 Task:  Find Airbnb properties in Lake Tahoe and explore.
Action: Mouse moved to (573, 75)
Screenshot: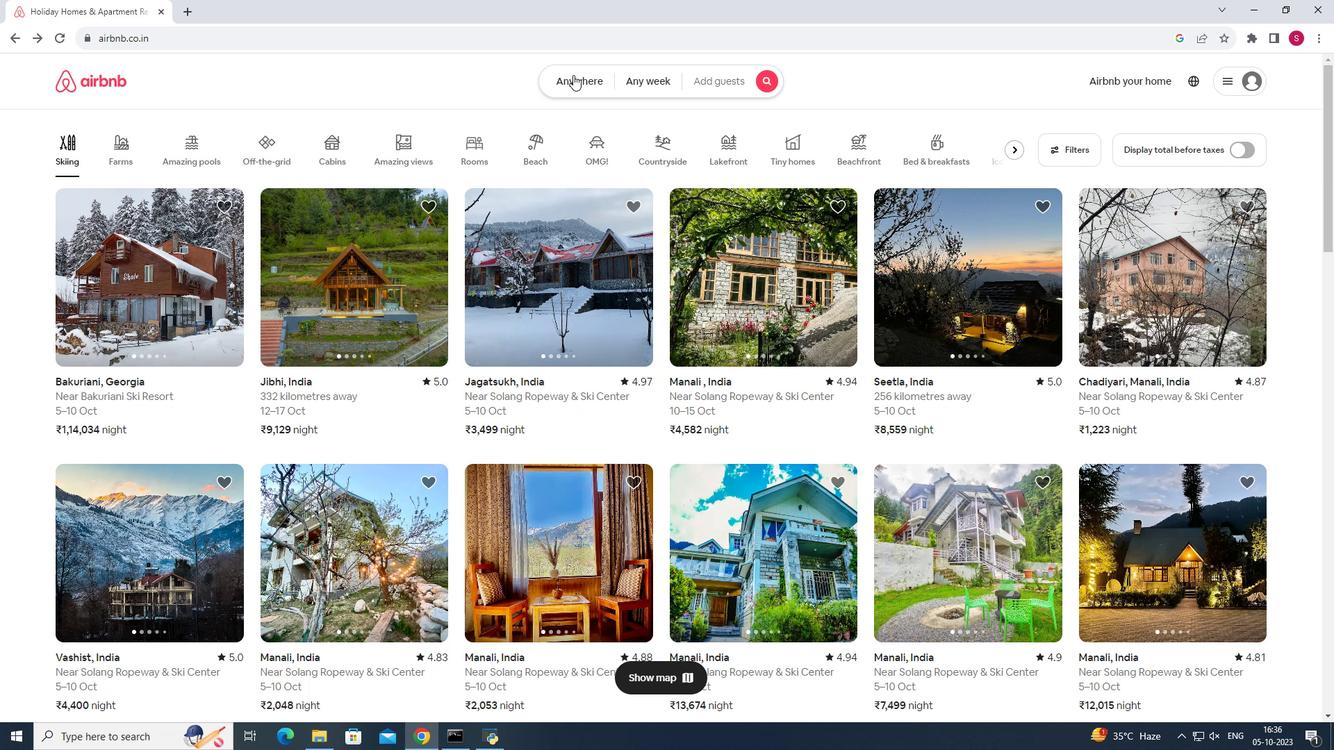 
Action: Mouse pressed left at (573, 75)
Screenshot: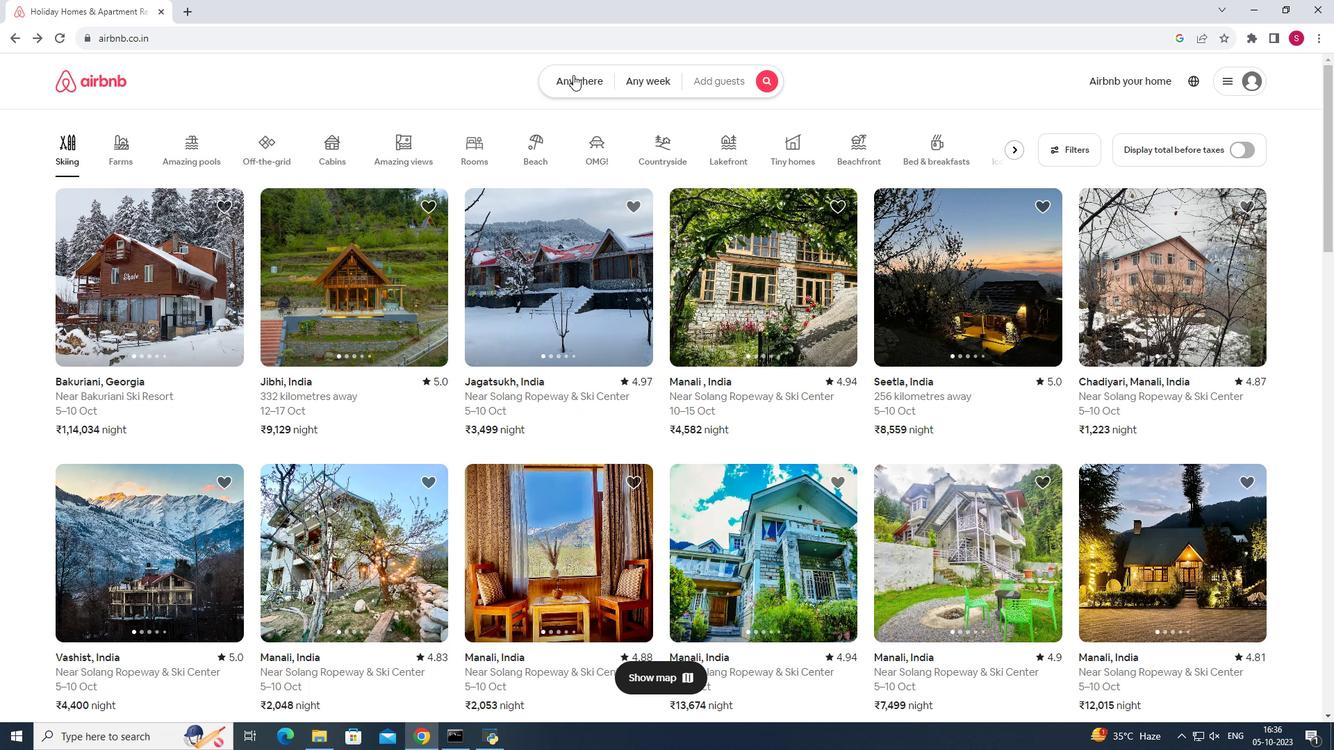 
Action: Mouse moved to (468, 130)
Screenshot: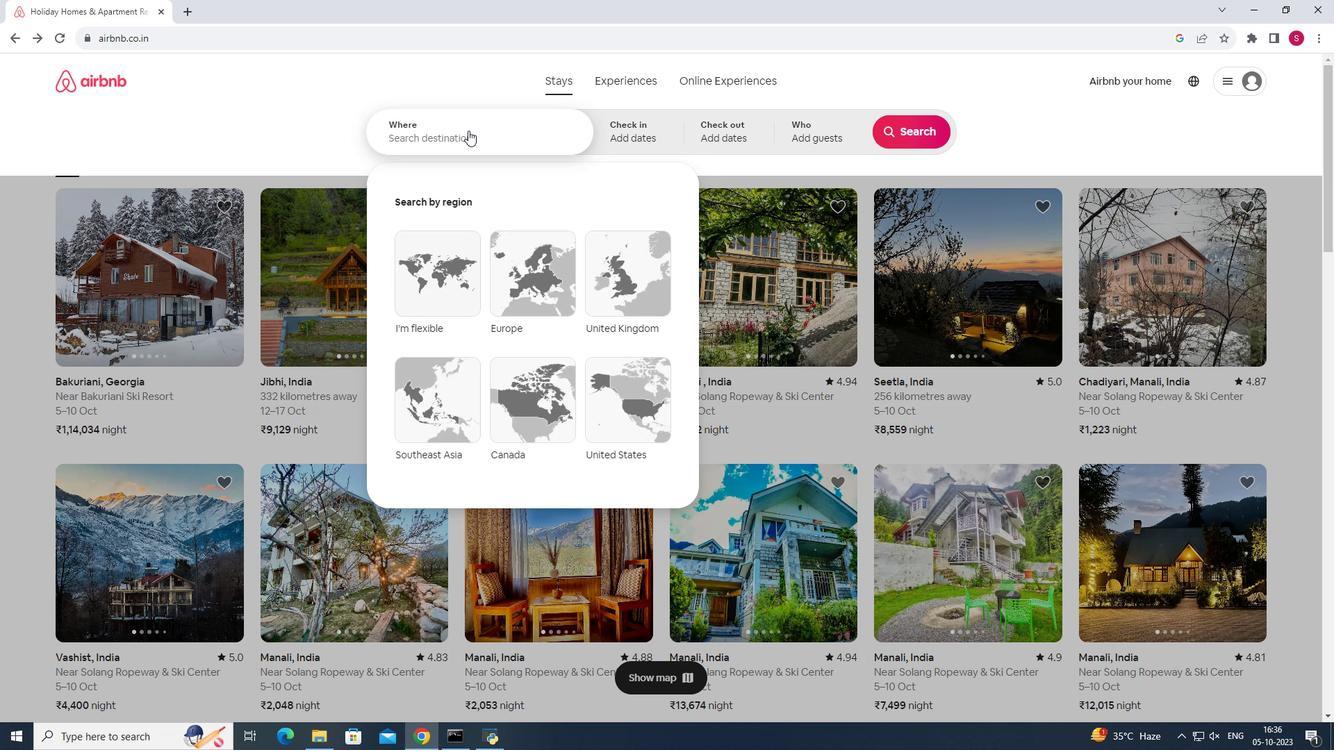 
Action: Mouse pressed left at (468, 130)
Screenshot: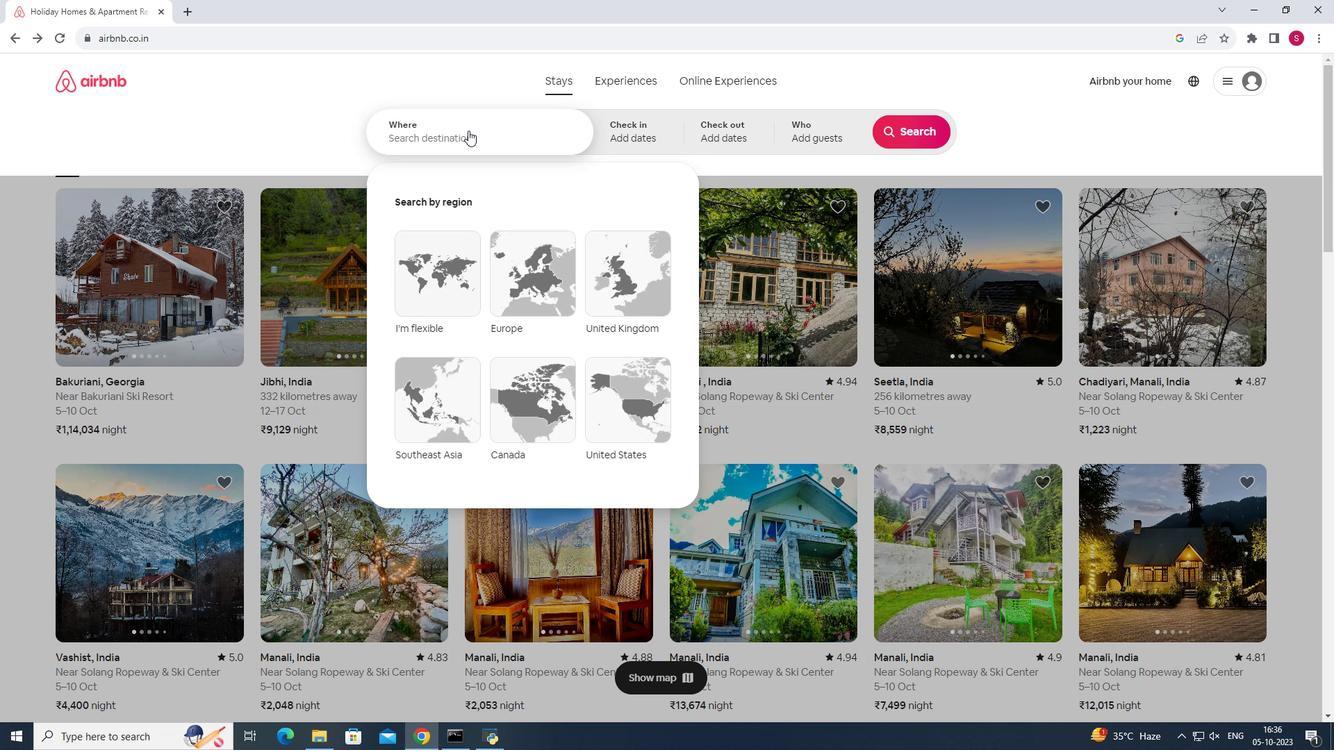 
Action: Key pressed <Key.shift>Lake<Key.space><Key.shift><Key.shift><Key.shift>T
Screenshot: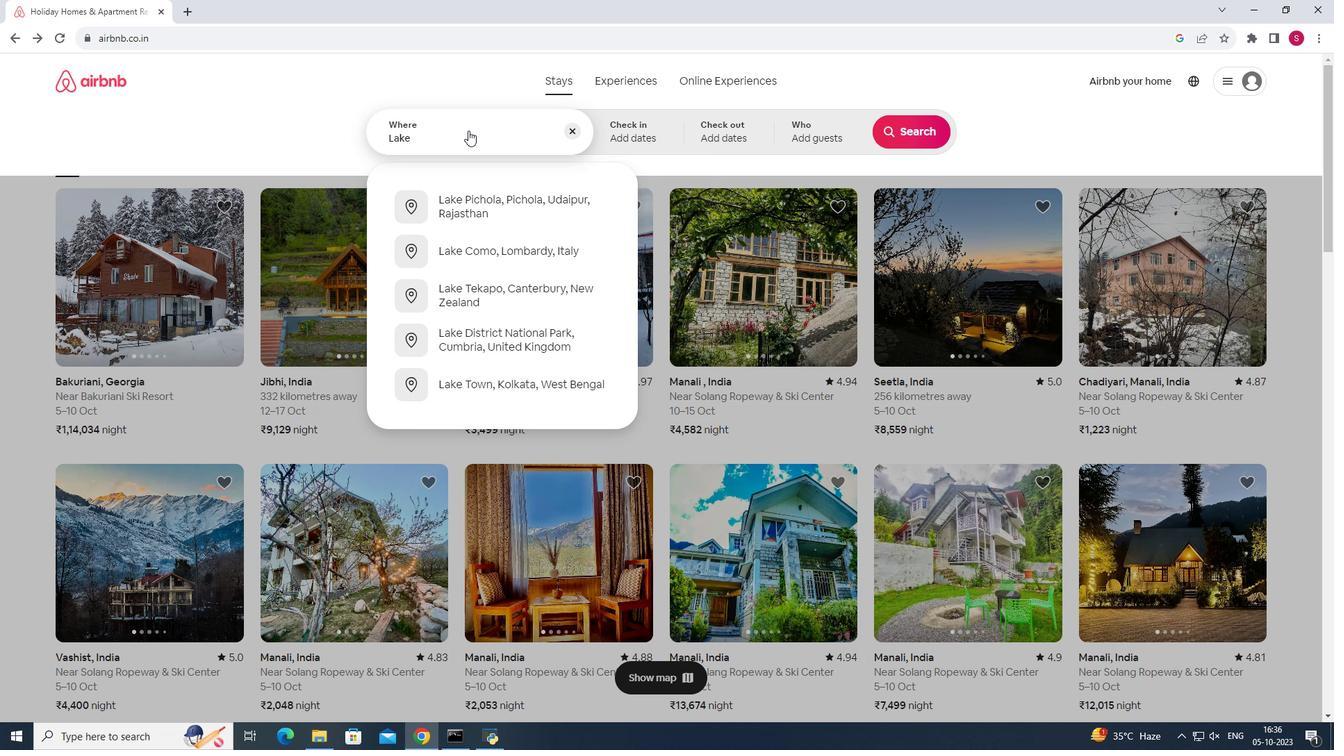 
Action: Mouse moved to (503, 264)
Screenshot: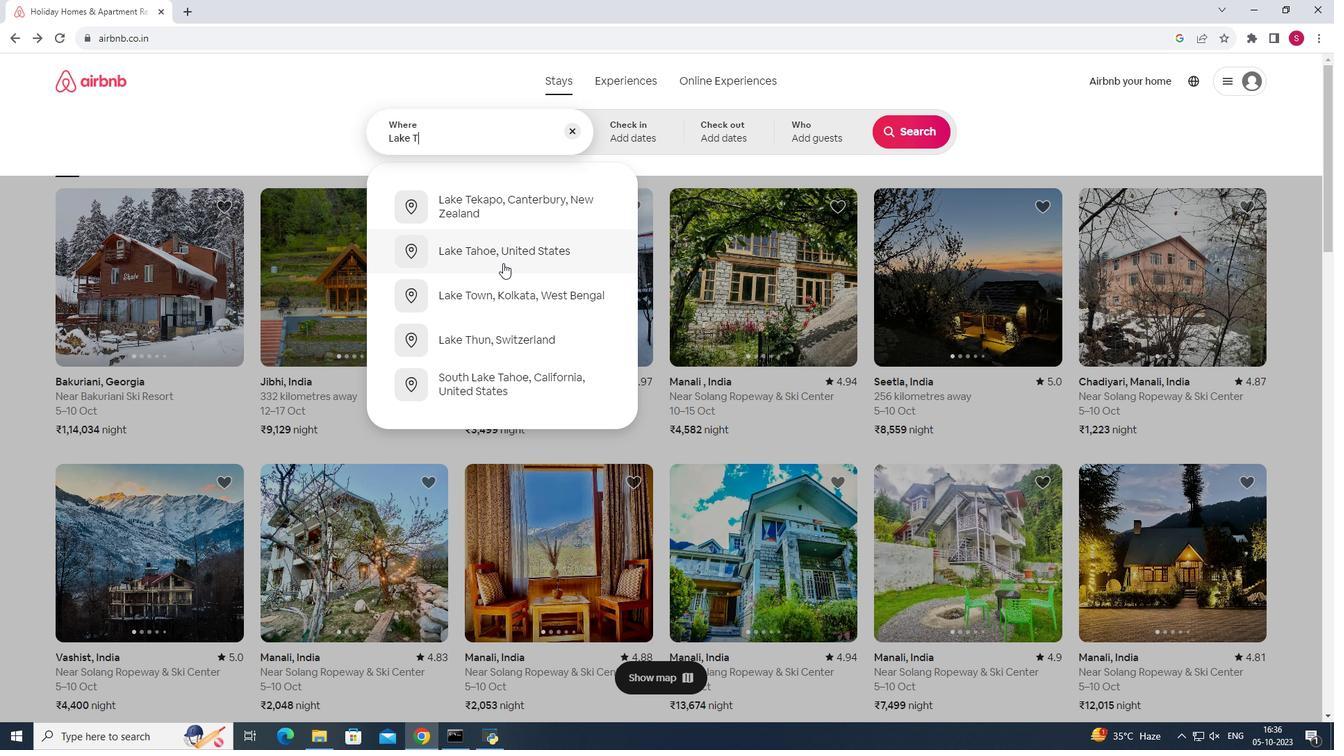
Action: Mouse pressed left at (503, 264)
Screenshot: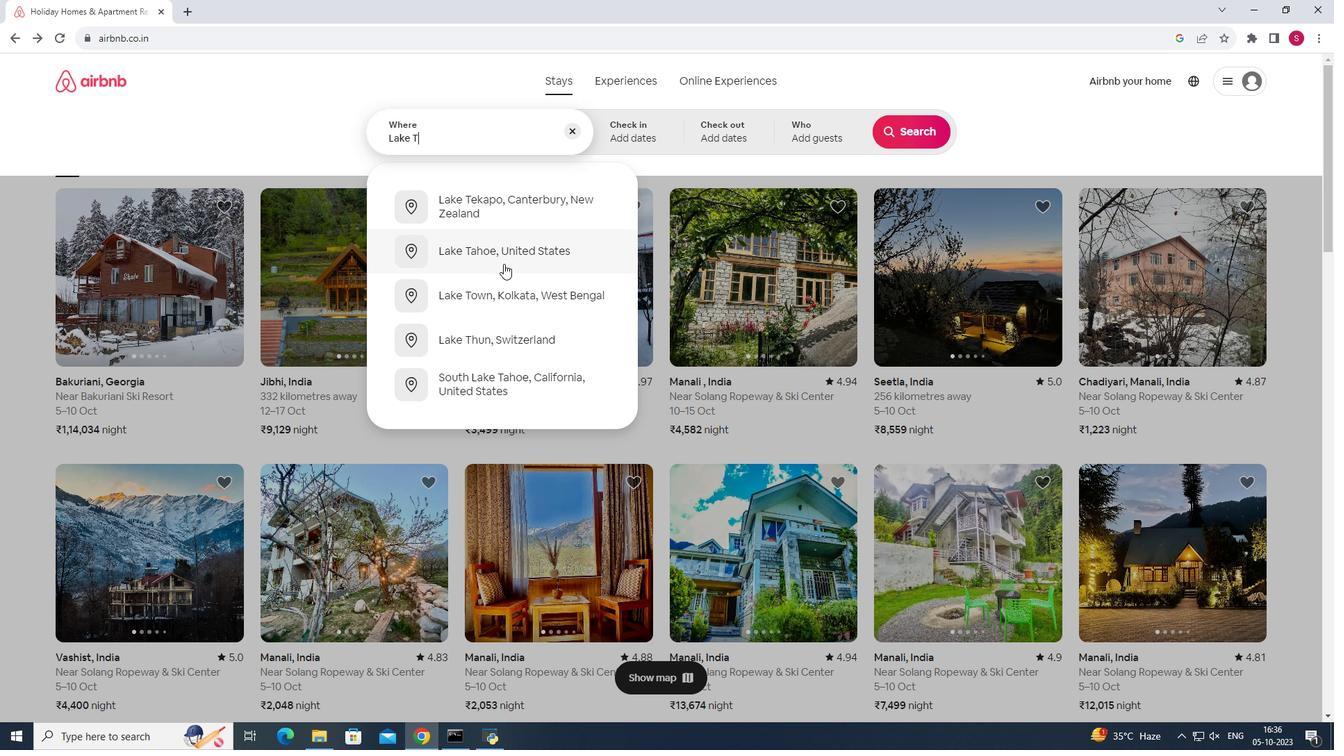 
Action: Mouse moved to (911, 124)
Screenshot: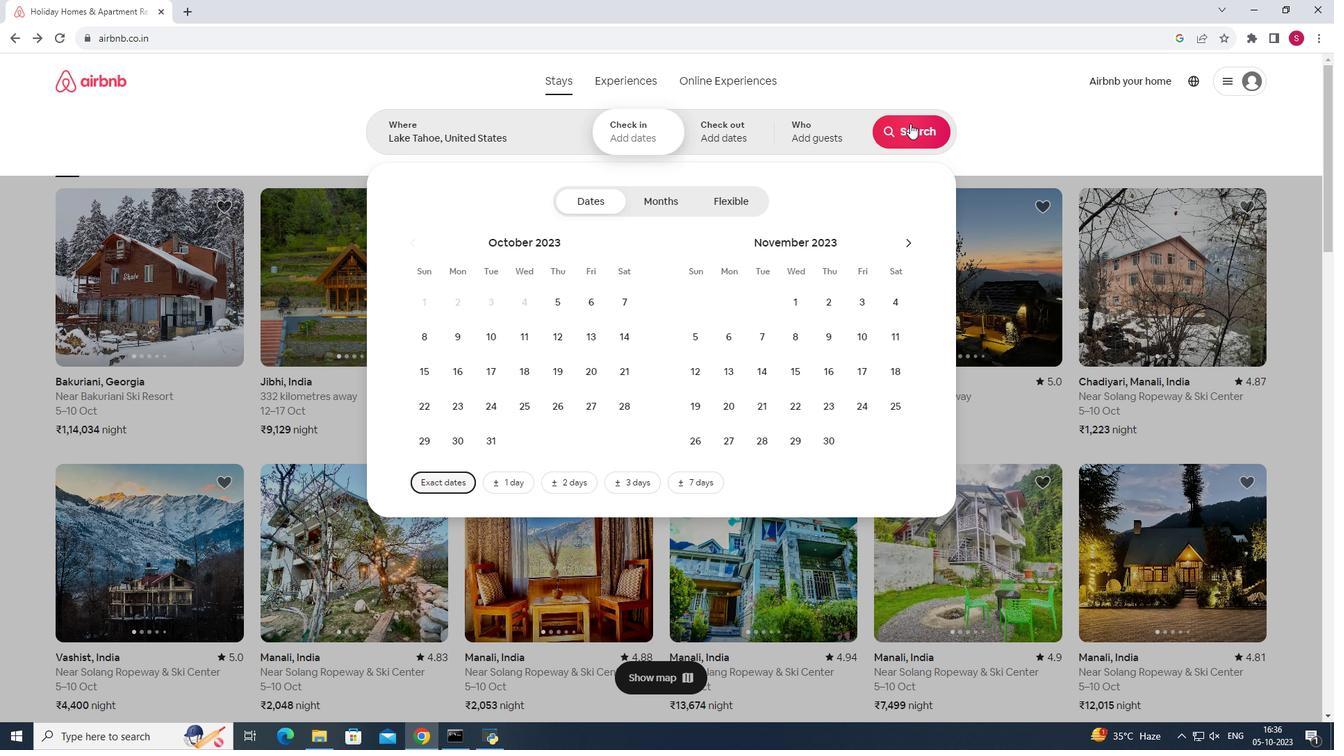 
Action: Mouse pressed left at (911, 124)
Screenshot: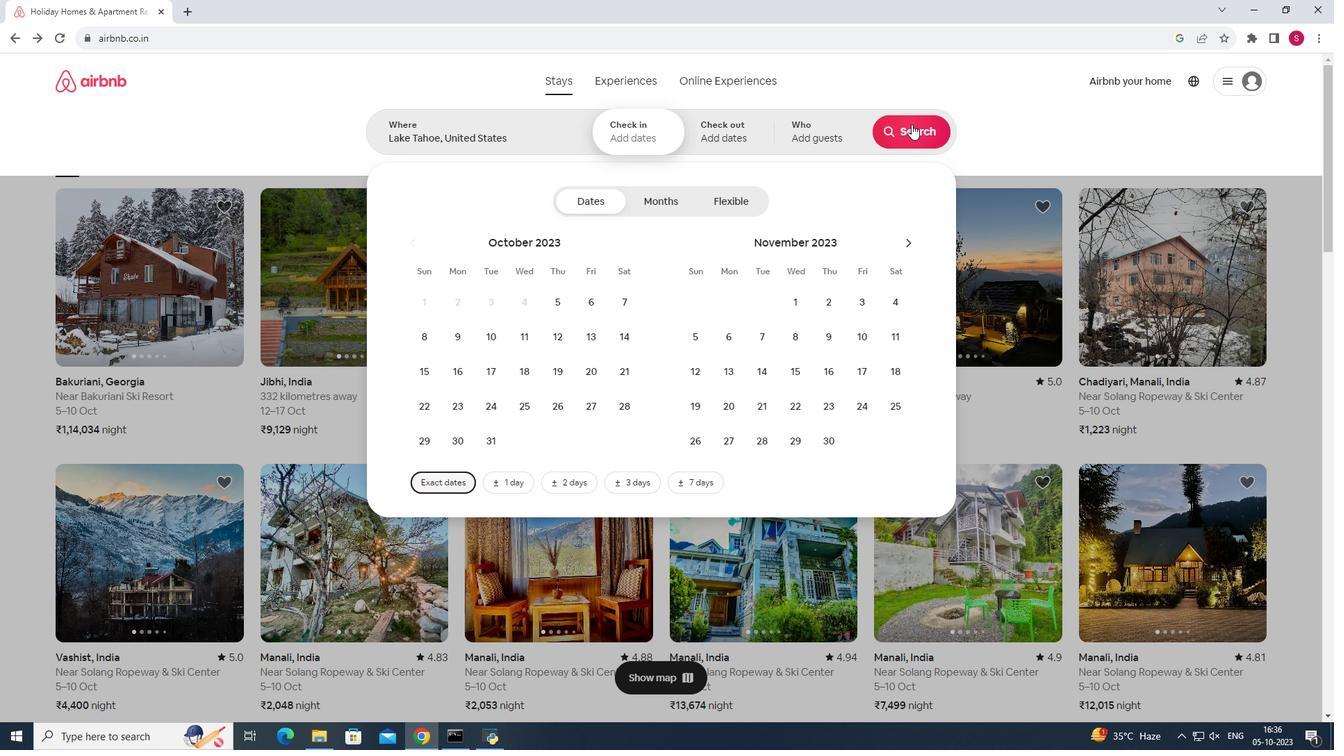 
Action: Mouse moved to (581, 384)
Screenshot: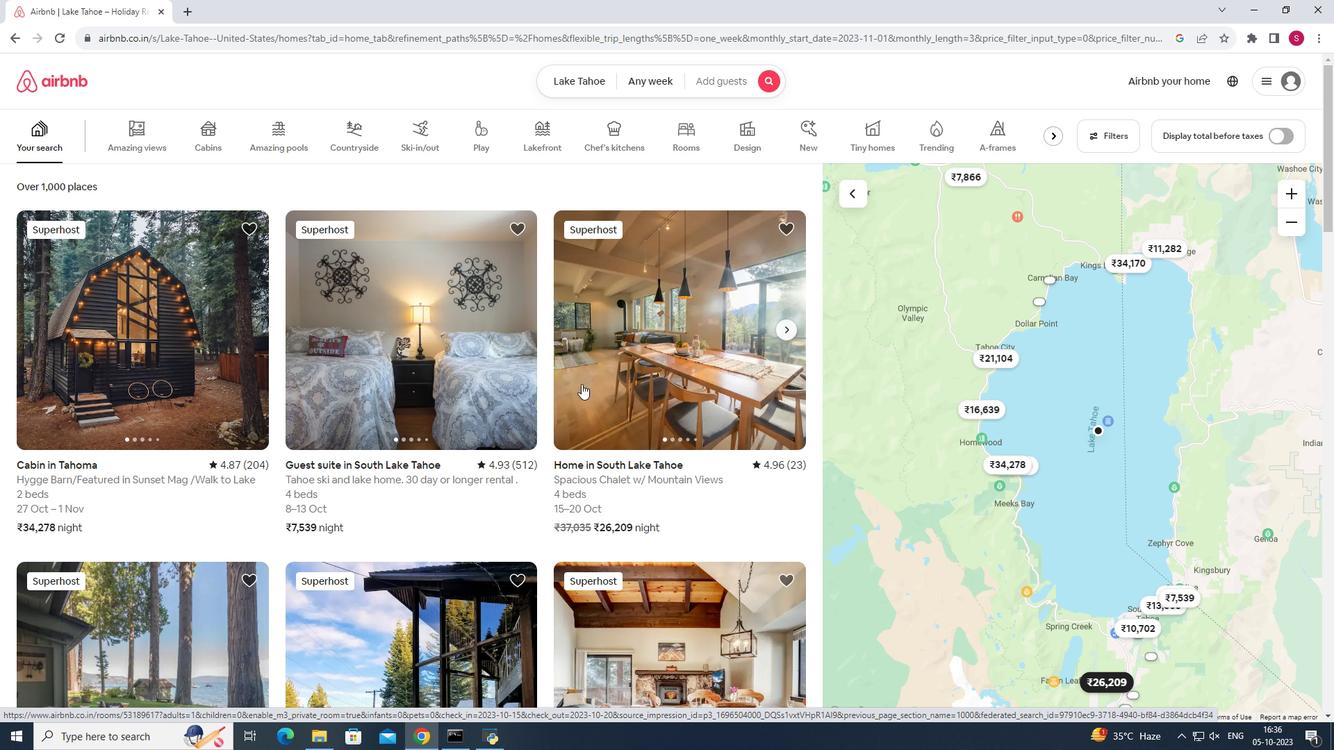 
Action: Mouse scrolled (581, 383) with delta (0, 0)
Screenshot: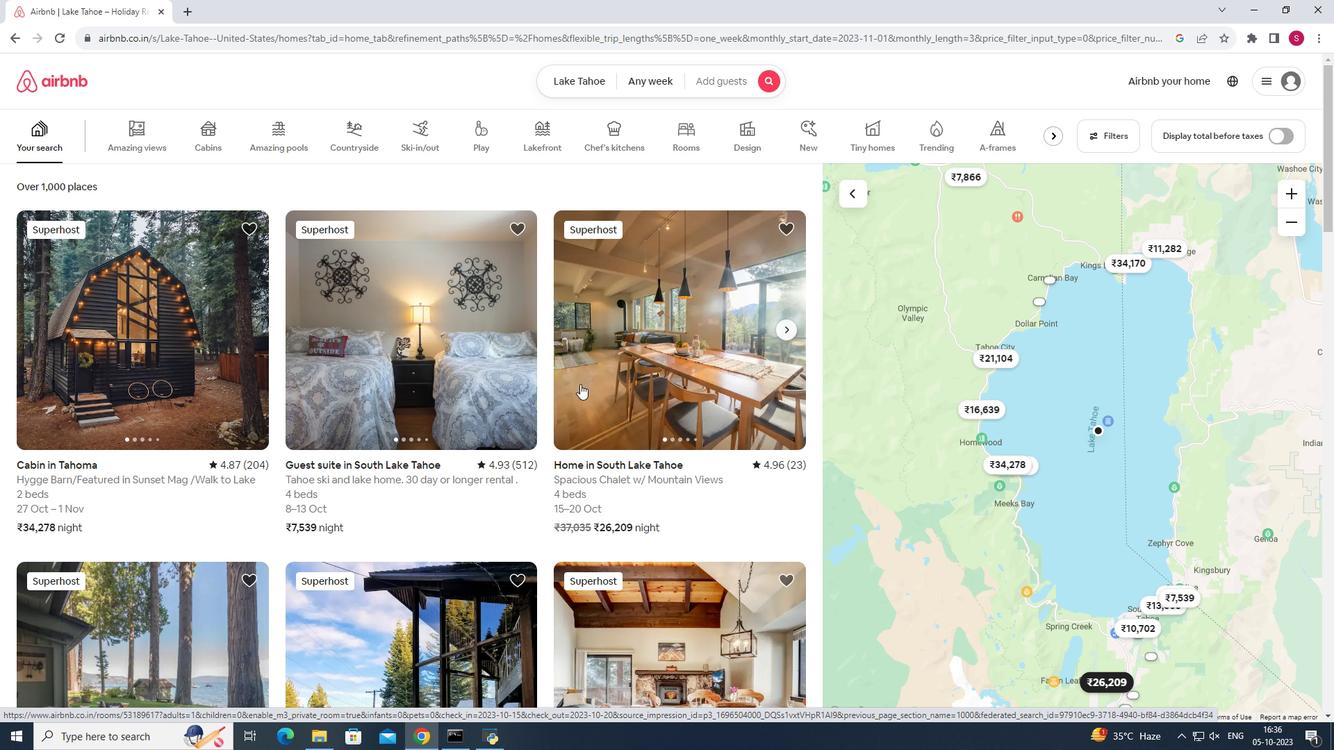 
Action: Mouse moved to (572, 385)
Screenshot: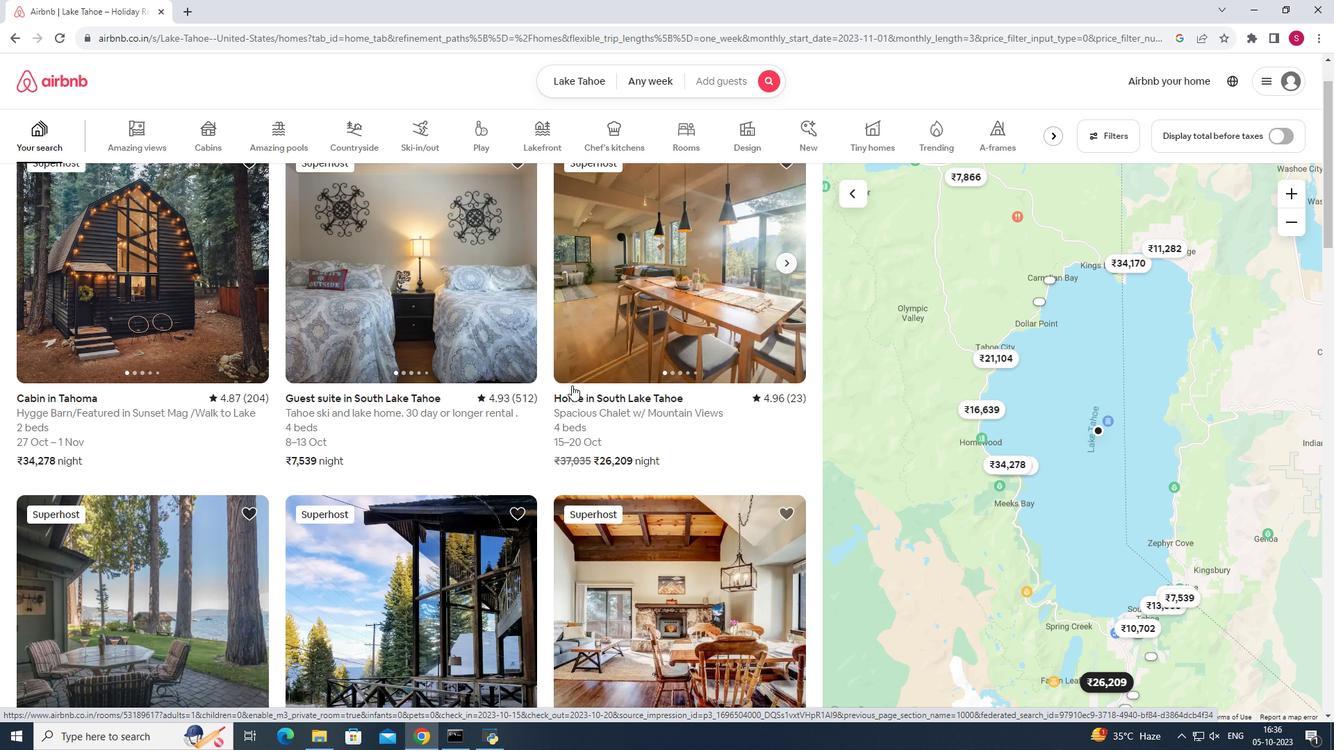 
Action: Mouse scrolled (572, 384) with delta (0, 0)
Screenshot: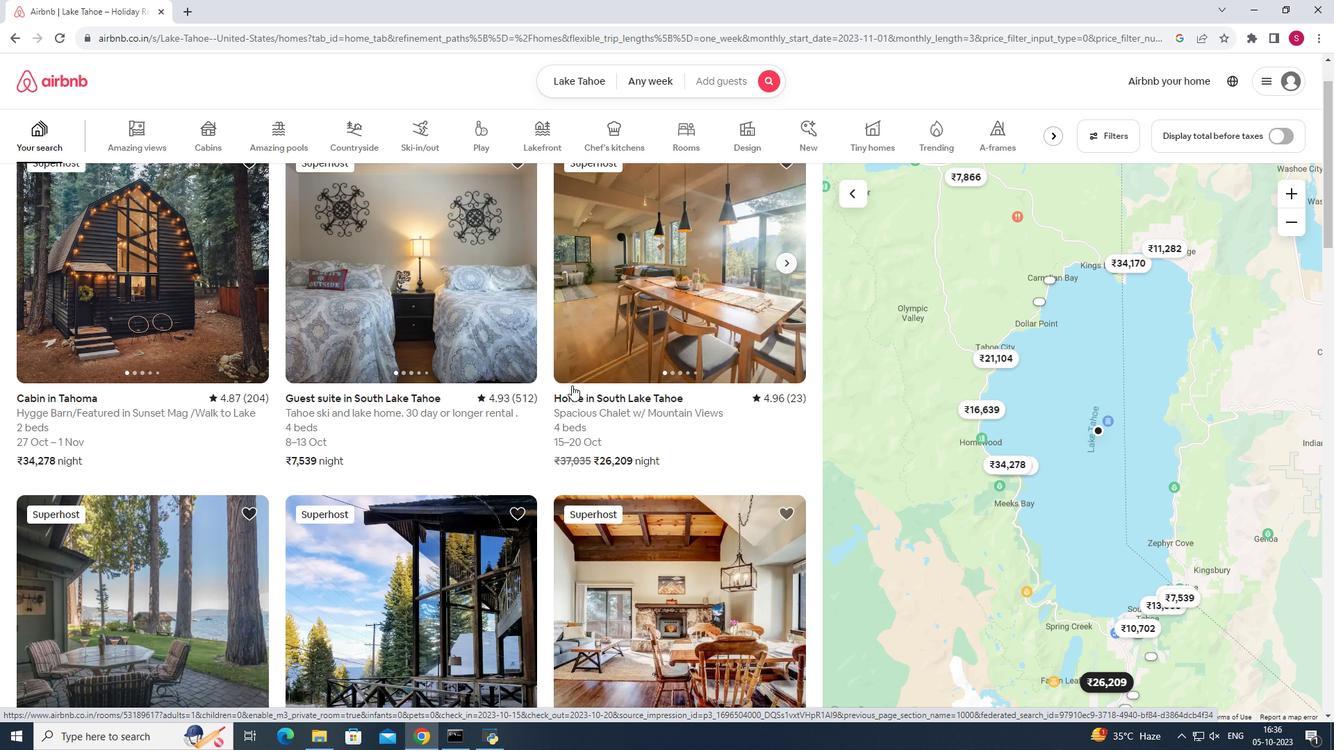 
Action: Mouse moved to (572, 385)
Screenshot: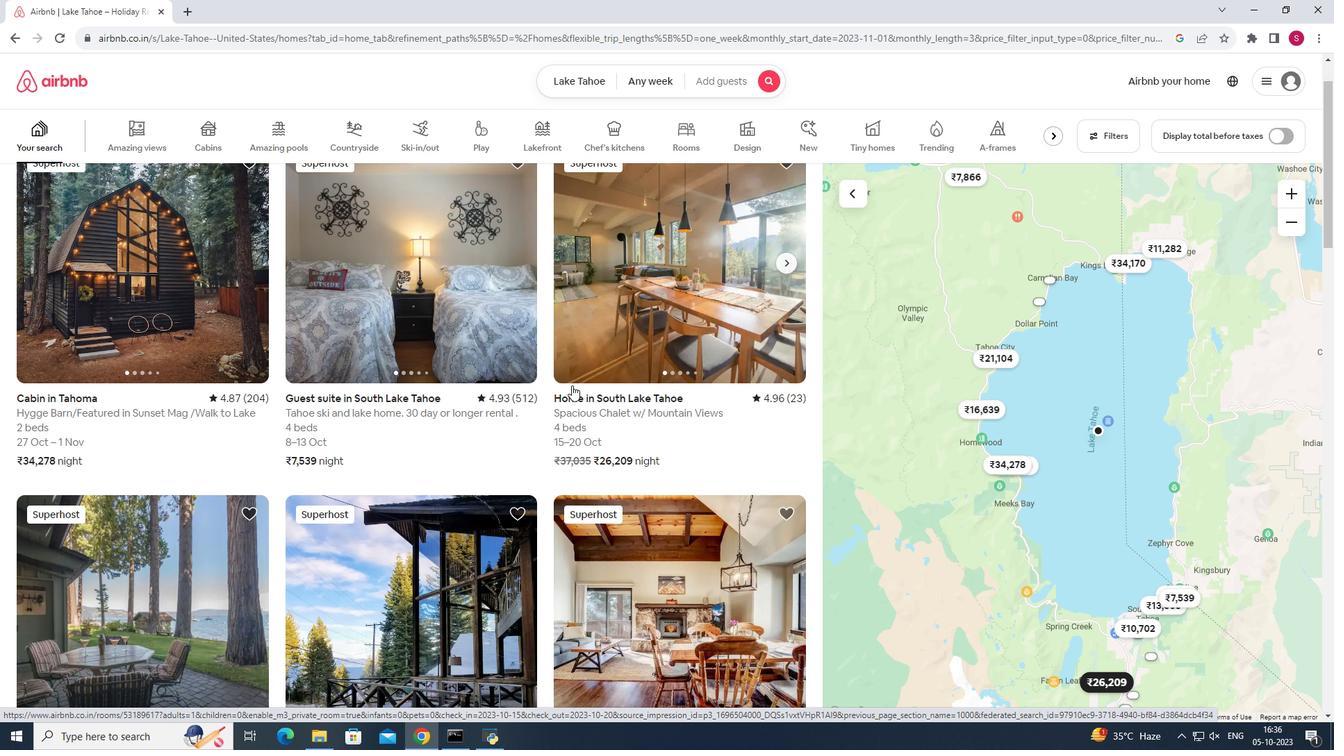 
Action: Mouse scrolled (572, 385) with delta (0, 0)
Screenshot: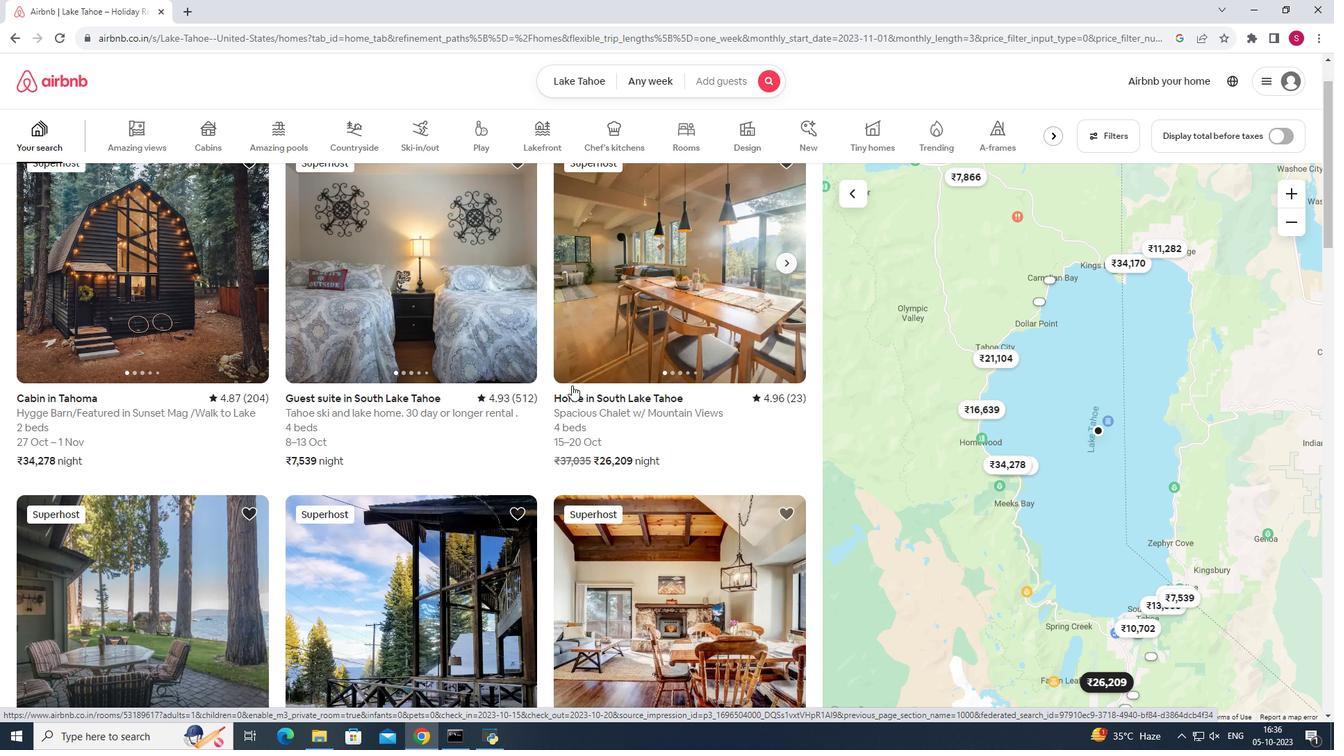 
Action: Mouse moved to (566, 384)
Screenshot: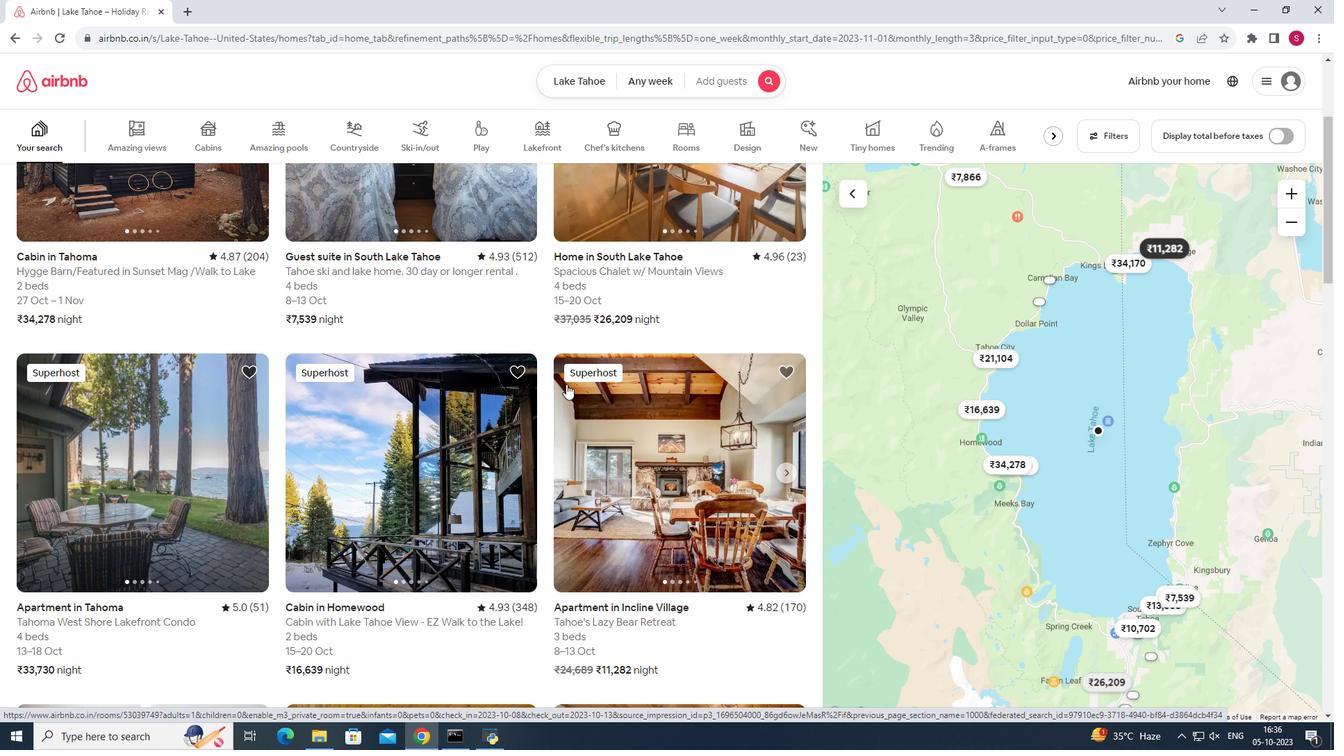 
Action: Mouse scrolled (566, 385) with delta (0, 0)
Screenshot: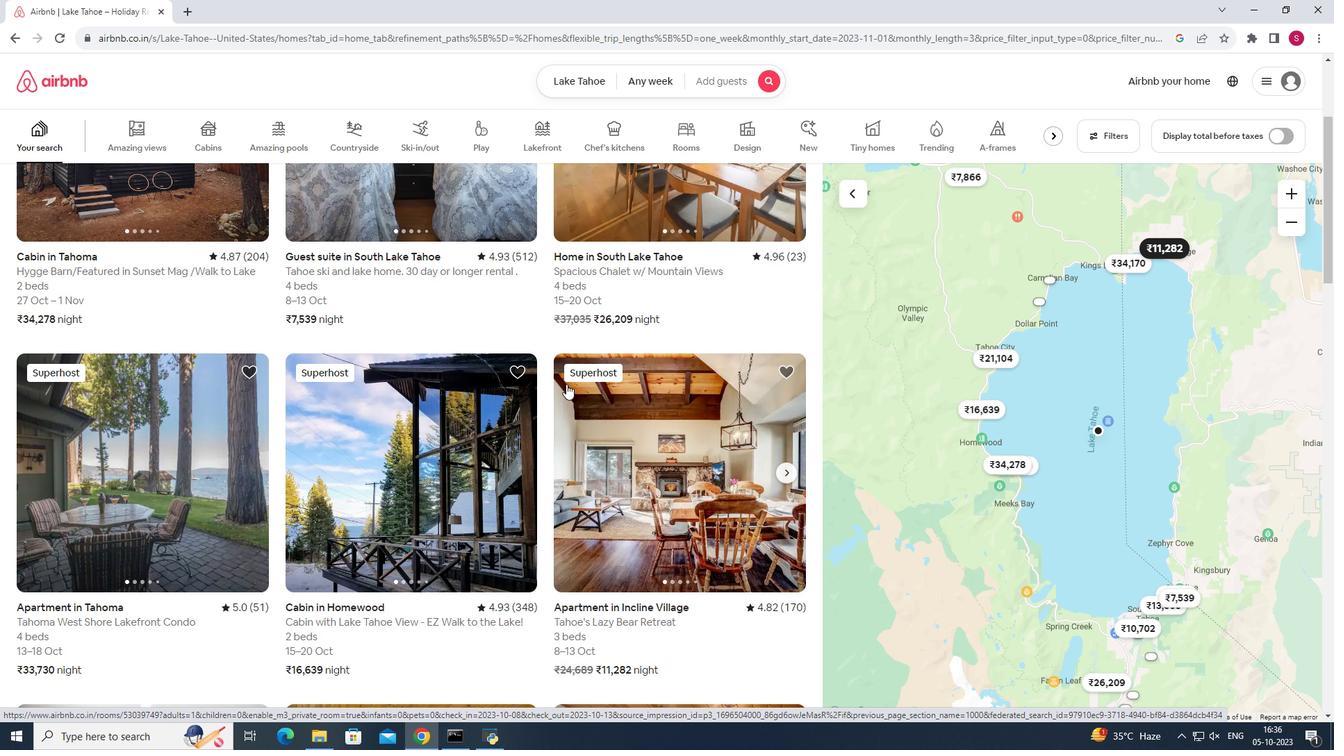 
Action: Mouse moved to (421, 253)
Screenshot: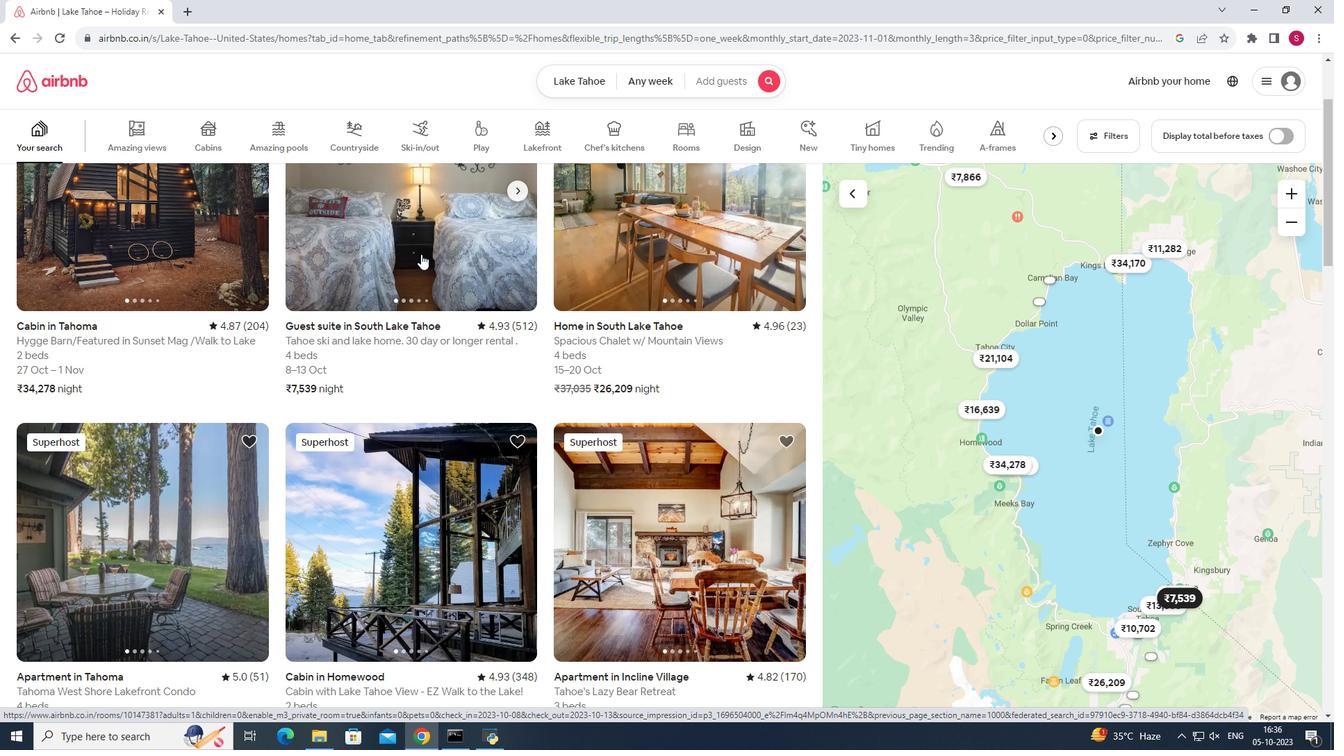 
Action: Mouse pressed left at (421, 253)
Screenshot: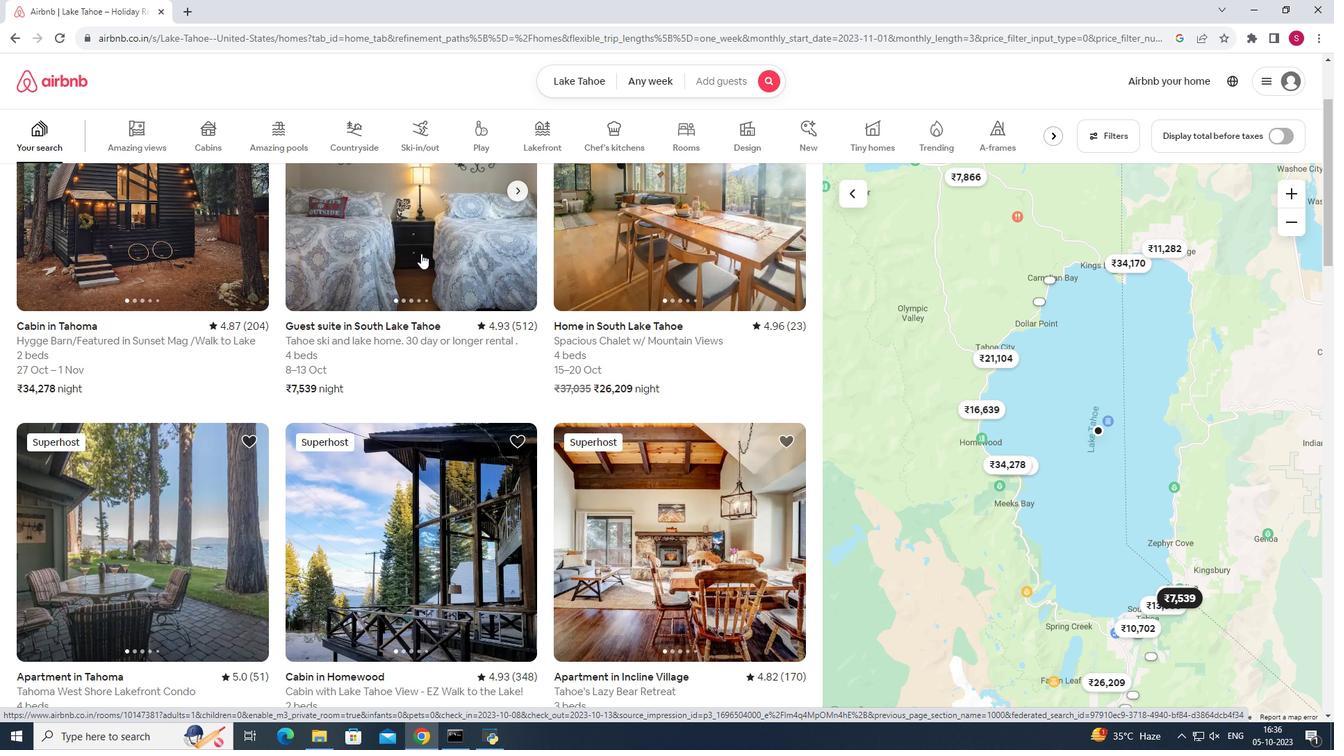 
Action: Mouse moved to (972, 494)
Screenshot: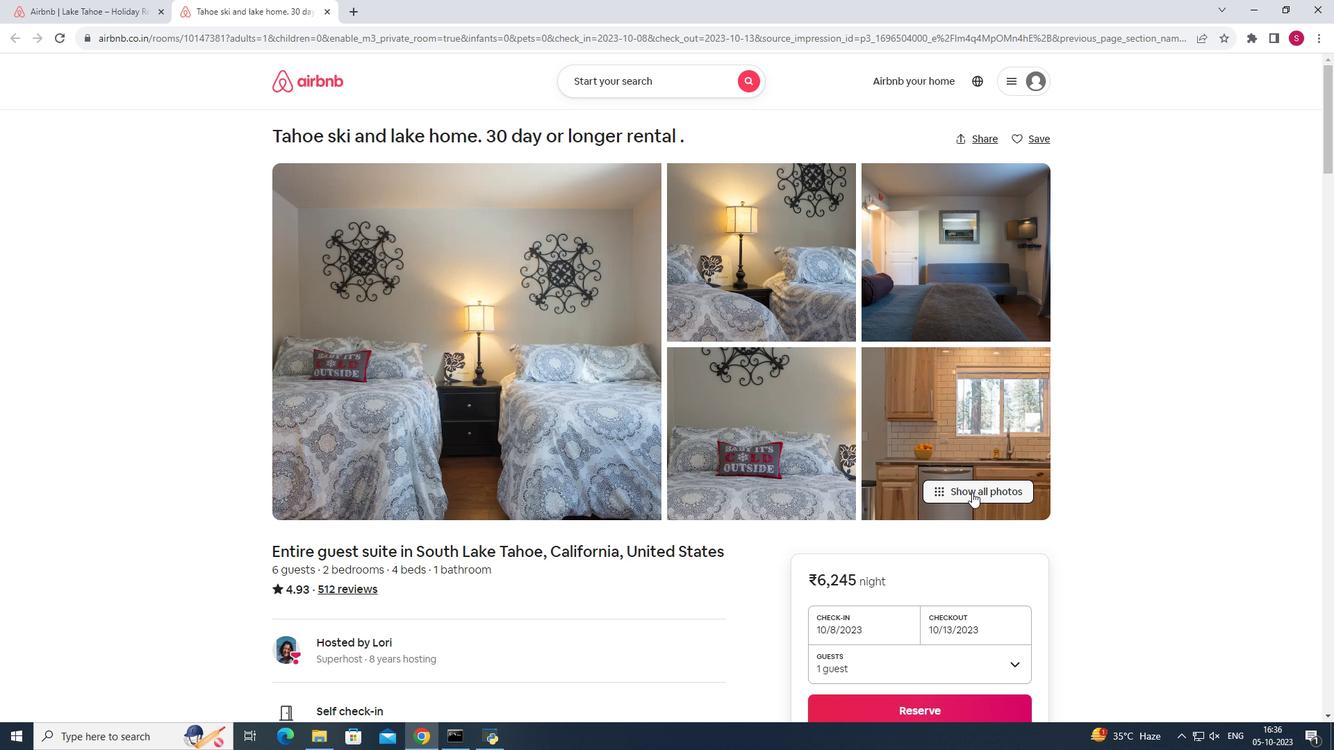 
Action: Mouse pressed left at (972, 494)
Screenshot: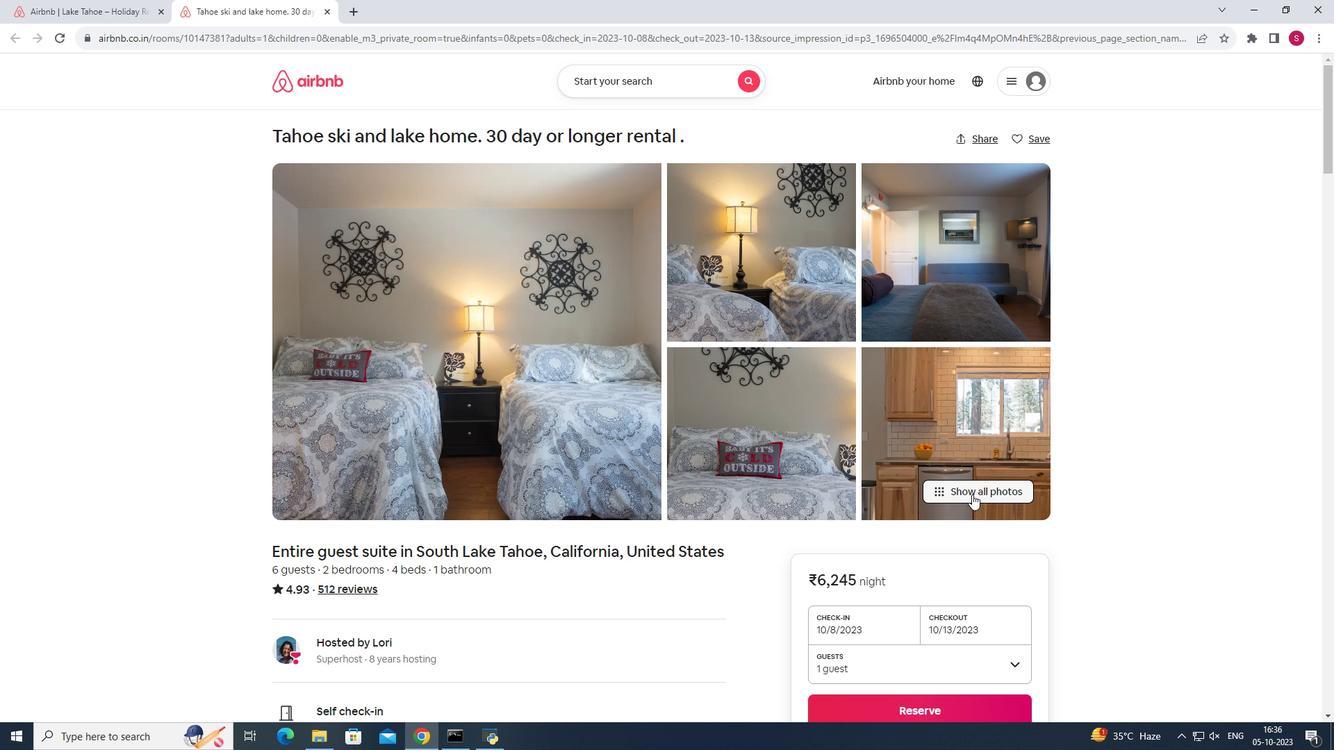 
Action: Mouse moved to (832, 484)
Screenshot: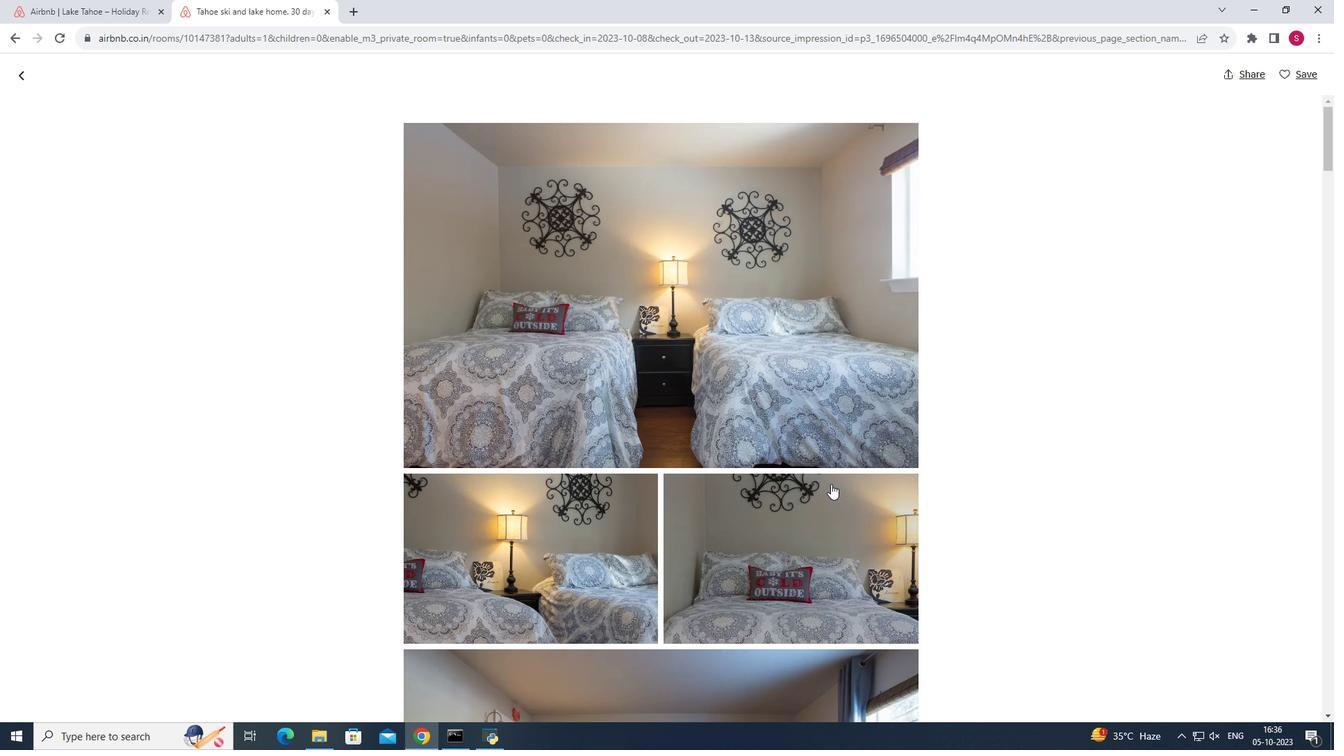 
Action: Mouse scrolled (832, 483) with delta (0, 0)
Screenshot: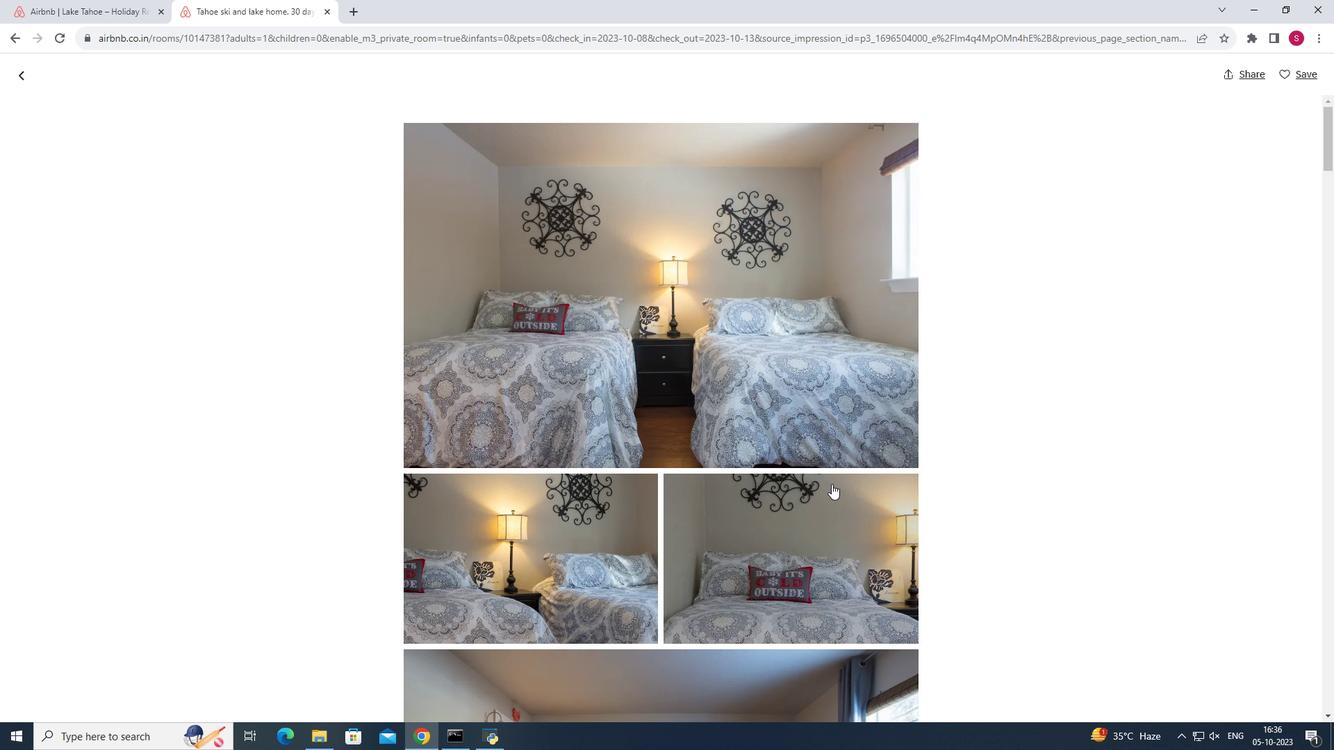 
Action: Mouse scrolled (832, 483) with delta (0, 0)
Screenshot: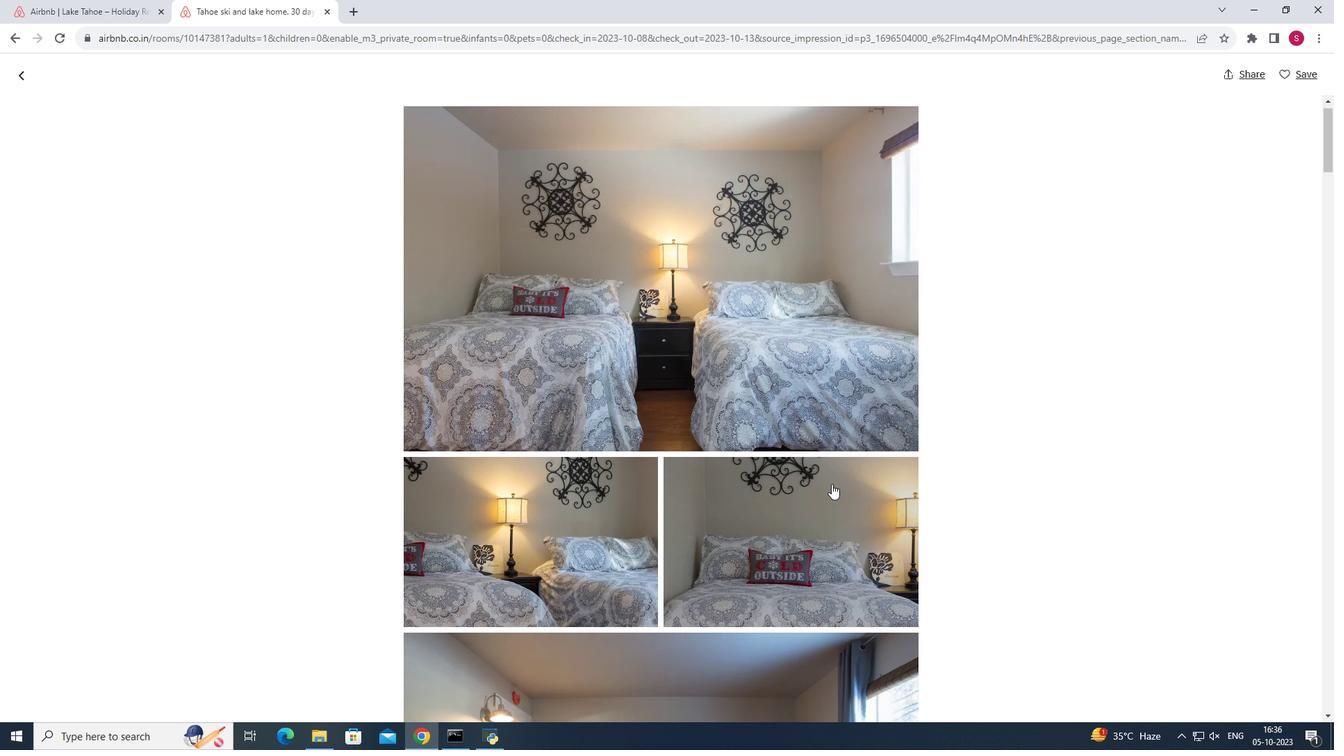 
Action: Mouse scrolled (832, 483) with delta (0, 0)
Screenshot: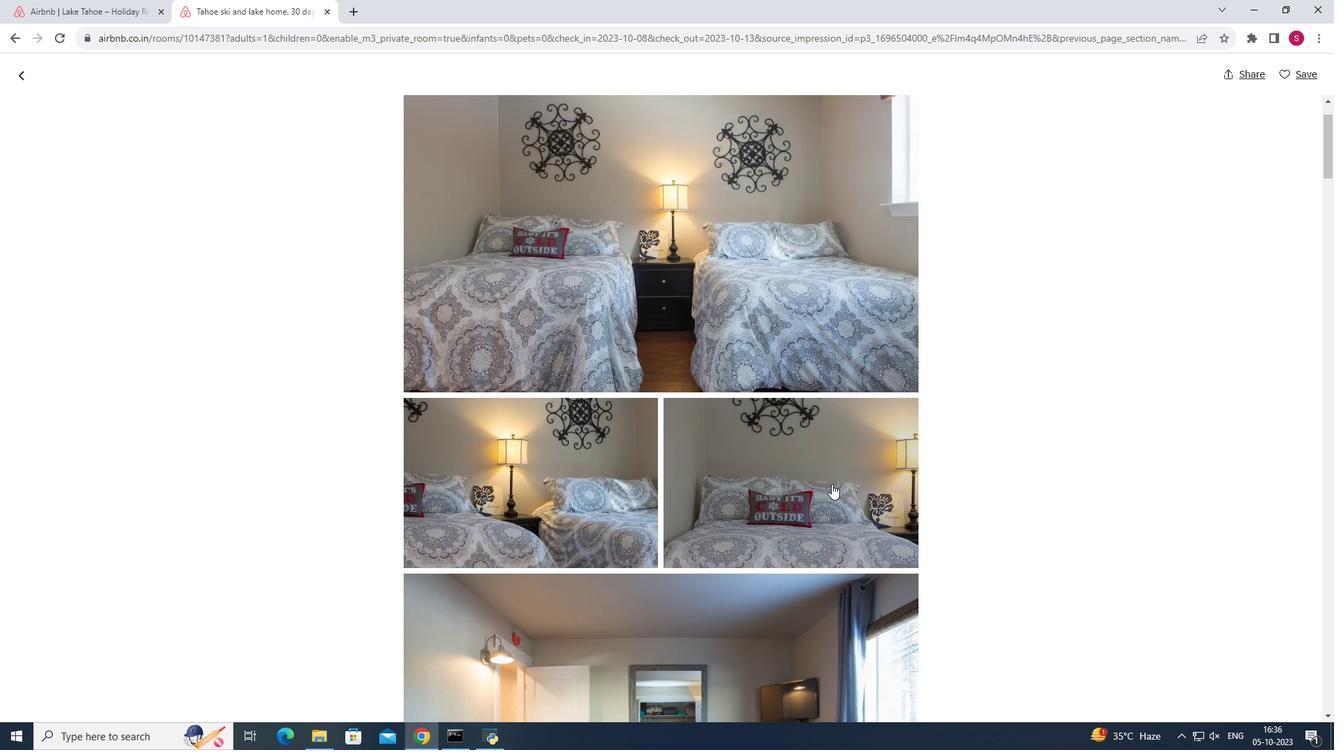 
Action: Mouse scrolled (832, 483) with delta (0, 0)
Screenshot: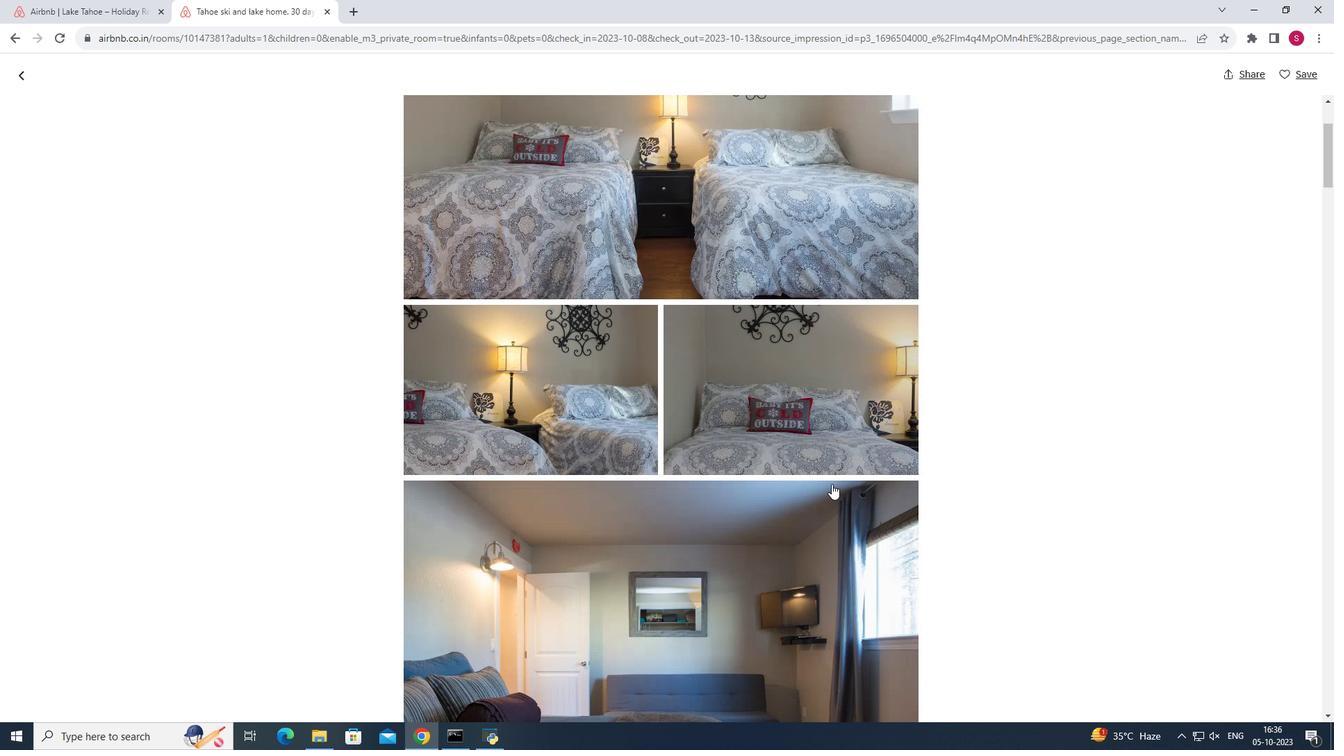 
Action: Mouse scrolled (832, 483) with delta (0, 0)
Screenshot: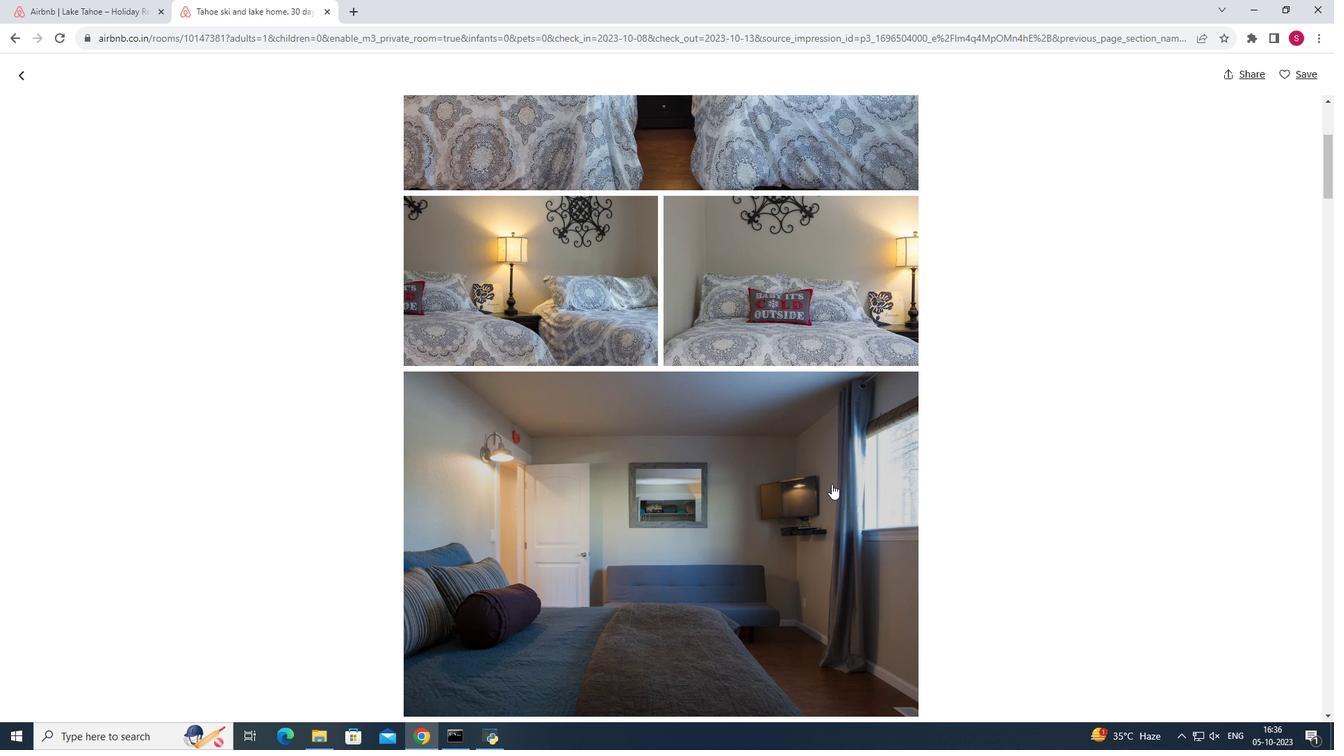 
Action: Mouse scrolled (832, 483) with delta (0, 0)
Screenshot: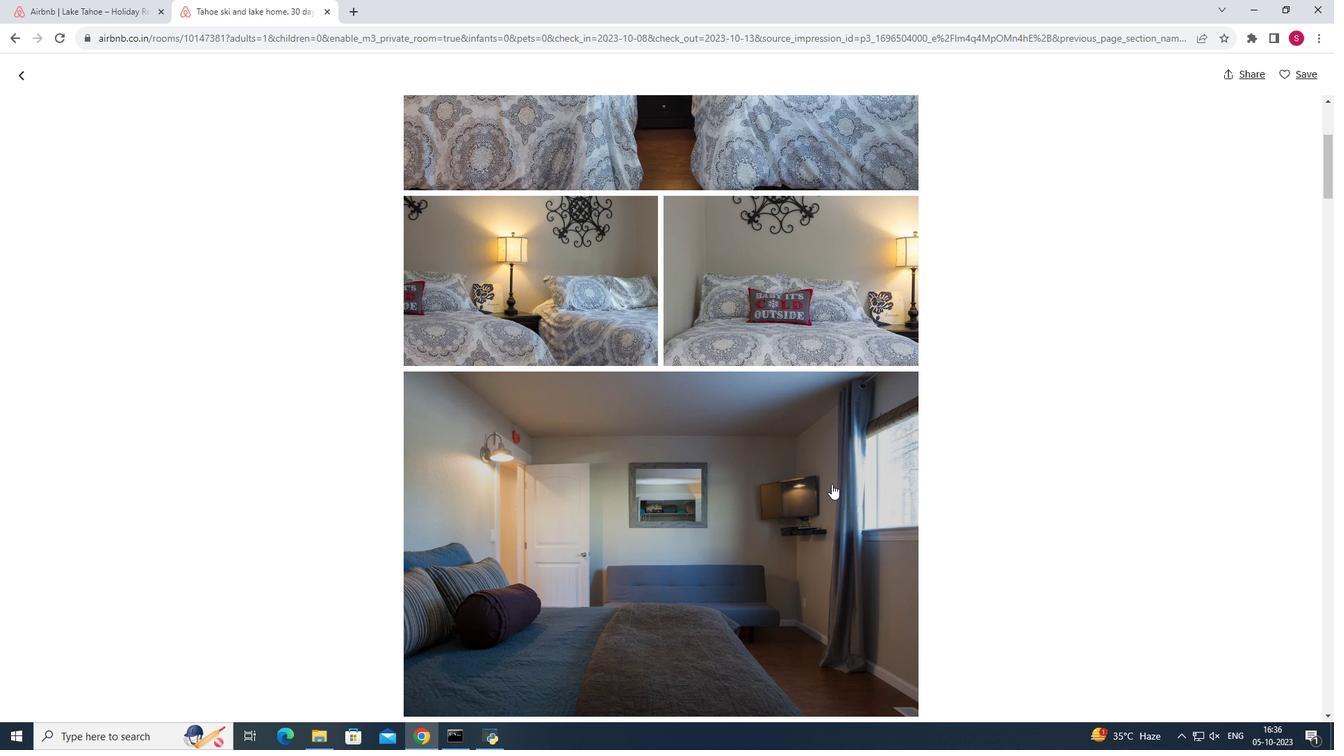 
Action: Mouse scrolled (832, 483) with delta (0, 0)
Screenshot: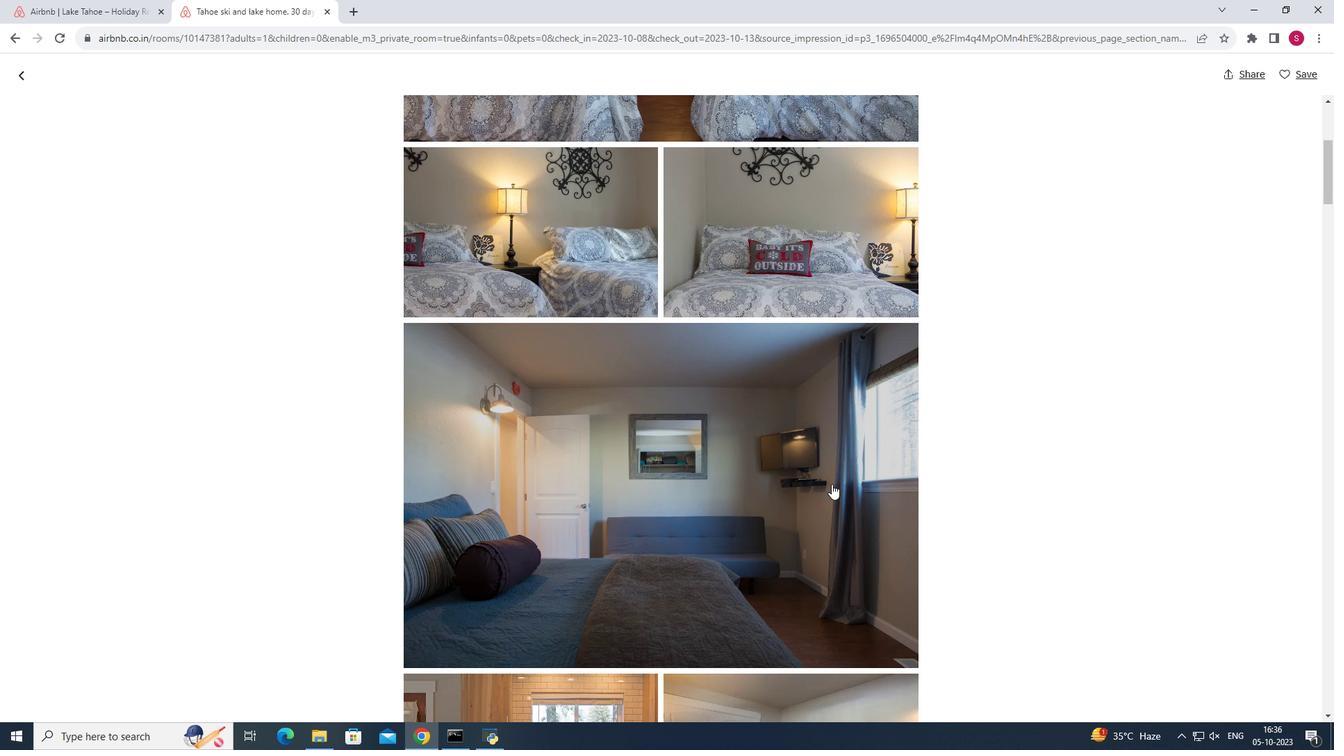 
Action: Mouse scrolled (832, 483) with delta (0, 0)
Screenshot: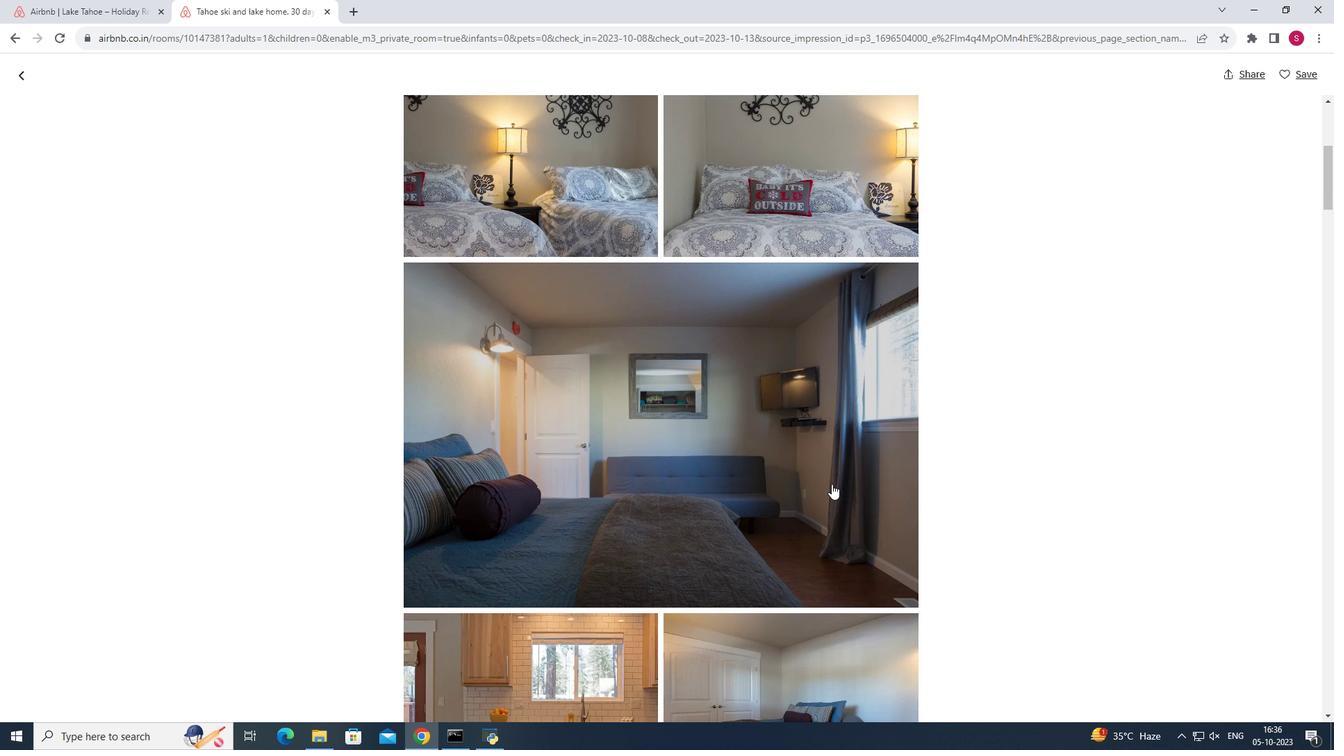 
Action: Mouse scrolled (832, 483) with delta (0, 0)
Screenshot: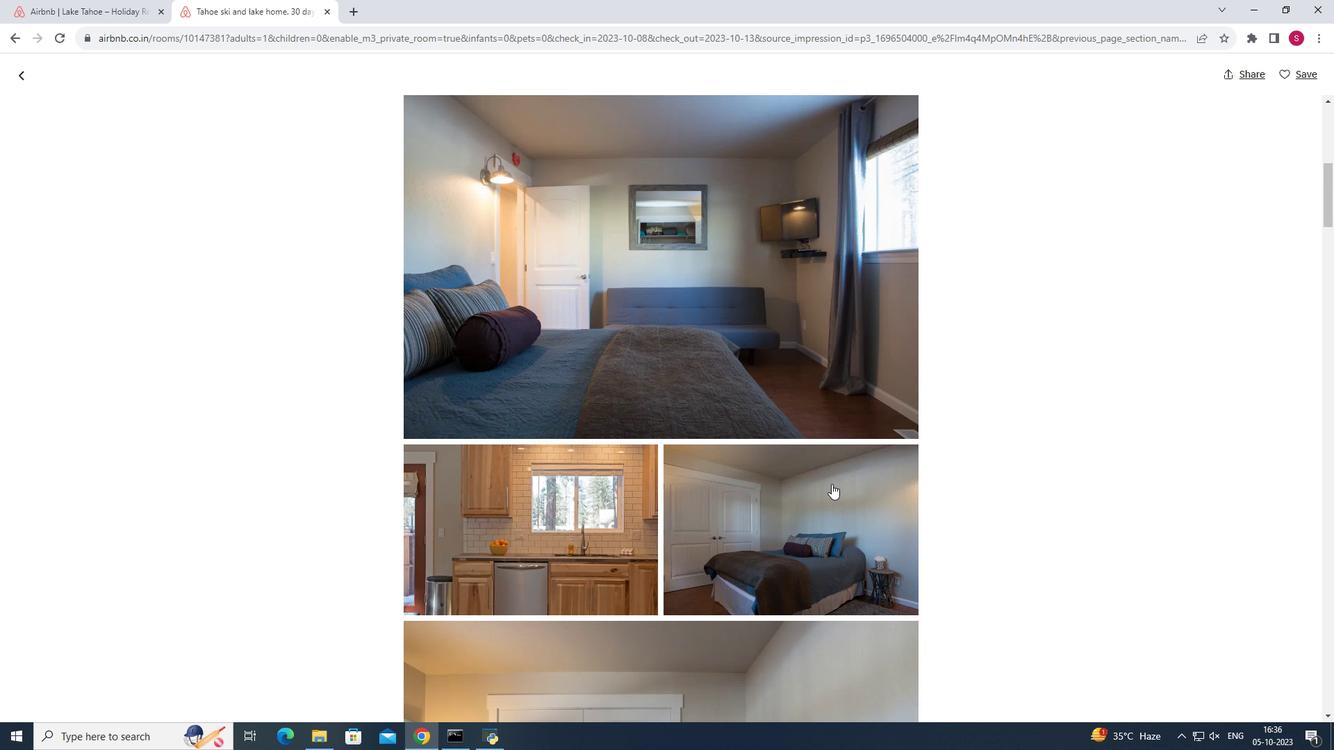 
Action: Mouse scrolled (832, 483) with delta (0, 0)
Screenshot: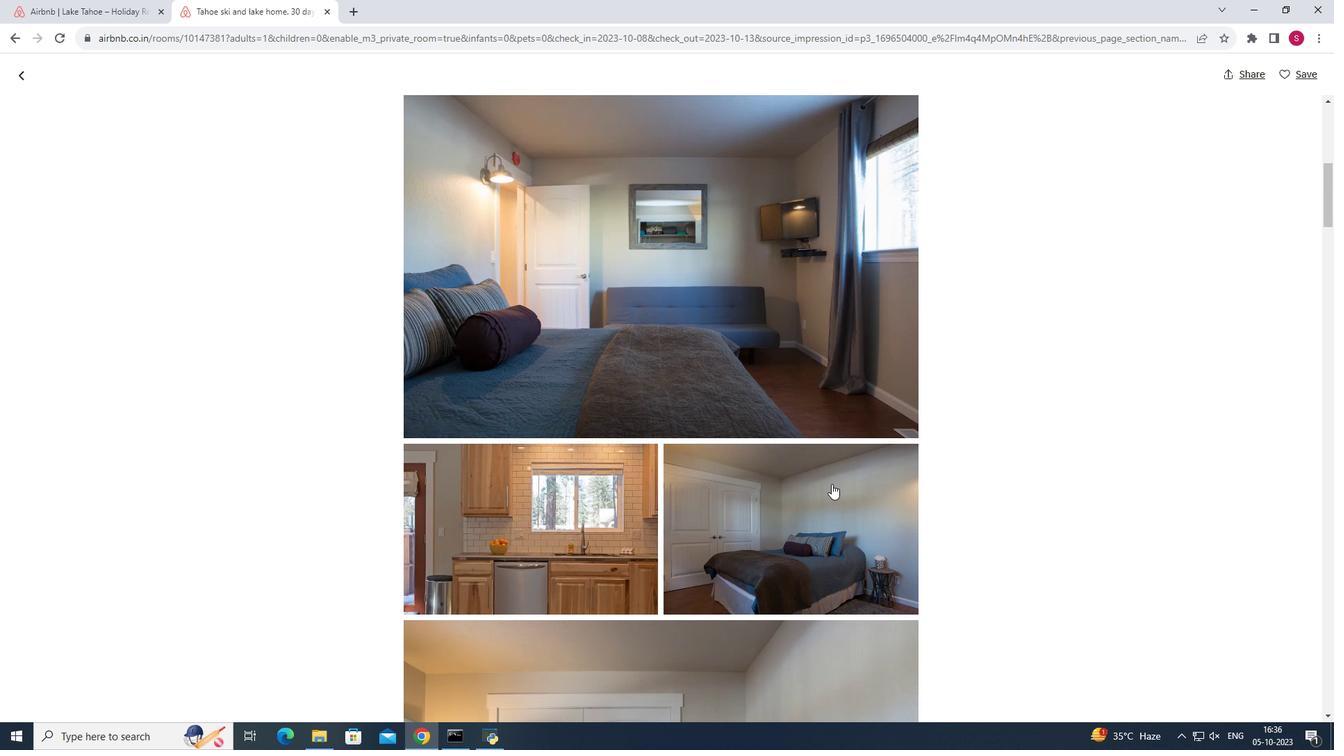 
Action: Mouse scrolled (832, 483) with delta (0, 0)
Screenshot: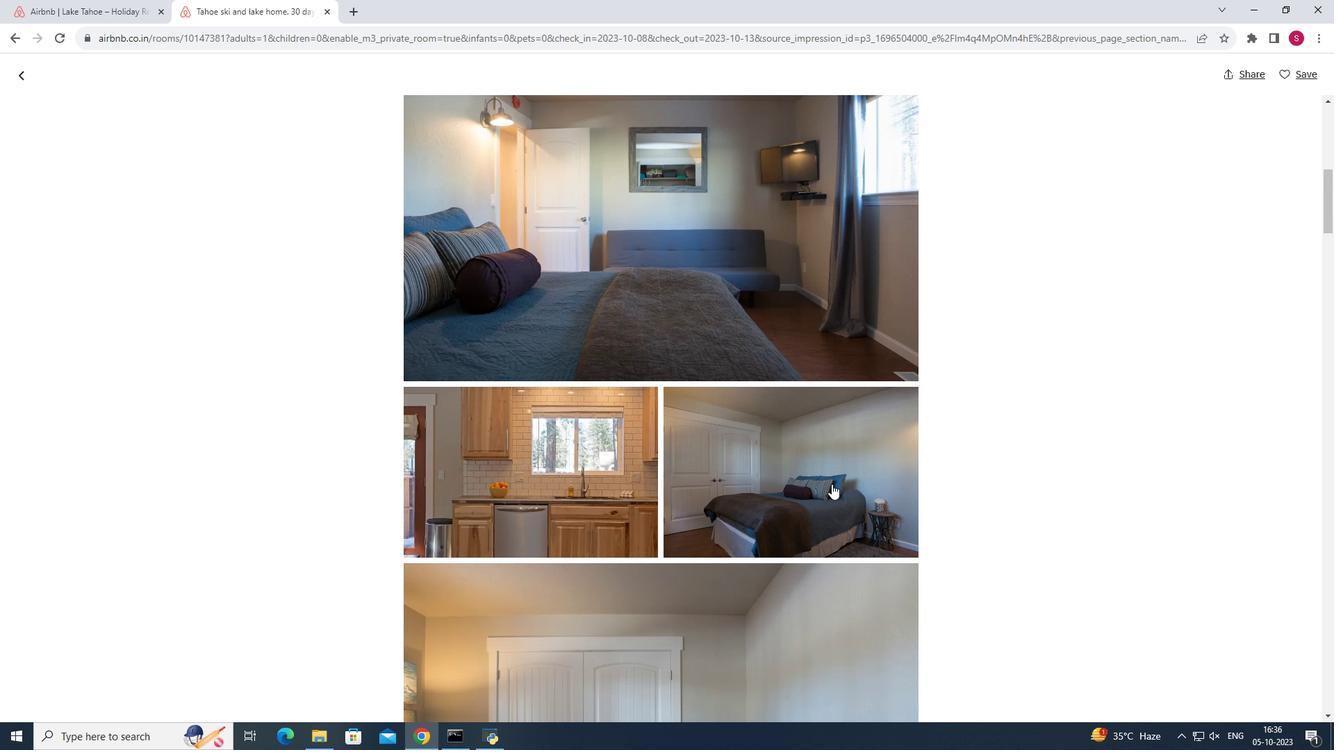 
Action: Mouse scrolled (832, 483) with delta (0, 0)
Screenshot: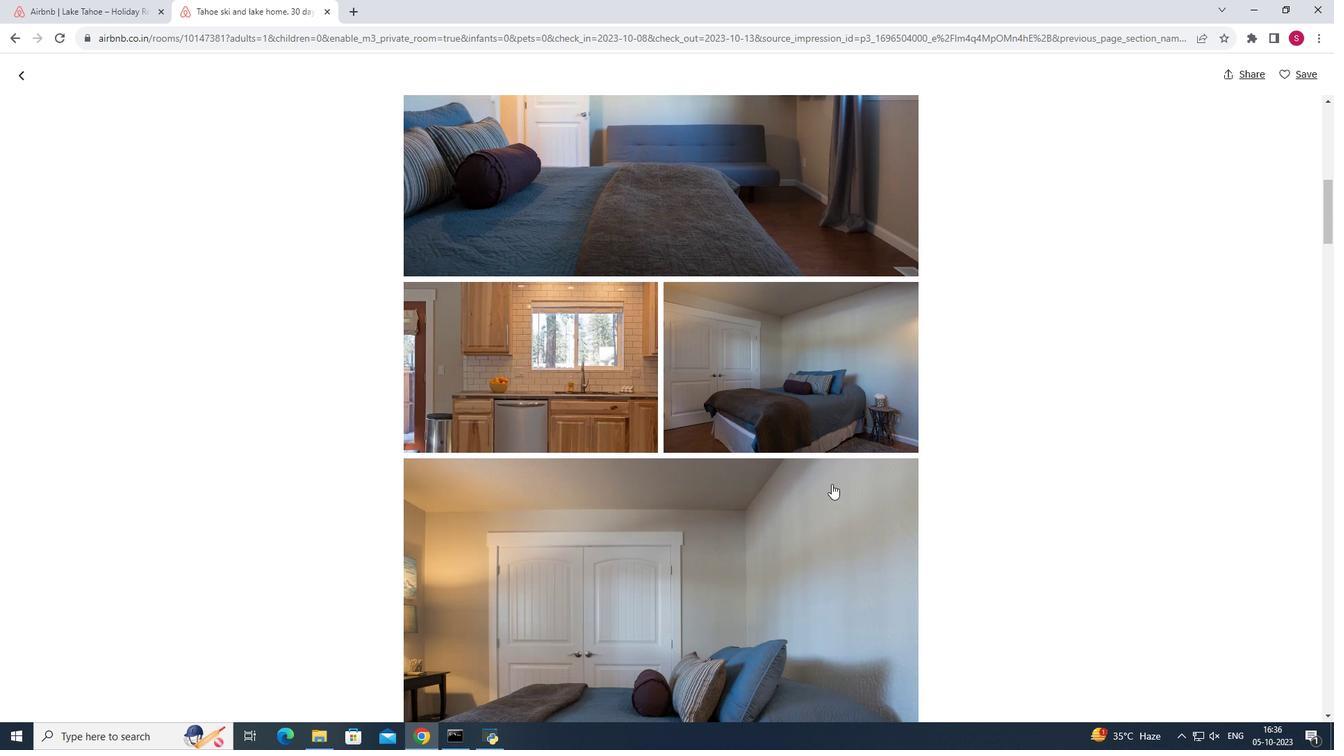 
Action: Mouse scrolled (832, 483) with delta (0, 0)
Screenshot: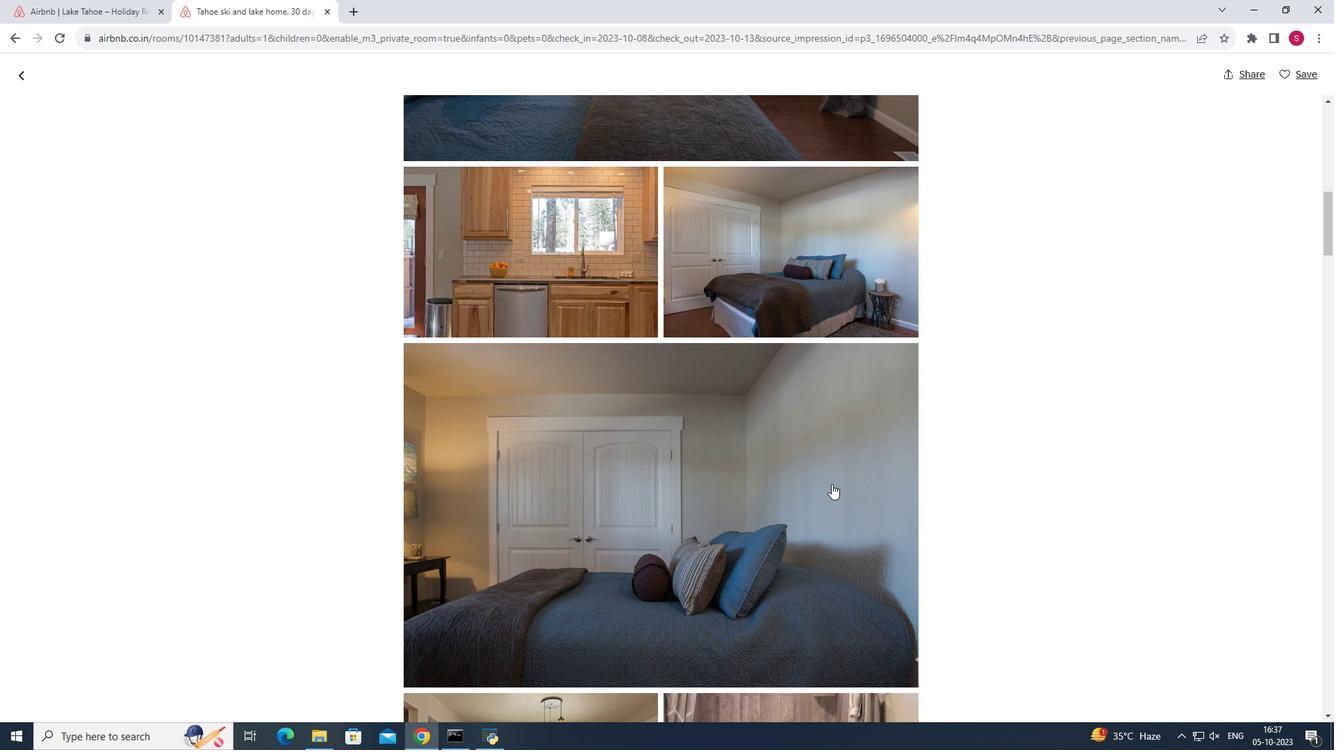 
Action: Mouse scrolled (832, 483) with delta (0, 0)
Screenshot: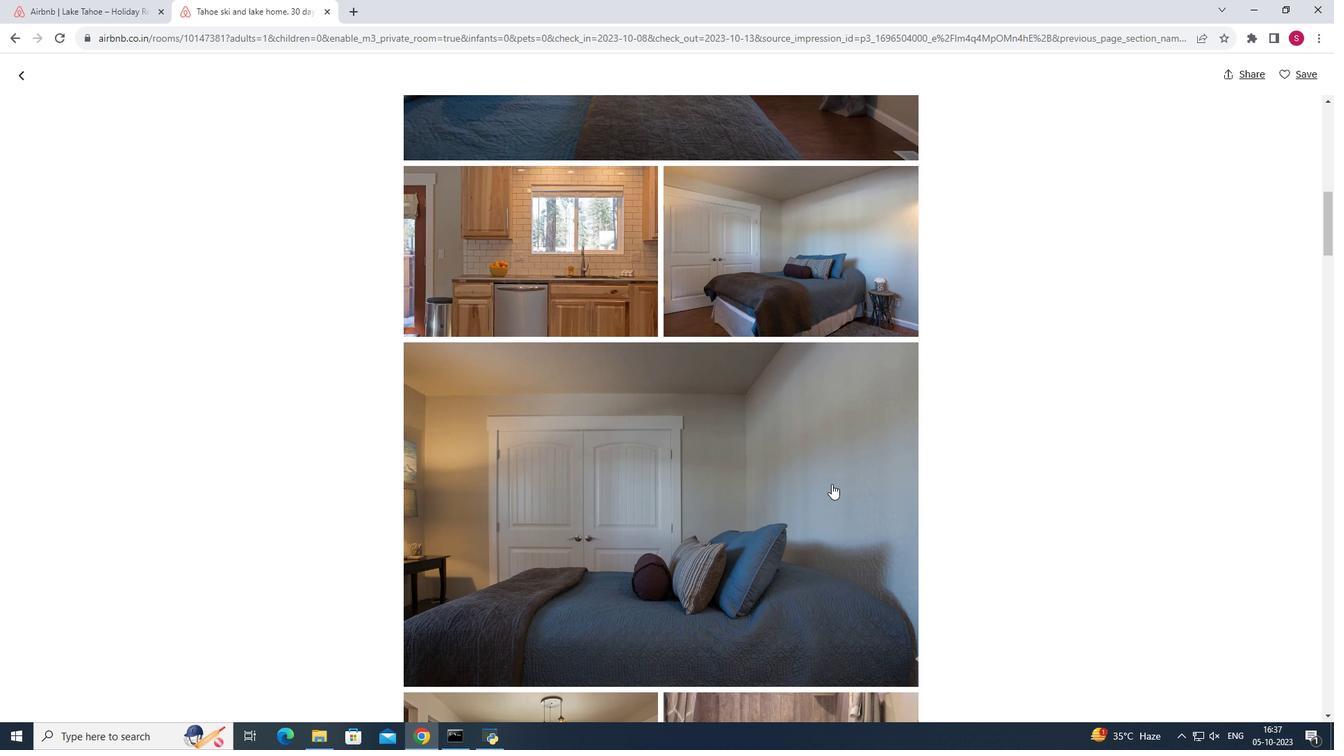 
Action: Mouse scrolled (832, 483) with delta (0, 0)
Screenshot: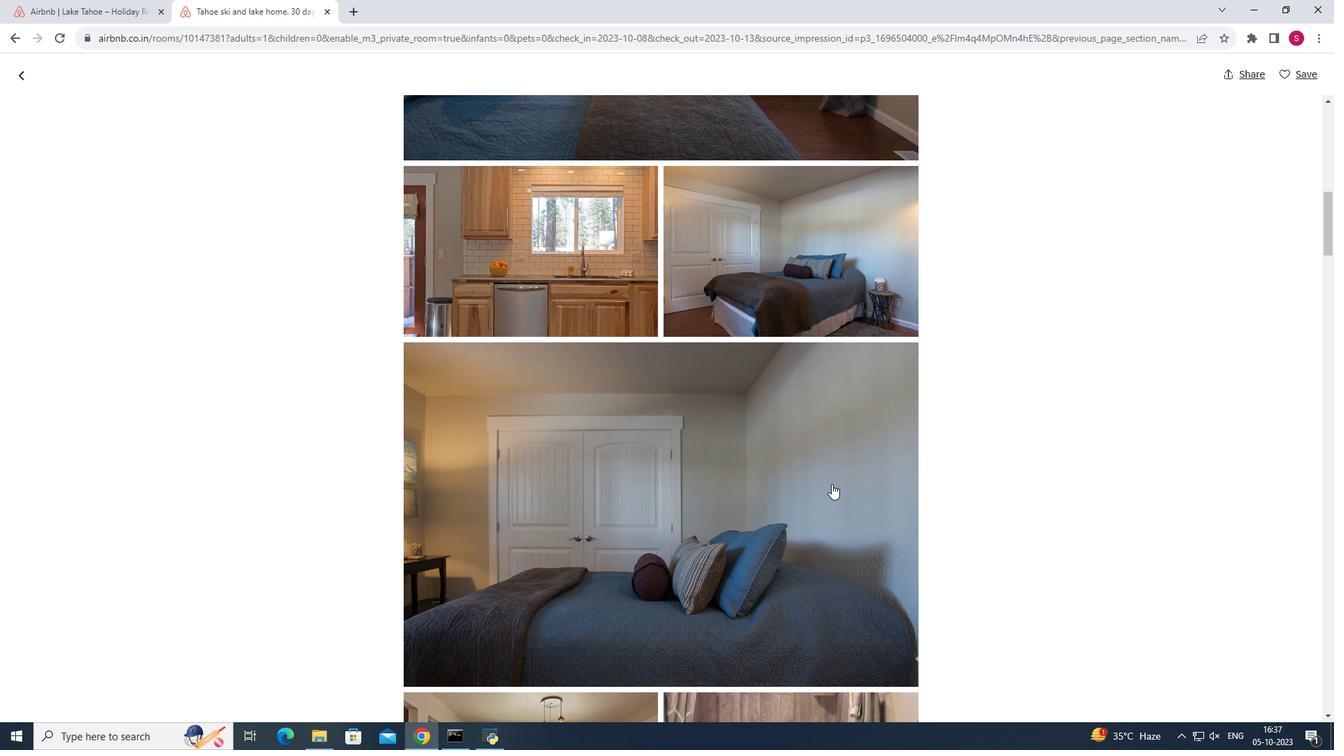 
Action: Mouse scrolled (832, 483) with delta (0, 0)
Screenshot: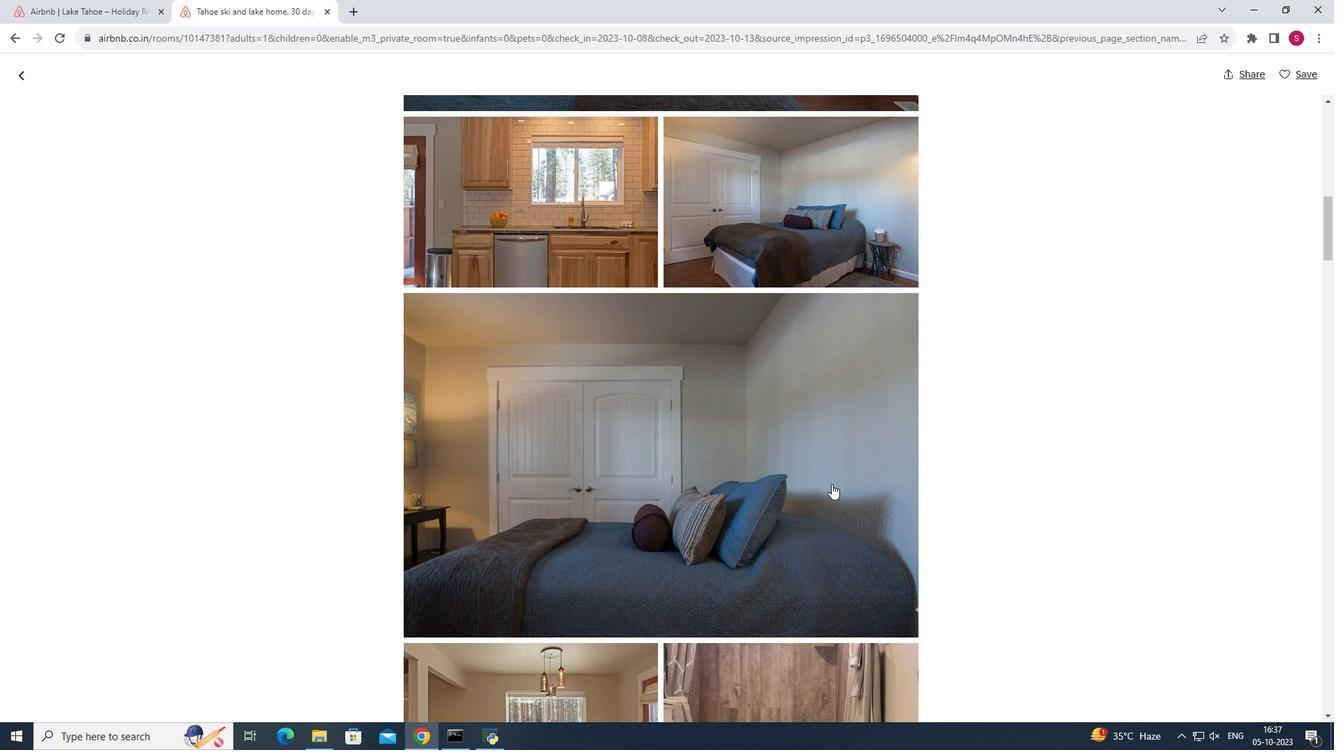 
Action: Mouse scrolled (832, 483) with delta (0, 0)
Screenshot: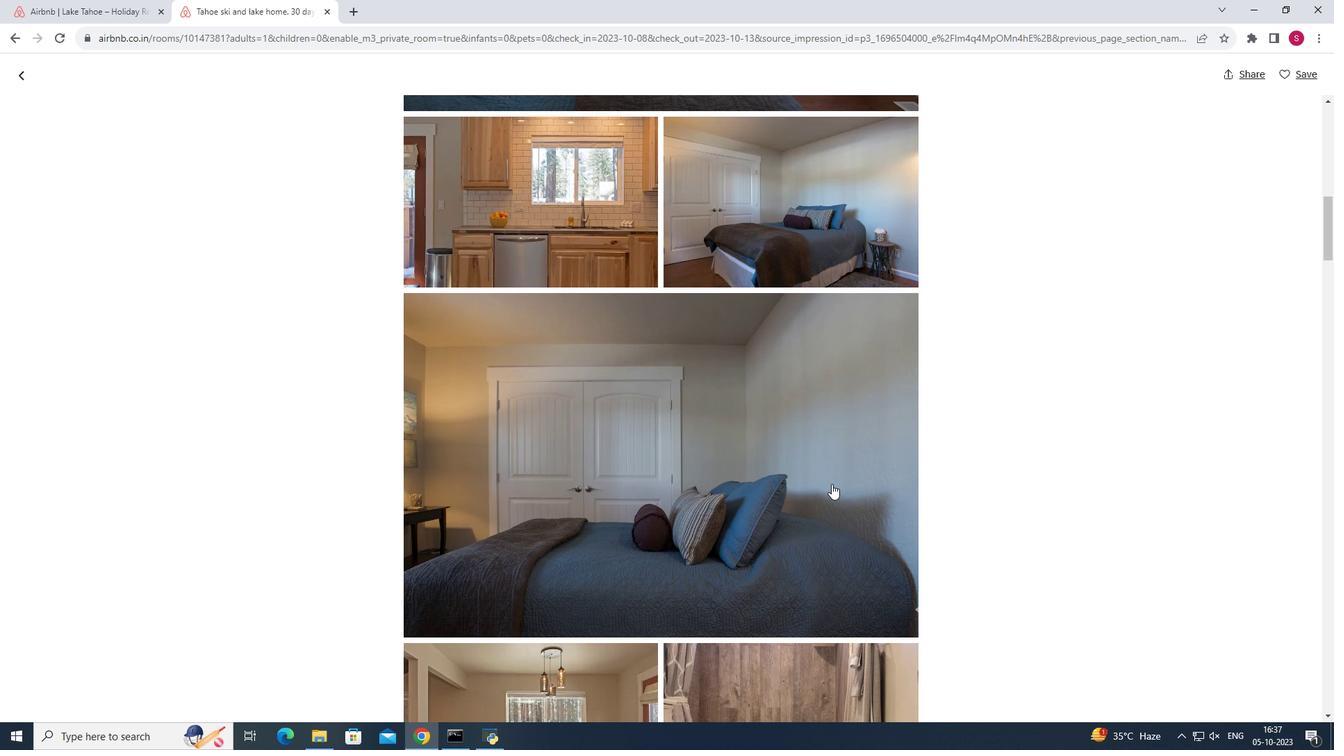 
Action: Mouse scrolled (832, 483) with delta (0, 0)
Screenshot: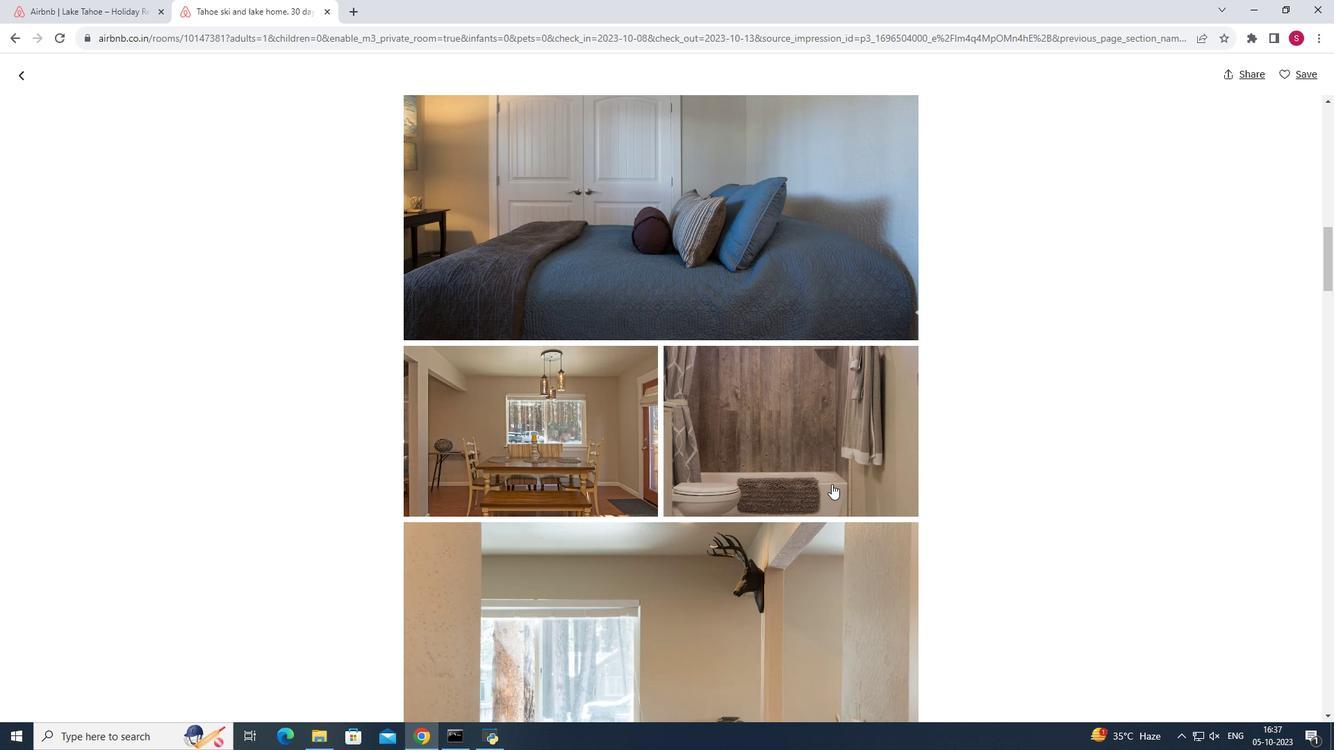 
Action: Mouse scrolled (832, 483) with delta (0, 0)
Screenshot: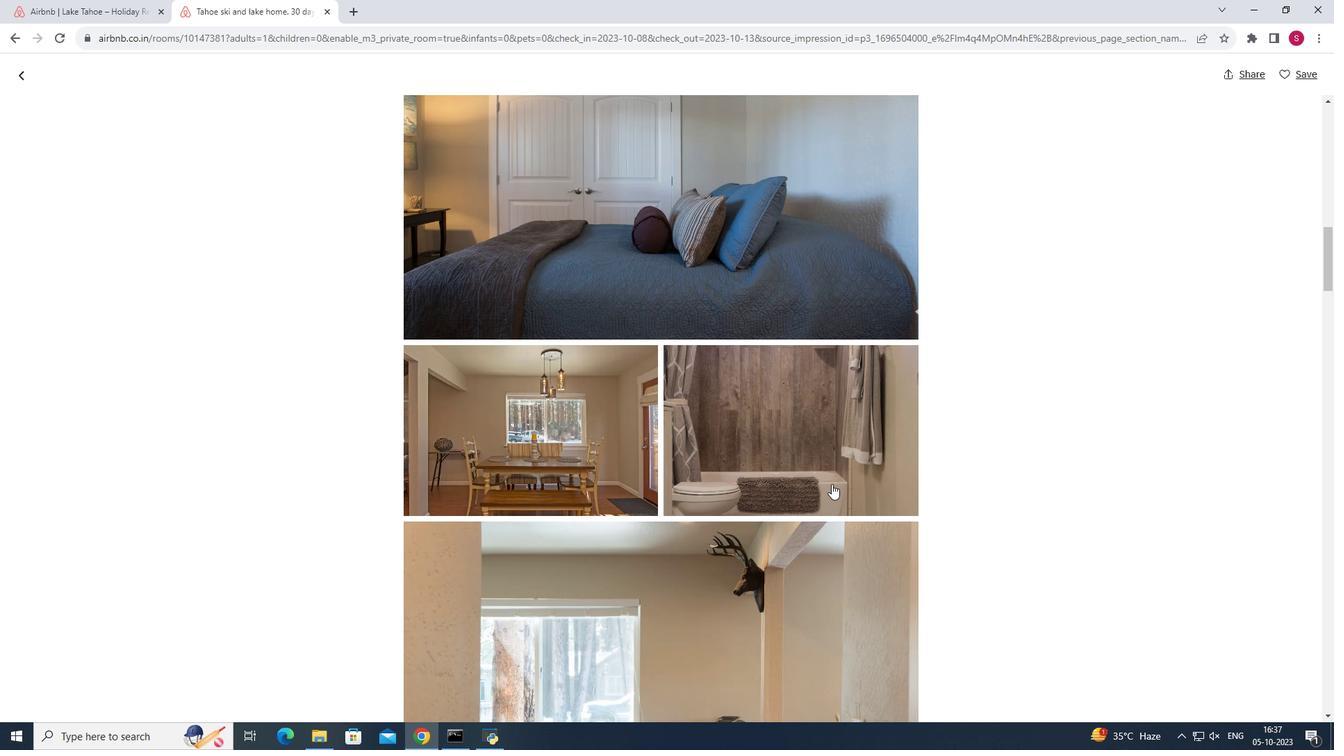 
Action: Mouse scrolled (832, 483) with delta (0, 0)
Screenshot: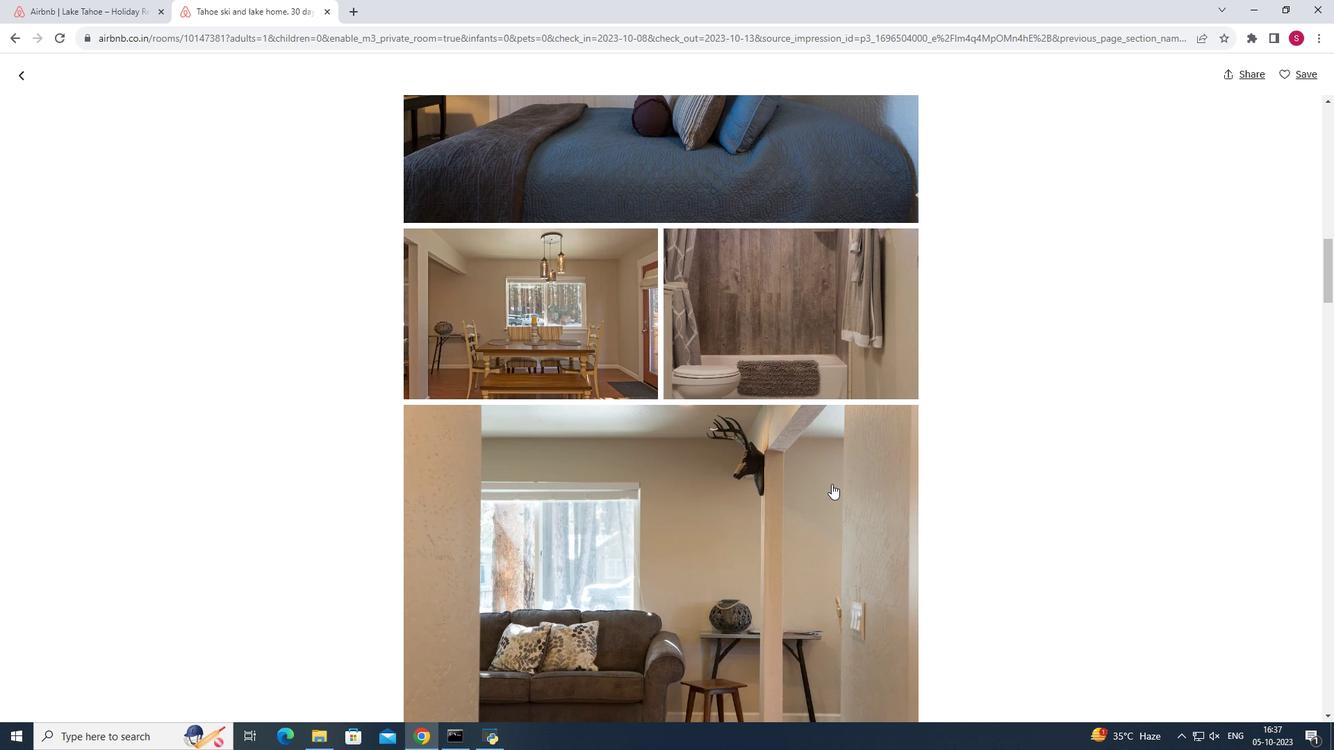 
Action: Mouse scrolled (832, 483) with delta (0, 0)
Screenshot: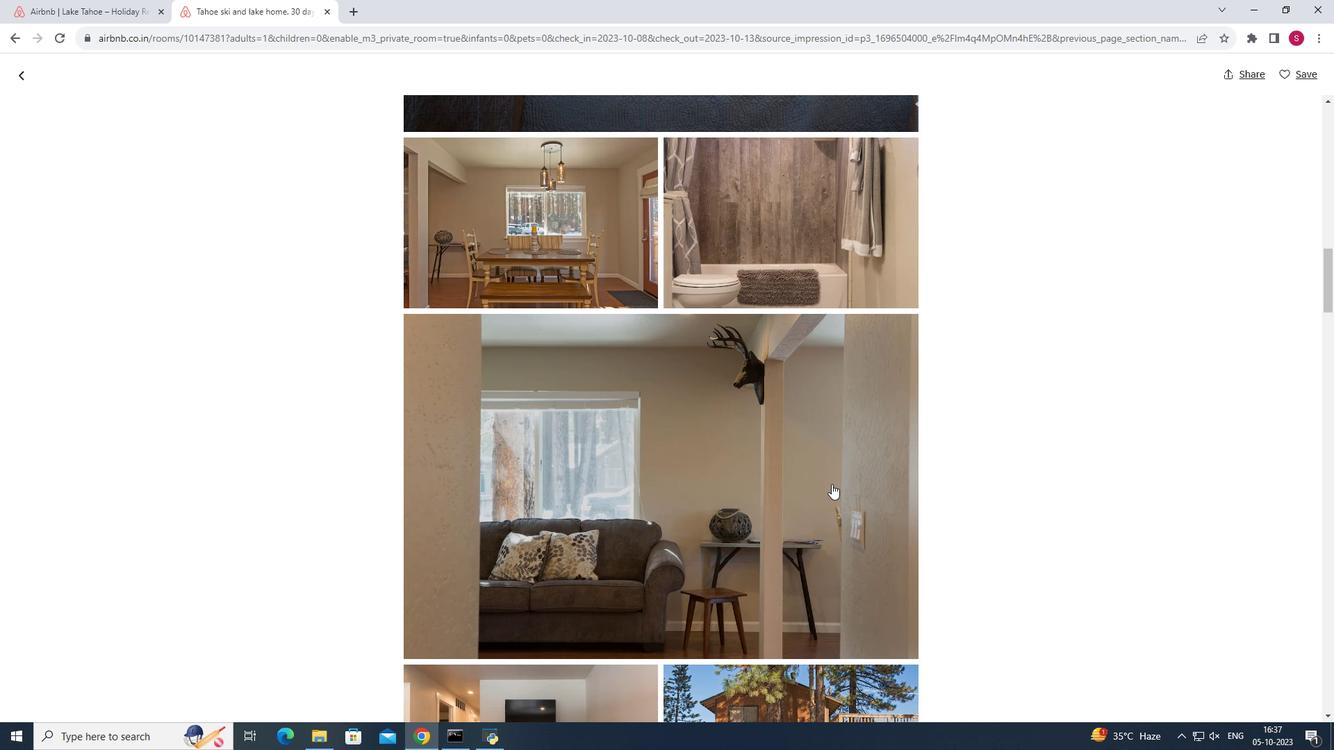 
Action: Mouse scrolled (832, 483) with delta (0, 0)
Screenshot: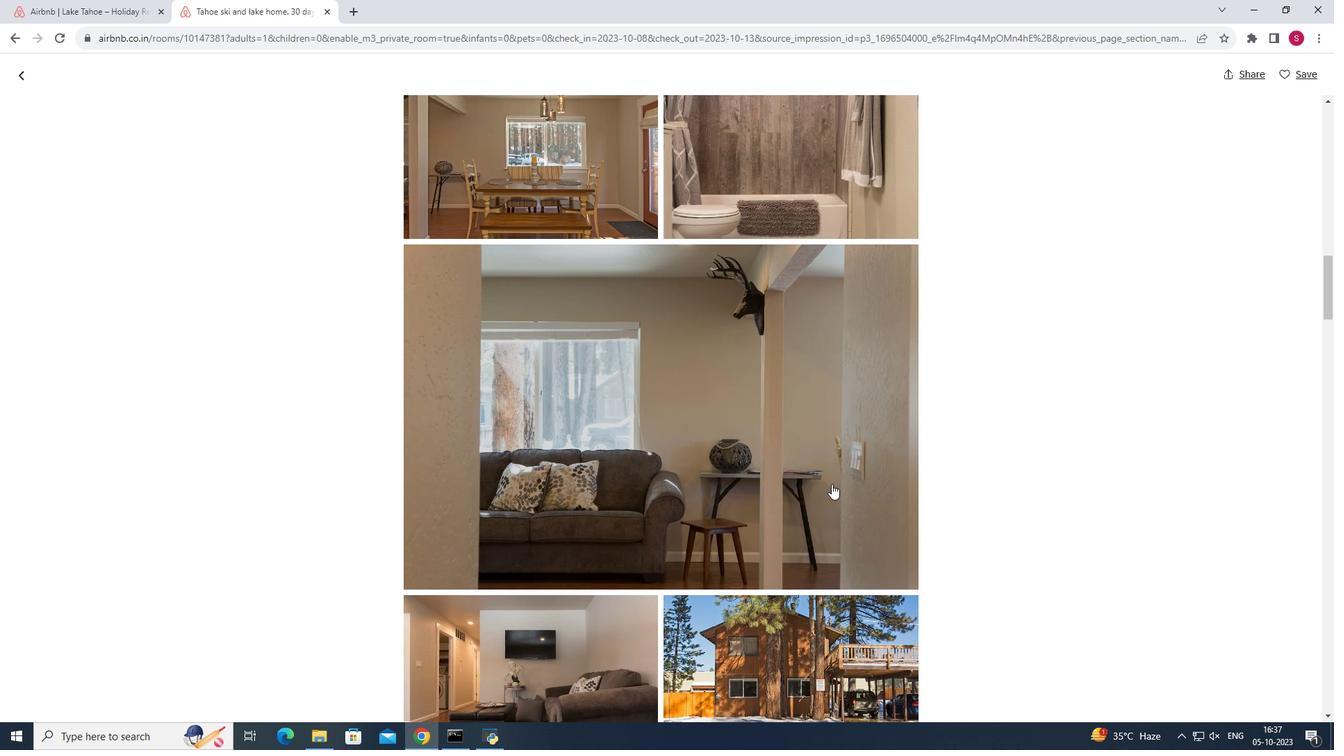 
Action: Mouse scrolled (832, 483) with delta (0, 0)
Screenshot: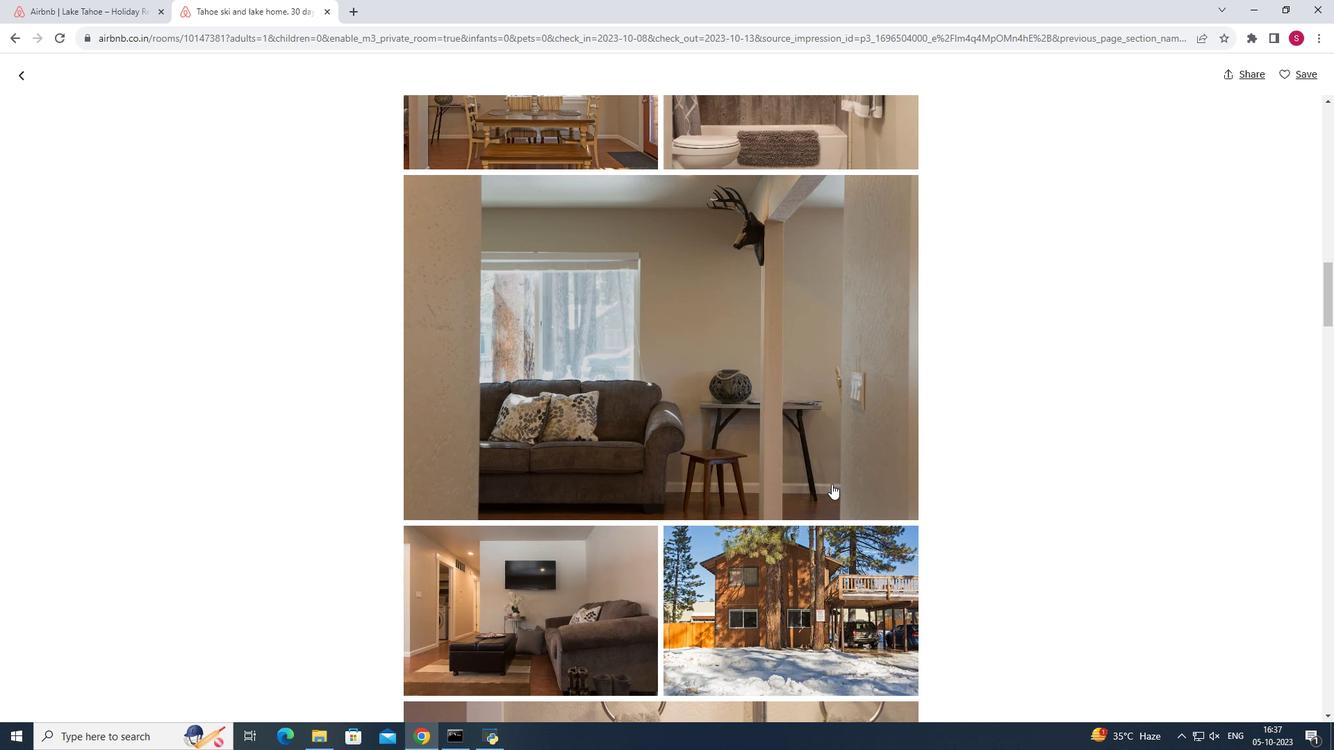 
Action: Mouse scrolled (832, 483) with delta (0, 0)
Screenshot: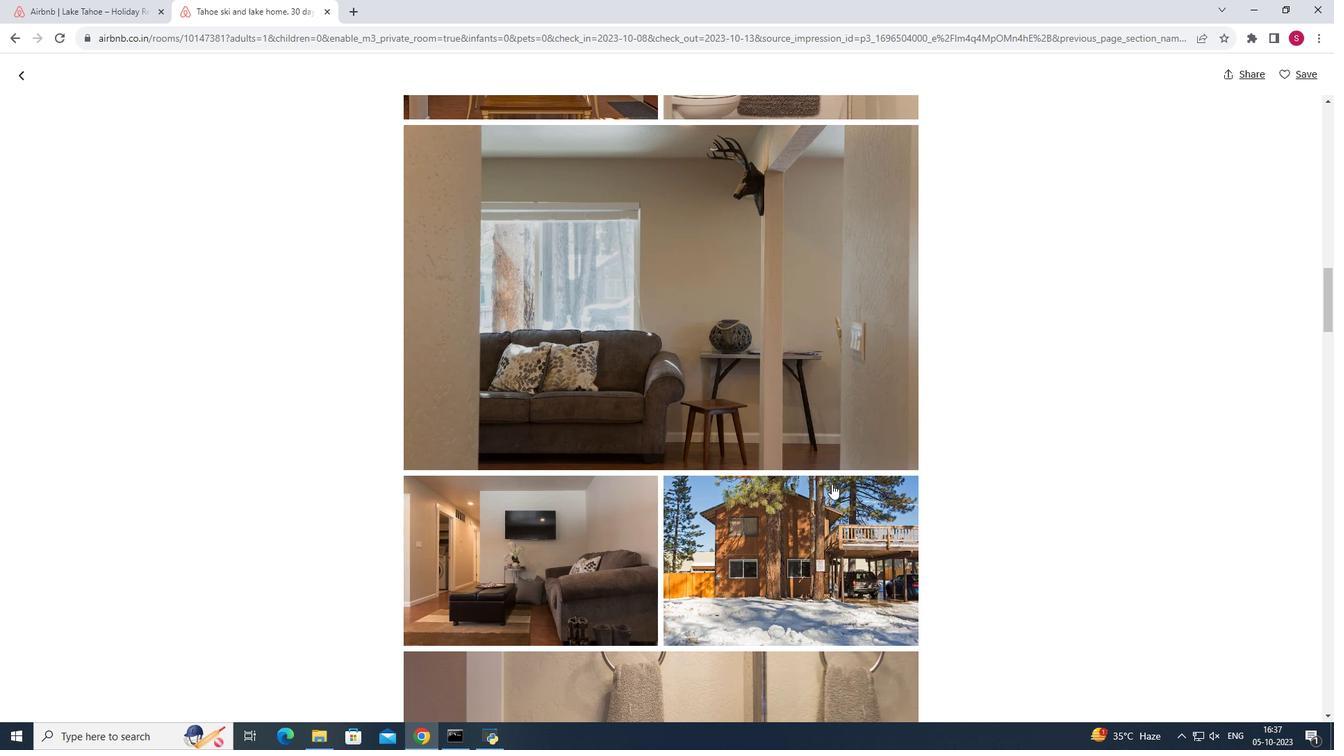 
Action: Mouse scrolled (832, 483) with delta (0, 0)
Screenshot: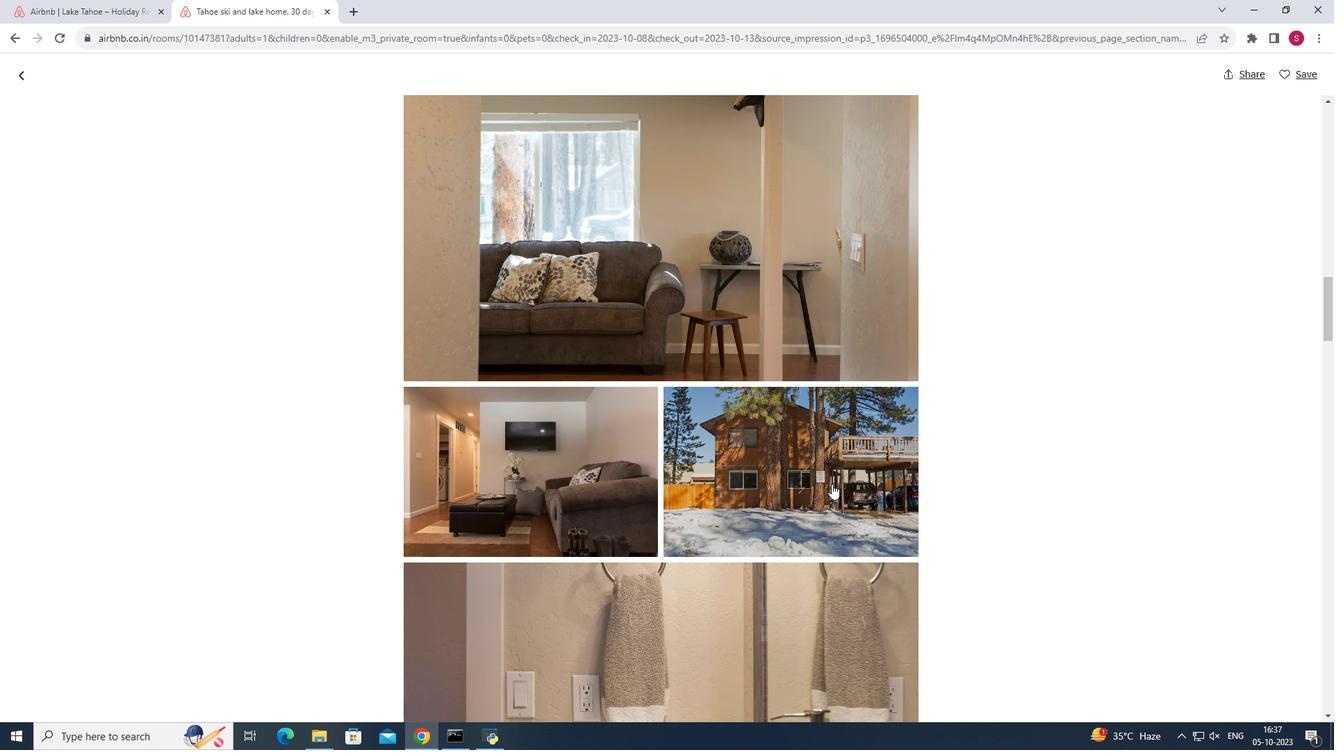 
Action: Mouse scrolled (832, 483) with delta (0, 0)
Screenshot: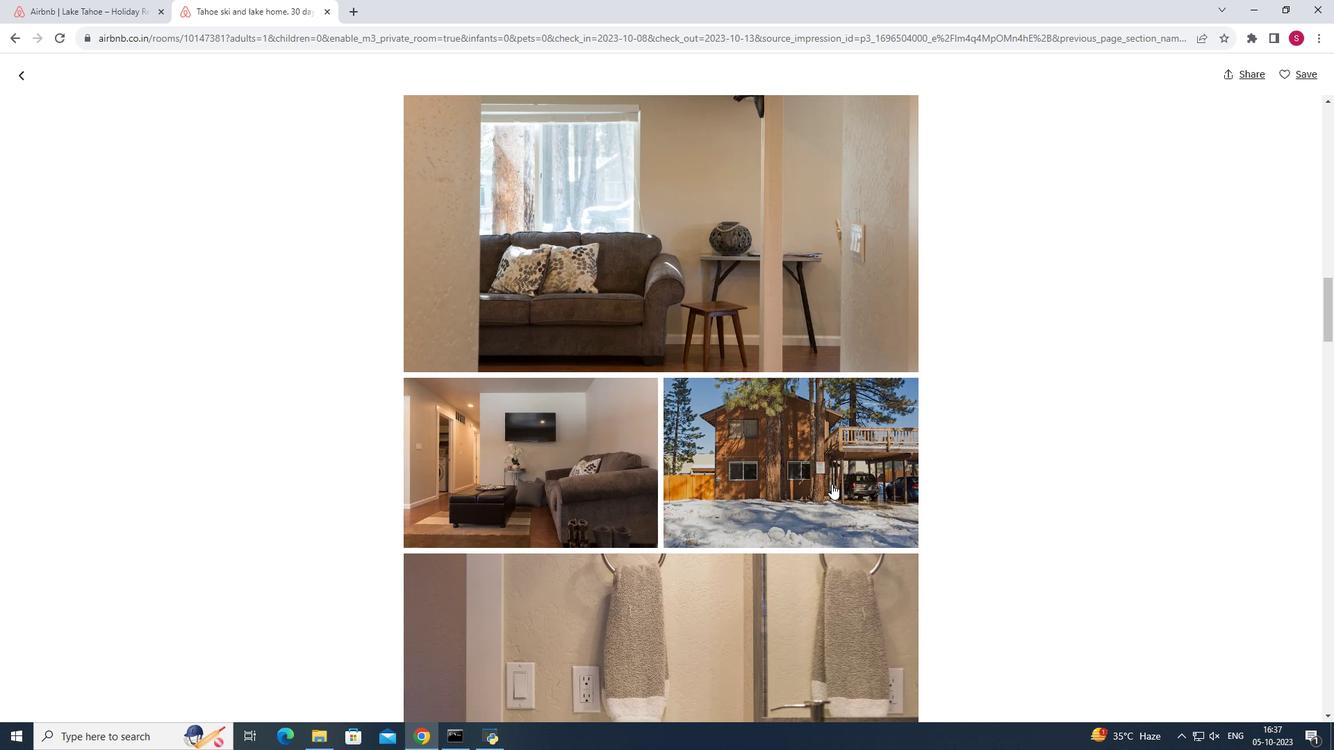 
Action: Mouse scrolled (832, 483) with delta (0, 0)
Screenshot: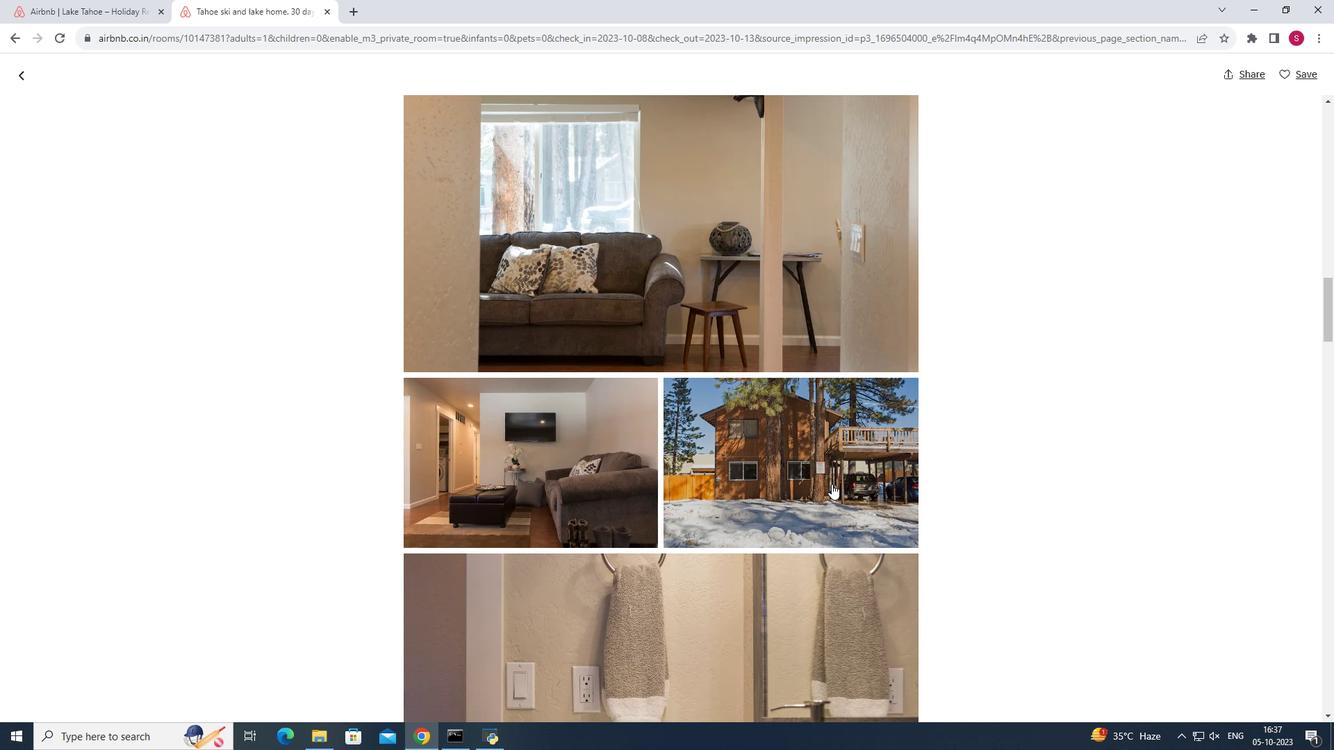 
Action: Mouse scrolled (832, 483) with delta (0, 0)
Screenshot: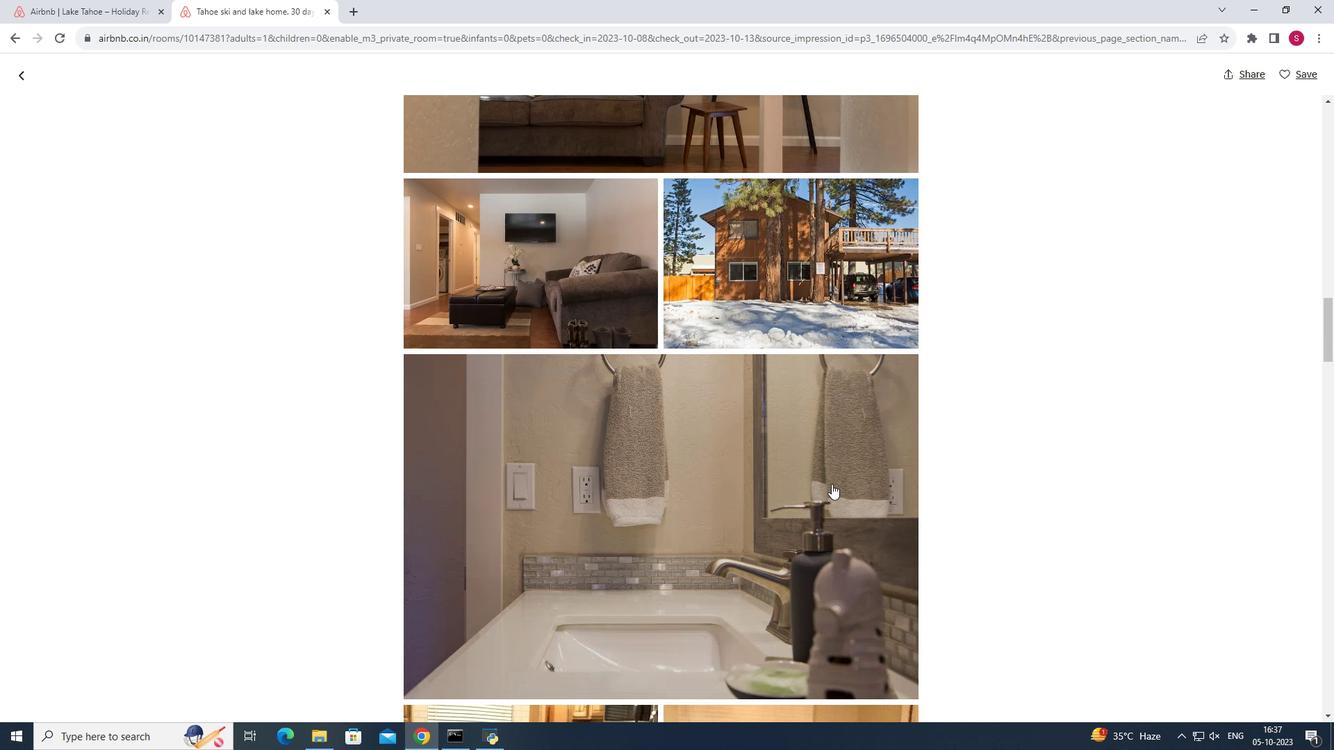 
Action: Mouse scrolled (832, 483) with delta (0, 0)
Screenshot: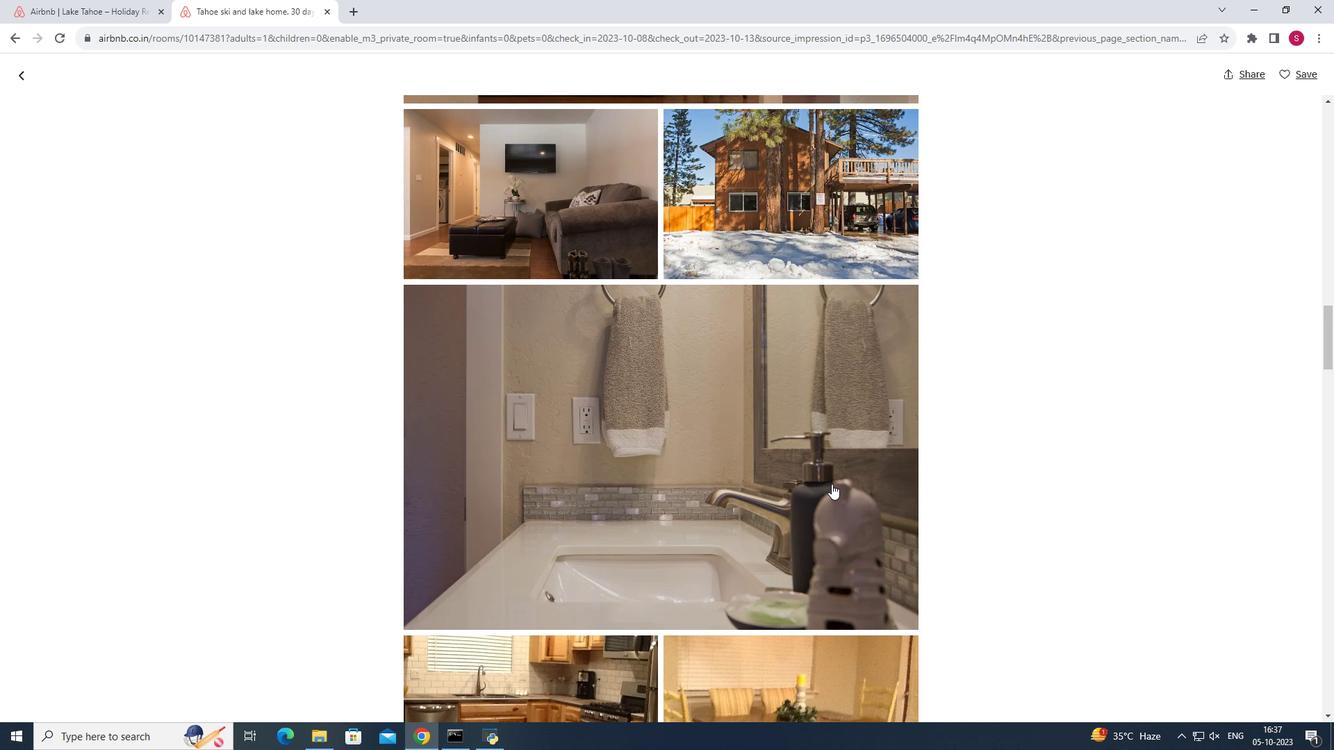 
Action: Mouse scrolled (832, 483) with delta (0, 0)
Screenshot: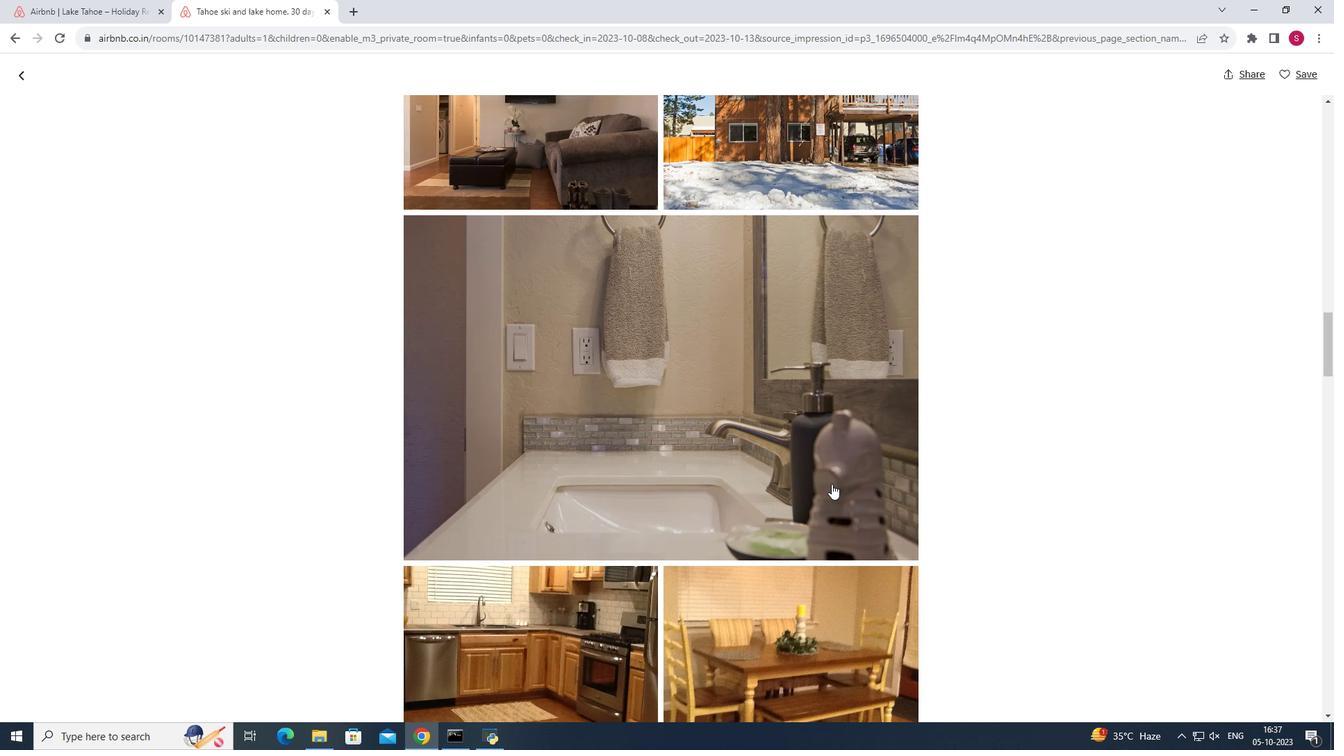 
Action: Mouse scrolled (832, 483) with delta (0, 0)
Screenshot: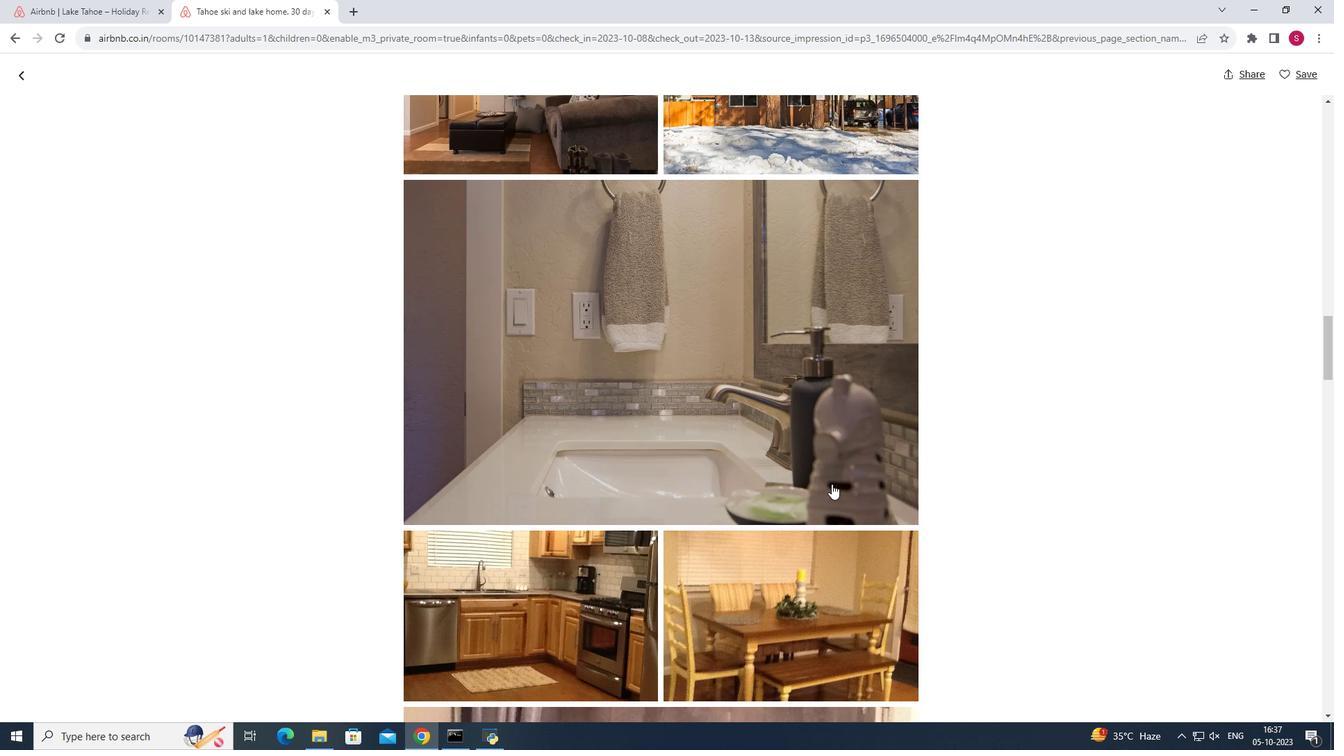 
Action: Mouse scrolled (832, 483) with delta (0, 0)
Screenshot: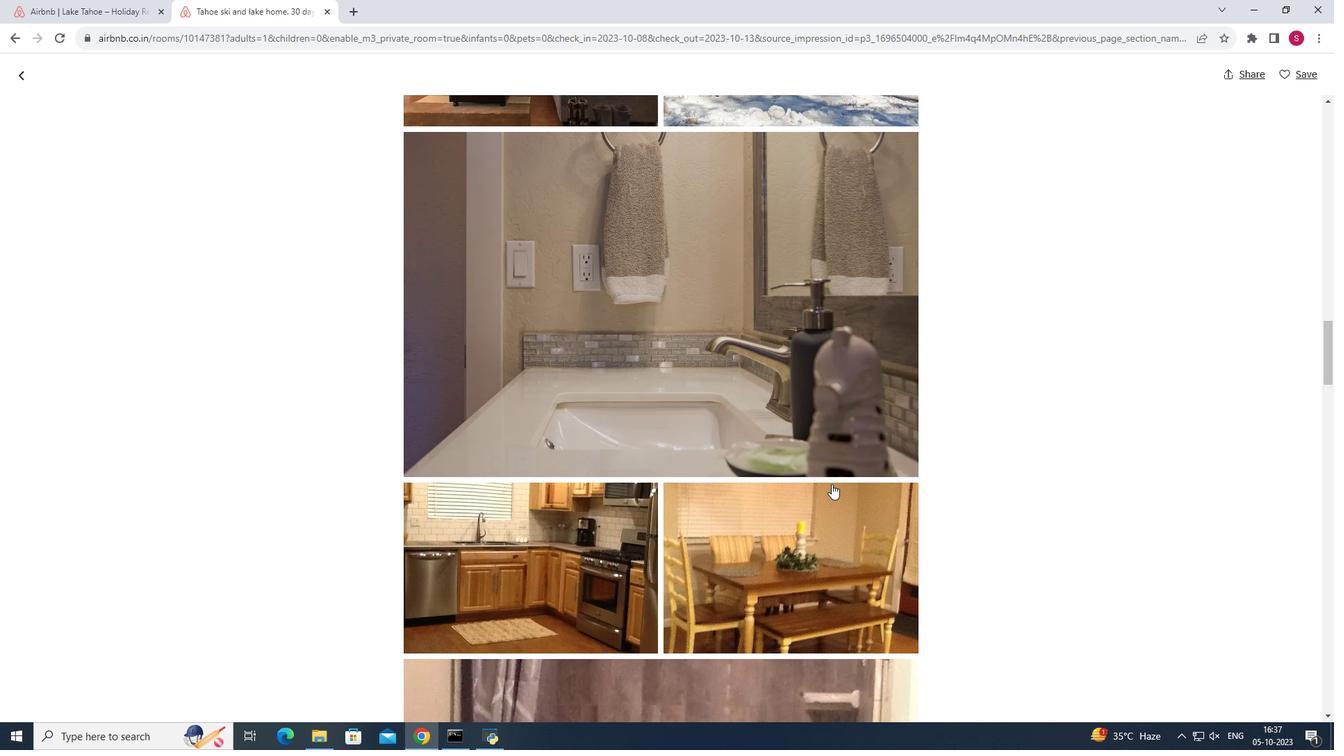 
Action: Mouse scrolled (832, 483) with delta (0, 0)
Screenshot: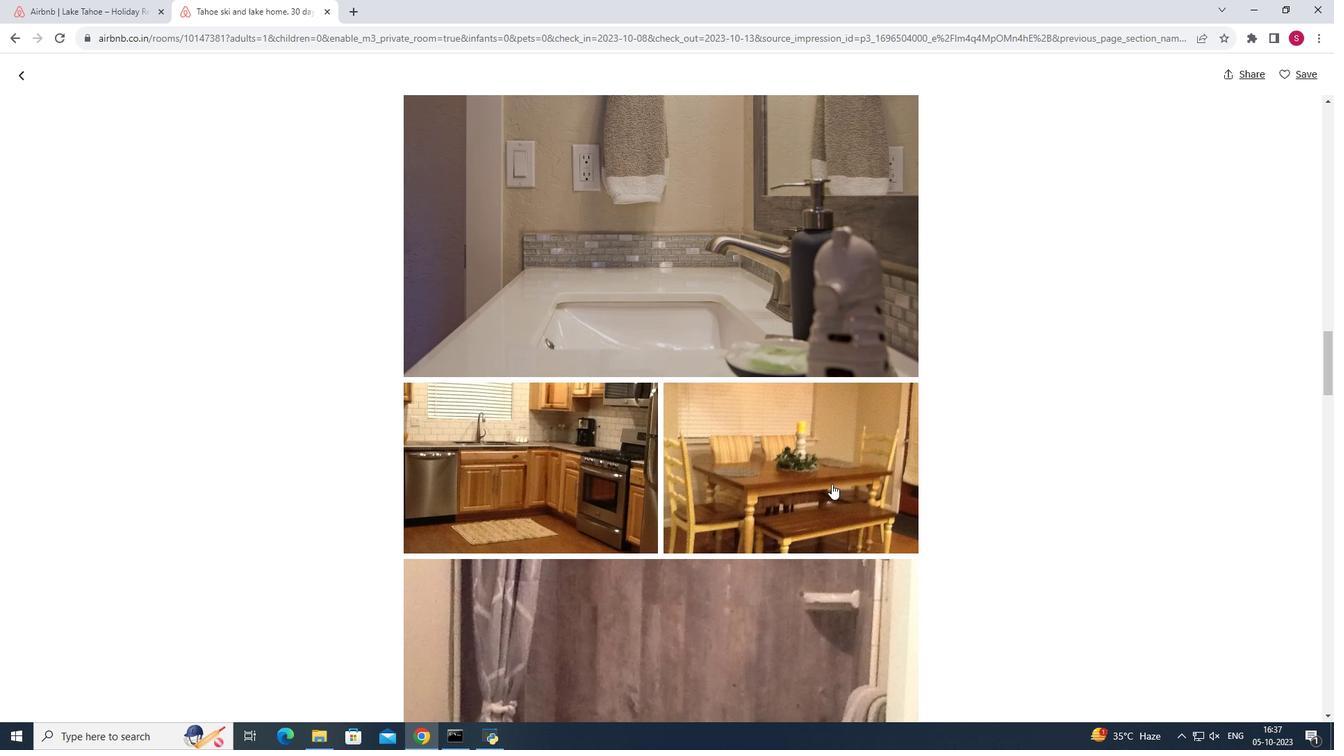 
Action: Mouse scrolled (832, 483) with delta (0, 0)
Screenshot: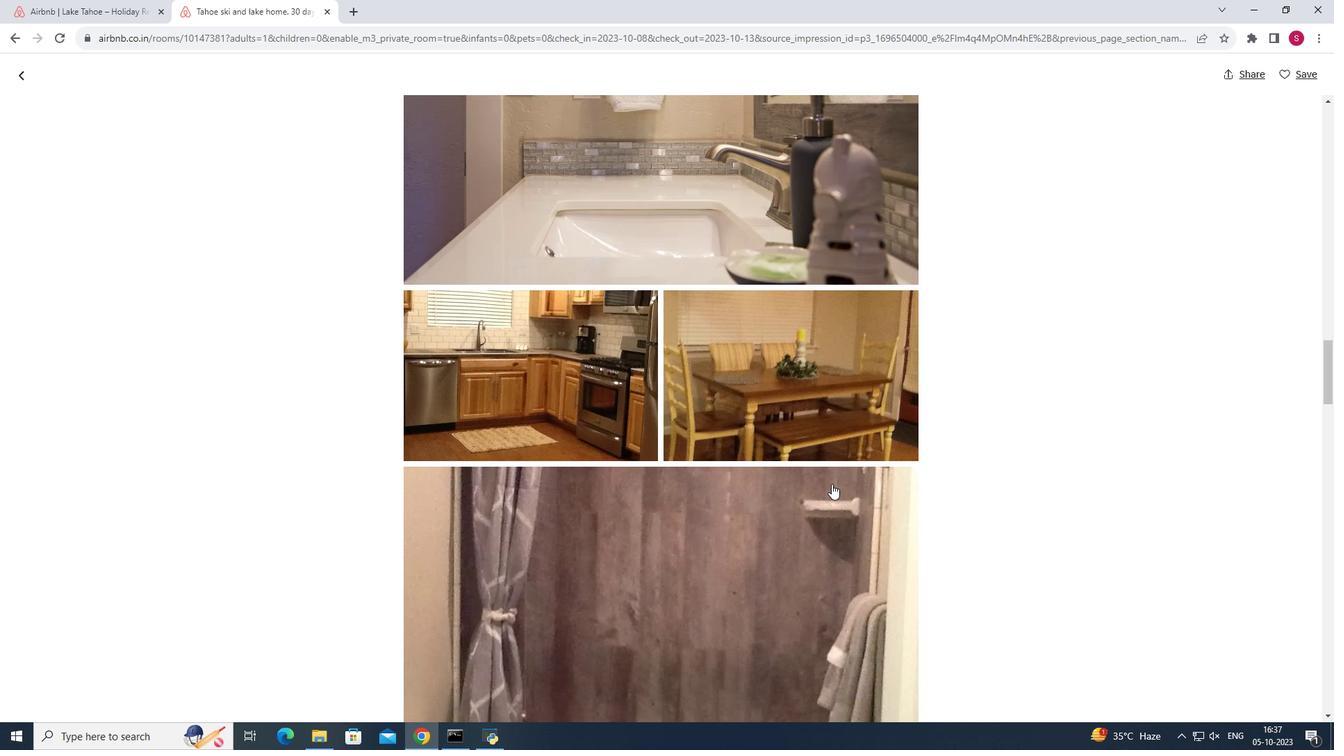 
Action: Mouse scrolled (832, 483) with delta (0, 0)
Screenshot: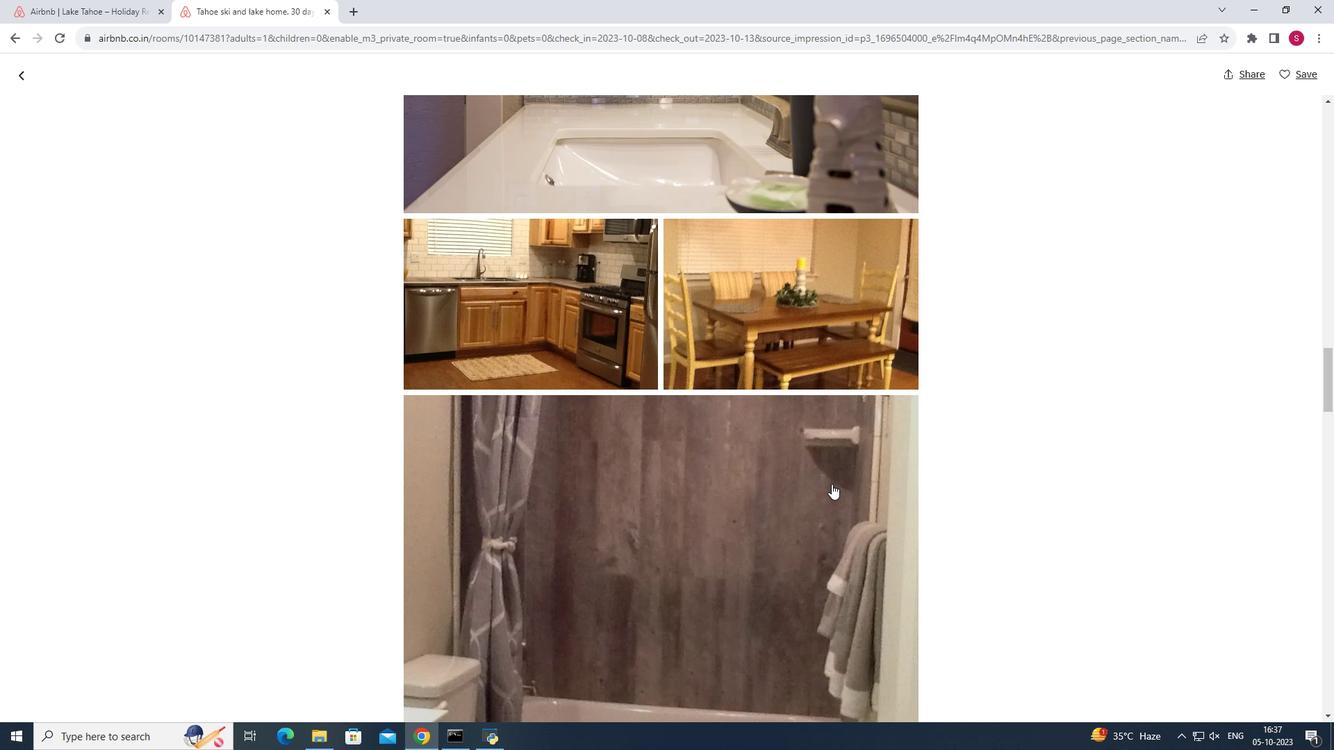 
Action: Mouse scrolled (832, 483) with delta (0, 0)
Screenshot: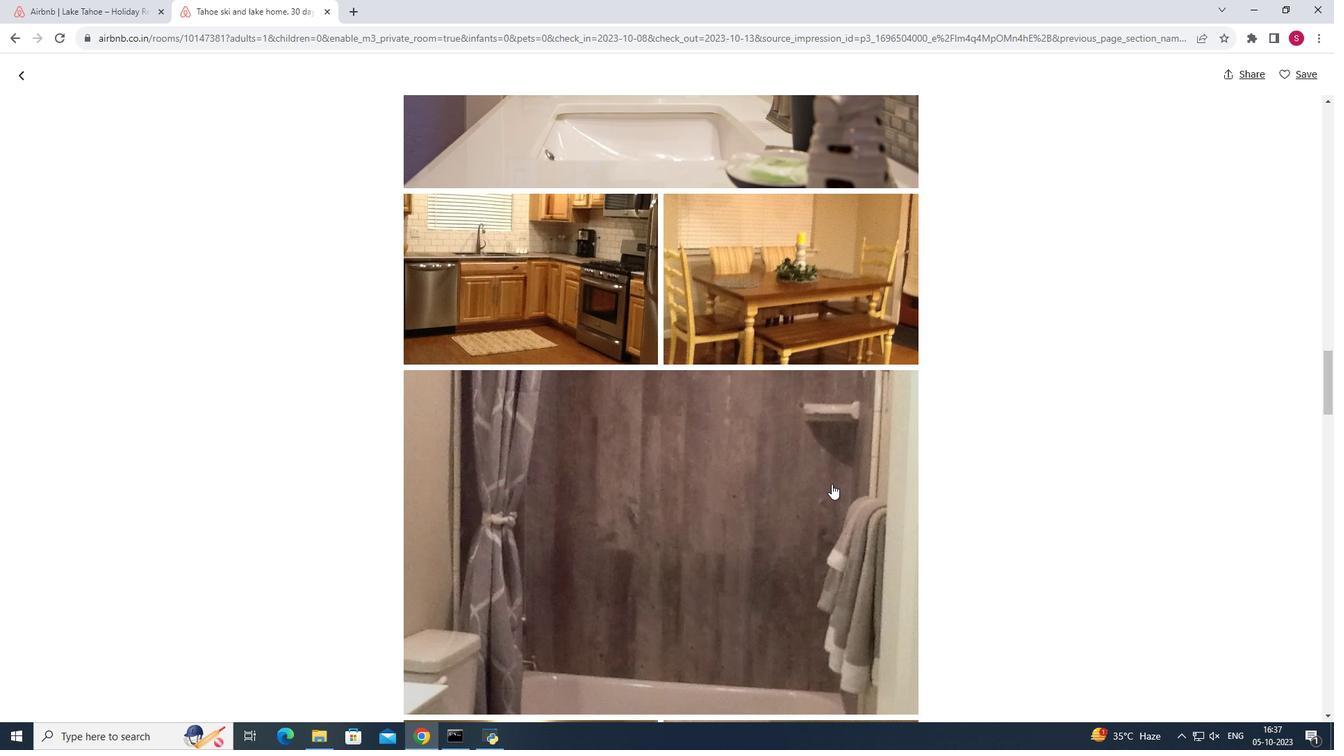 
Action: Mouse scrolled (832, 483) with delta (0, 0)
Screenshot: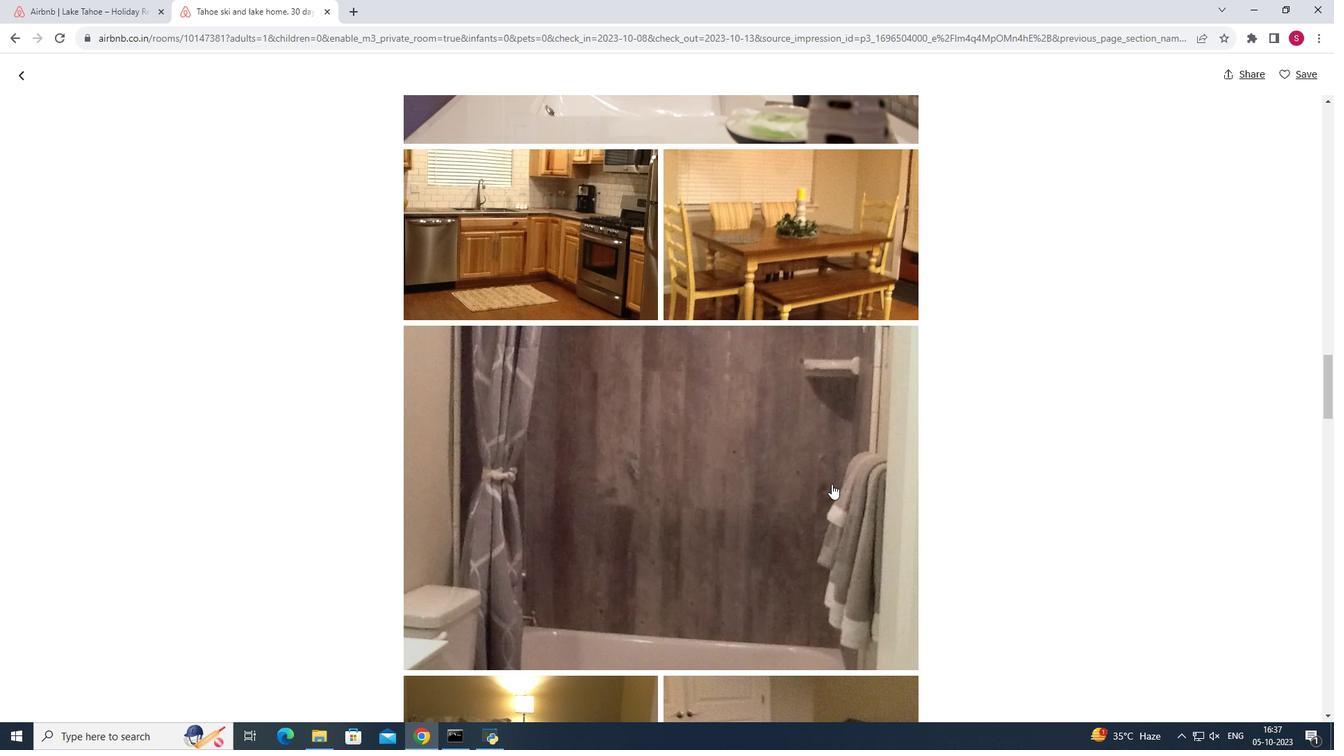 
Action: Mouse scrolled (832, 483) with delta (0, 0)
Screenshot: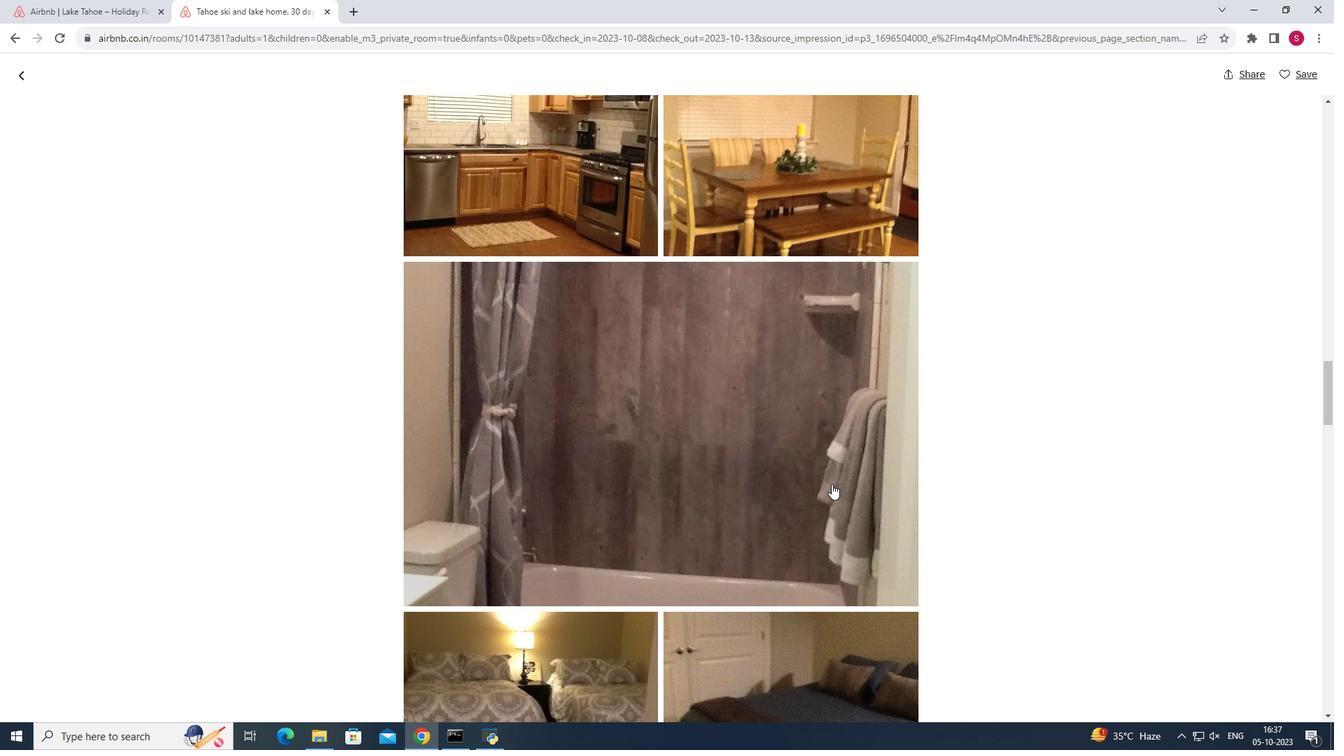 
Action: Mouse scrolled (832, 483) with delta (0, 0)
Screenshot: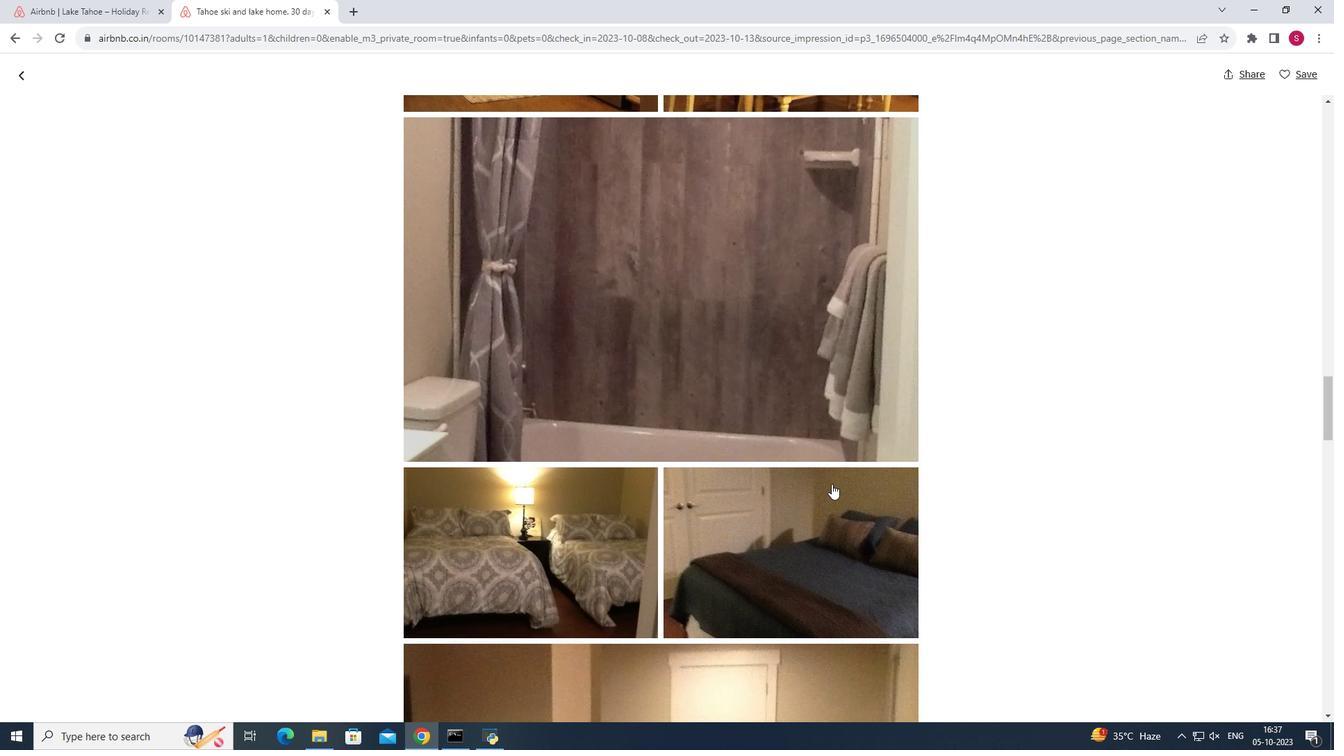 
Action: Mouse moved to (832, 483)
Screenshot: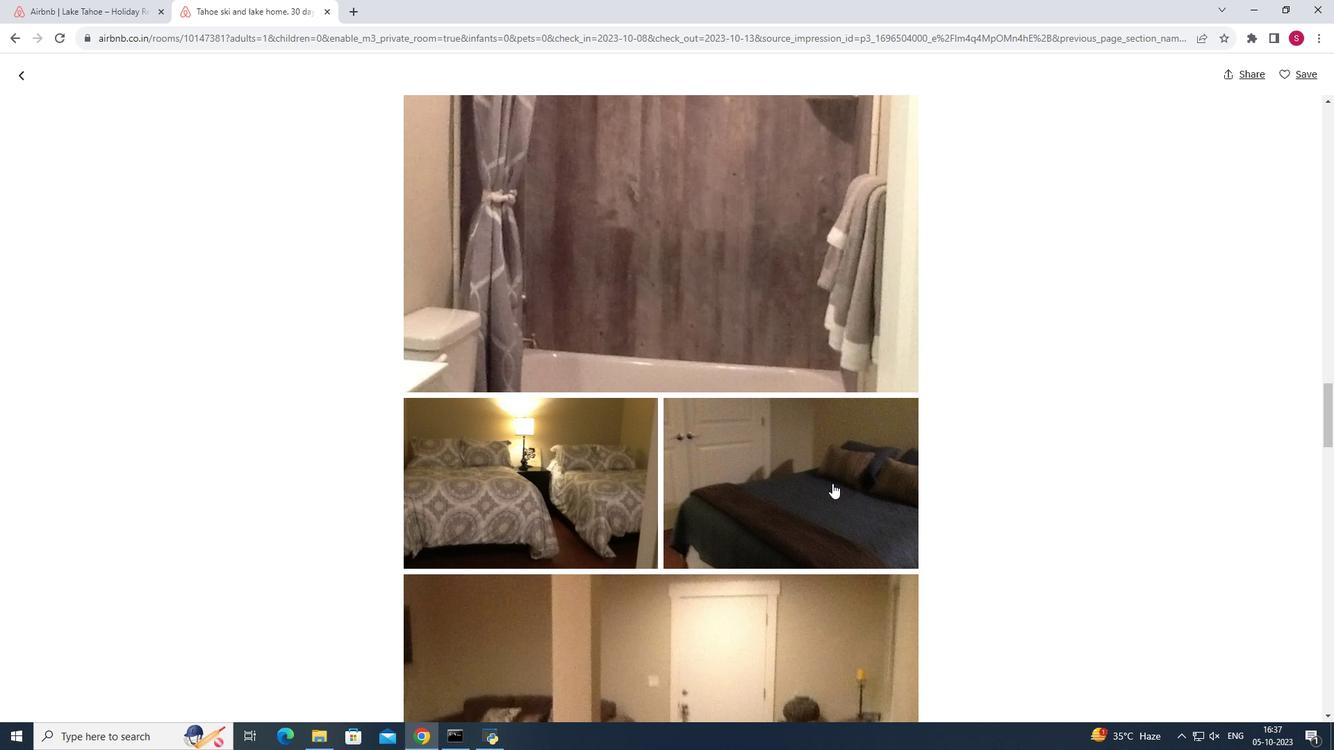 
Action: Mouse scrolled (832, 483) with delta (0, 0)
Screenshot: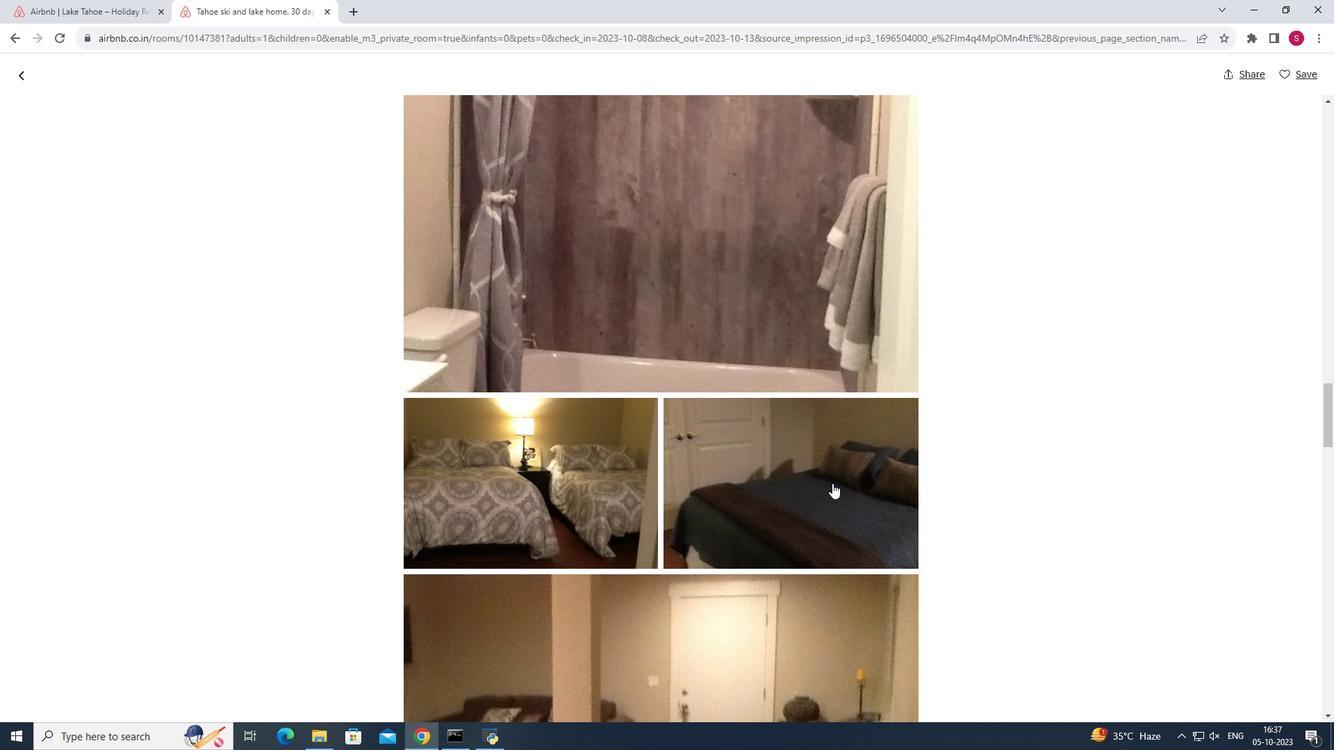 
Action: Mouse scrolled (832, 483) with delta (0, 0)
Screenshot: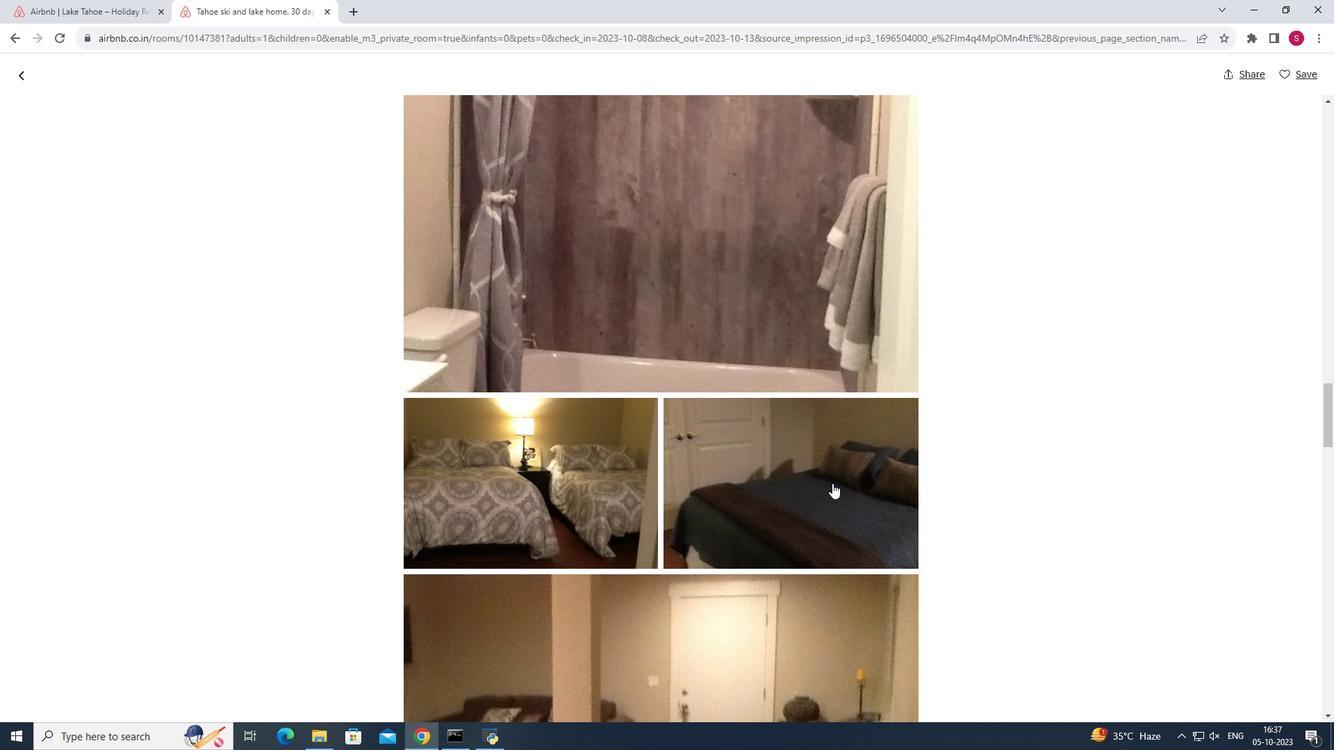 
Action: Mouse scrolled (832, 483) with delta (0, 0)
Screenshot: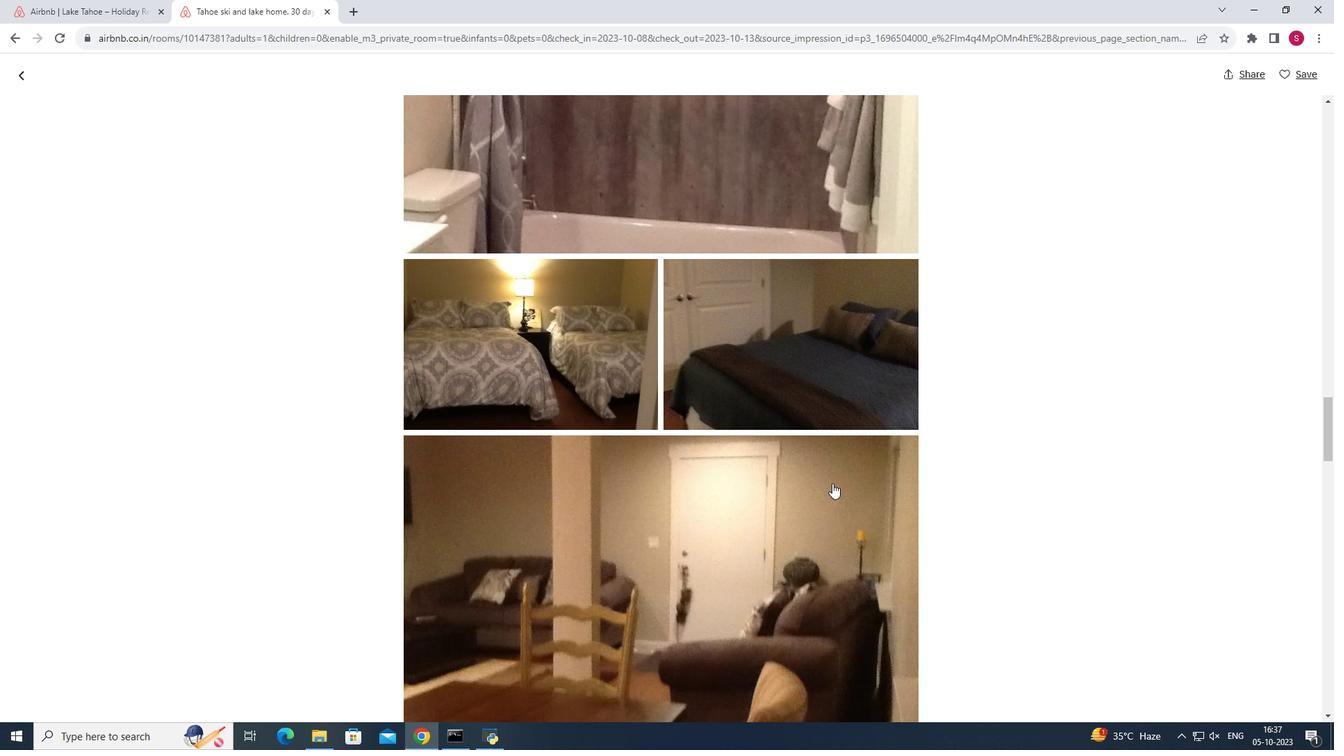 
Action: Mouse scrolled (832, 483) with delta (0, 0)
Screenshot: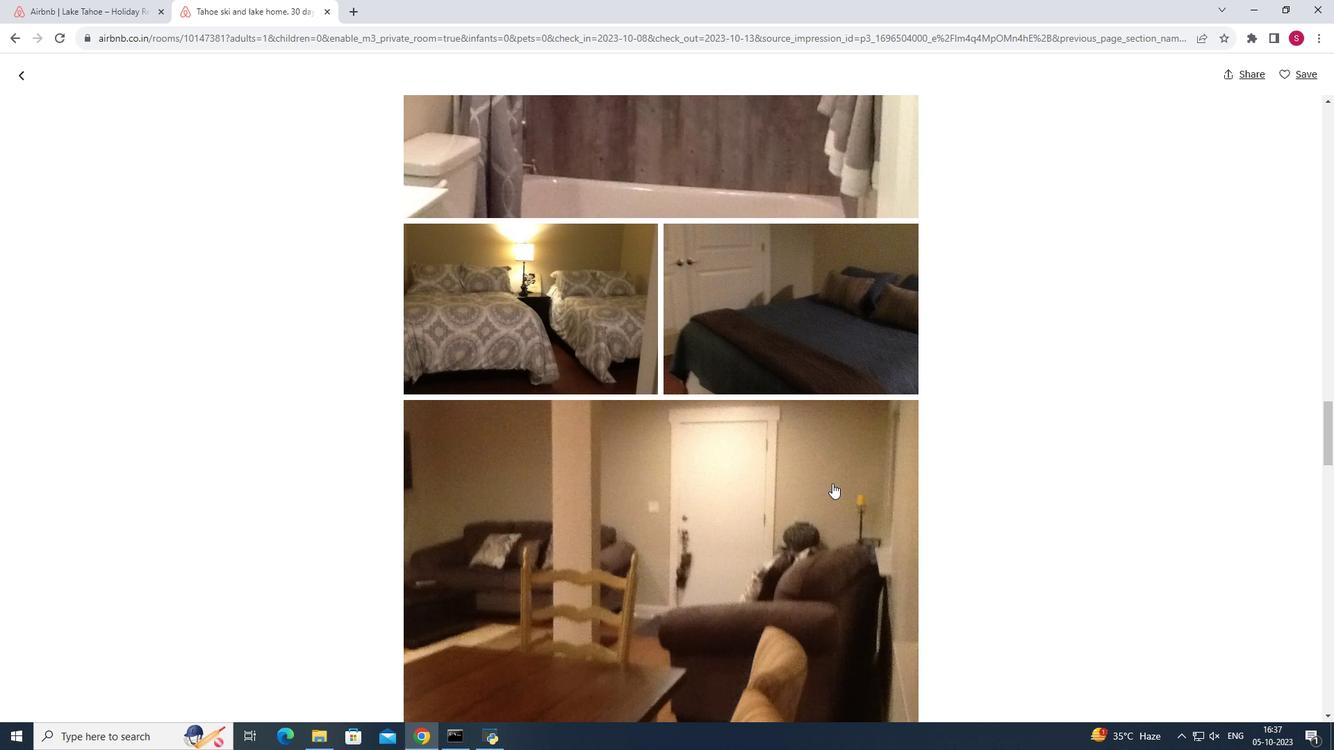 
Action: Mouse scrolled (832, 483) with delta (0, 0)
Screenshot: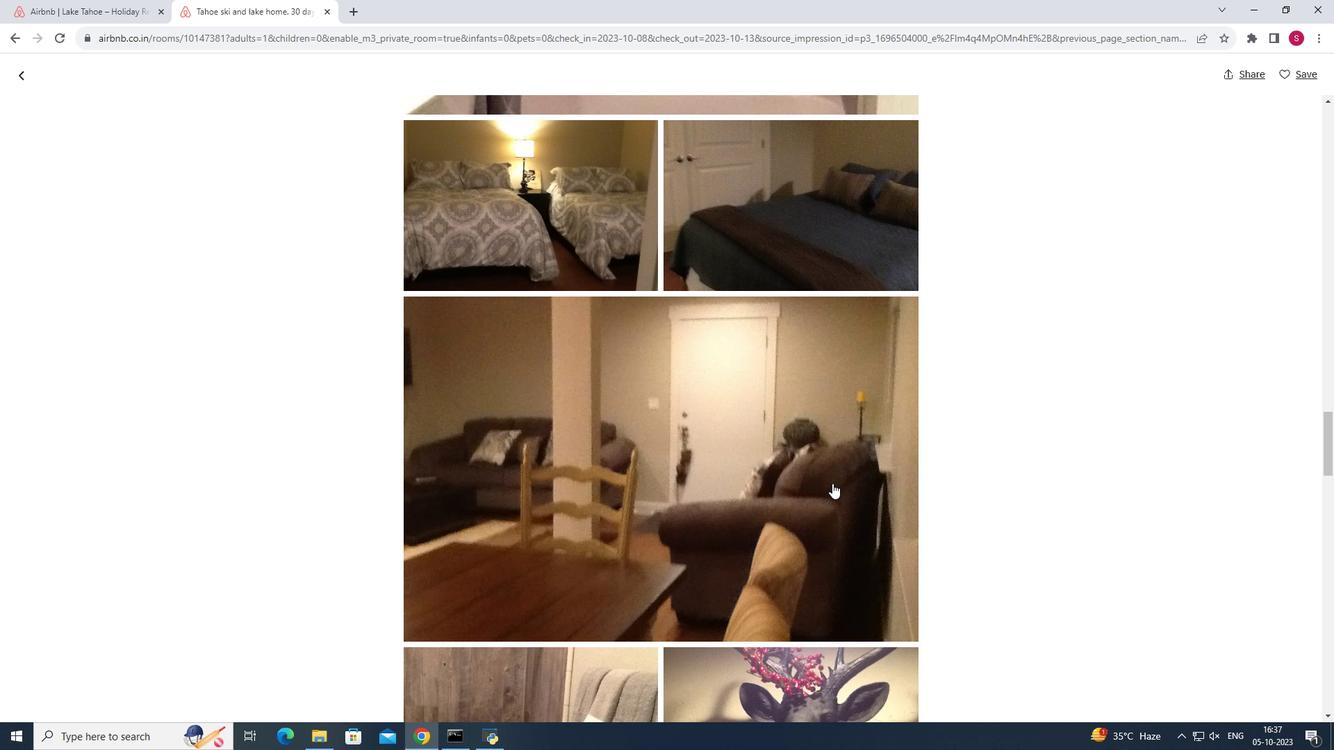 
Action: Mouse scrolled (832, 483) with delta (0, 0)
Screenshot: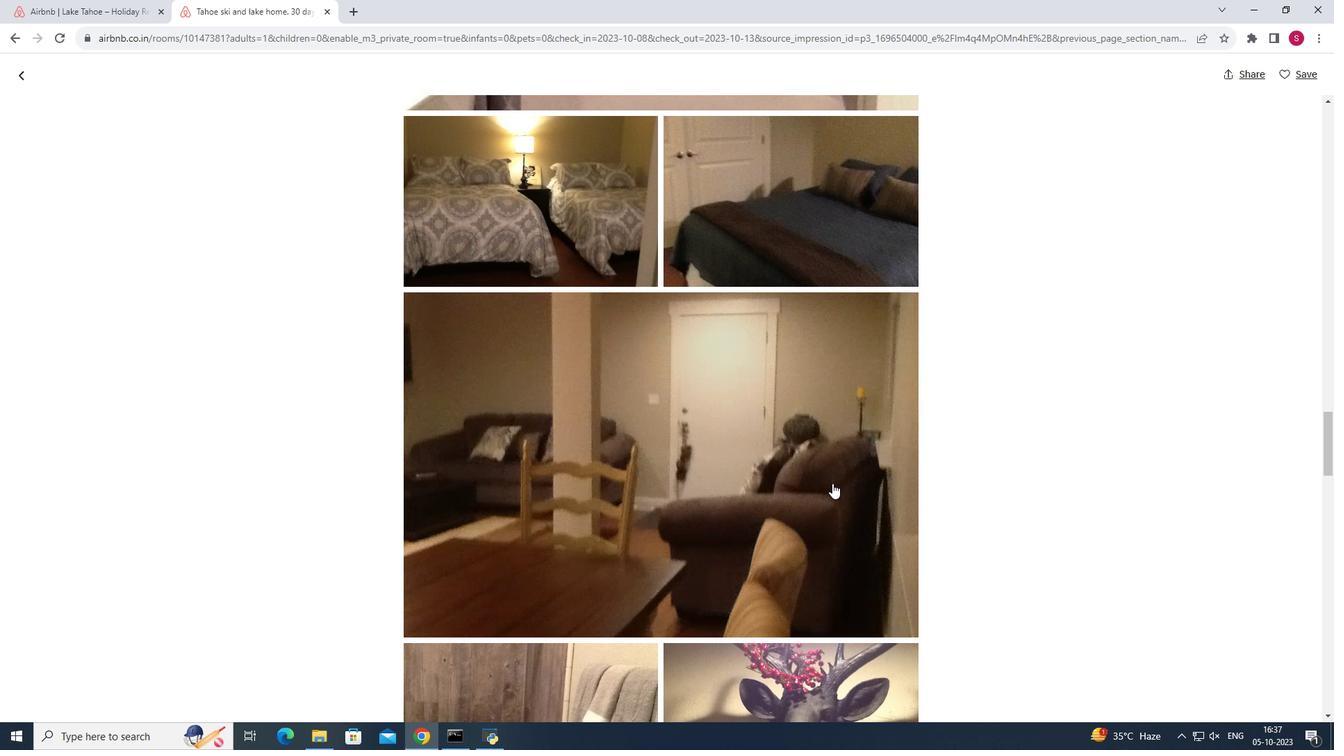 
Action: Mouse scrolled (832, 483) with delta (0, 0)
Screenshot: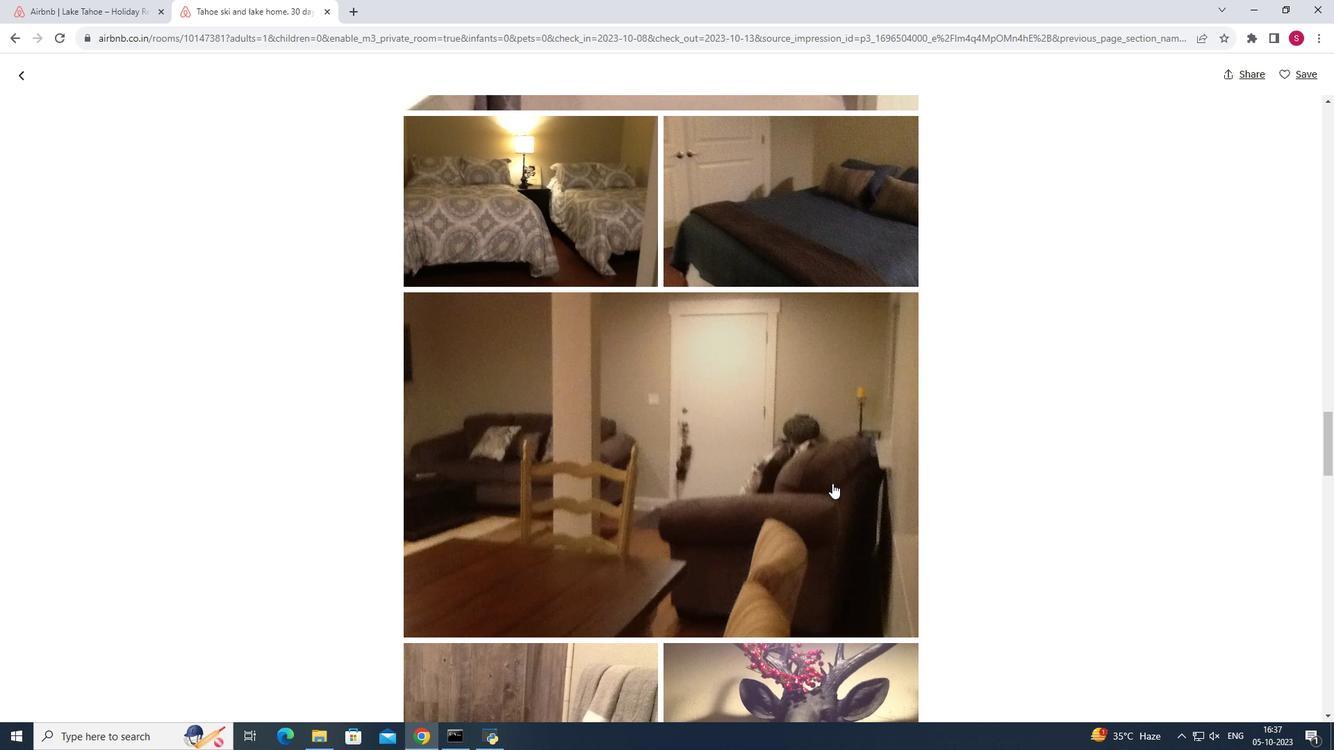 
Action: Mouse scrolled (832, 483) with delta (0, 0)
Screenshot: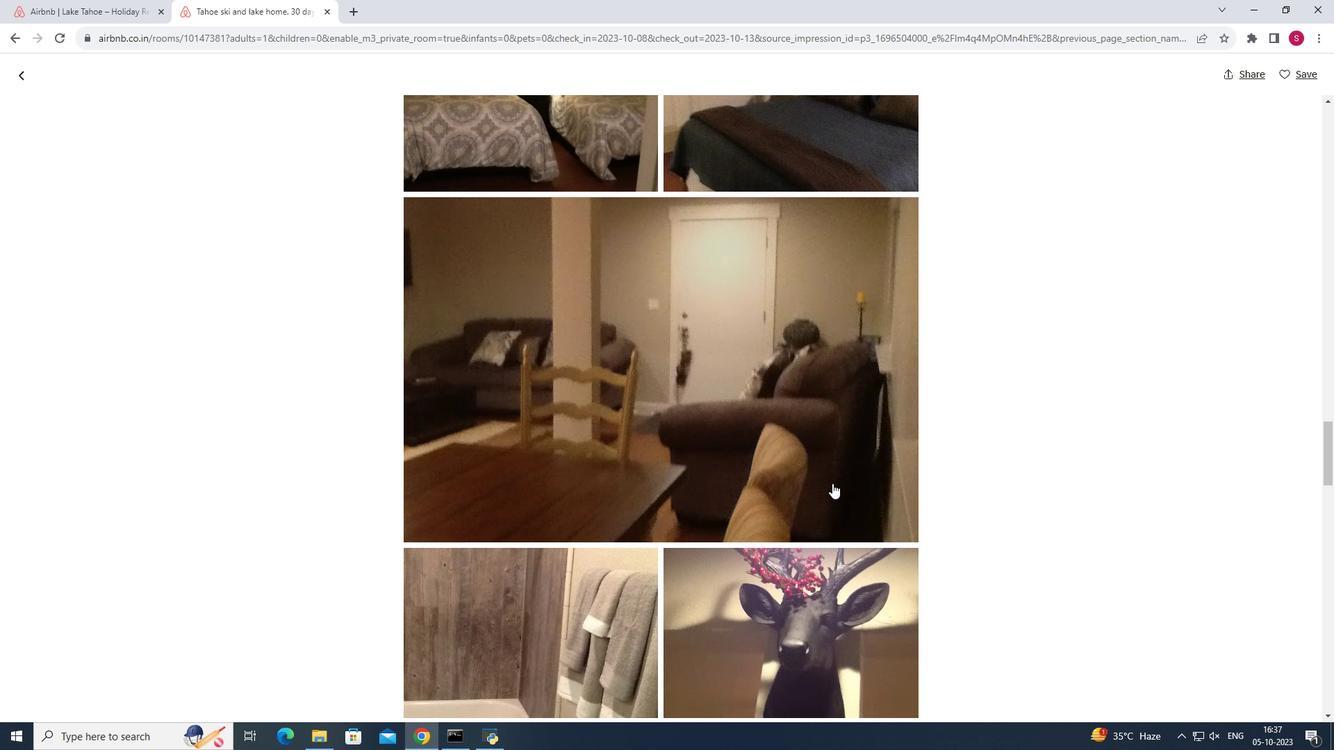 
Action: Mouse scrolled (832, 483) with delta (0, 0)
Screenshot: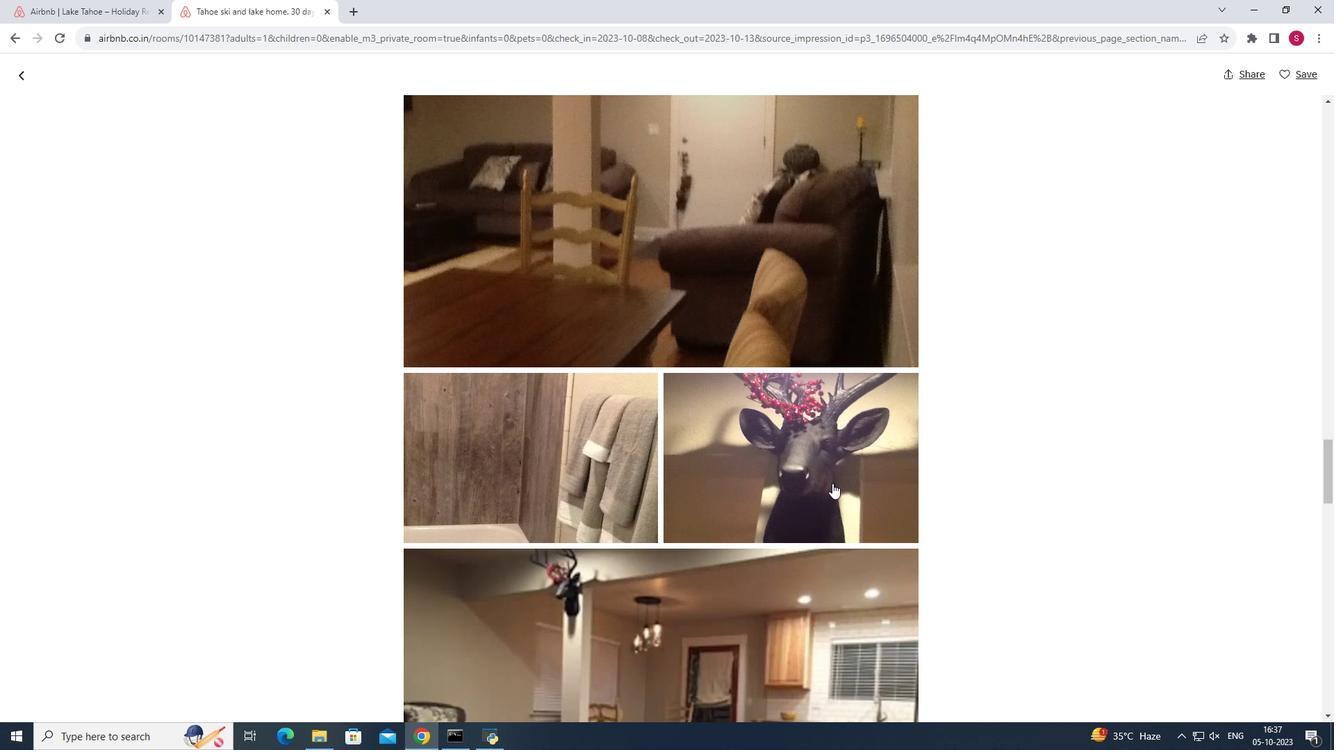 
Action: Mouse scrolled (832, 483) with delta (0, 0)
Screenshot: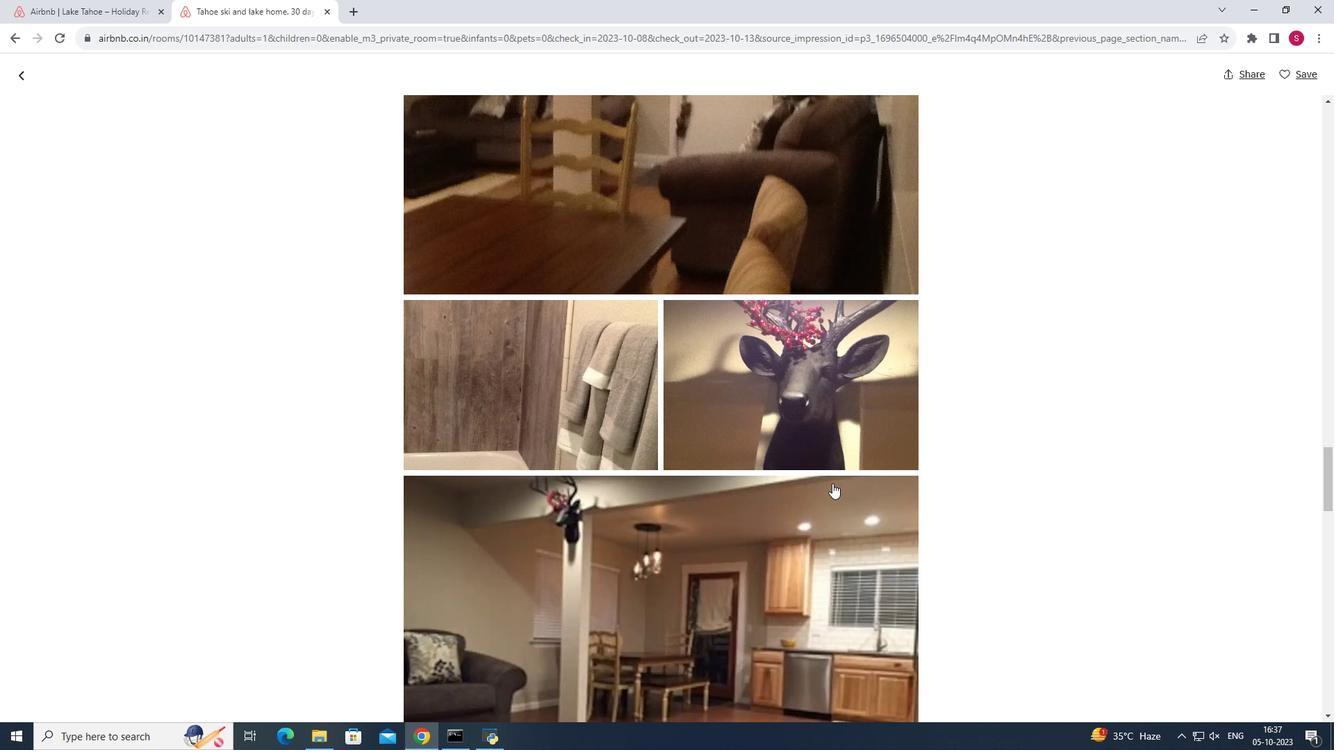 
Action: Mouse scrolled (832, 483) with delta (0, 0)
Screenshot: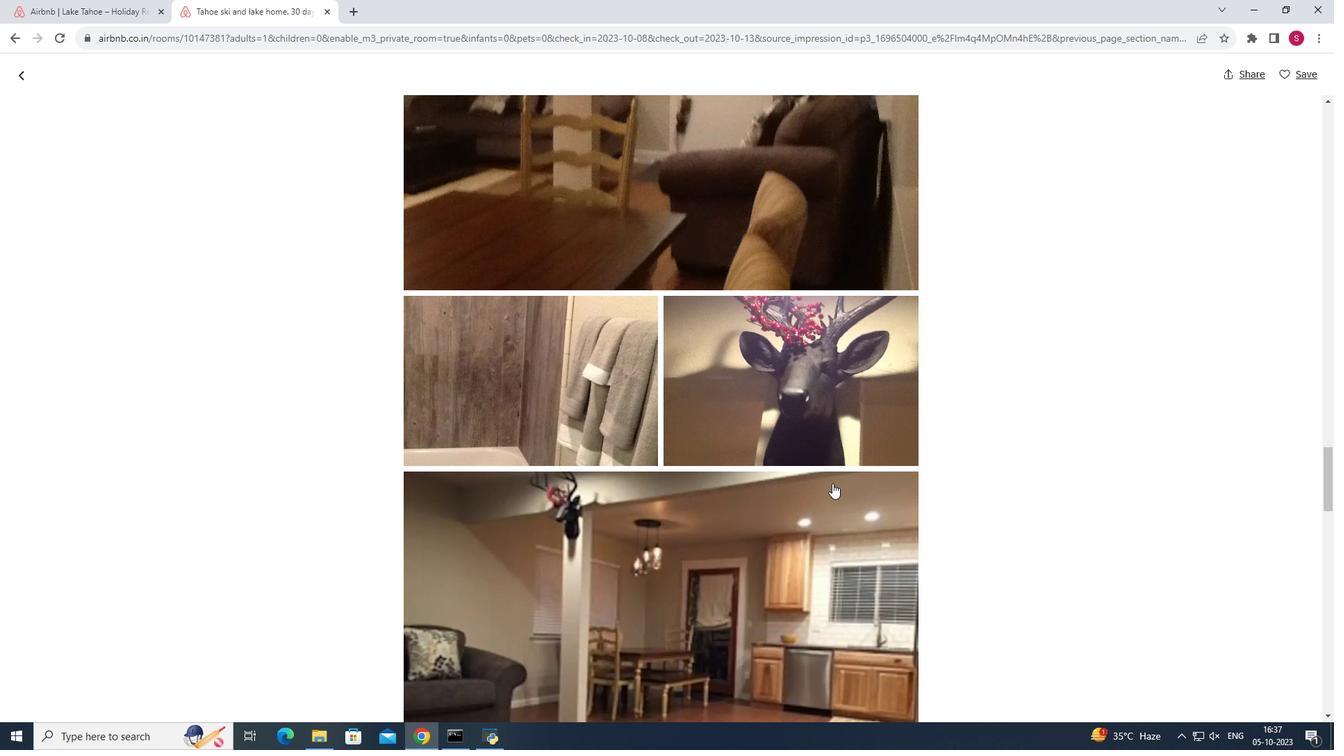 
Action: Mouse scrolled (832, 483) with delta (0, 0)
Screenshot: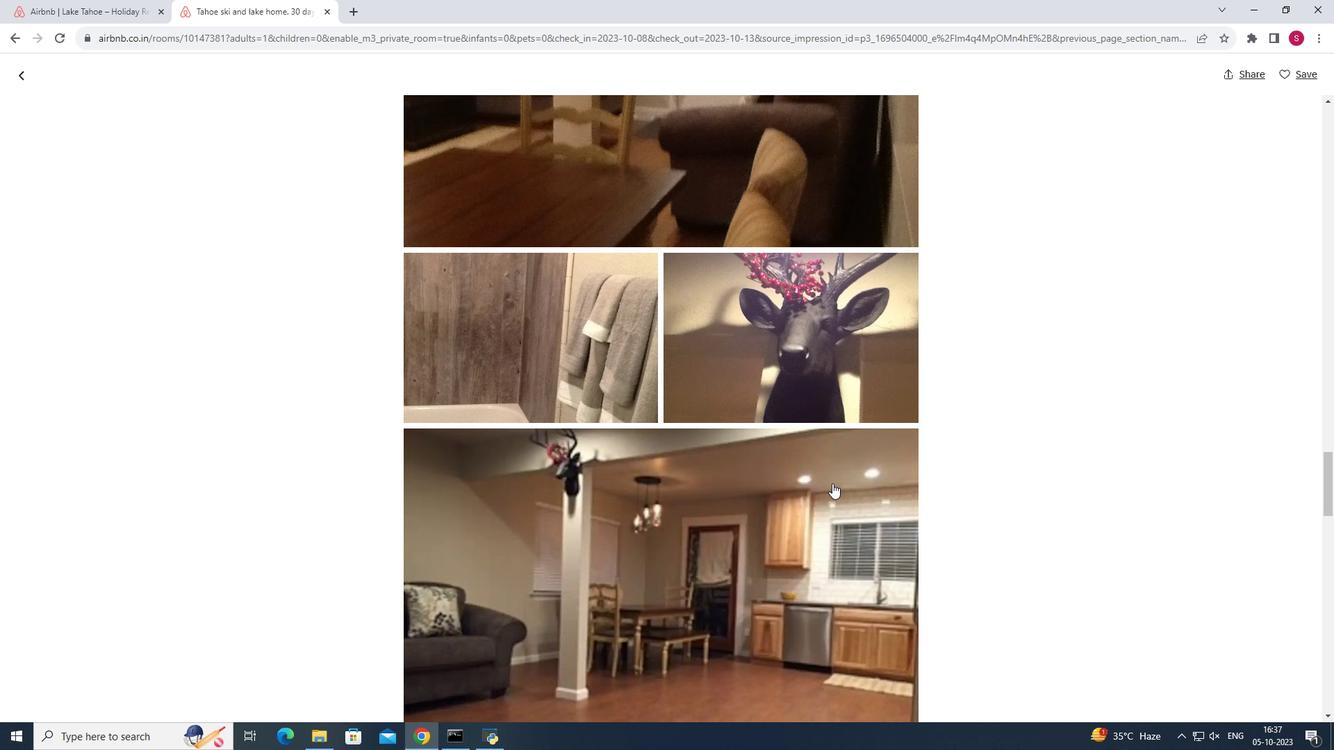 
Action: Mouse scrolled (832, 483) with delta (0, 0)
Screenshot: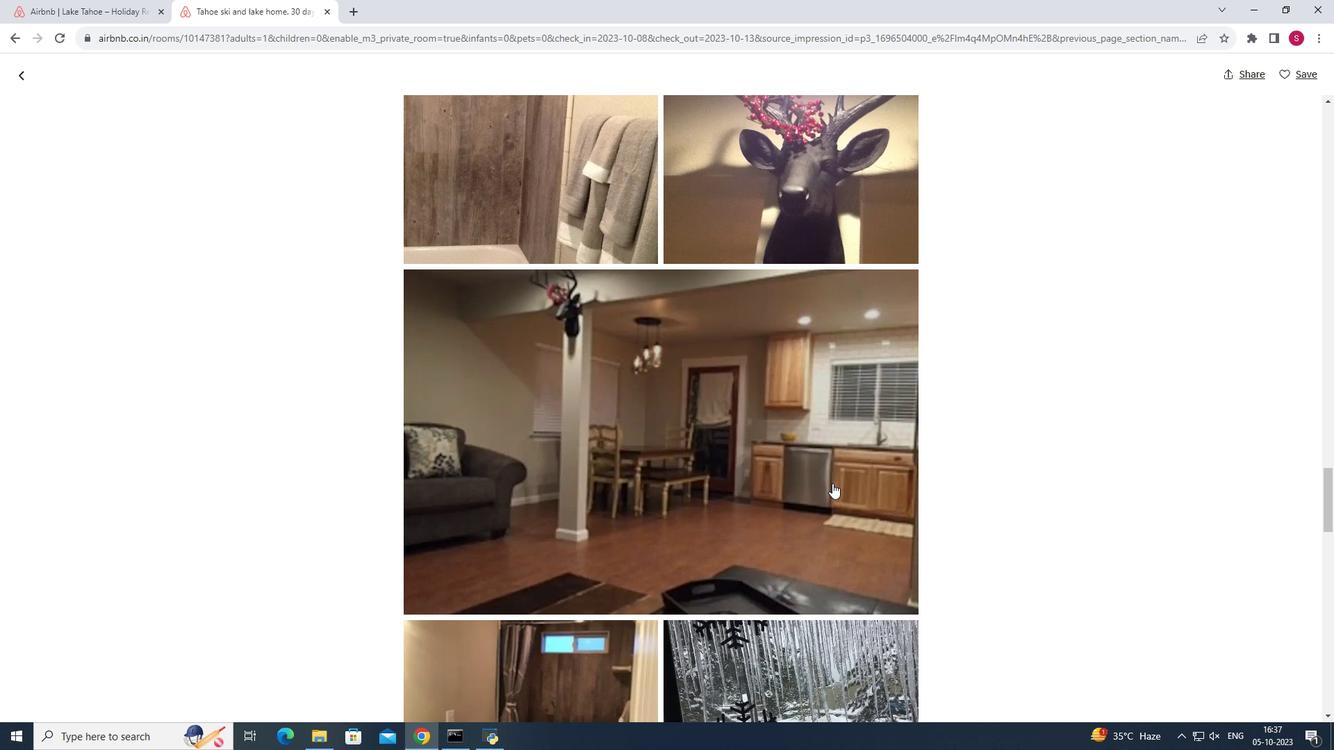 
Action: Mouse scrolled (832, 483) with delta (0, 0)
Screenshot: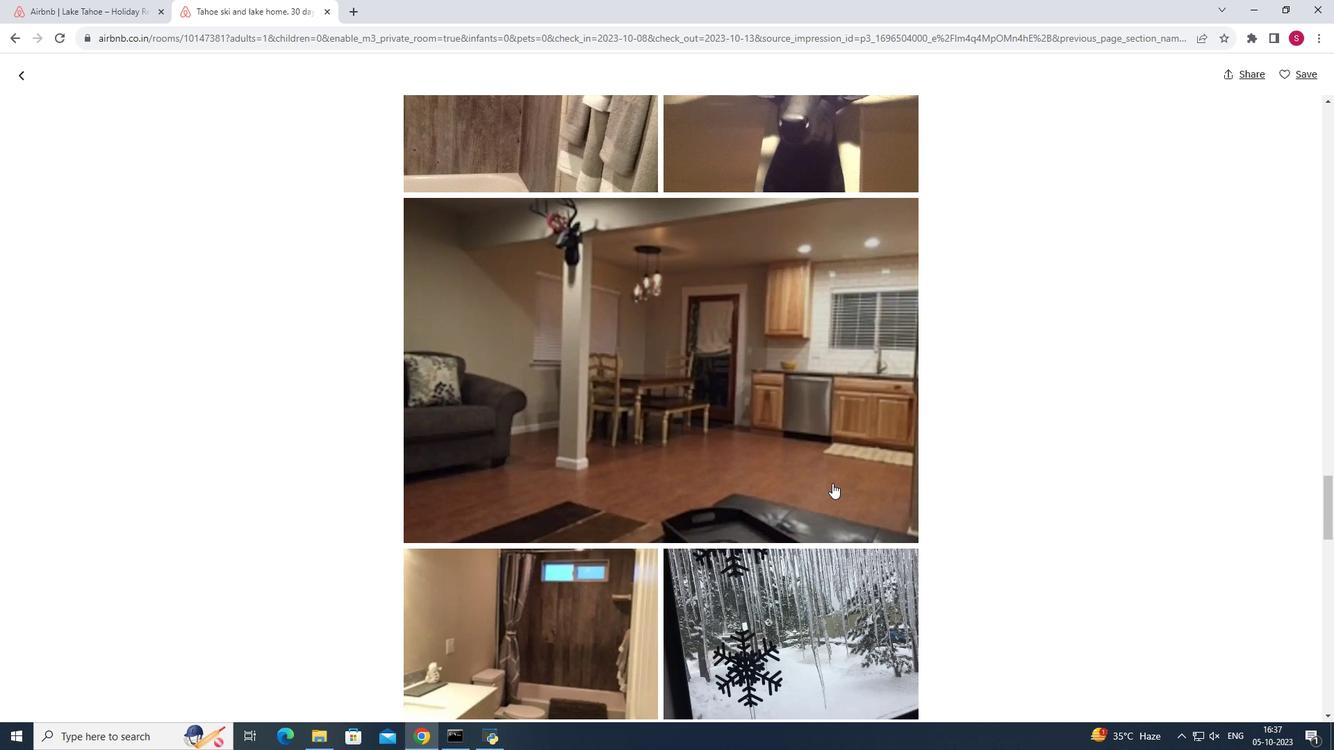 
Action: Mouse scrolled (832, 483) with delta (0, 0)
Screenshot: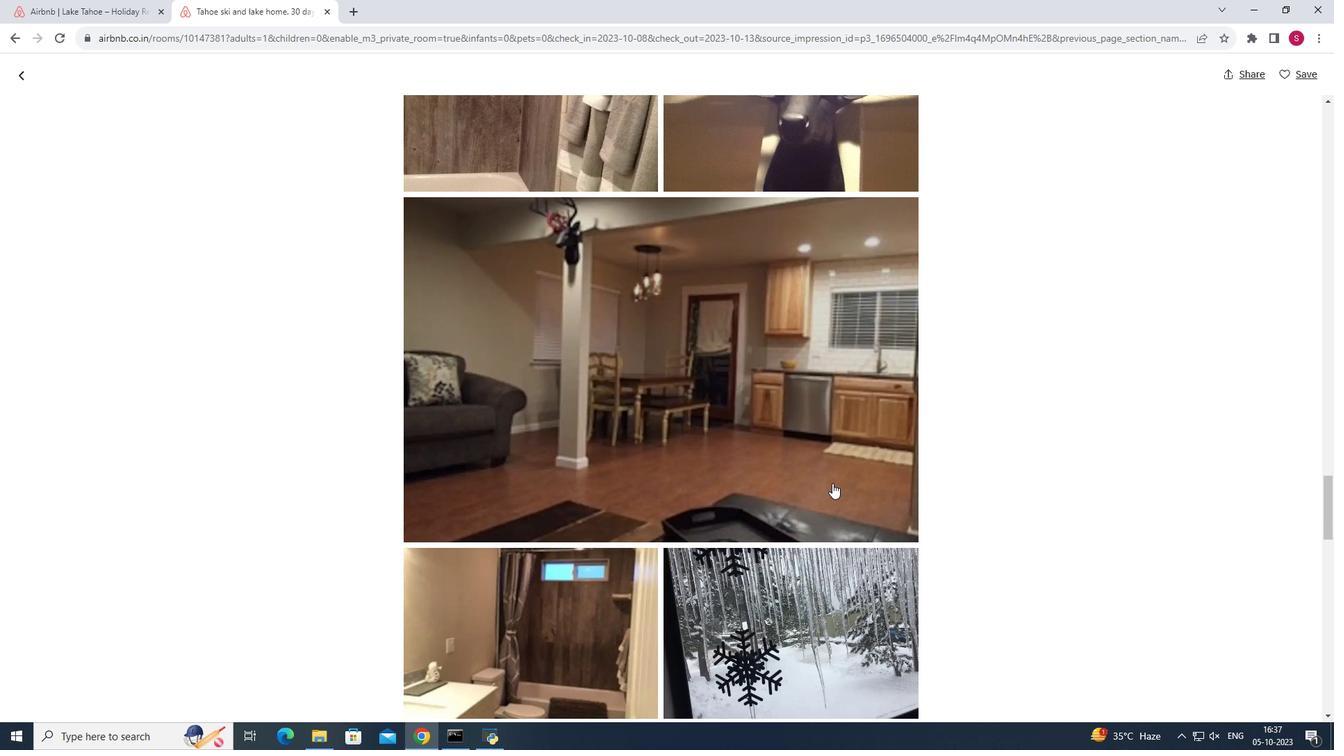 
Action: Mouse scrolled (832, 483) with delta (0, 0)
Screenshot: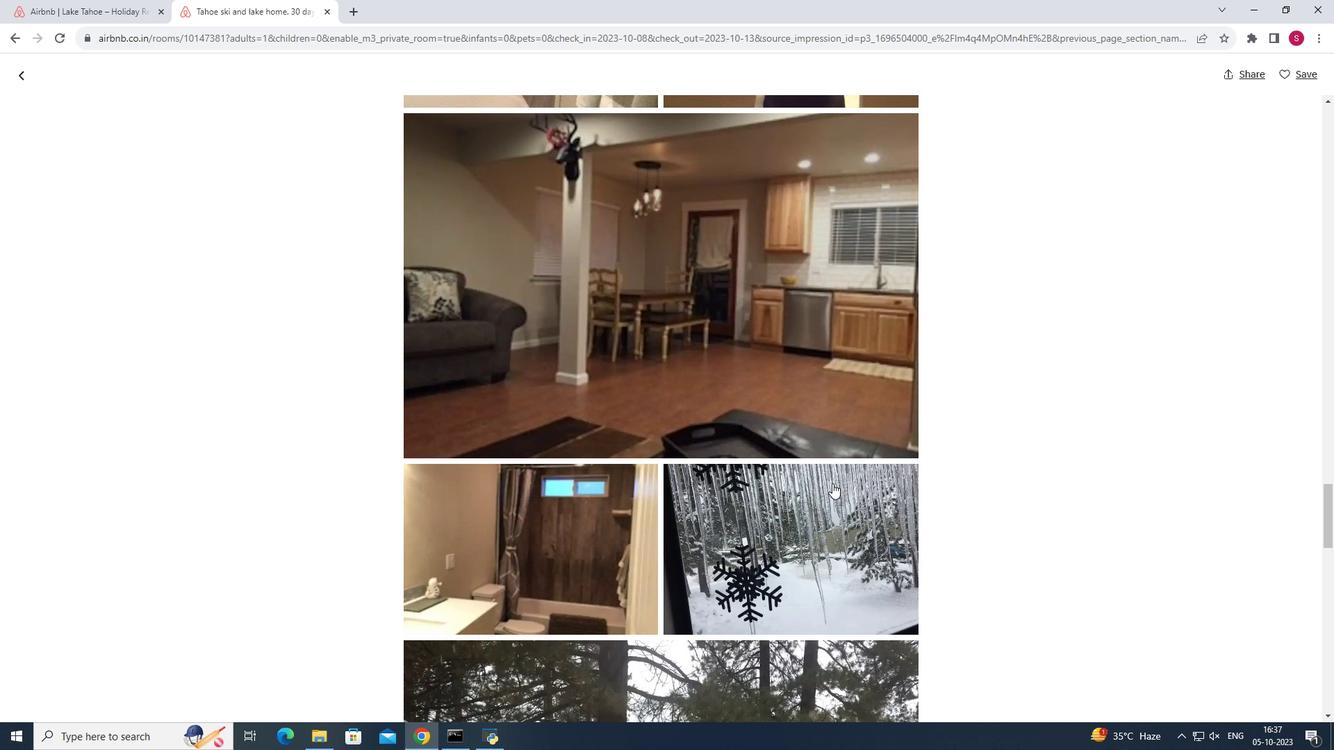 
Action: Mouse scrolled (832, 483) with delta (0, 0)
Screenshot: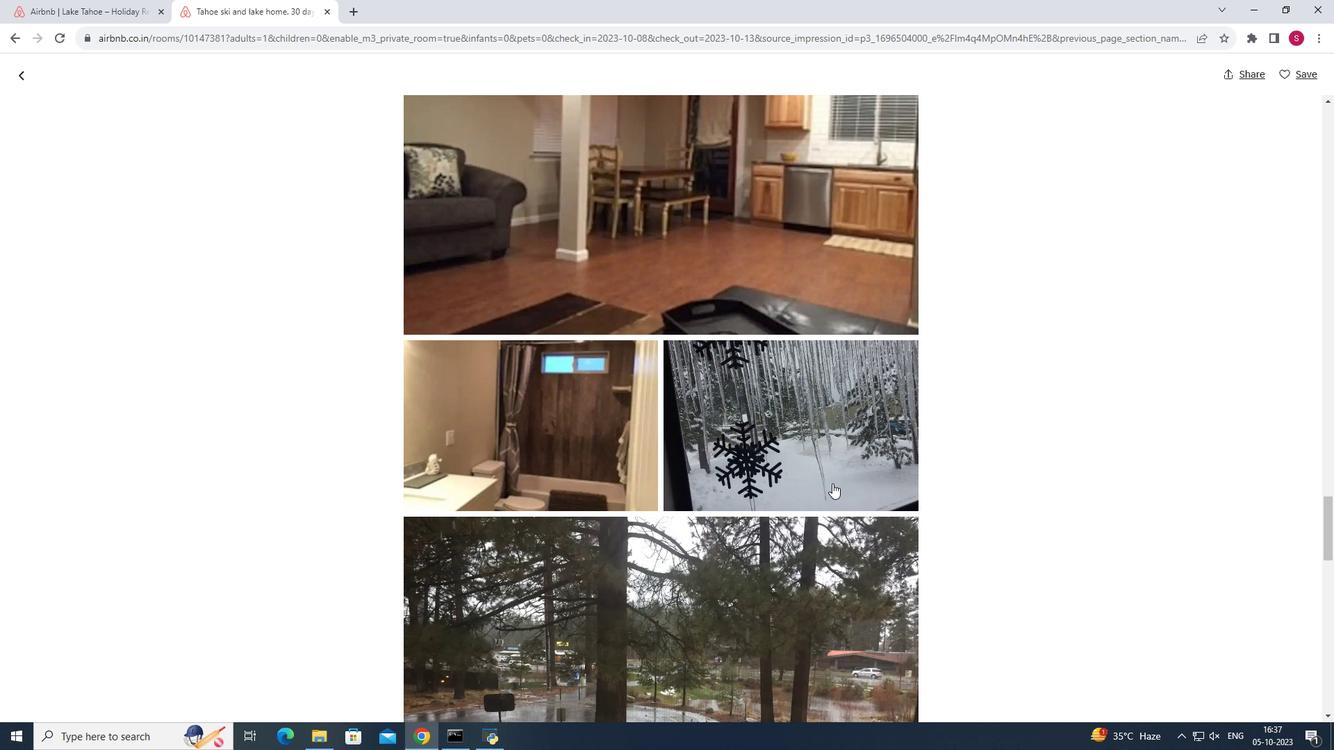 
Action: Mouse scrolled (832, 483) with delta (0, 0)
Screenshot: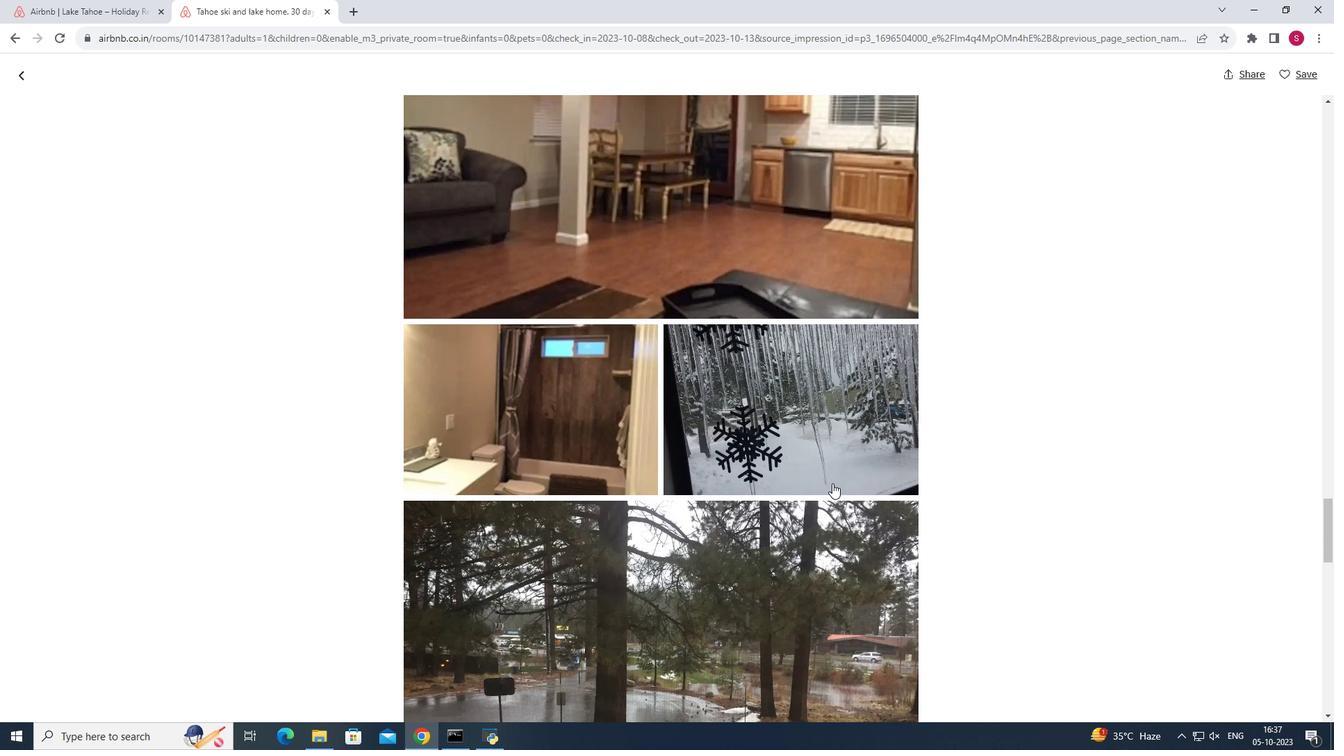 
Action: Mouse scrolled (832, 483) with delta (0, 0)
Screenshot: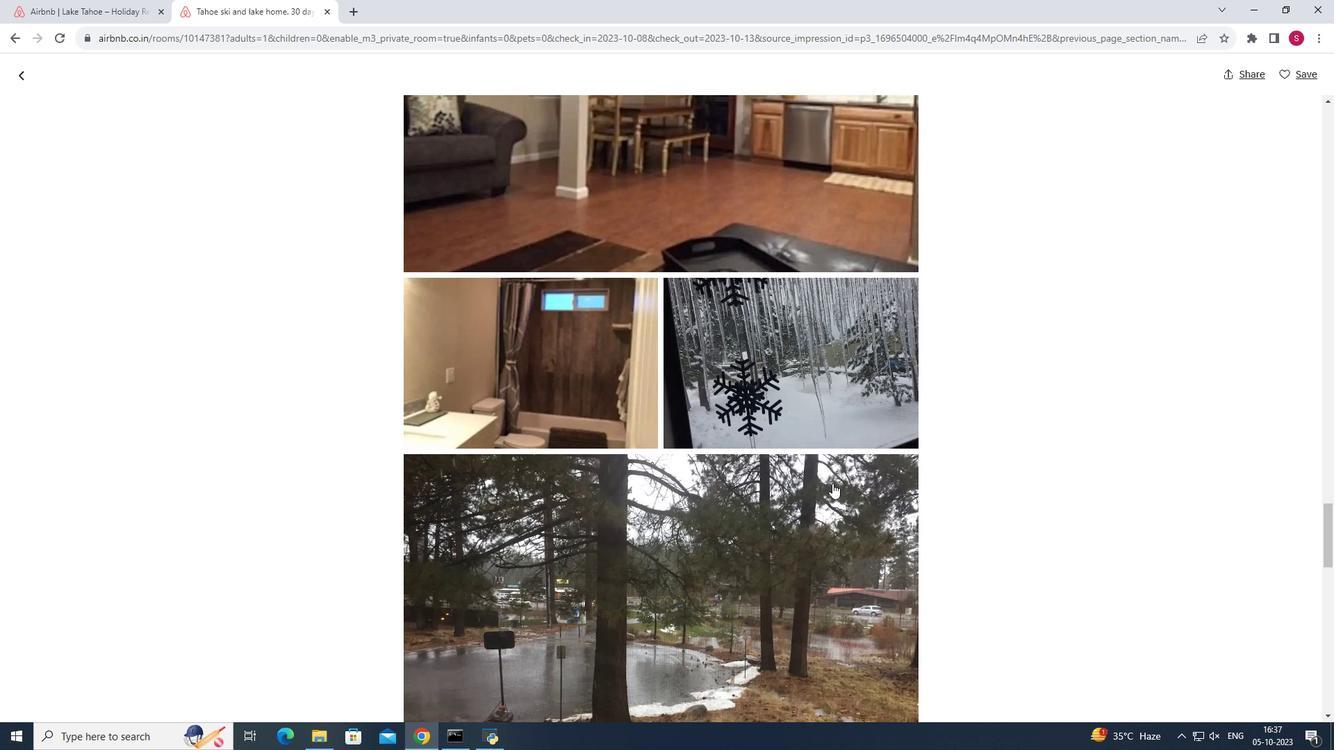 
Action: Mouse scrolled (832, 483) with delta (0, 0)
Screenshot: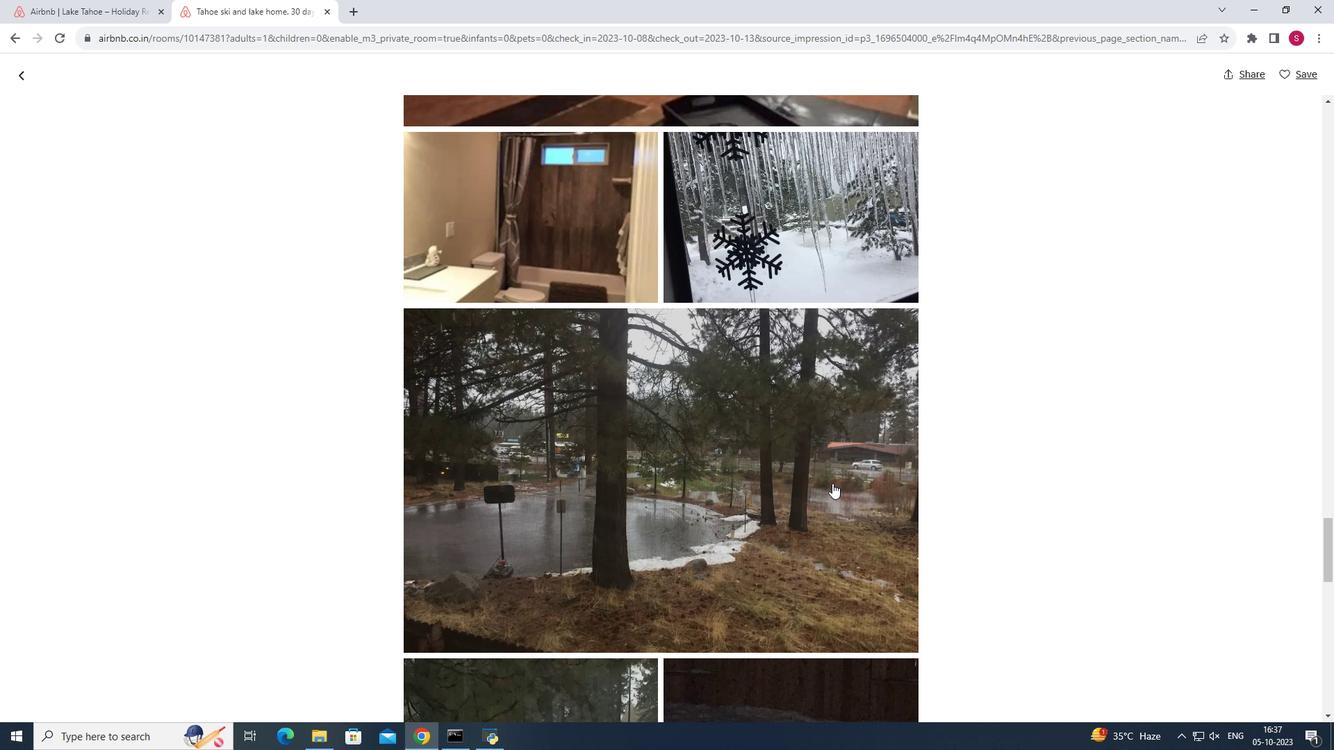 
Action: Mouse scrolled (832, 483) with delta (0, 0)
Screenshot: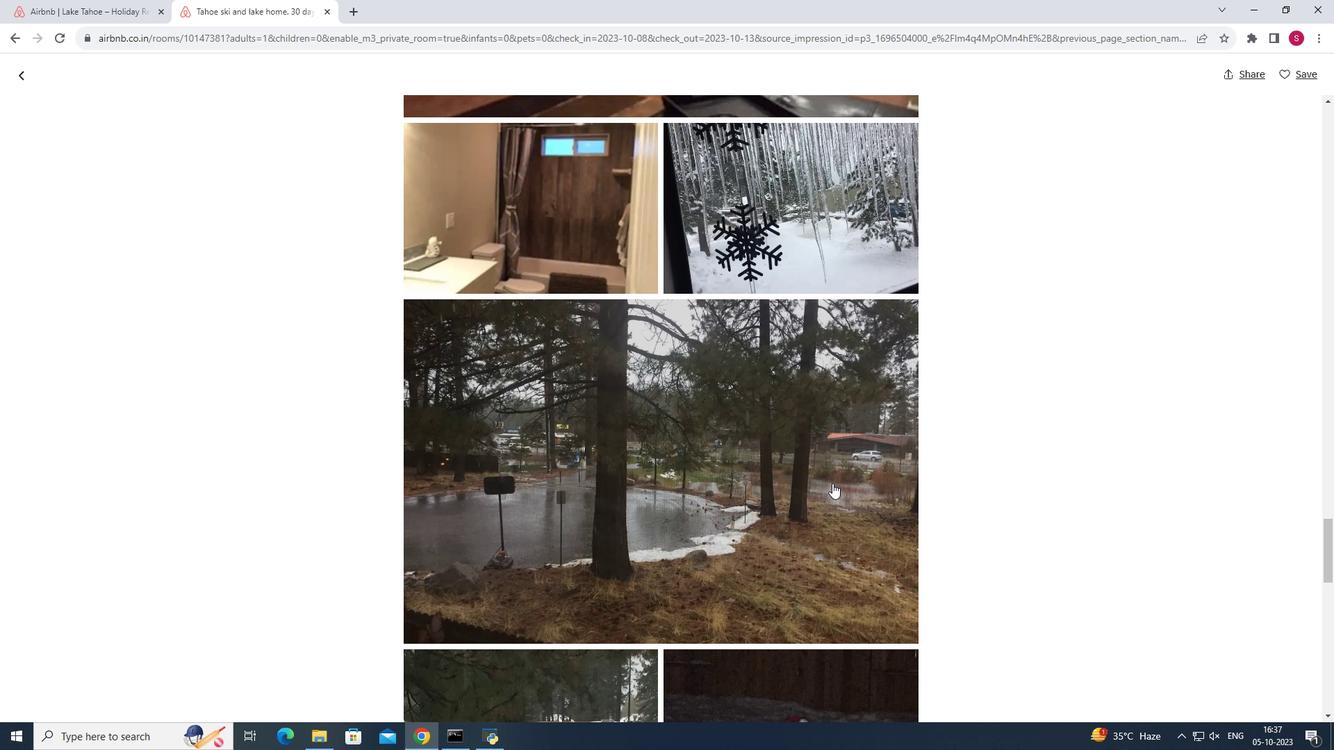 
Action: Mouse scrolled (832, 483) with delta (0, 0)
Screenshot: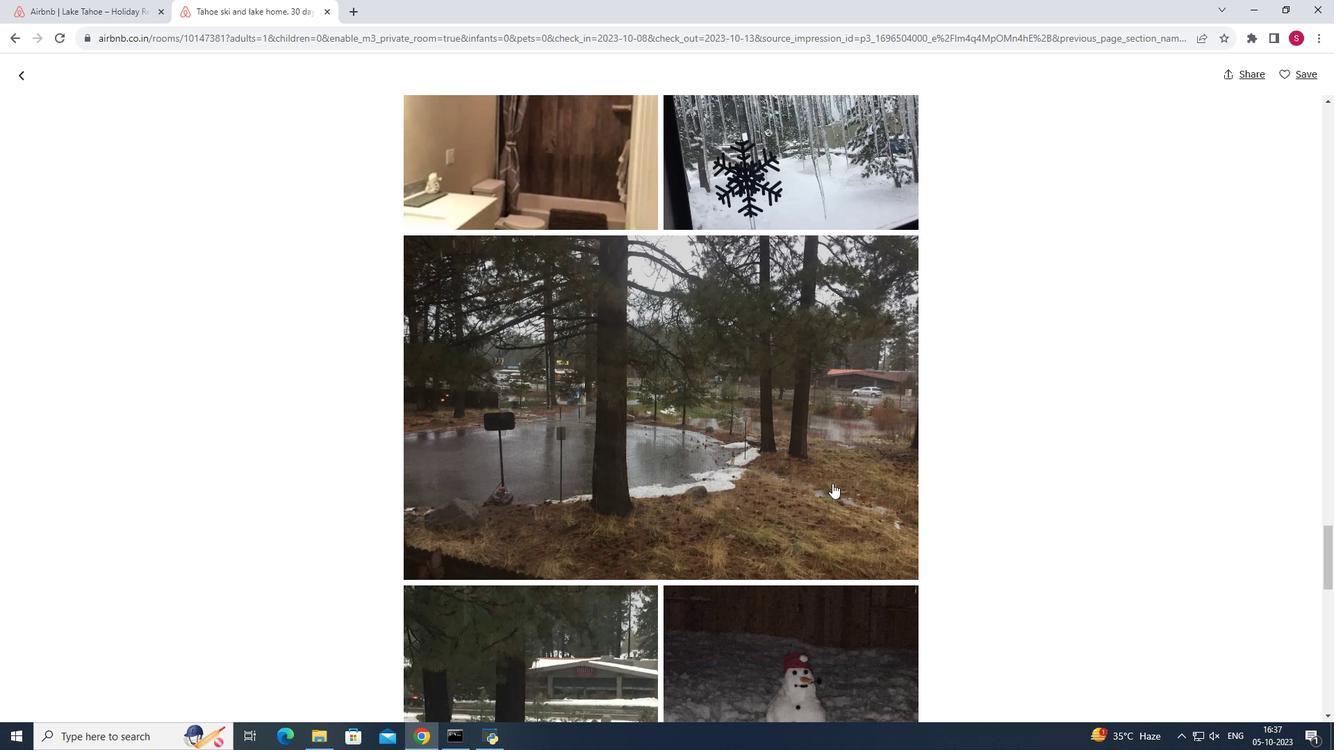 
Action: Mouse scrolled (832, 483) with delta (0, 0)
Screenshot: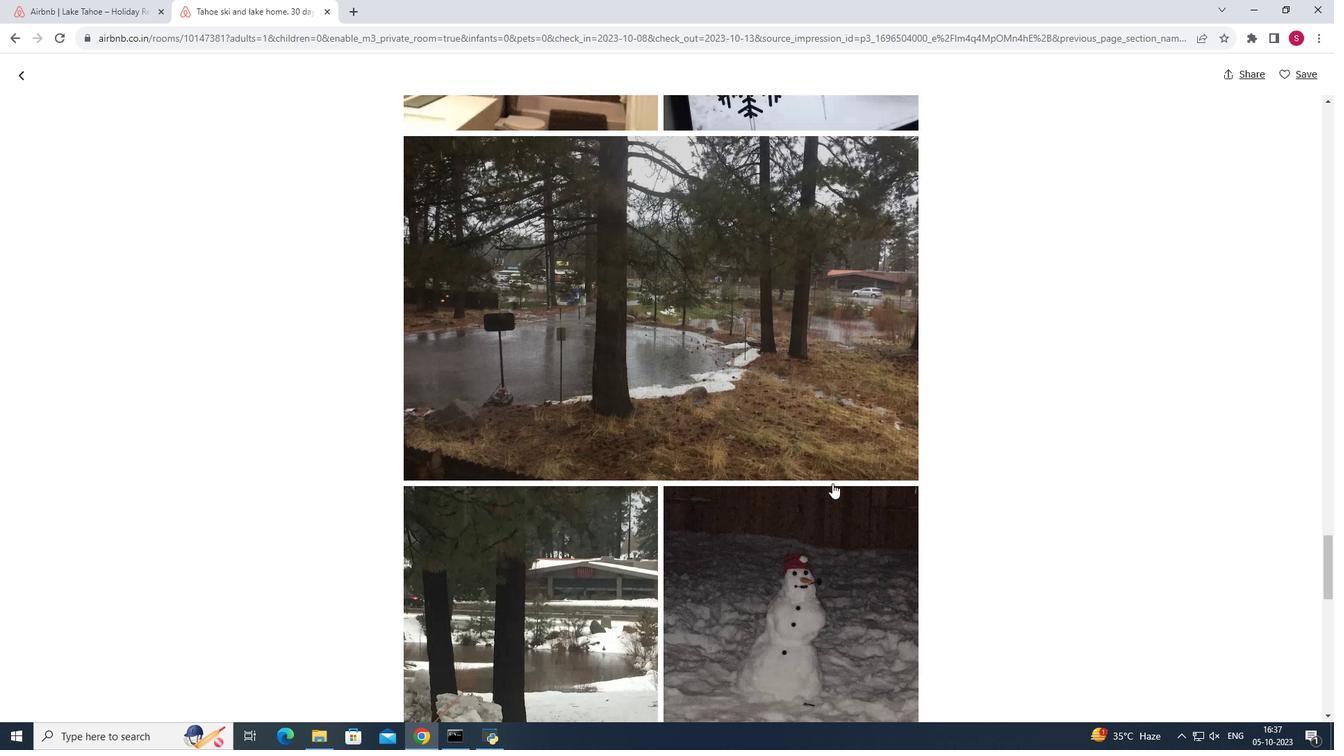 
Action: Mouse scrolled (832, 483) with delta (0, 0)
Screenshot: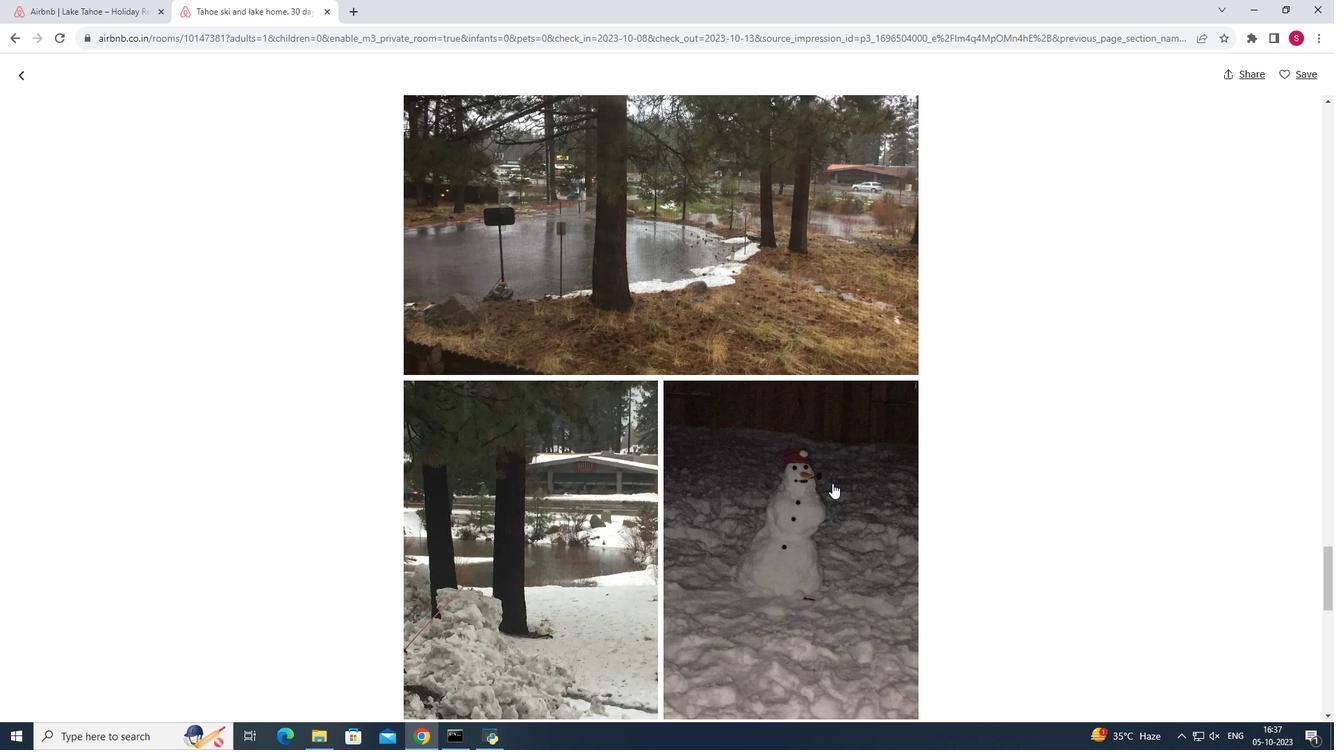 
Action: Mouse scrolled (832, 483) with delta (0, 0)
Screenshot: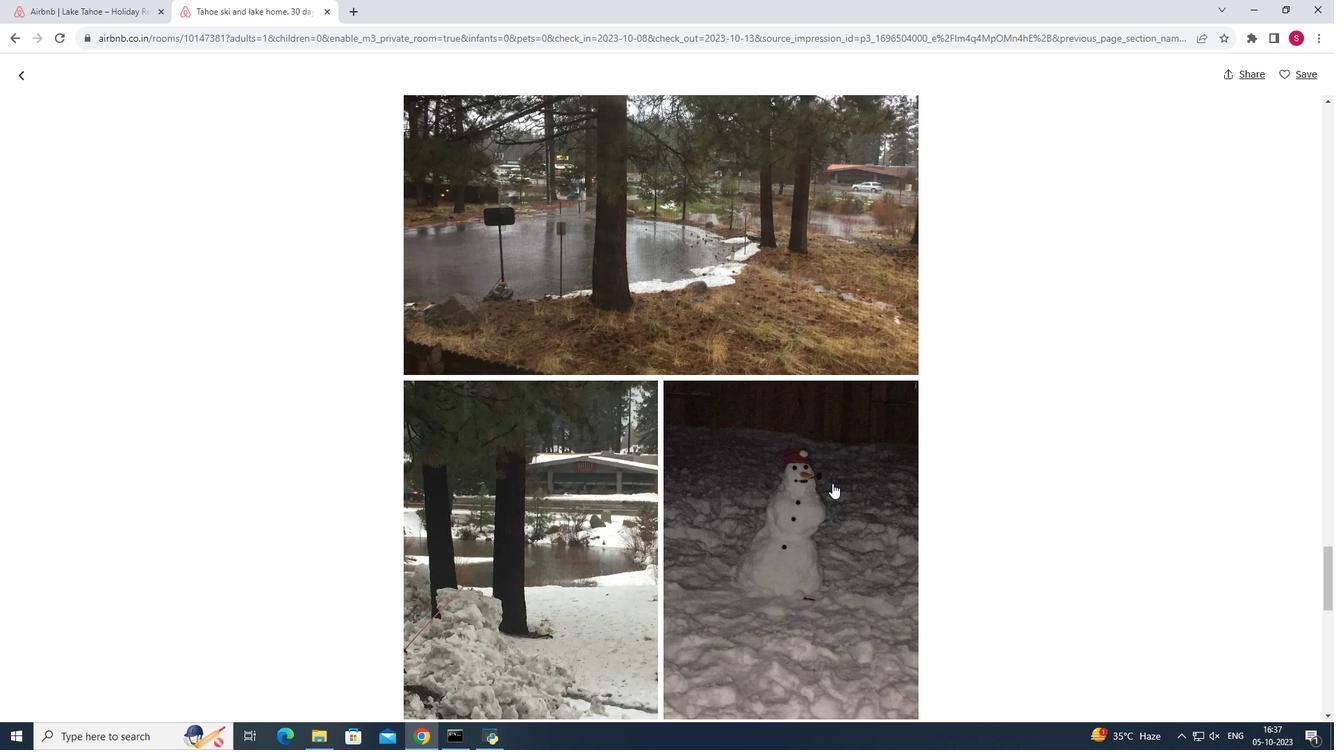 
Action: Mouse scrolled (832, 483) with delta (0, 0)
Screenshot: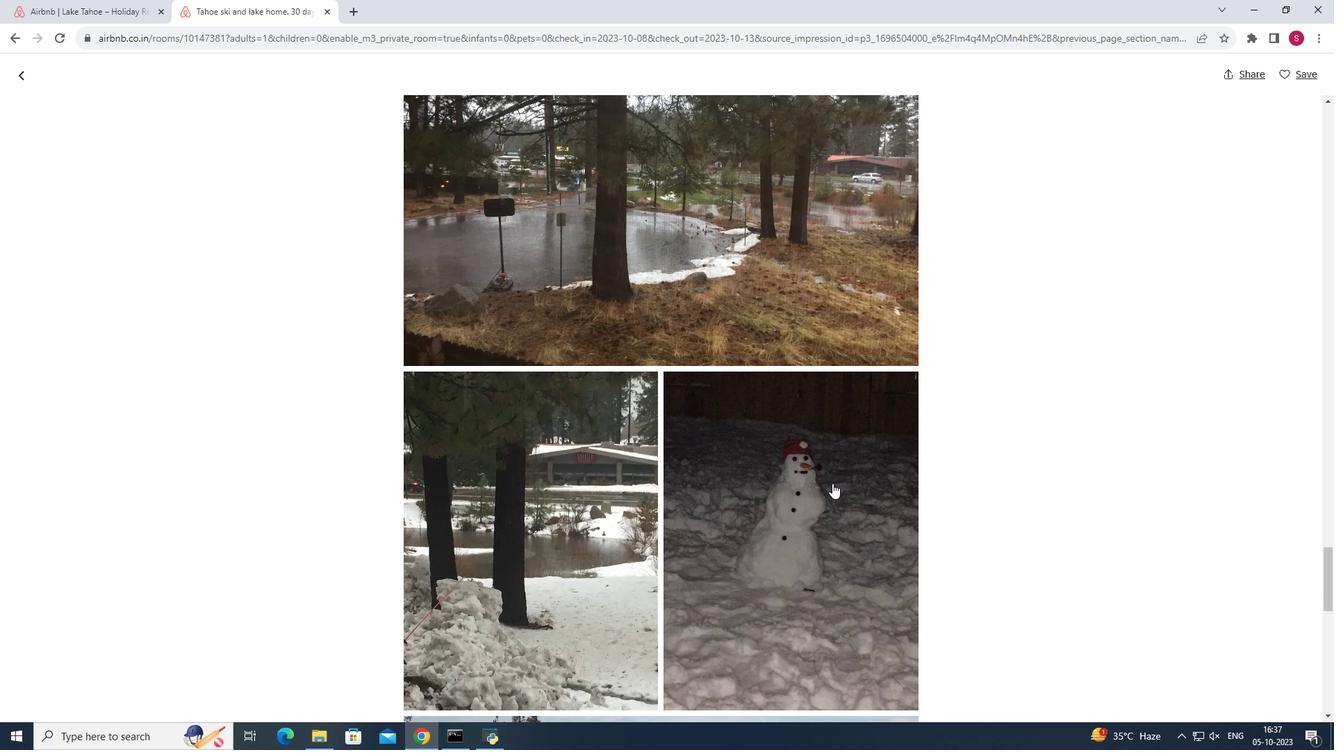 
Action: Mouse scrolled (832, 483) with delta (0, 0)
Screenshot: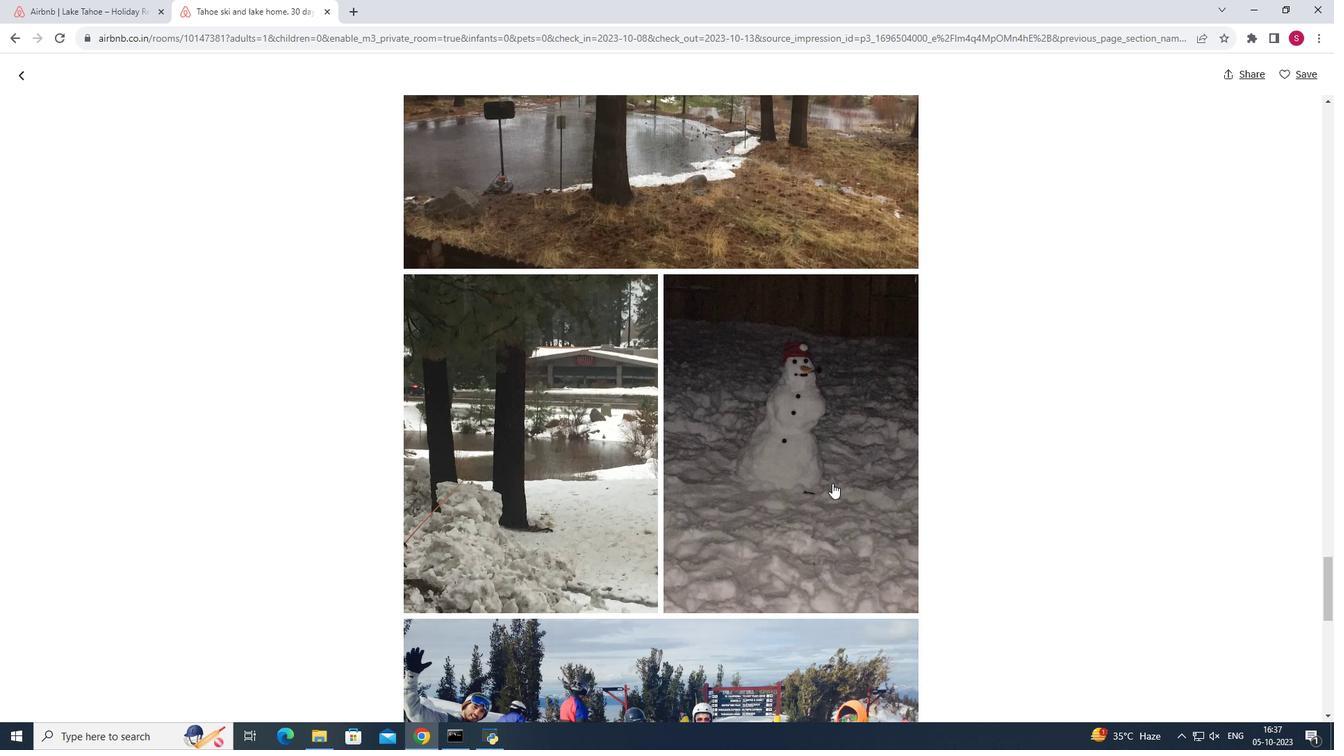 
Action: Mouse moved to (833, 483)
Screenshot: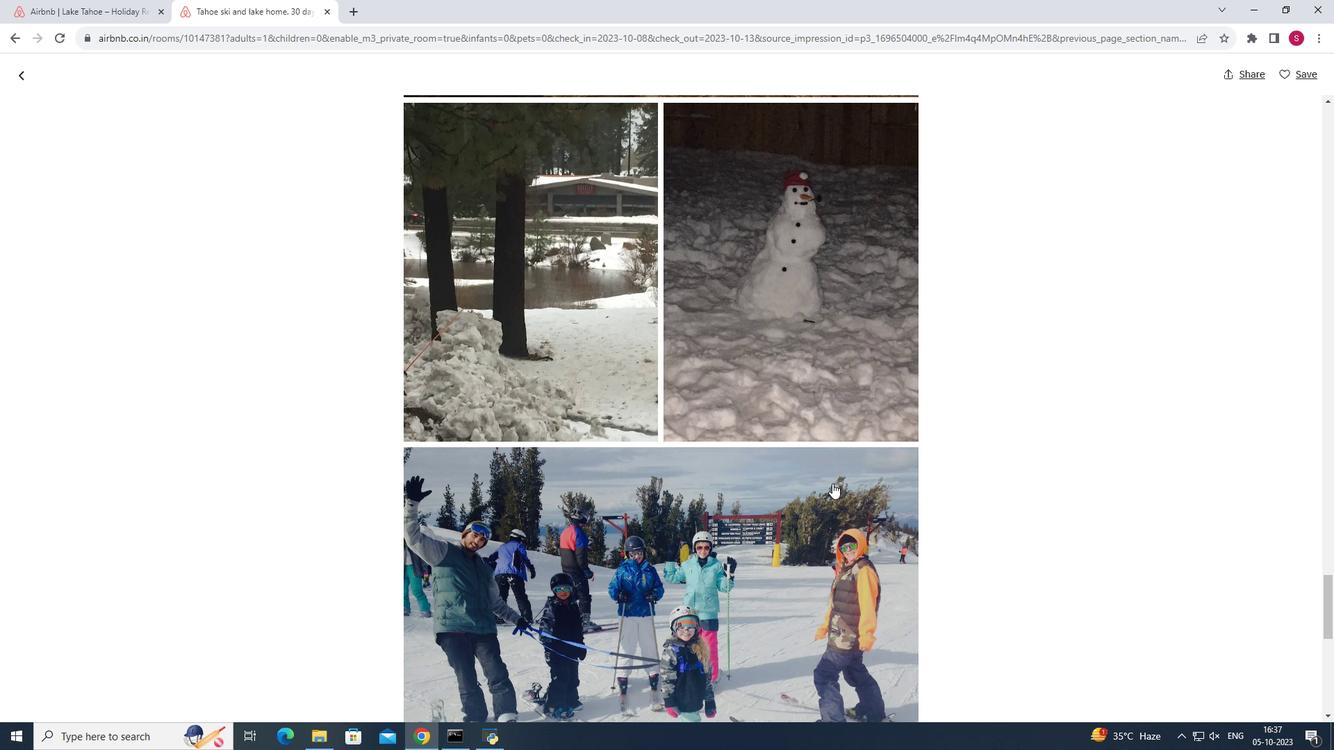 
Action: Mouse scrolled (833, 483) with delta (0, 0)
Screenshot: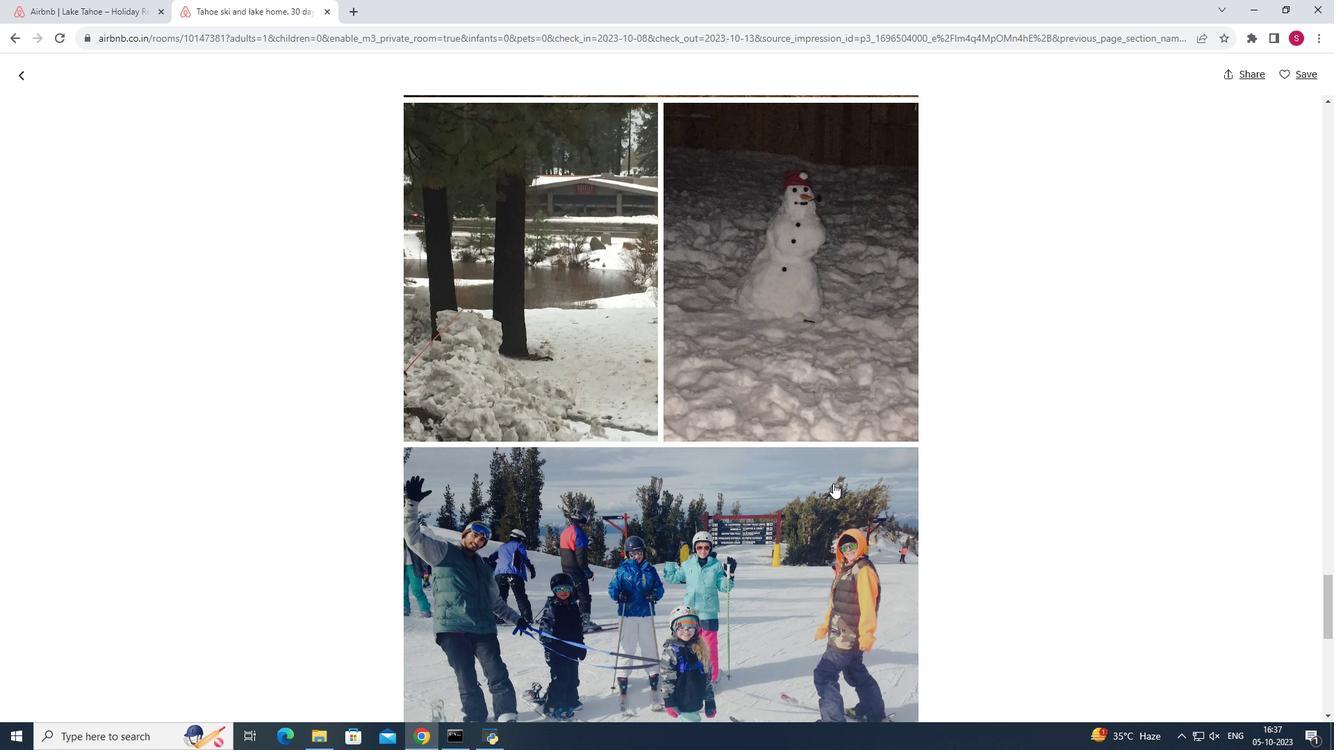 
Action: Mouse scrolled (833, 483) with delta (0, 0)
Screenshot: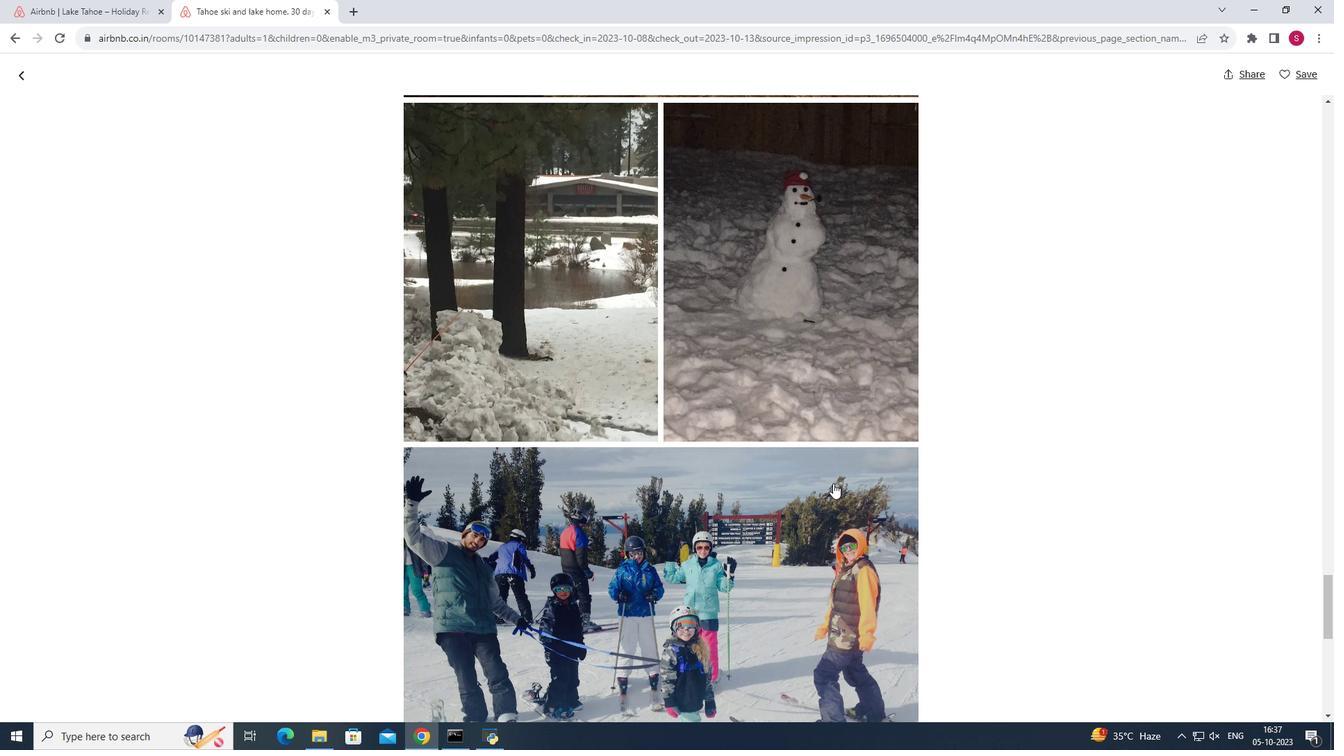 
Action: Mouse scrolled (833, 483) with delta (0, 0)
Screenshot: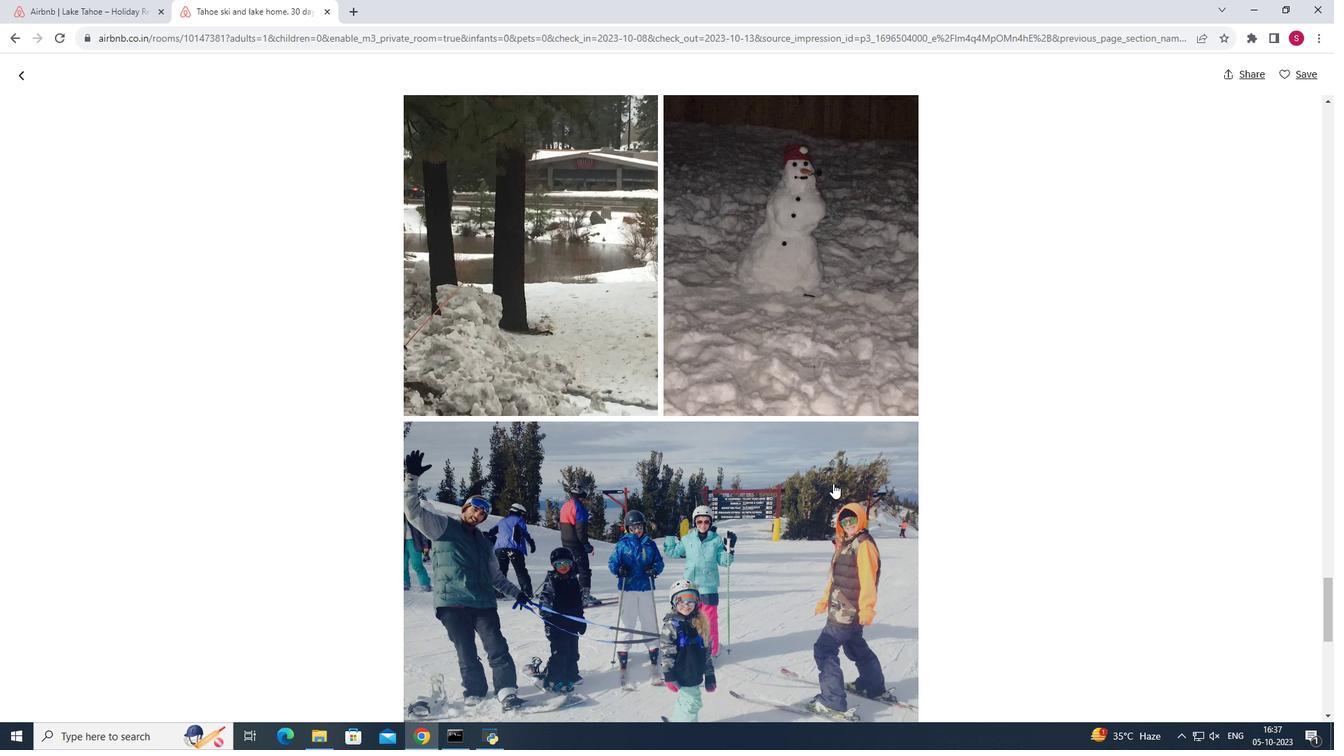 
Action: Mouse scrolled (833, 483) with delta (0, 0)
Screenshot: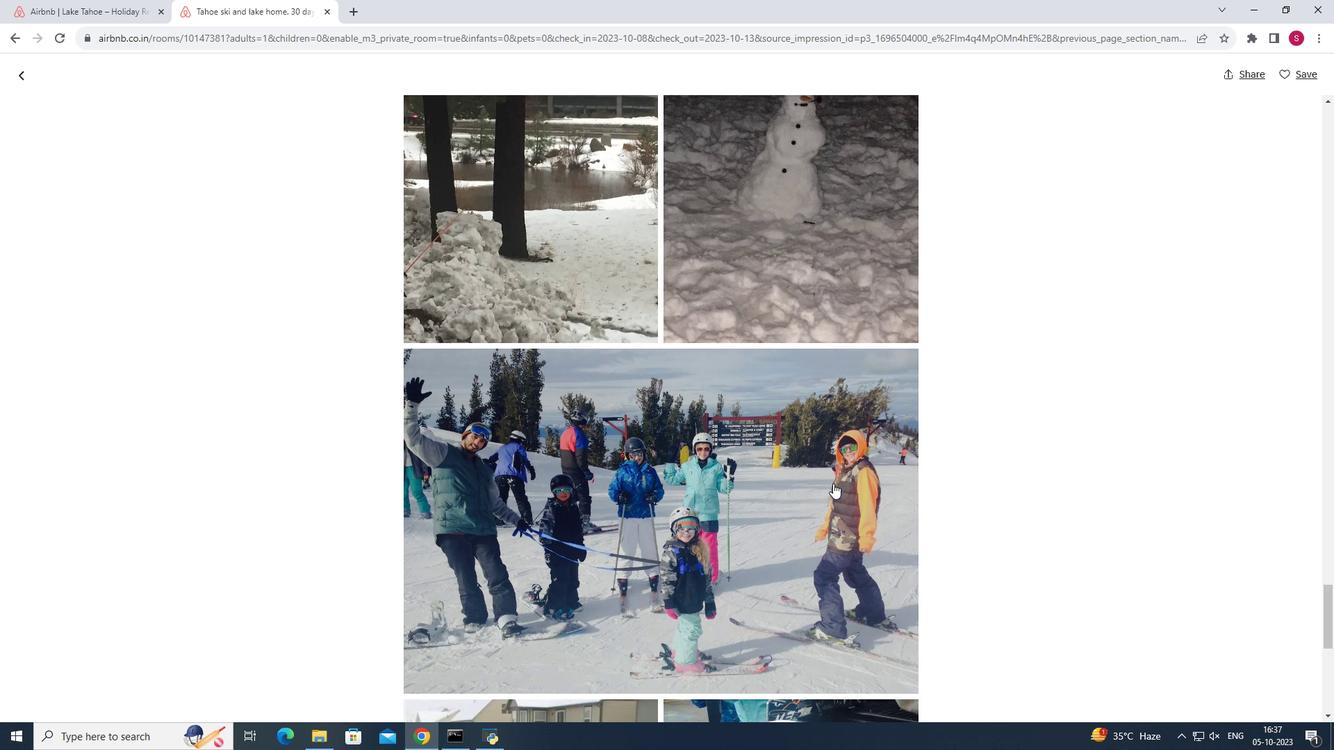
Action: Mouse scrolled (833, 483) with delta (0, 0)
Screenshot: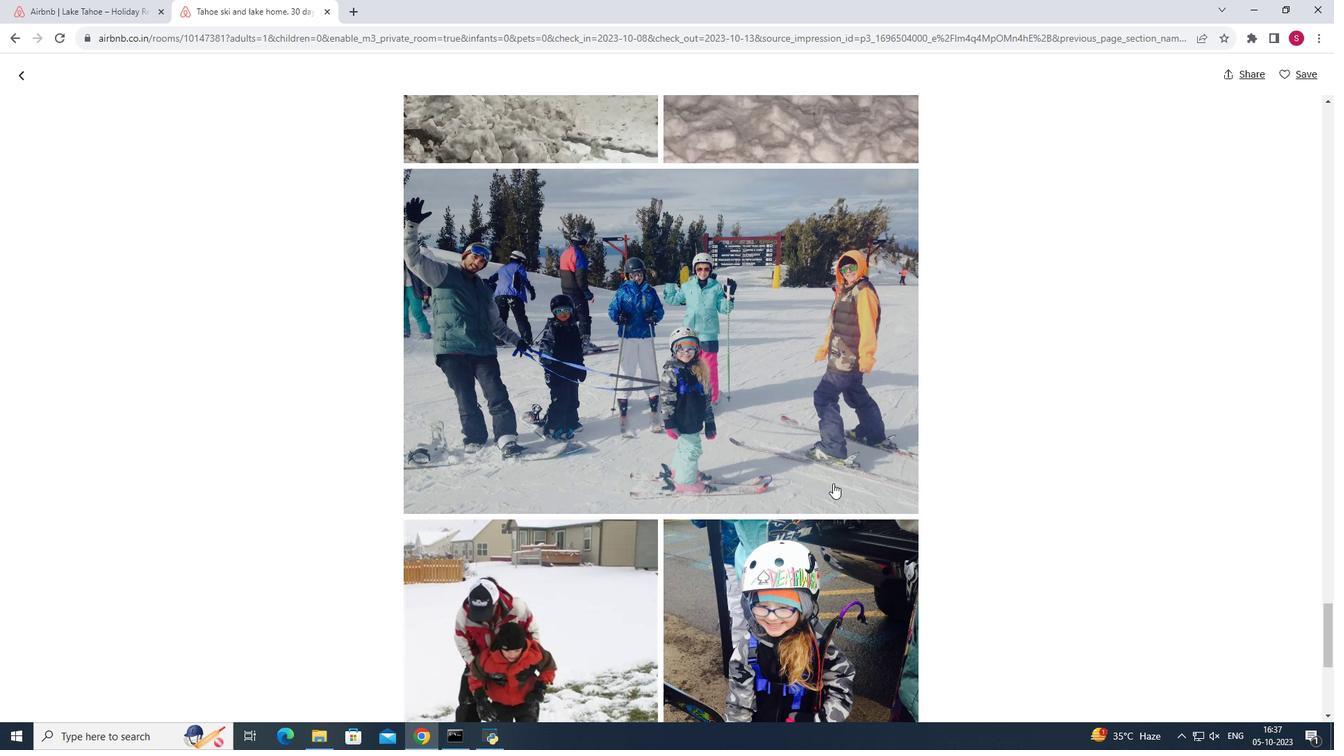 
Action: Mouse scrolled (833, 483) with delta (0, 0)
Screenshot: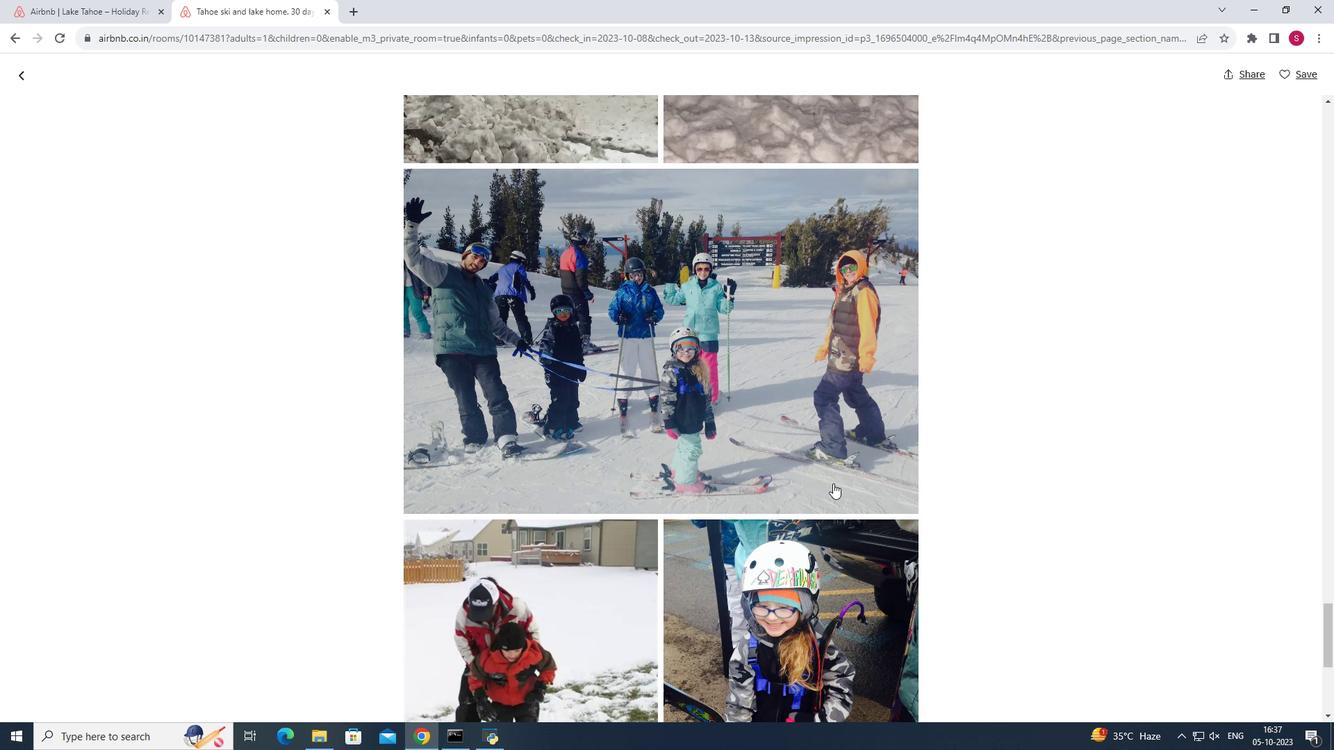 
Action: Mouse scrolled (833, 483) with delta (0, 0)
Screenshot: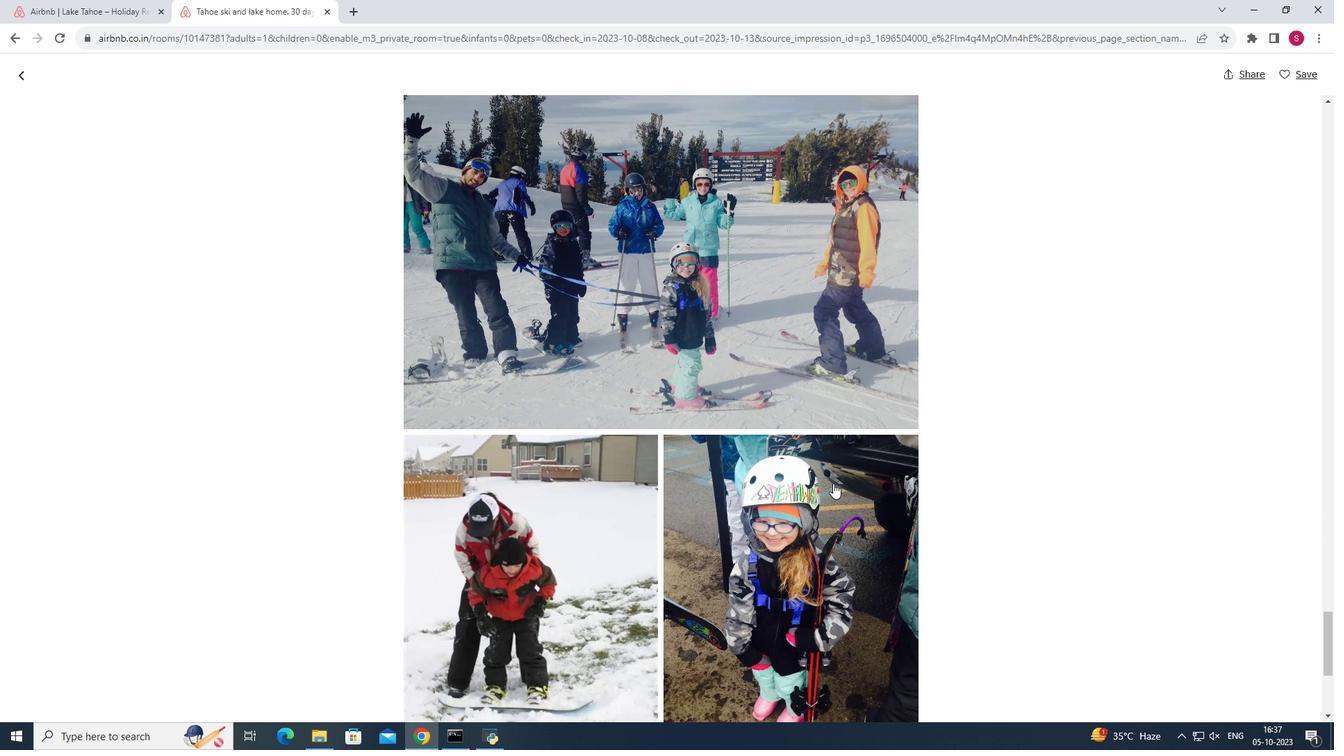 
Action: Mouse scrolled (833, 483) with delta (0, 0)
Screenshot: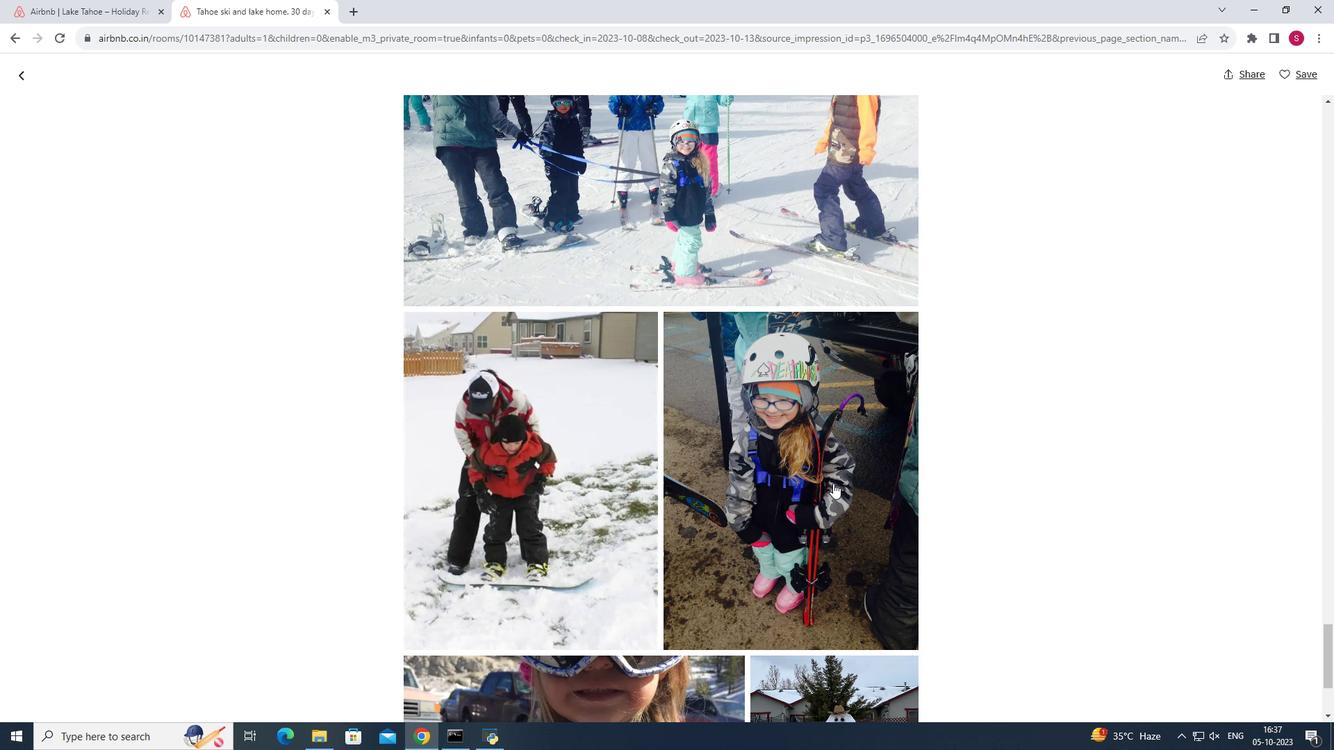 
Action: Mouse scrolled (833, 483) with delta (0, 0)
Screenshot: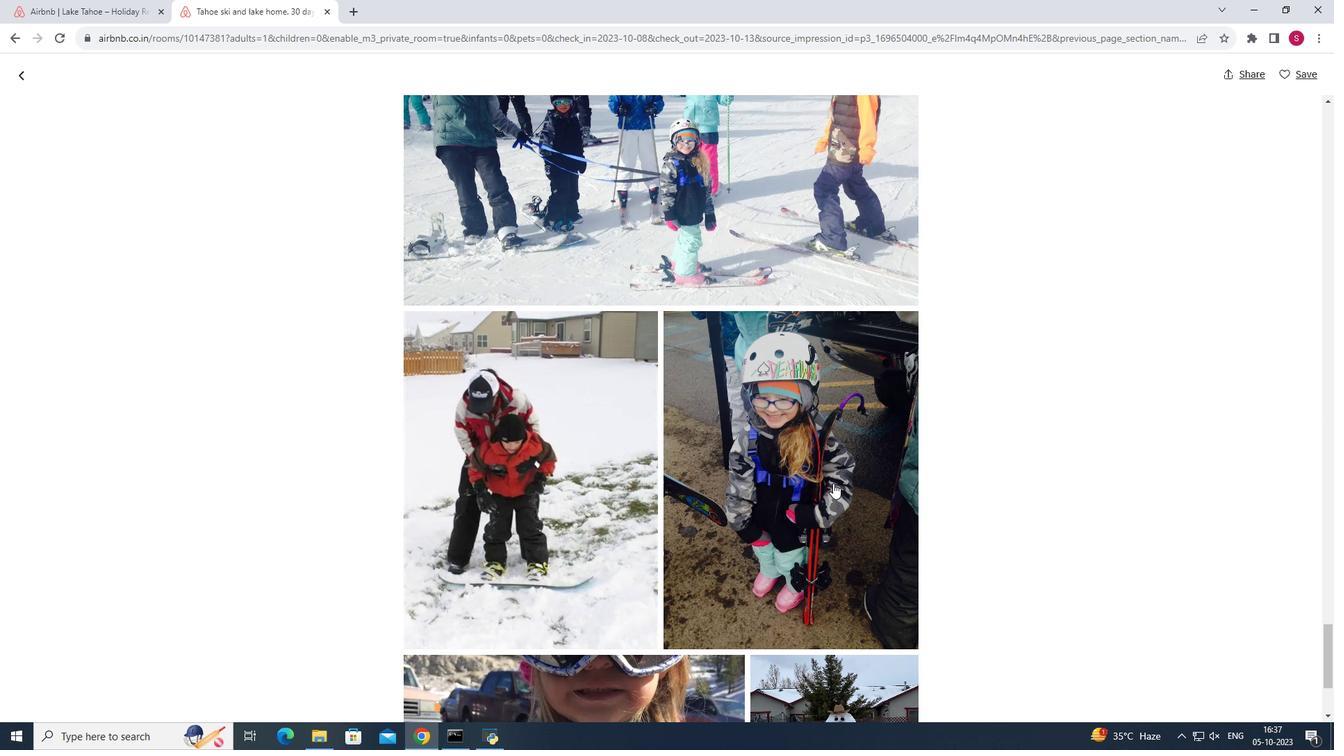 
Action: Mouse scrolled (833, 483) with delta (0, 0)
Screenshot: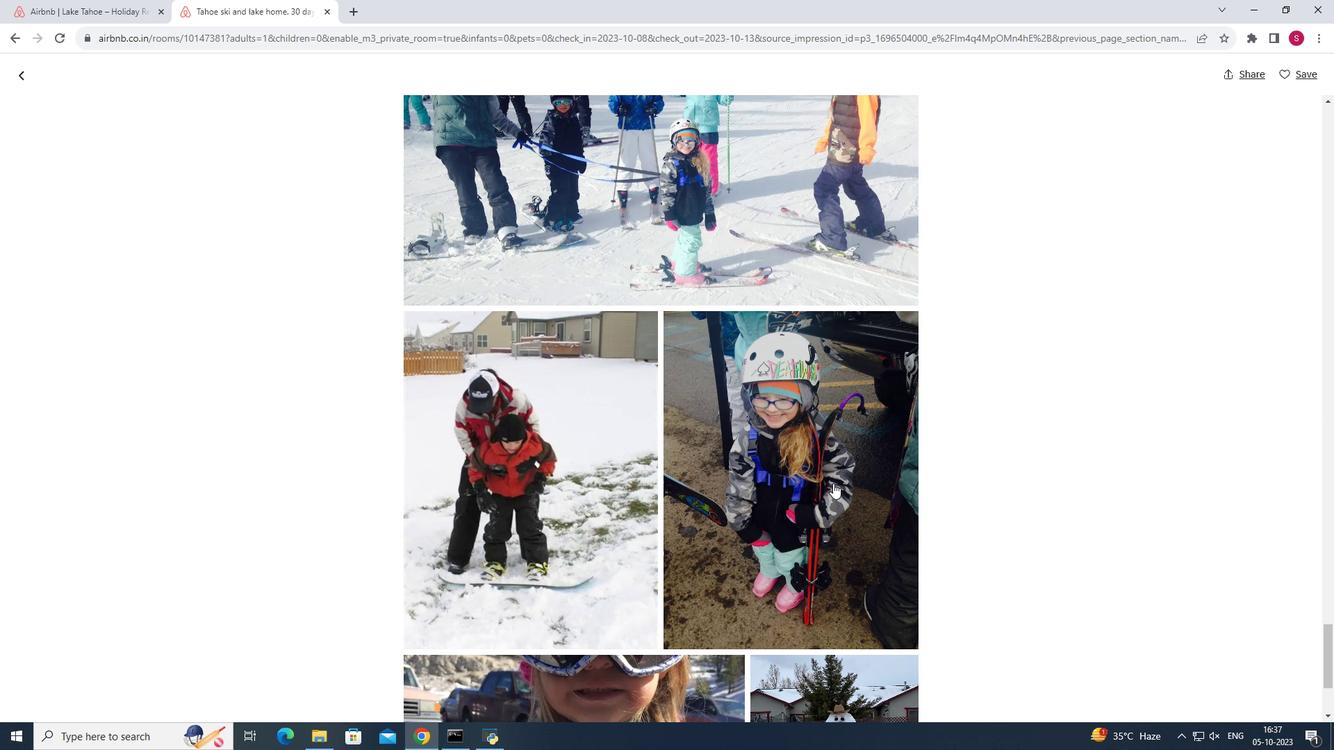 
Action: Mouse scrolled (833, 483) with delta (0, 0)
Screenshot: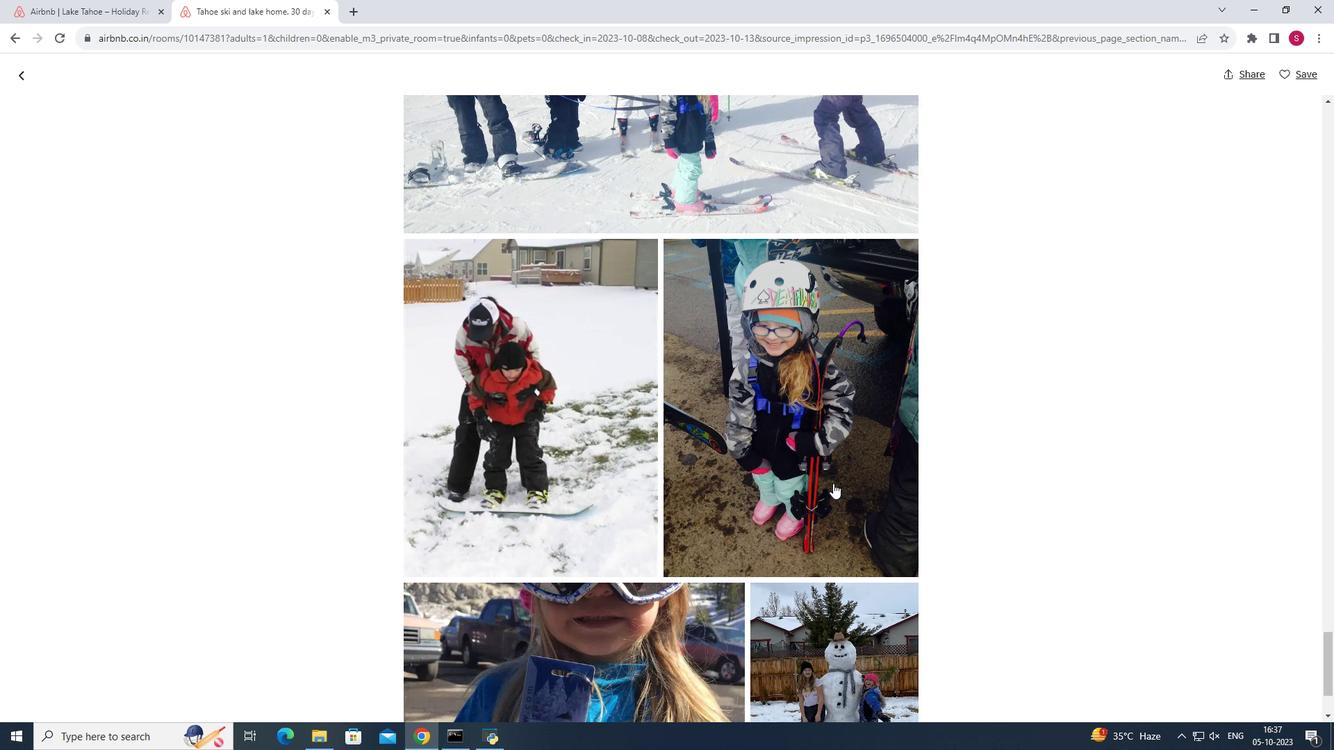 
Action: Mouse moved to (733, 429)
Screenshot: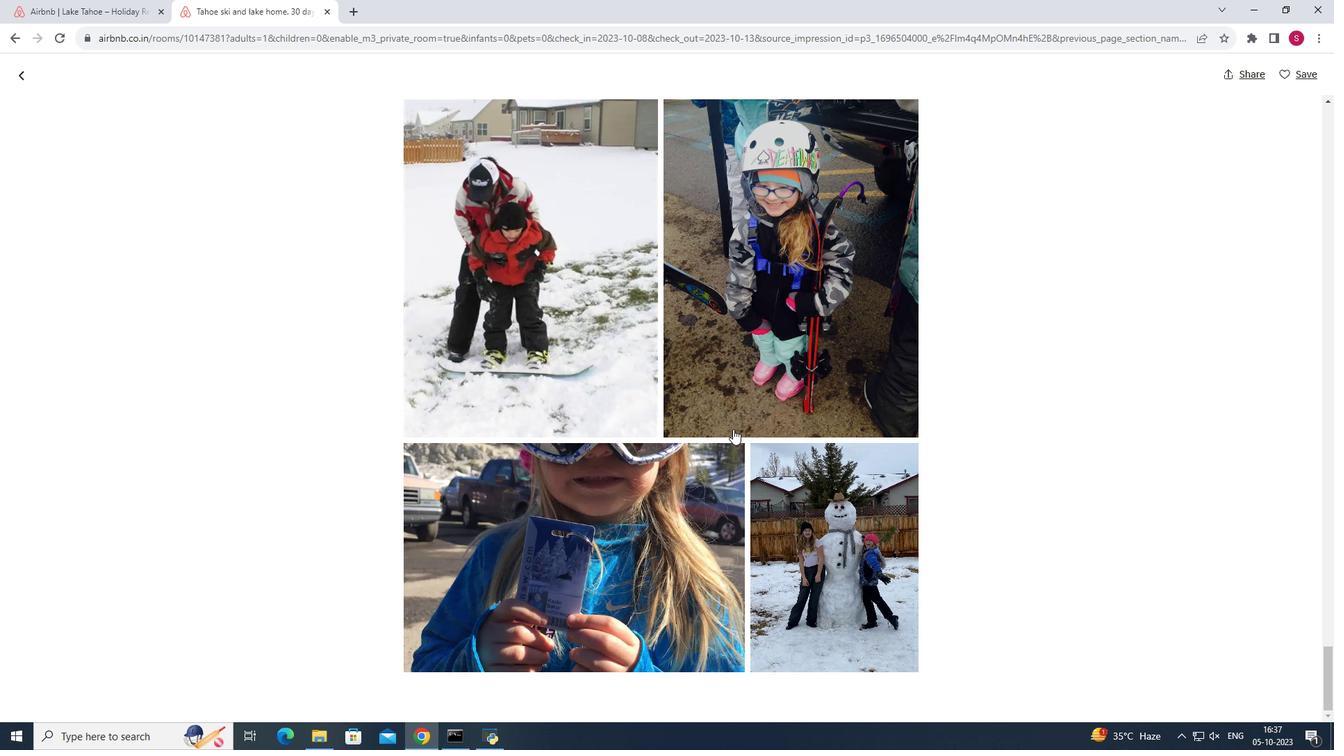 
Action: Mouse scrolled (733, 430) with delta (0, 0)
Screenshot: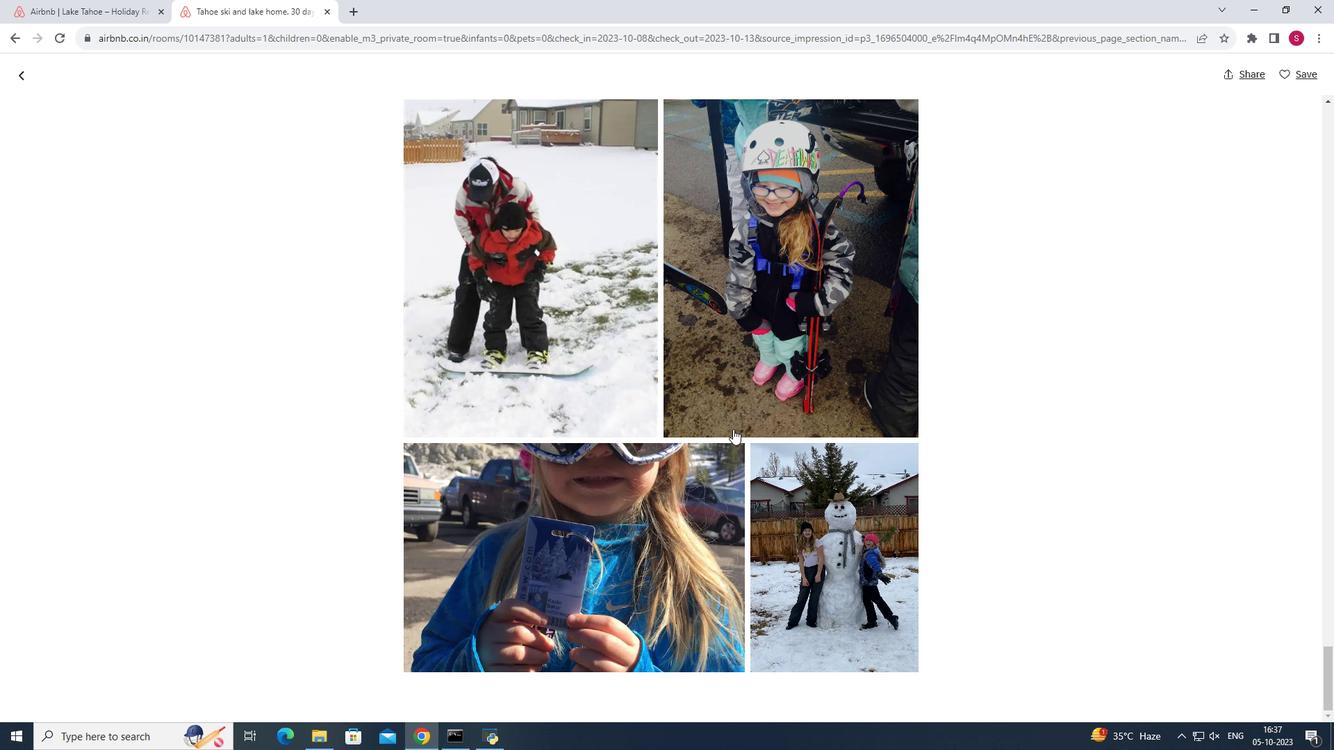 
Action: Mouse scrolled (733, 430) with delta (0, 0)
Screenshot: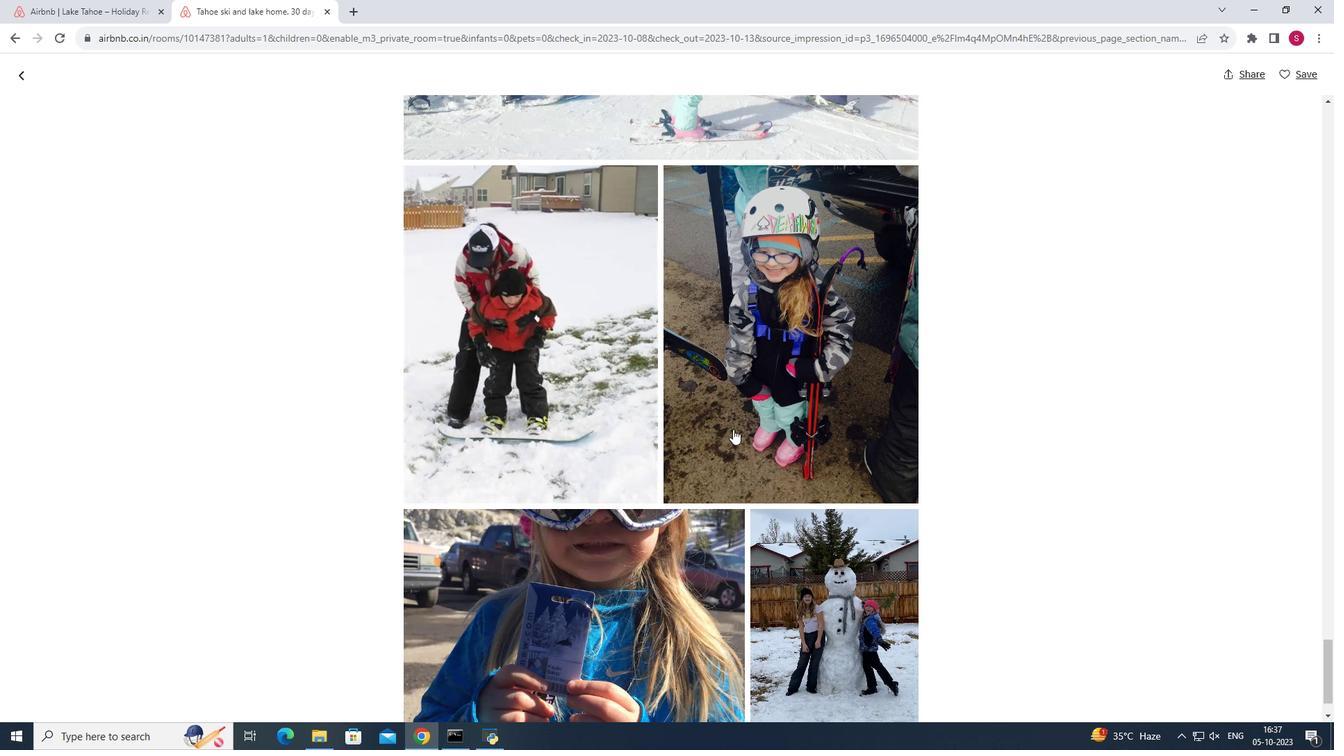 
Action: Mouse moved to (25, 74)
Screenshot: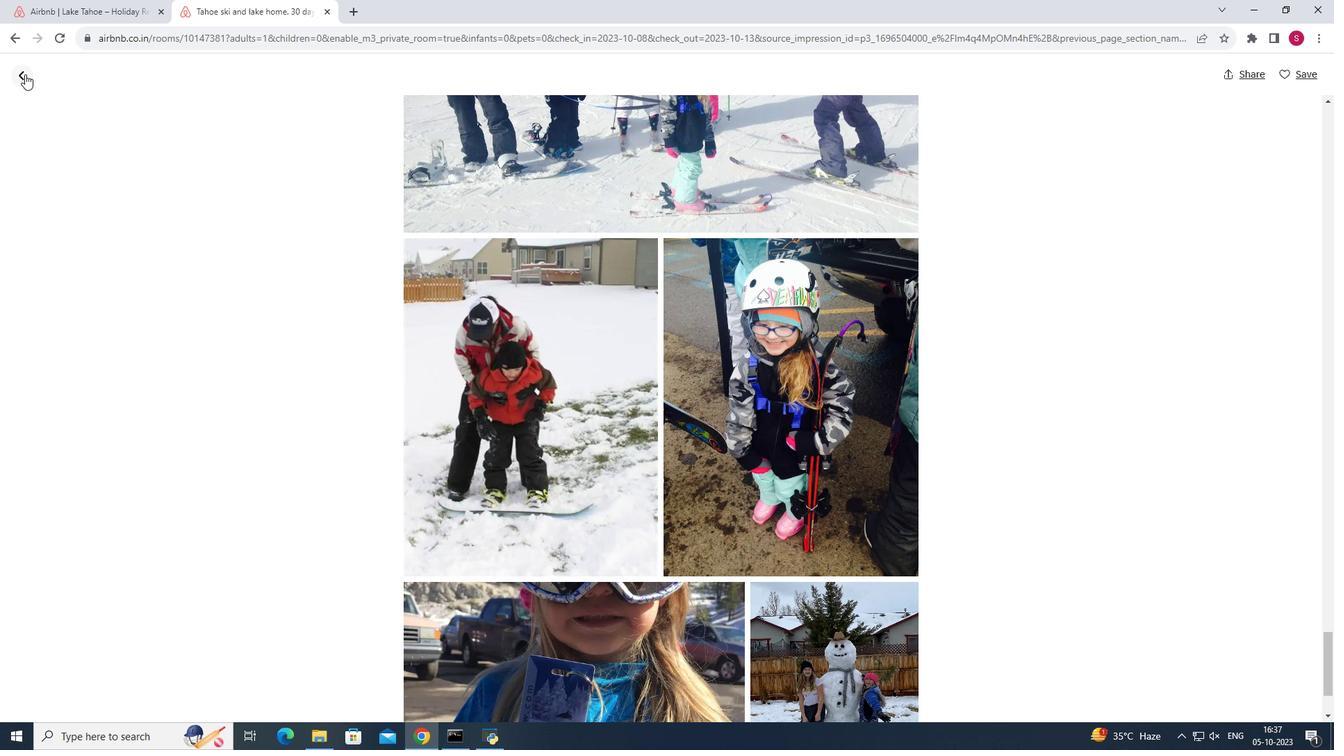 
Action: Mouse pressed left at (25, 74)
Screenshot: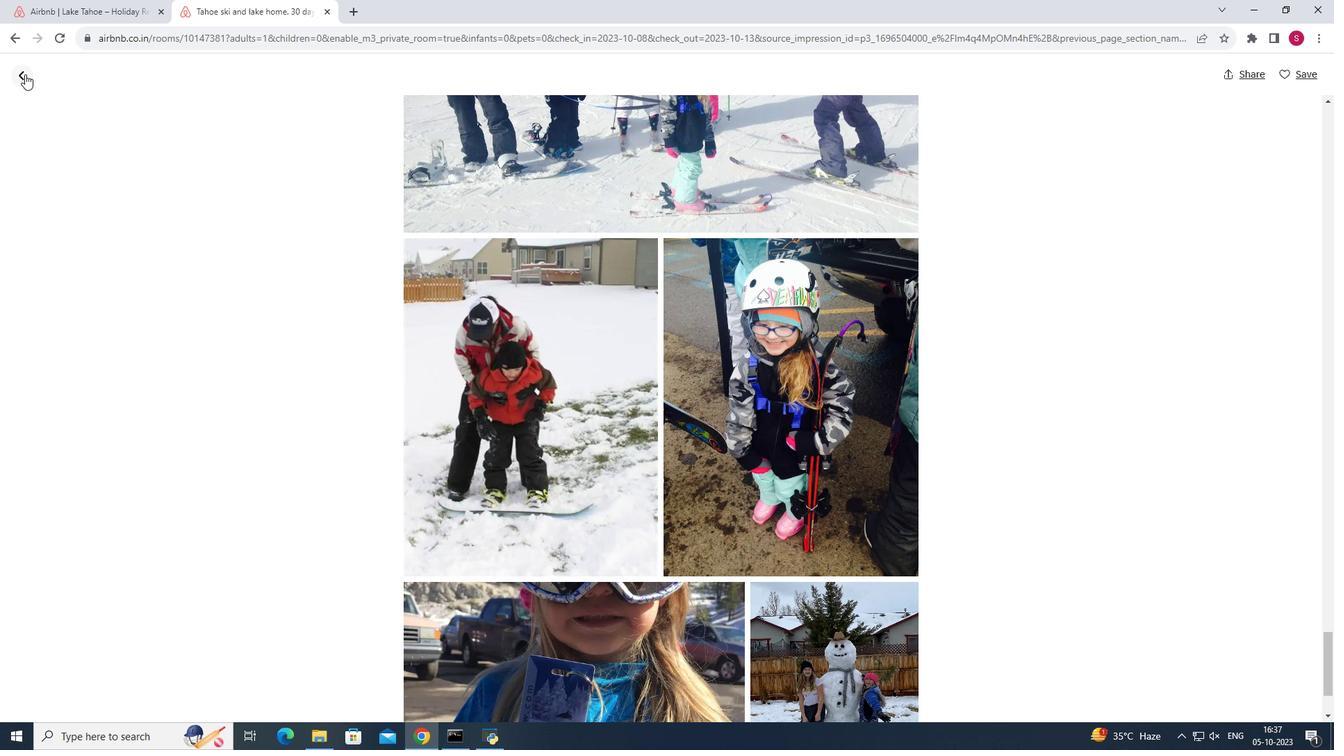 
Action: Mouse moved to (663, 382)
Screenshot: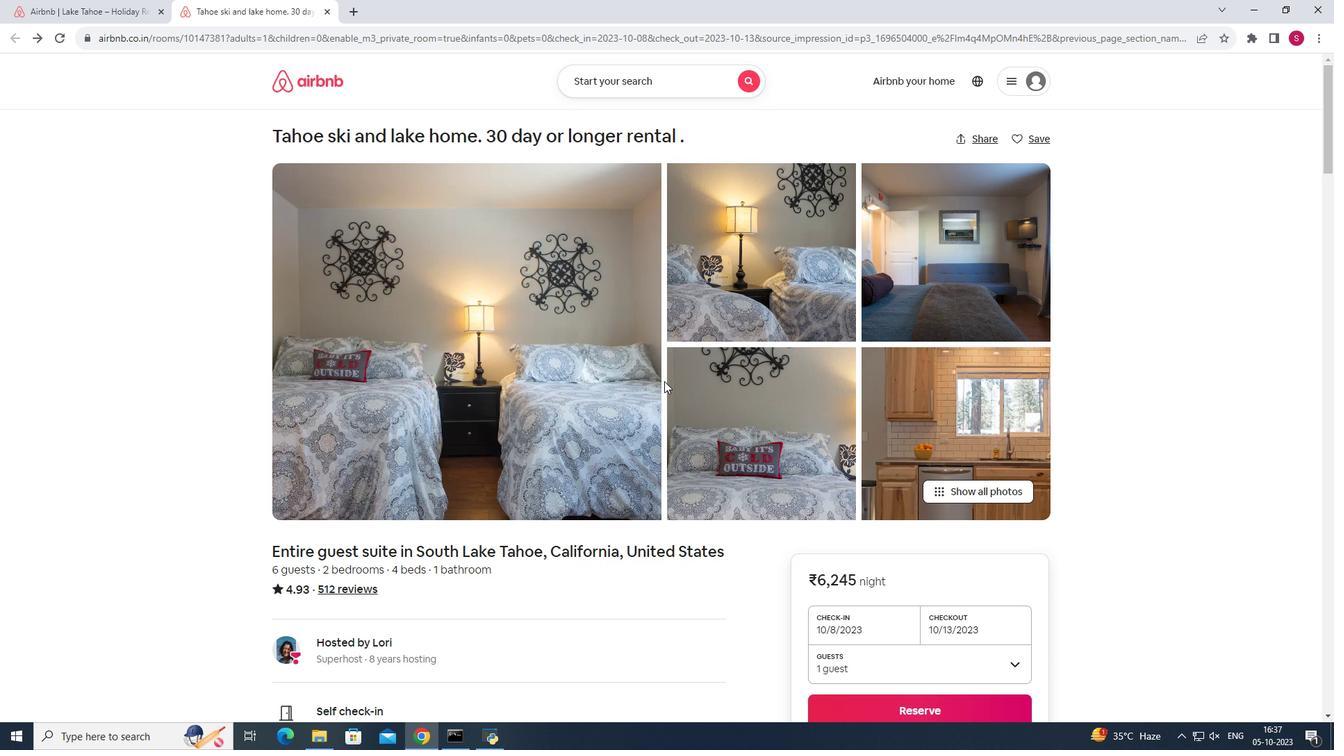 
Action: Mouse scrolled (663, 381) with delta (0, 0)
Screenshot: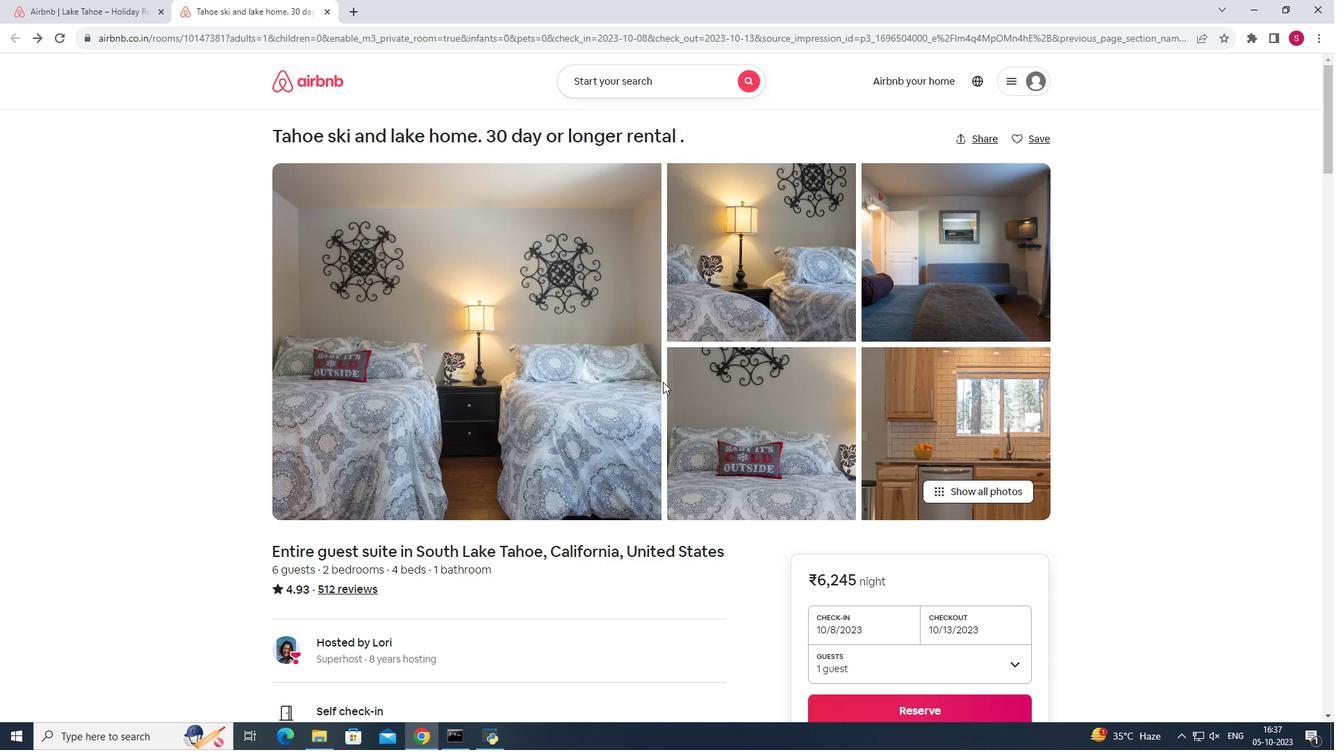 
Action: Mouse moved to (659, 384)
Screenshot: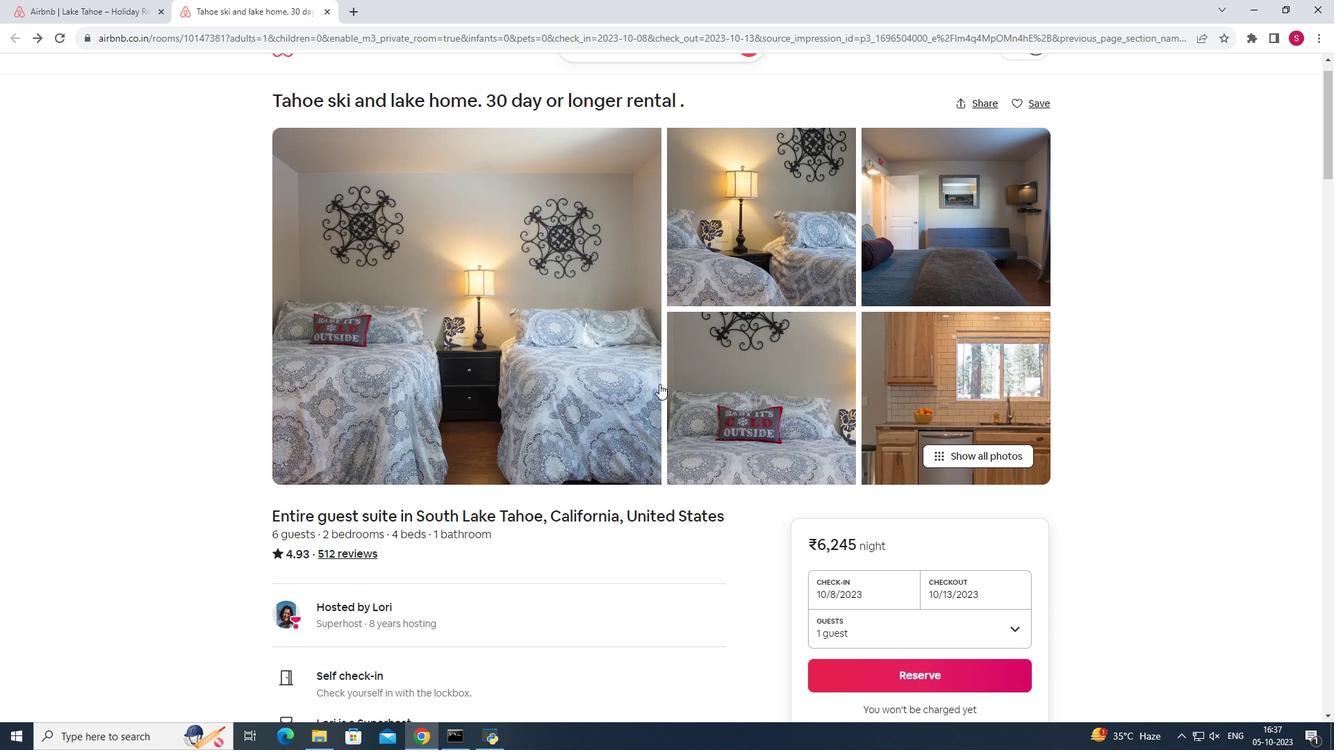 
Action: Mouse scrolled (659, 383) with delta (0, 0)
Screenshot: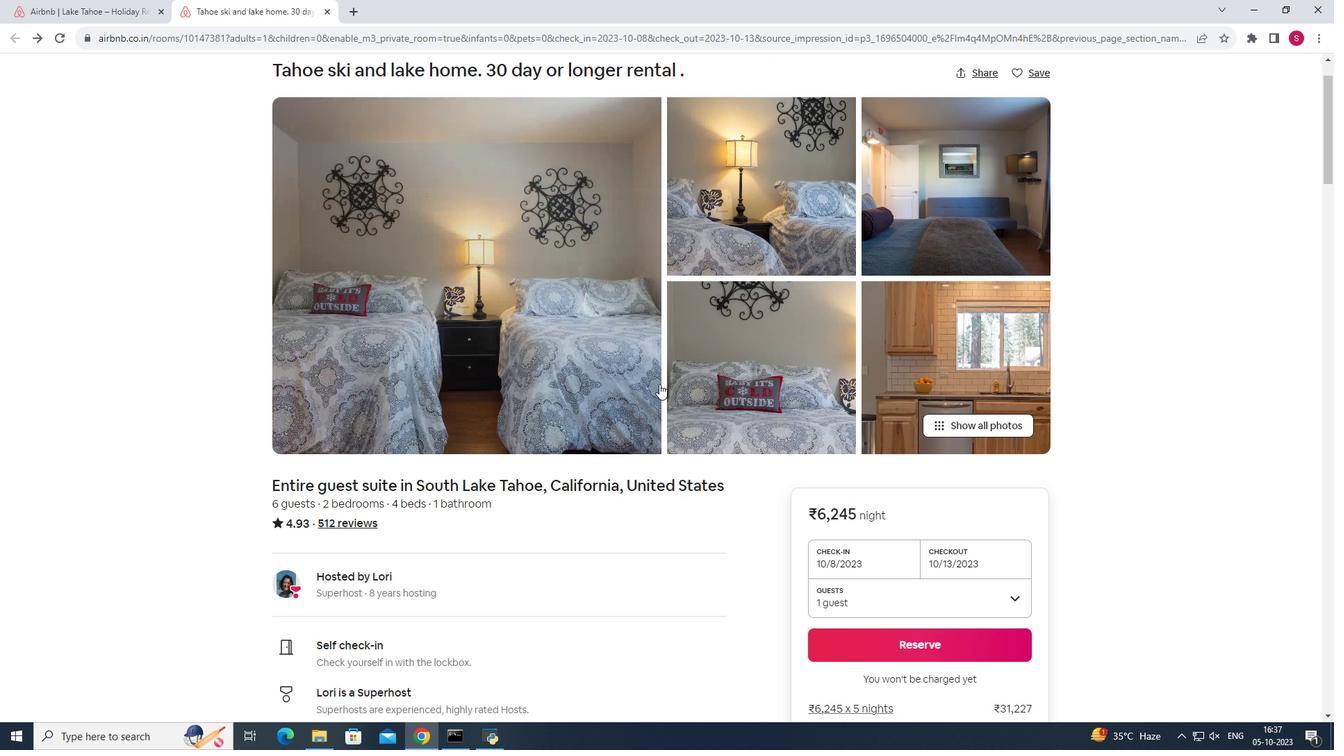 
Action: Mouse moved to (647, 398)
Screenshot: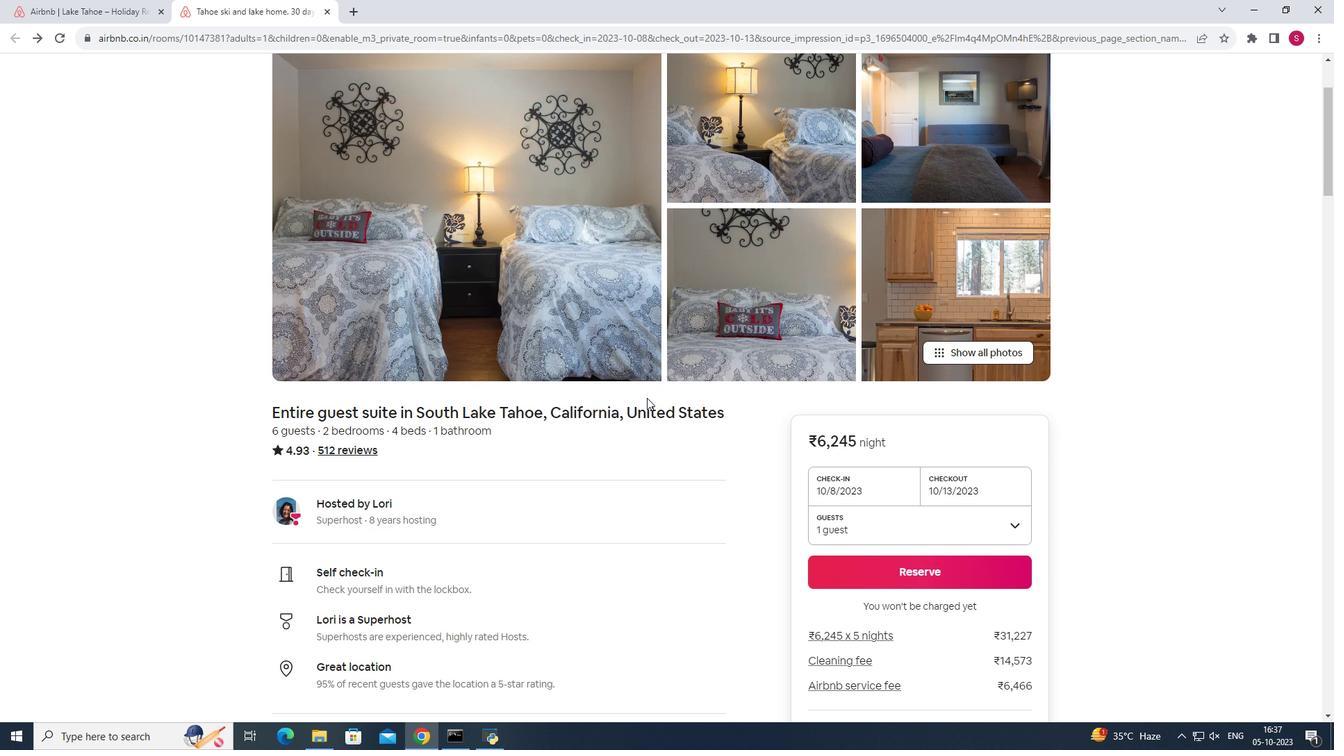 
Action: Mouse scrolled (647, 397) with delta (0, 0)
Screenshot: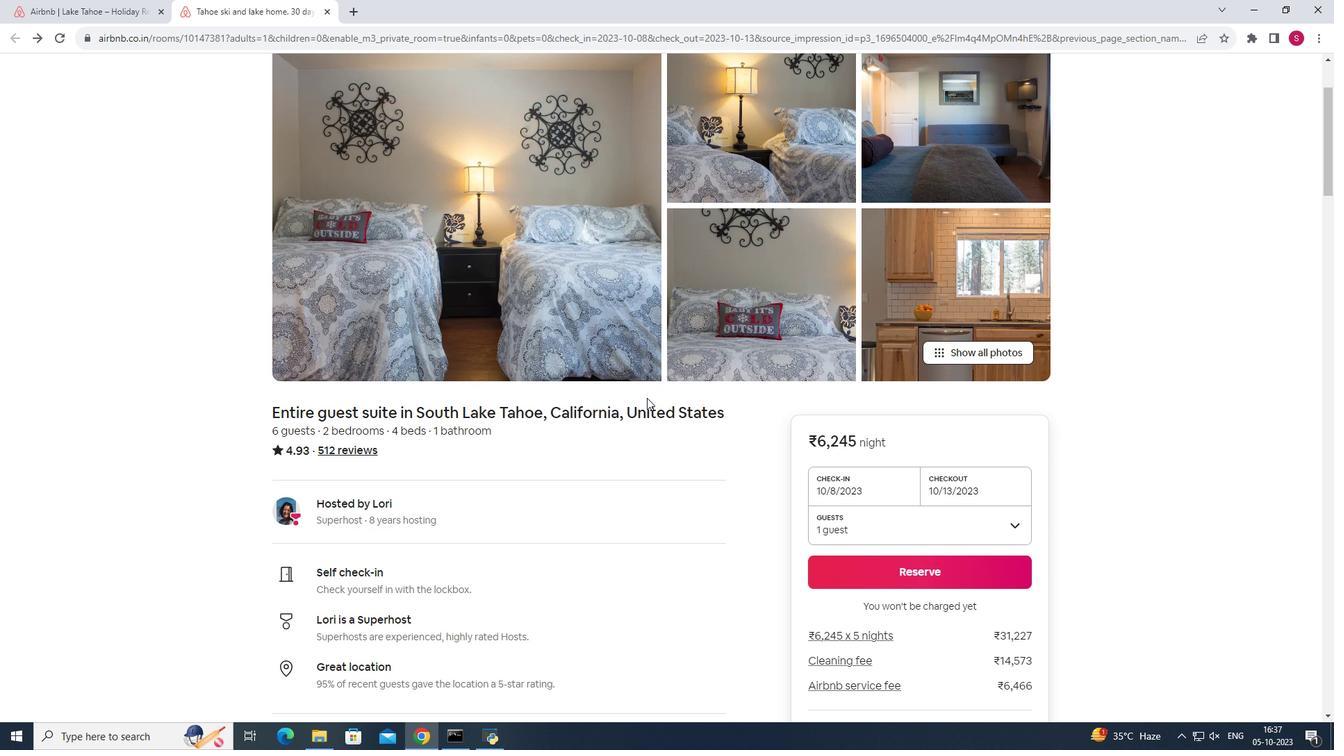 
Action: Mouse moved to (642, 401)
Screenshot: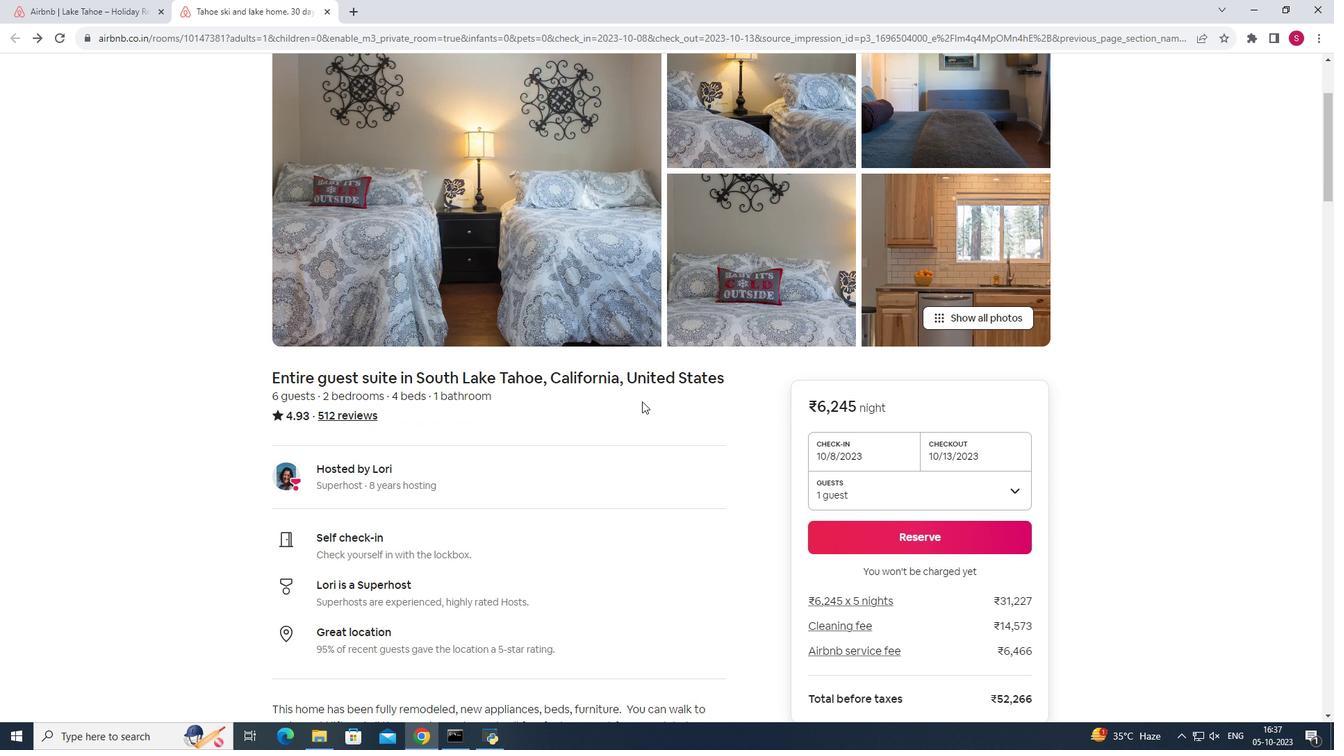 
Action: Mouse scrolled (642, 401) with delta (0, 0)
Screenshot: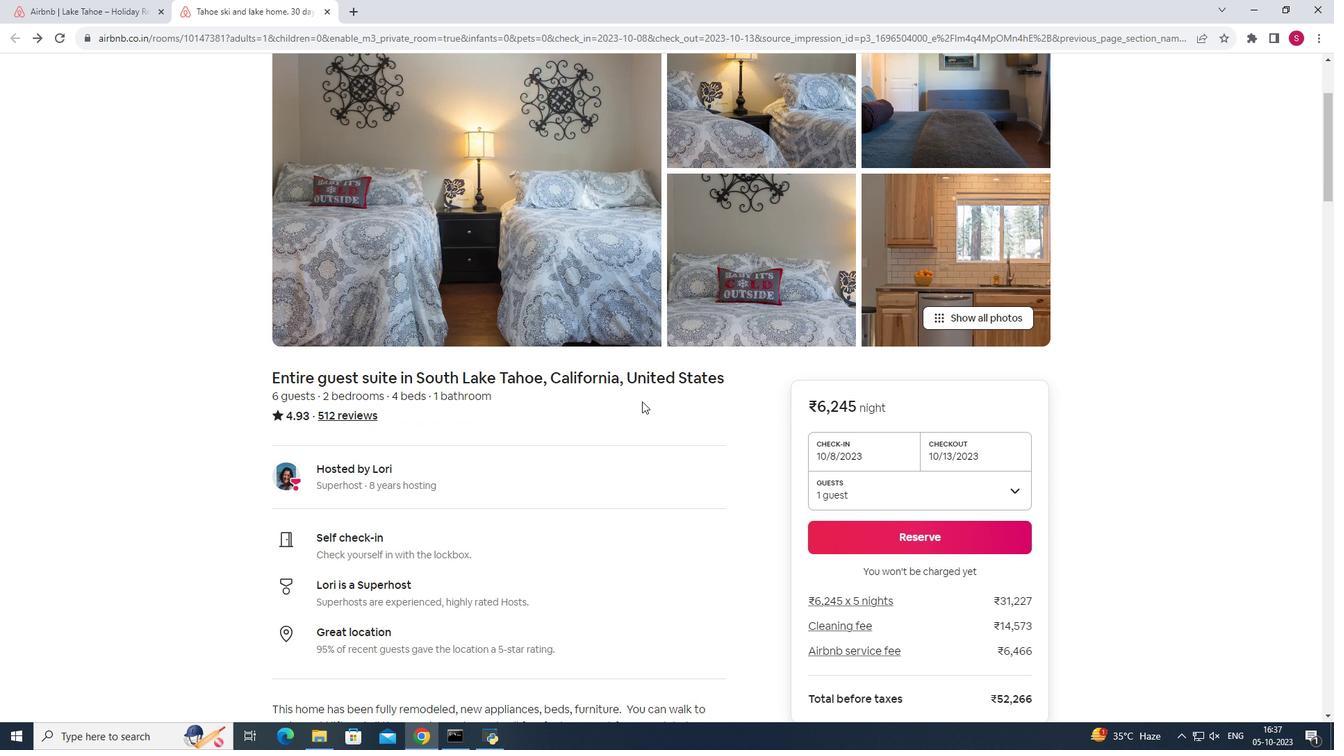
Action: Mouse moved to (639, 404)
Screenshot: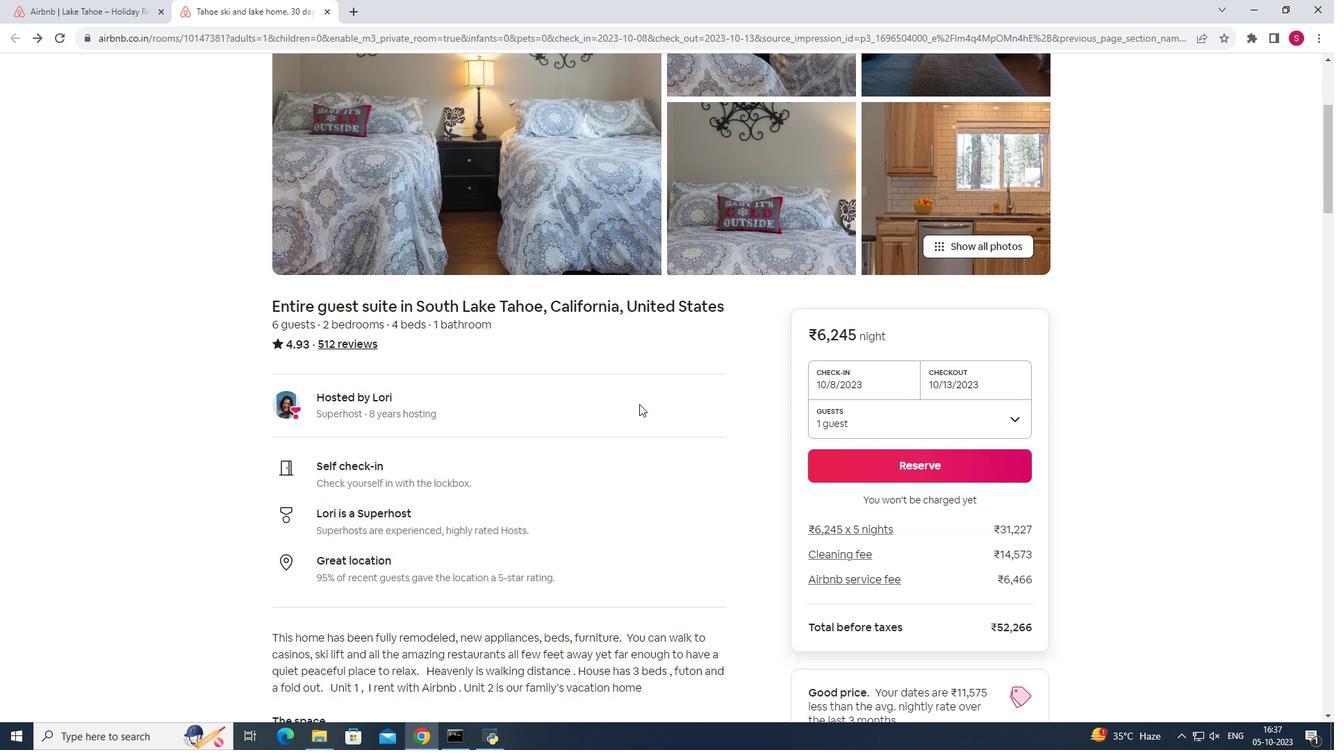 
Action: Mouse scrolled (639, 403) with delta (0, 0)
Screenshot: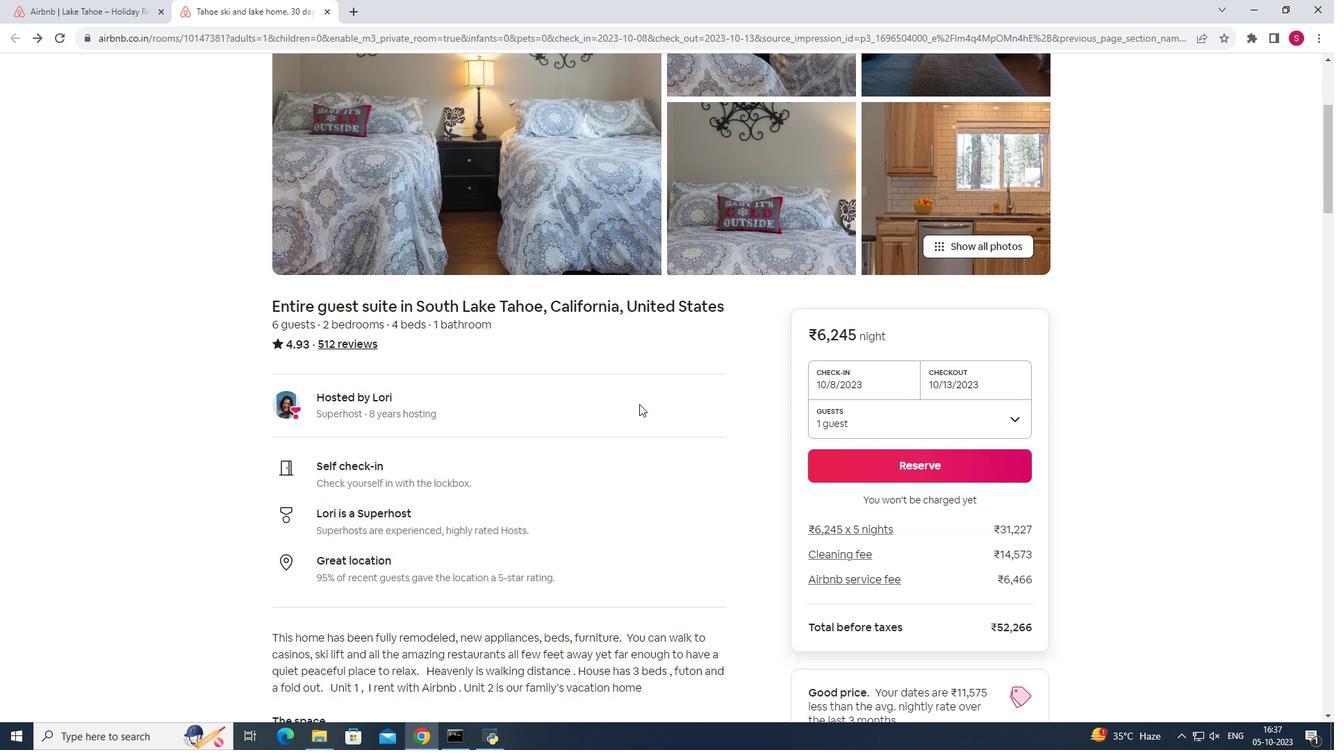 
Action: Mouse moved to (639, 405)
Screenshot: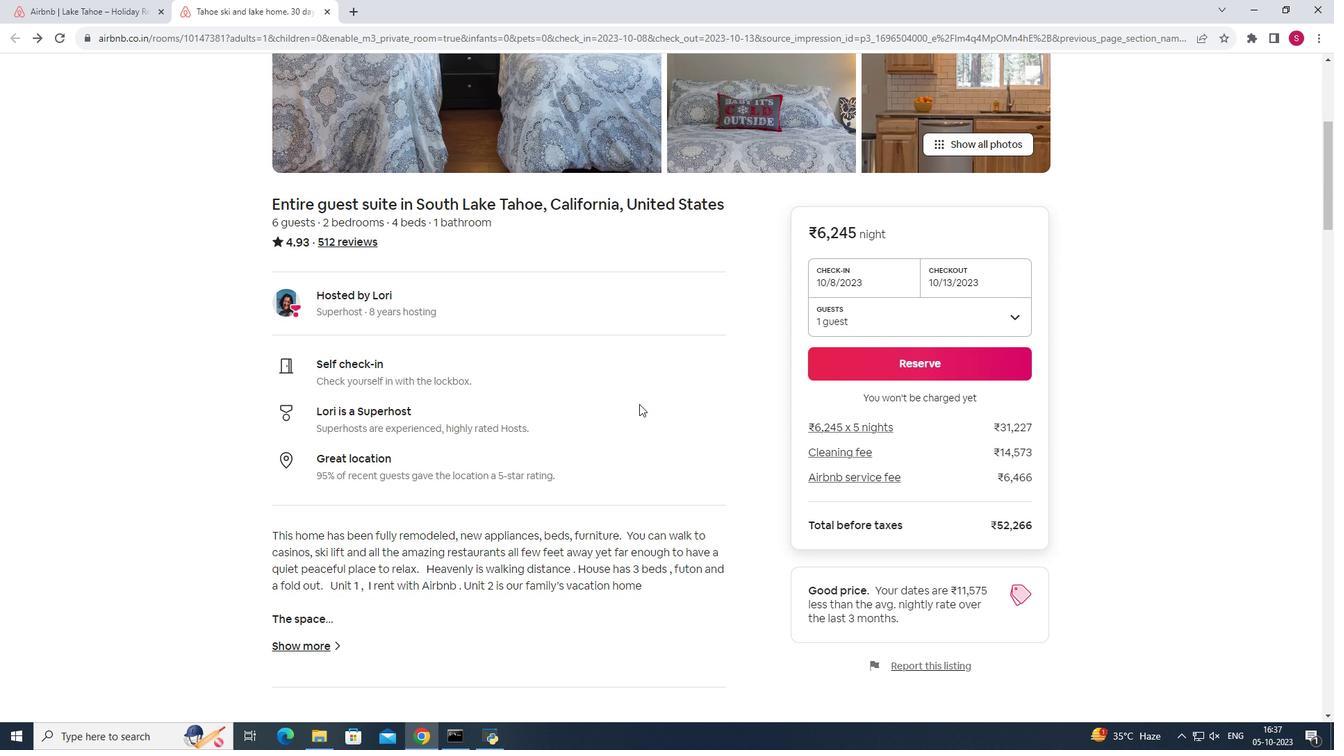 
Action: Mouse scrolled (639, 404) with delta (0, 0)
Screenshot: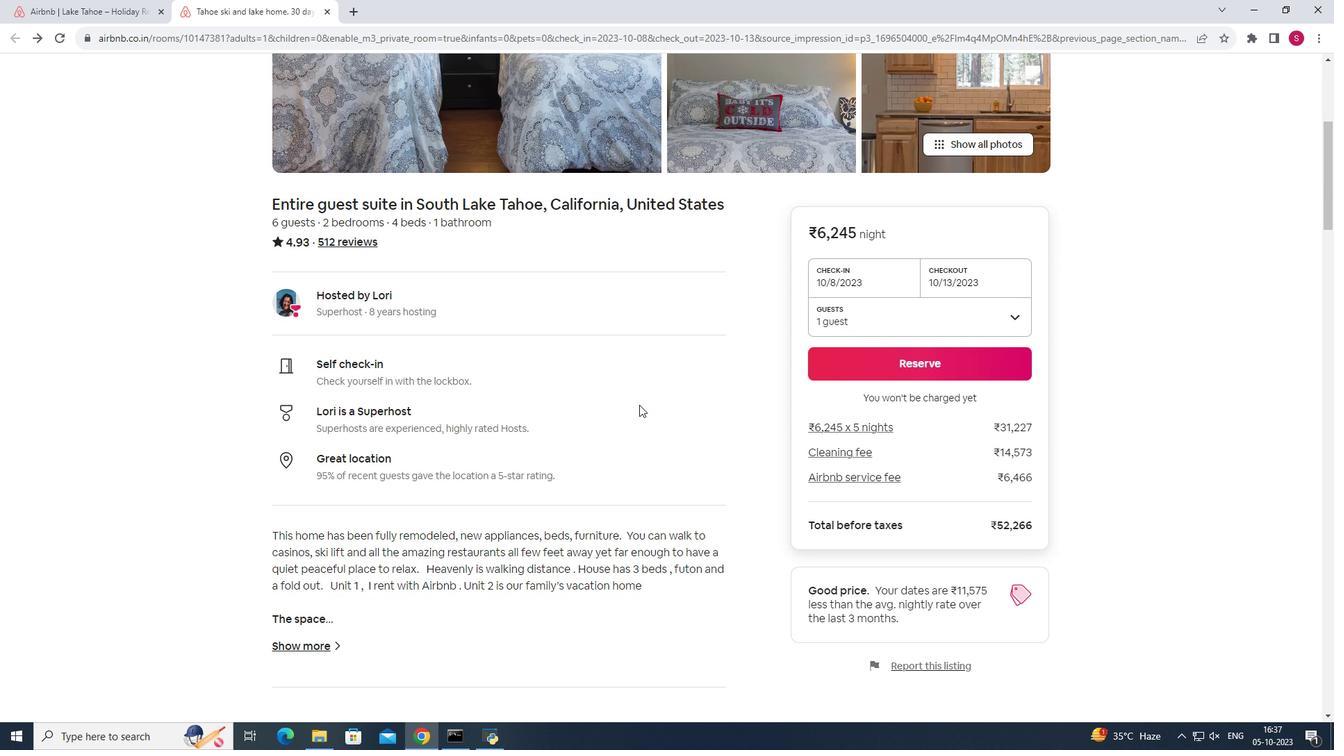 
Action: Mouse moved to (639, 408)
Screenshot: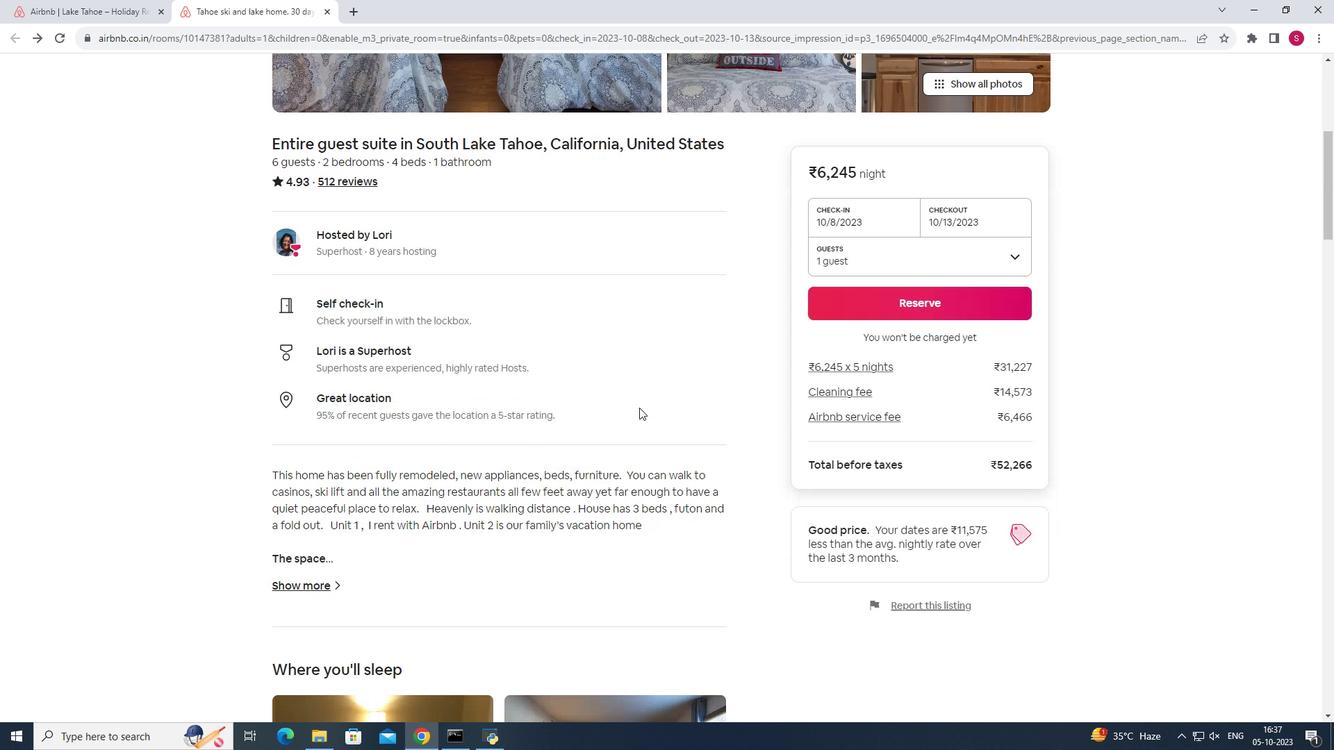 
Action: Mouse scrolled (639, 407) with delta (0, 0)
Screenshot: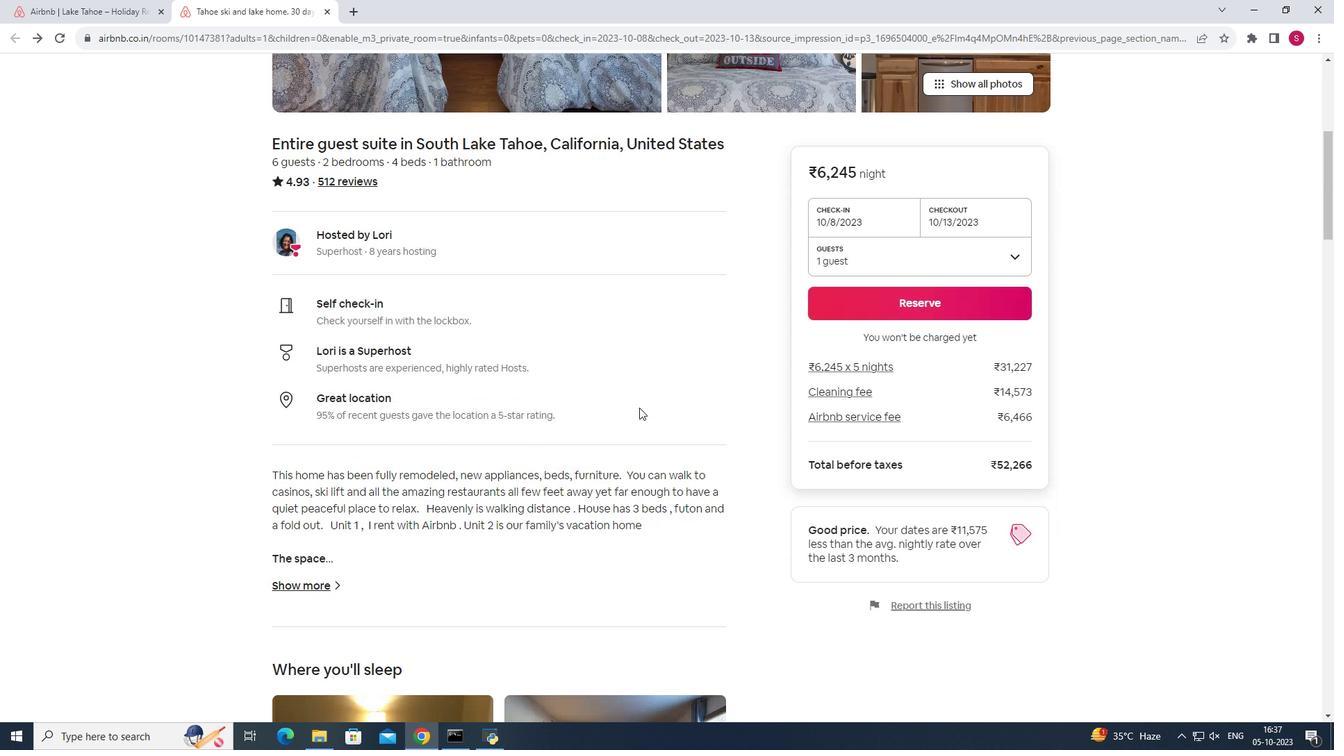 
Action: Mouse moved to (672, 479)
Screenshot: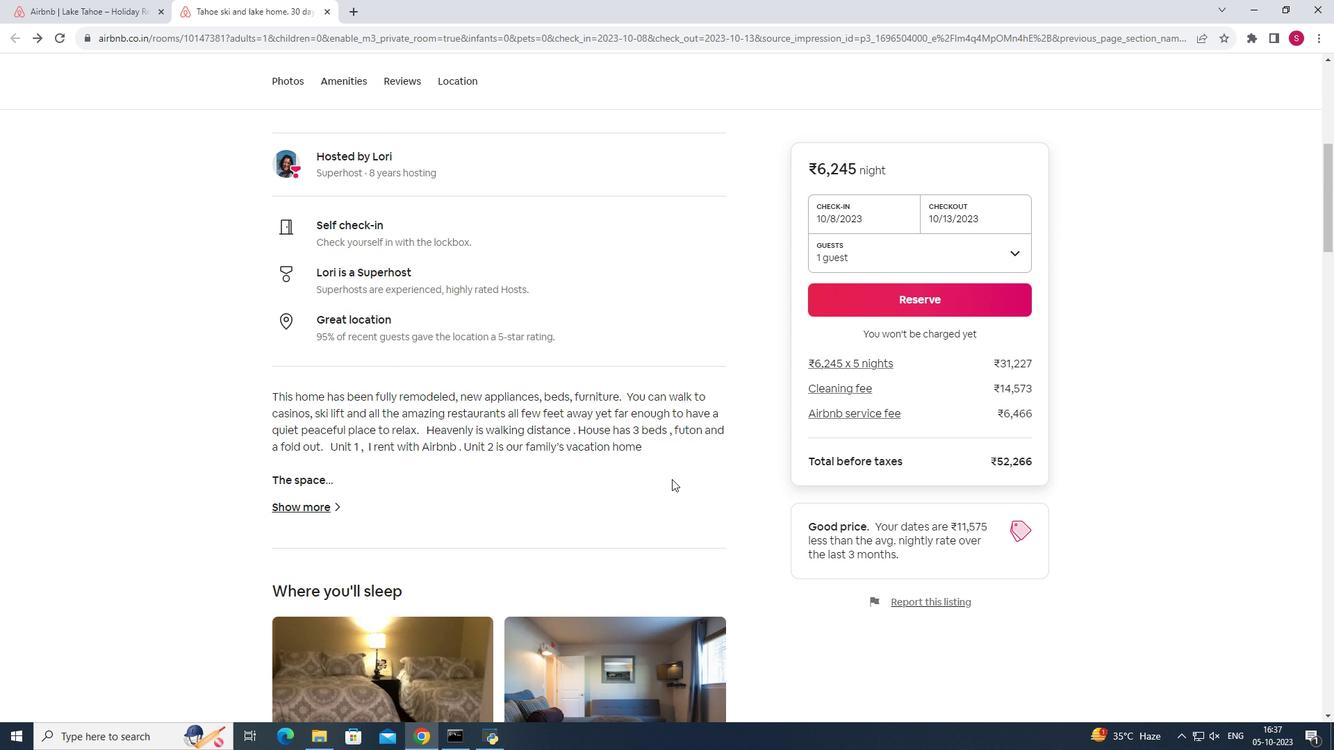 
Action: Mouse scrolled (672, 478) with delta (0, 0)
Screenshot: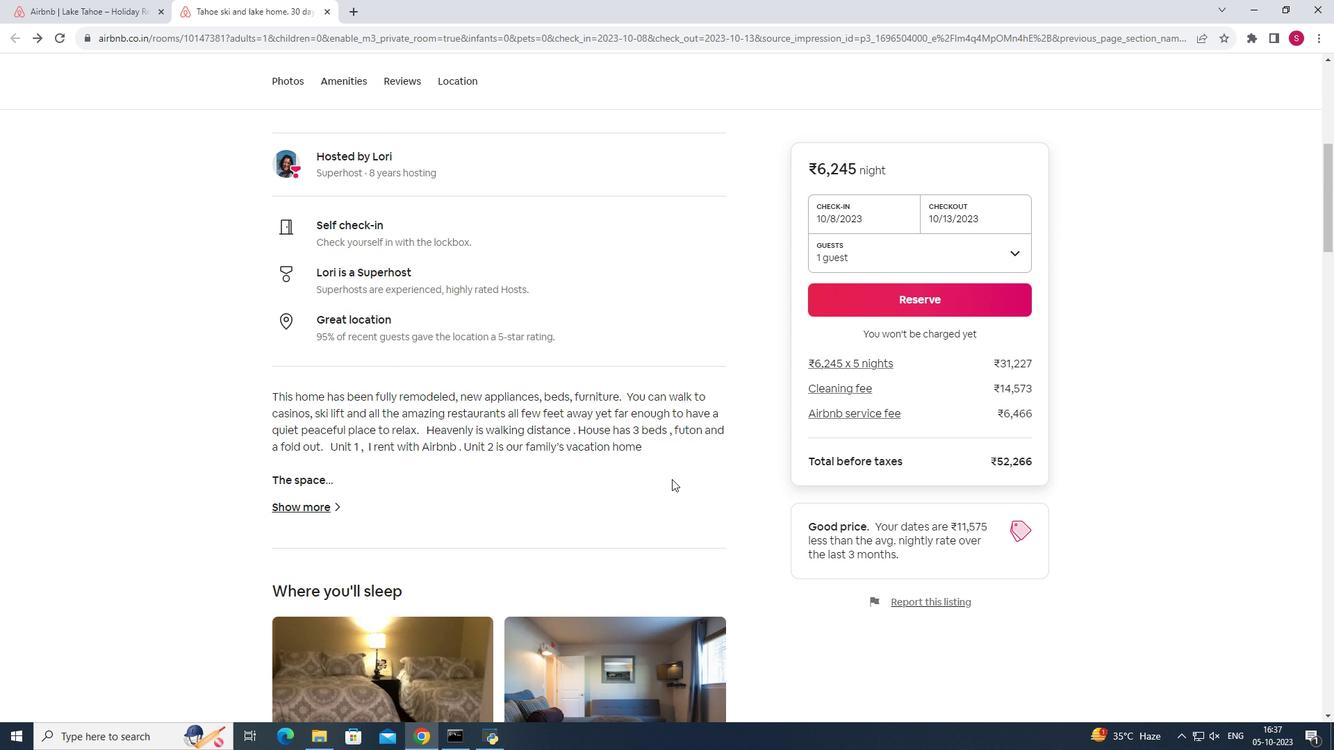 
Action: Mouse scrolled (672, 478) with delta (0, 0)
Screenshot: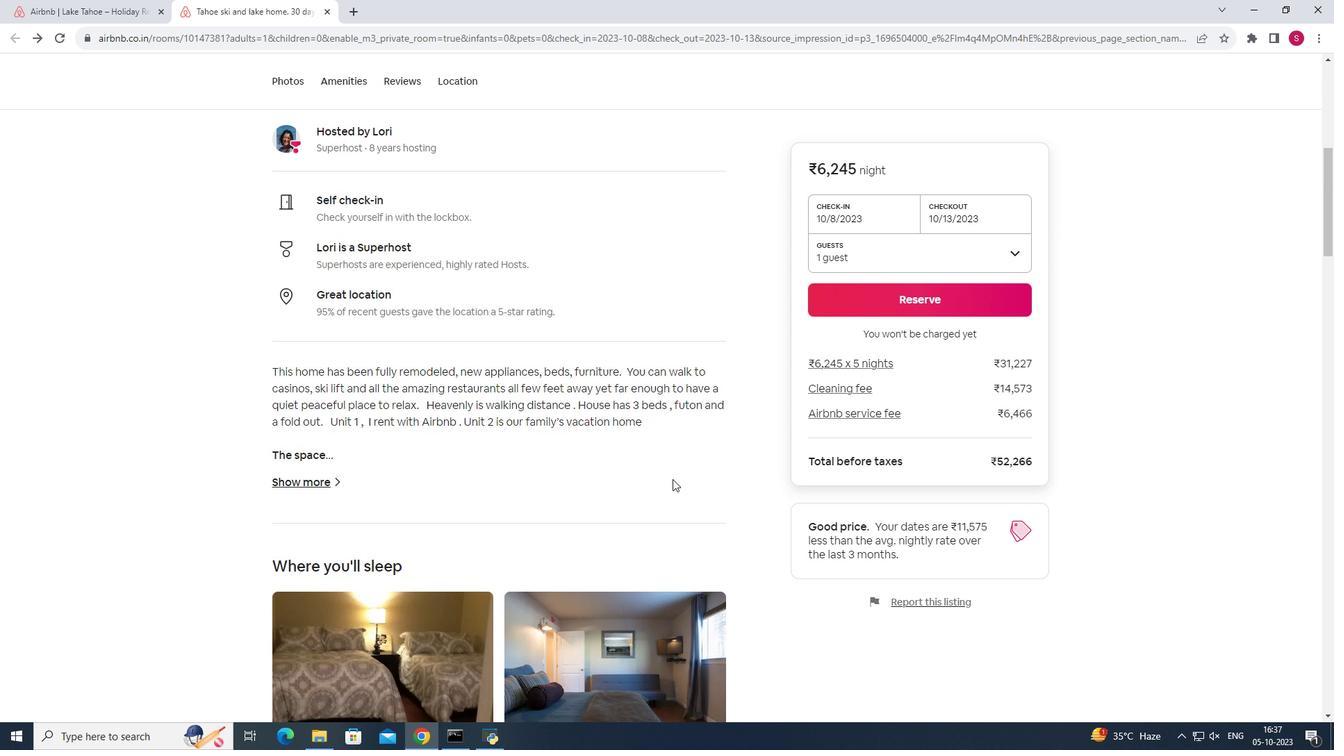 
Action: Mouse moved to (672, 479)
Screenshot: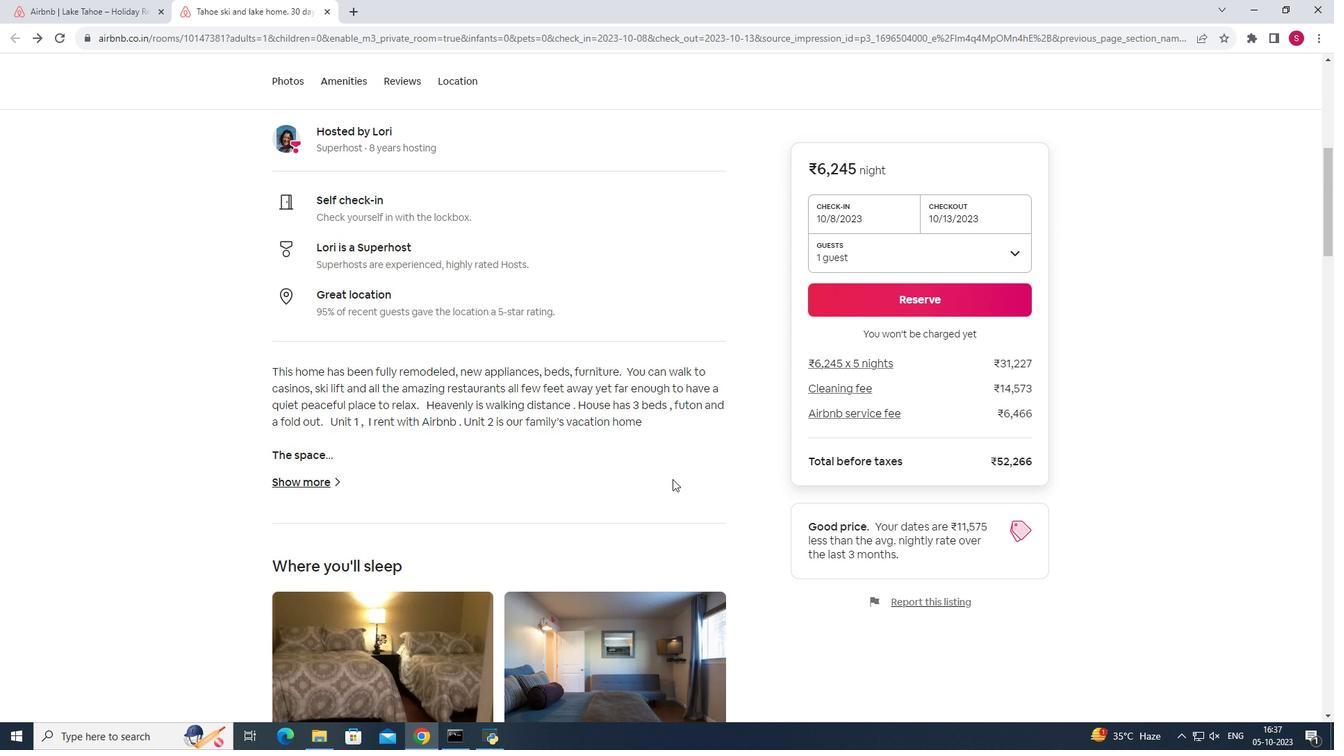 
Action: Mouse scrolled (672, 478) with delta (0, 0)
Screenshot: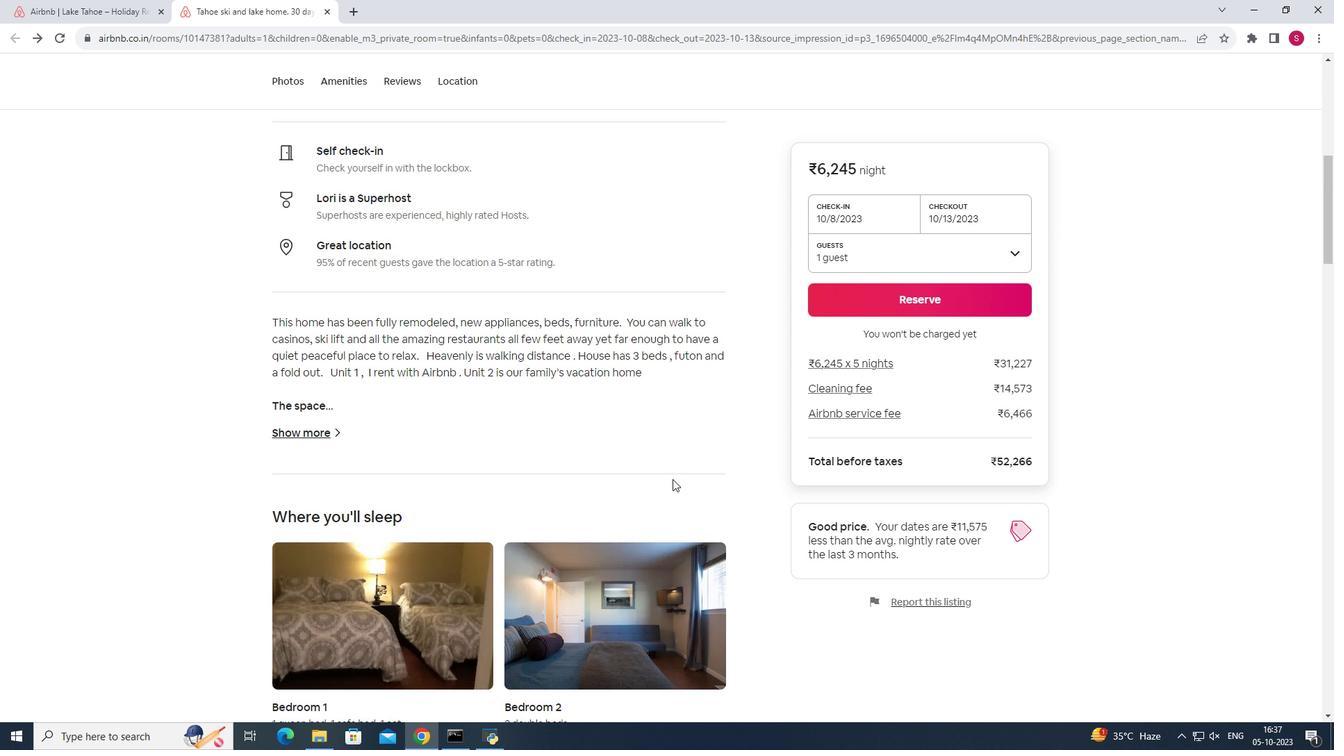 
Action: Mouse scrolled (672, 478) with delta (0, 0)
Screenshot: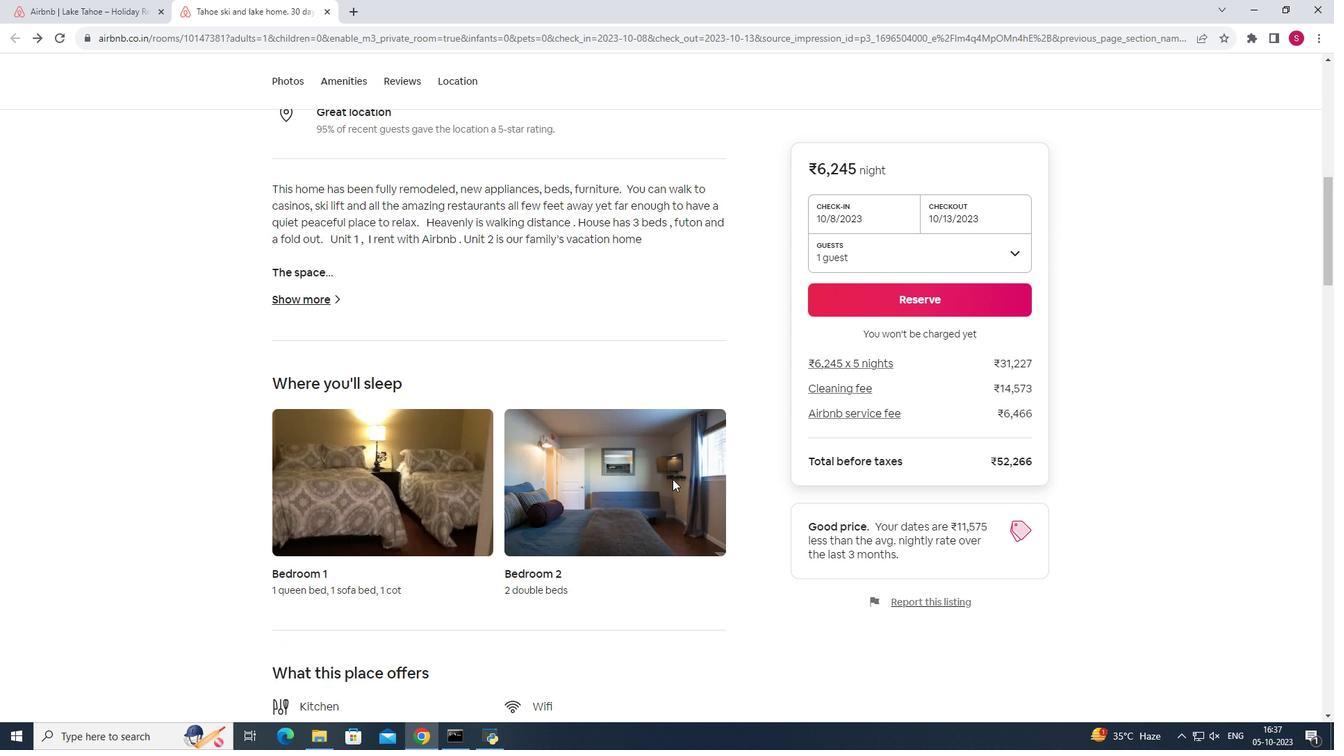 
Action: Mouse moved to (674, 480)
Screenshot: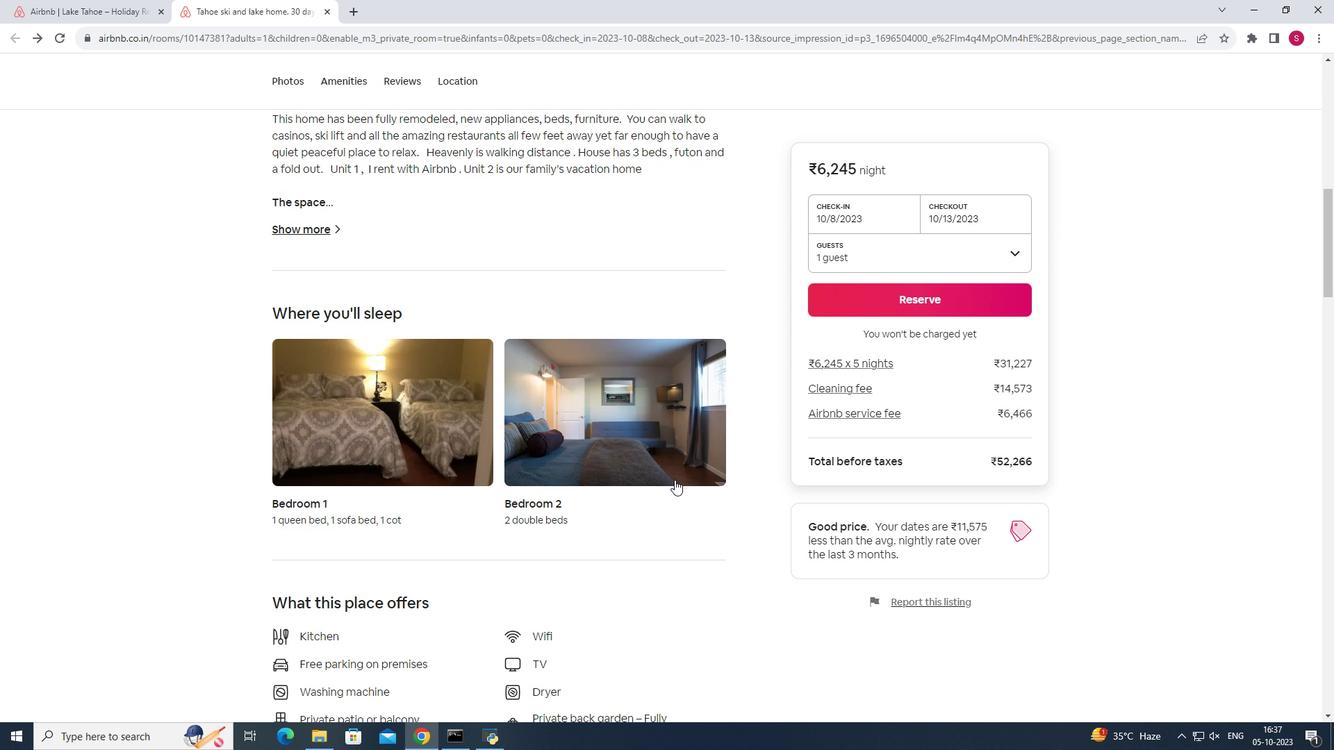 
Action: Mouse scrolled (674, 479) with delta (0, 0)
Screenshot: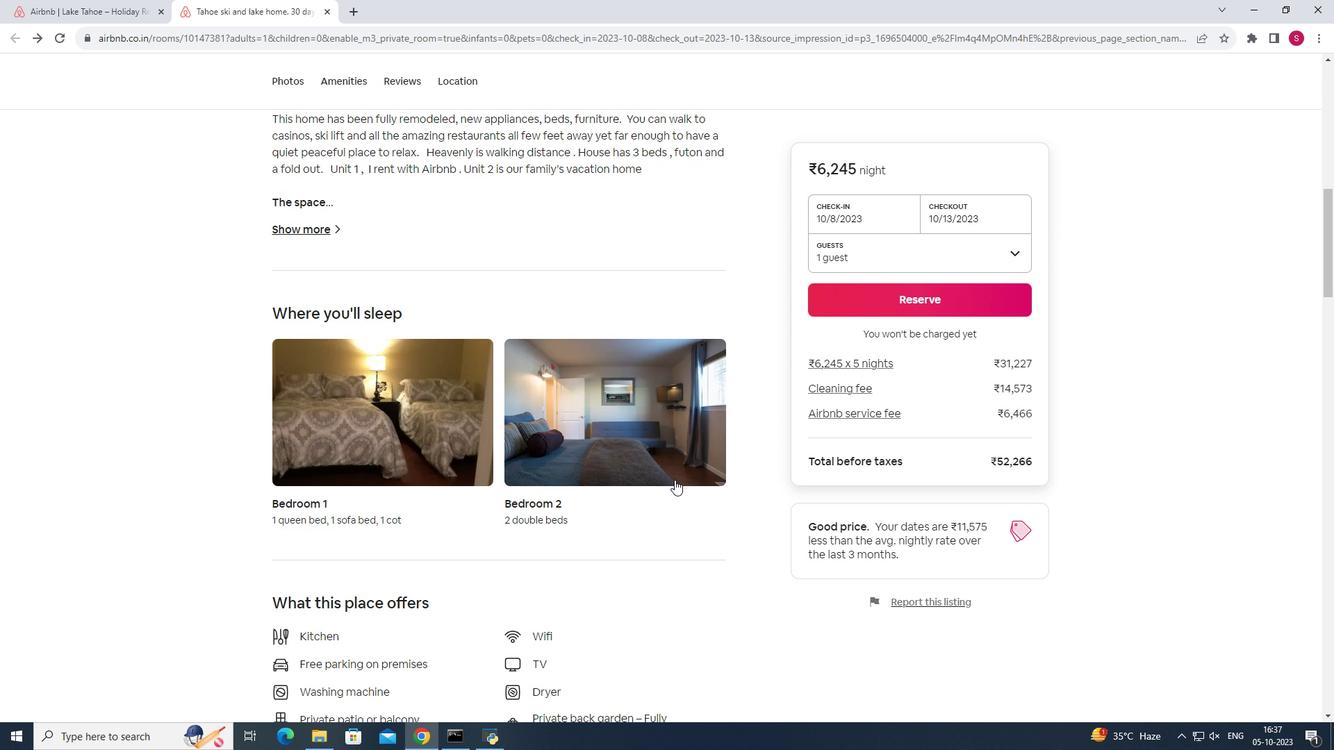 
Action: Mouse scrolled (674, 479) with delta (0, 0)
Screenshot: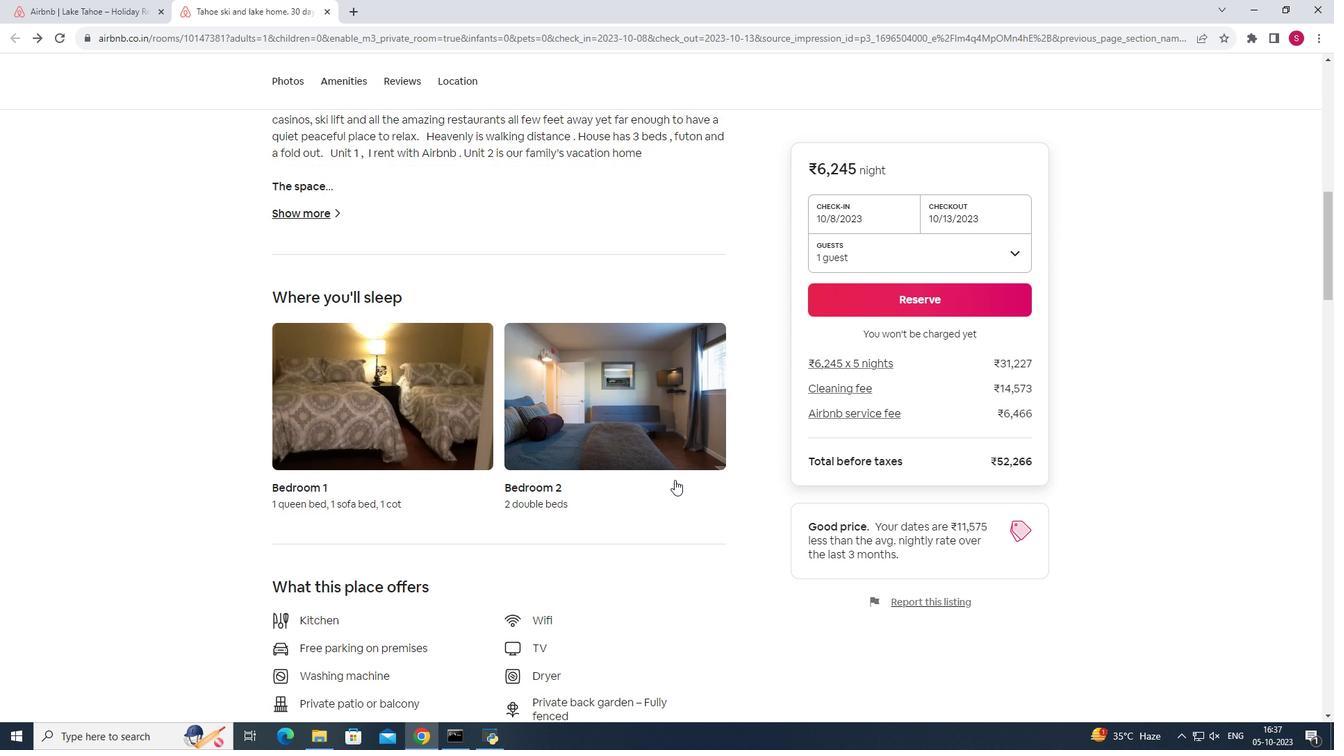 
Action: Mouse scrolled (674, 479) with delta (0, 0)
Screenshot: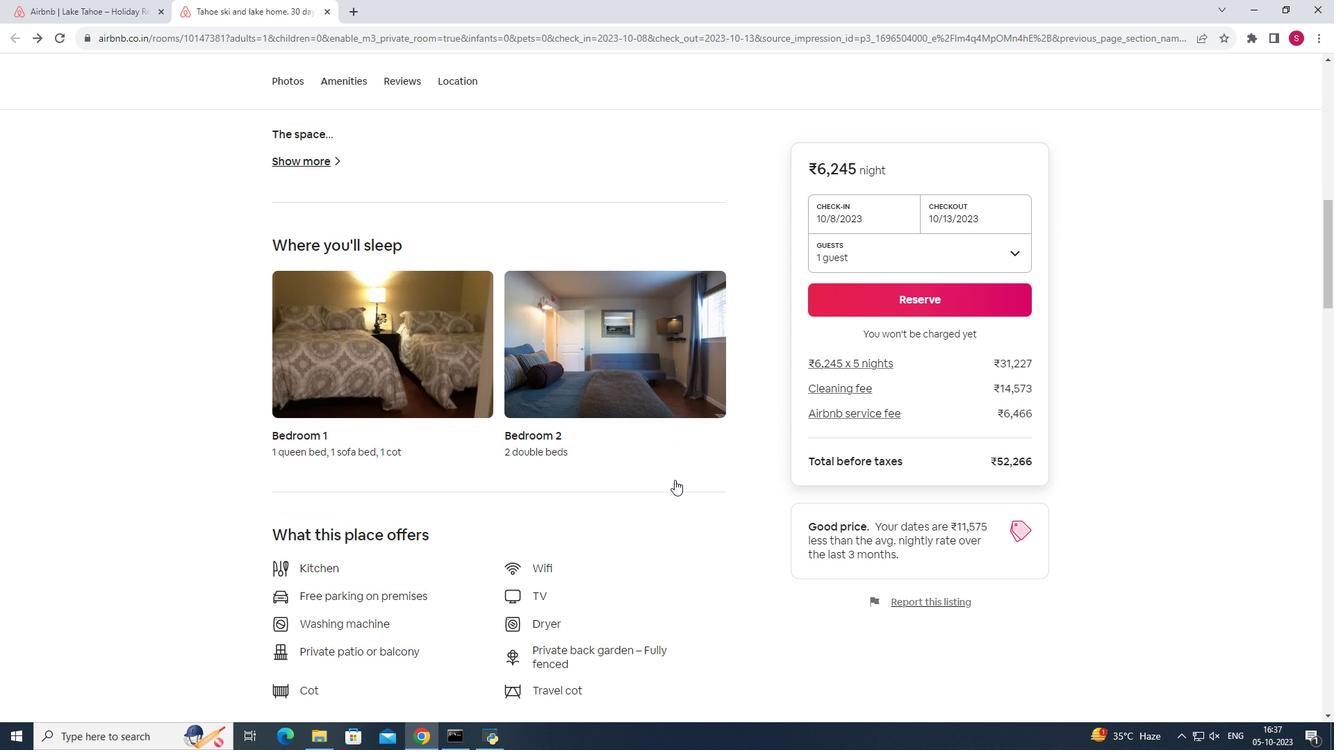 
Action: Mouse moved to (369, 599)
Screenshot: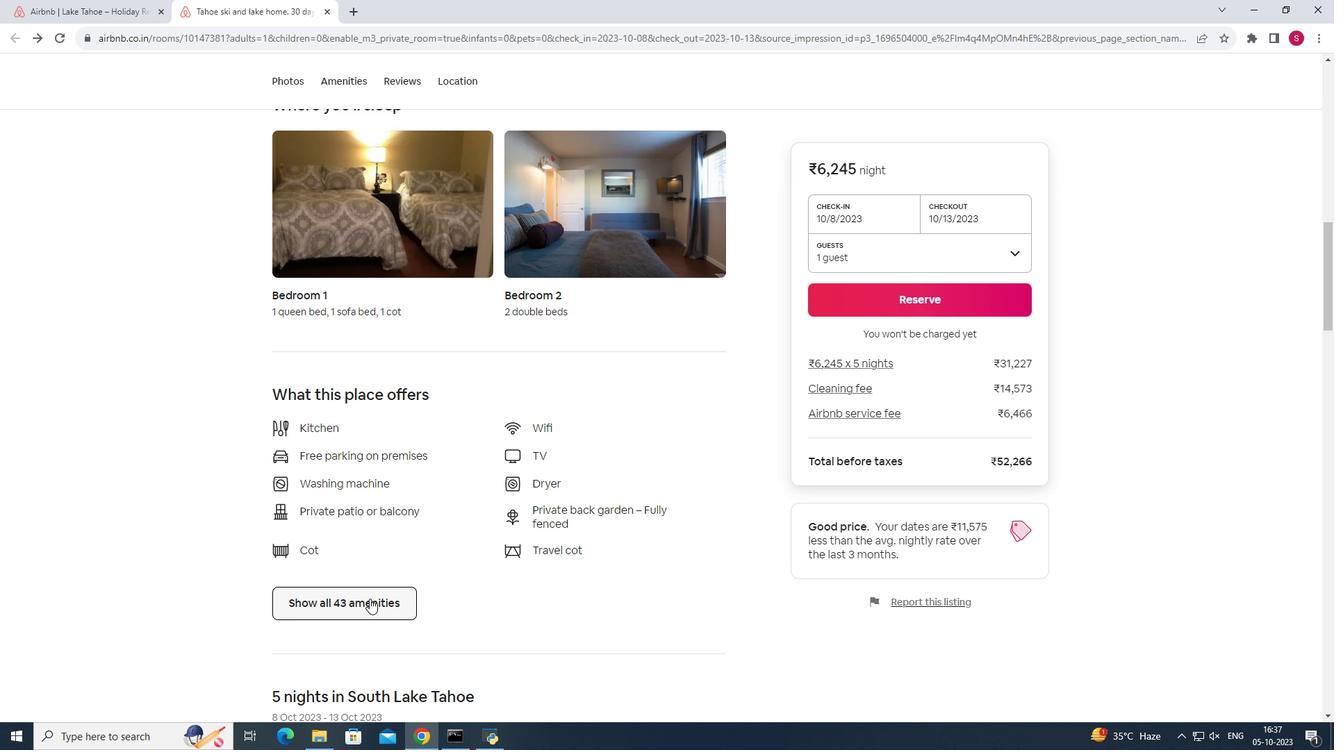 
Action: Mouse pressed left at (369, 599)
Screenshot: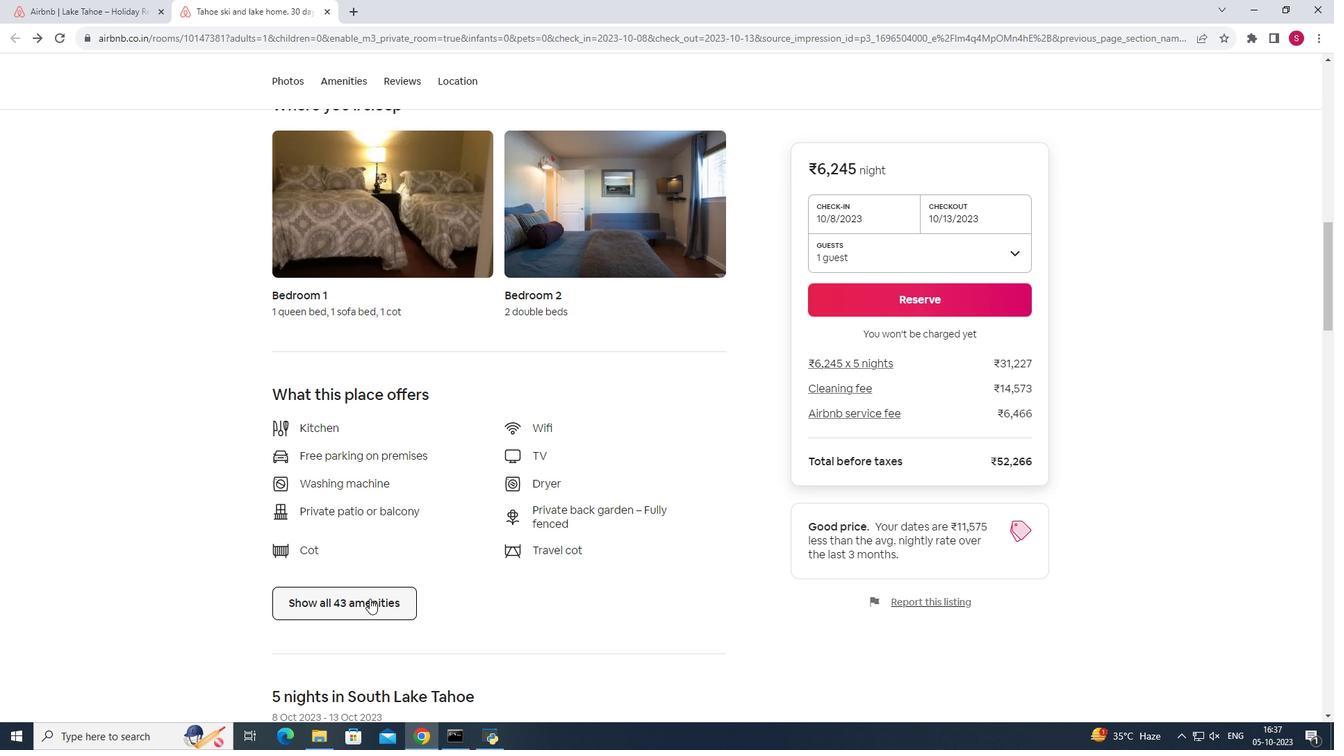 
Action: Mouse moved to (818, 490)
Screenshot: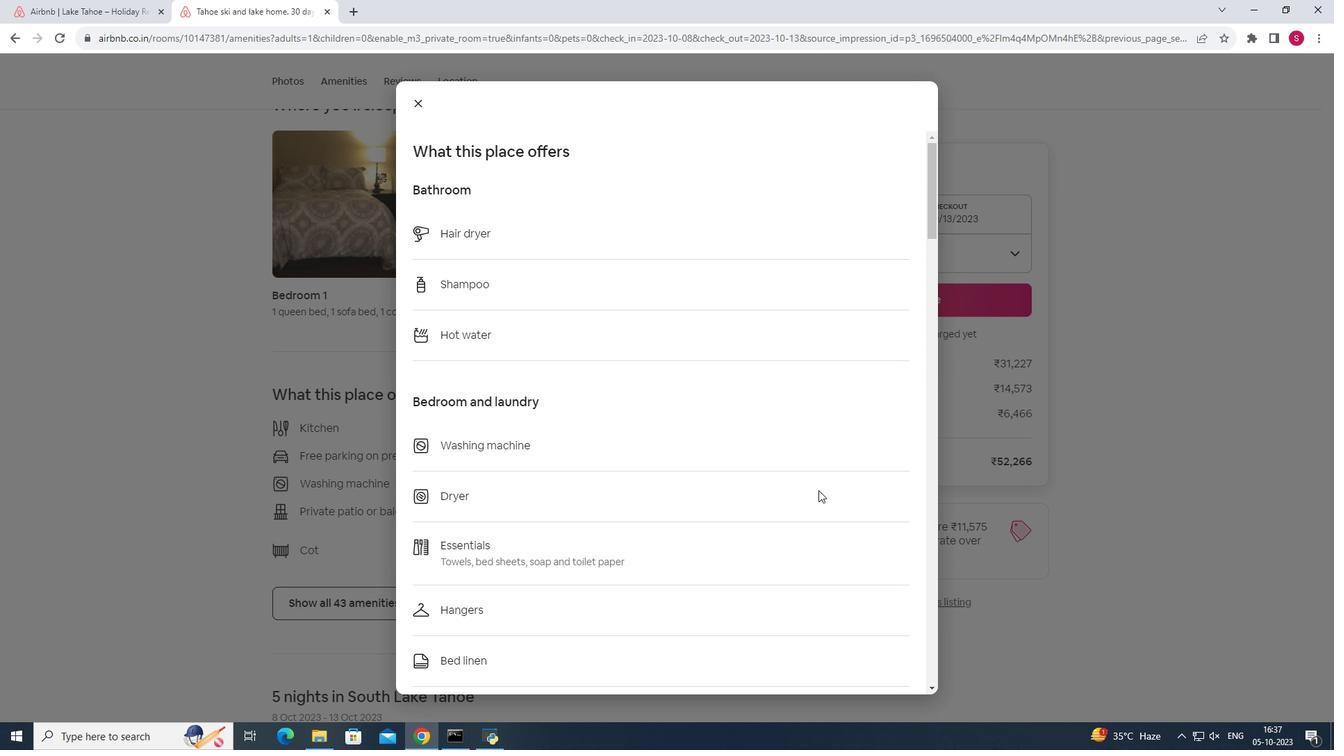 
Action: Mouse scrolled (818, 490) with delta (0, 0)
Screenshot: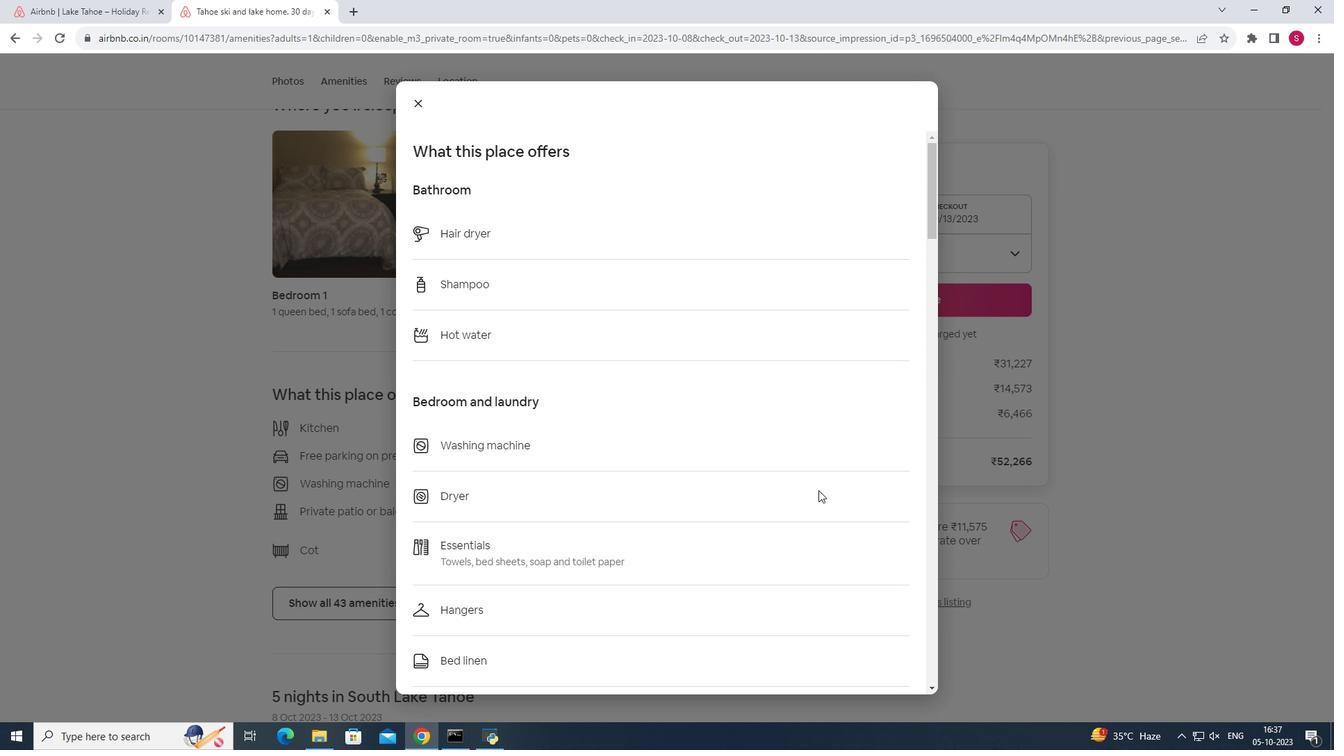 
Action: Mouse scrolled (818, 490) with delta (0, 0)
Screenshot: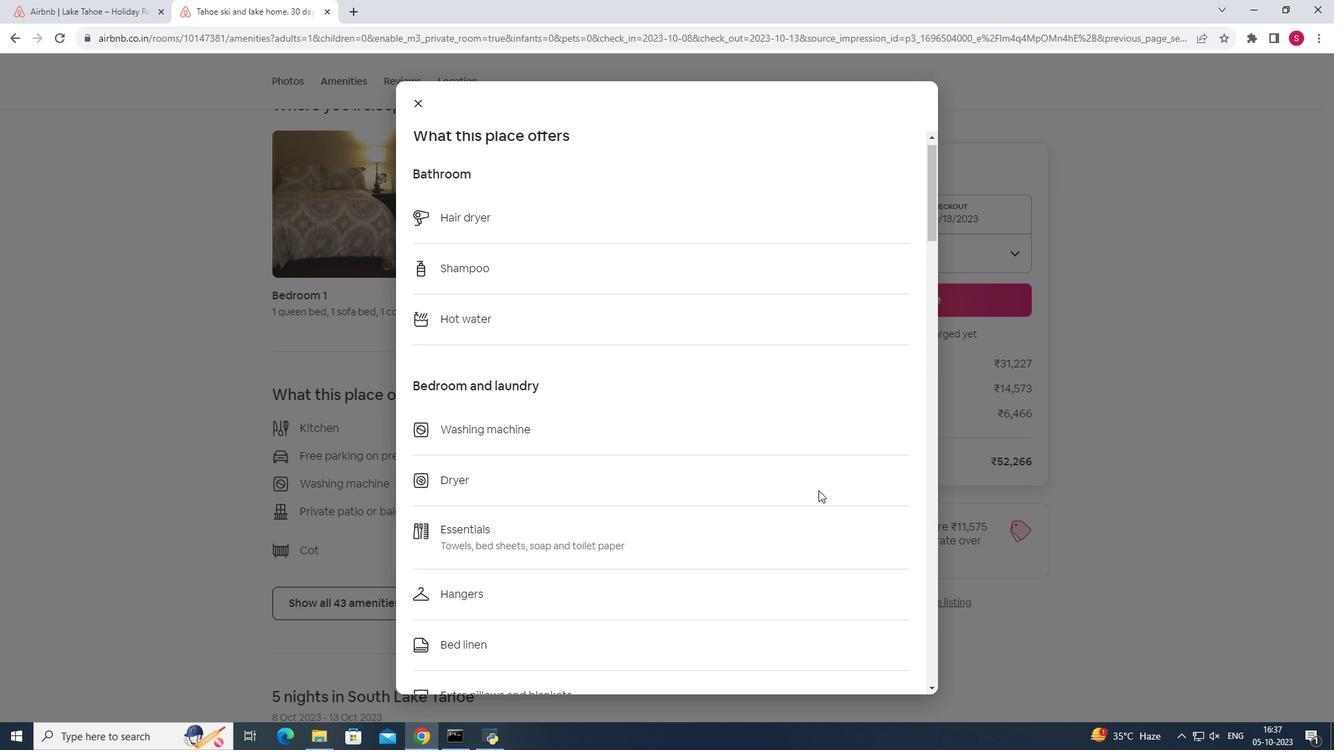 
Action: Mouse scrolled (818, 490) with delta (0, 0)
Screenshot: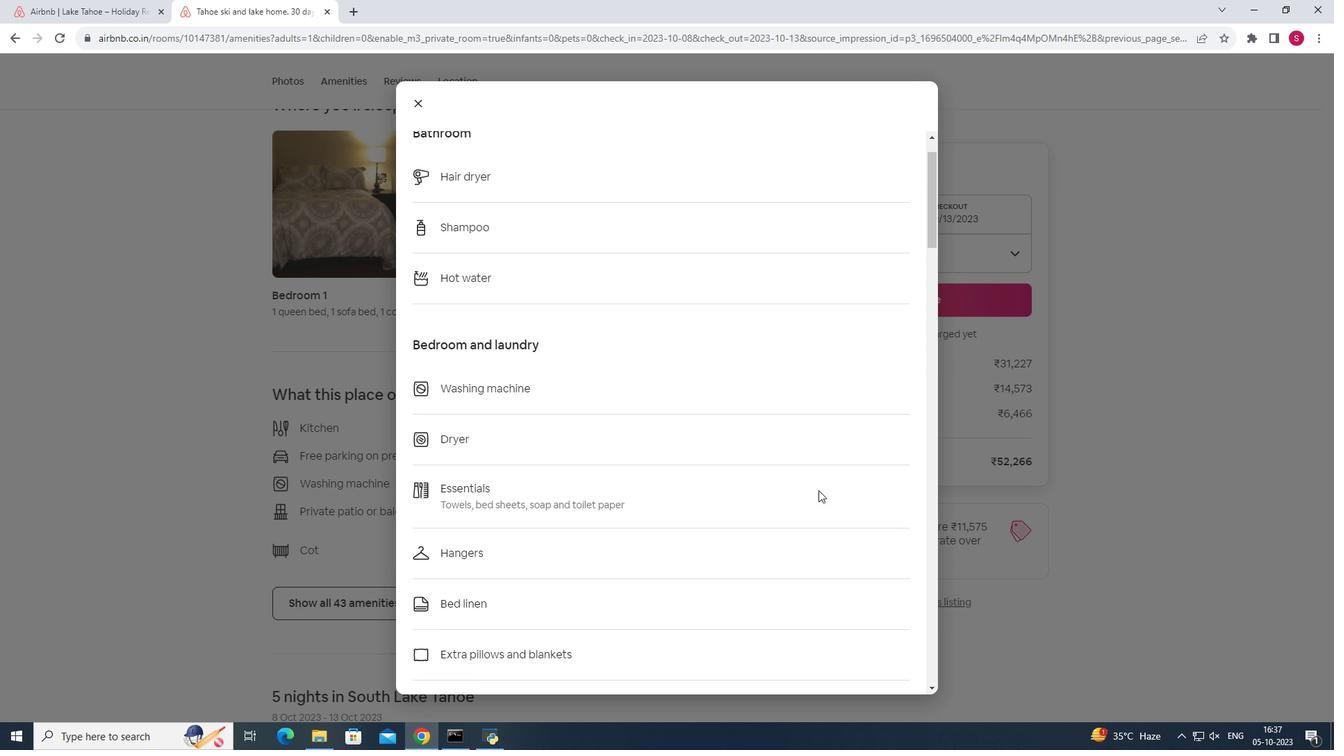 
Action: Mouse scrolled (818, 490) with delta (0, 0)
Screenshot: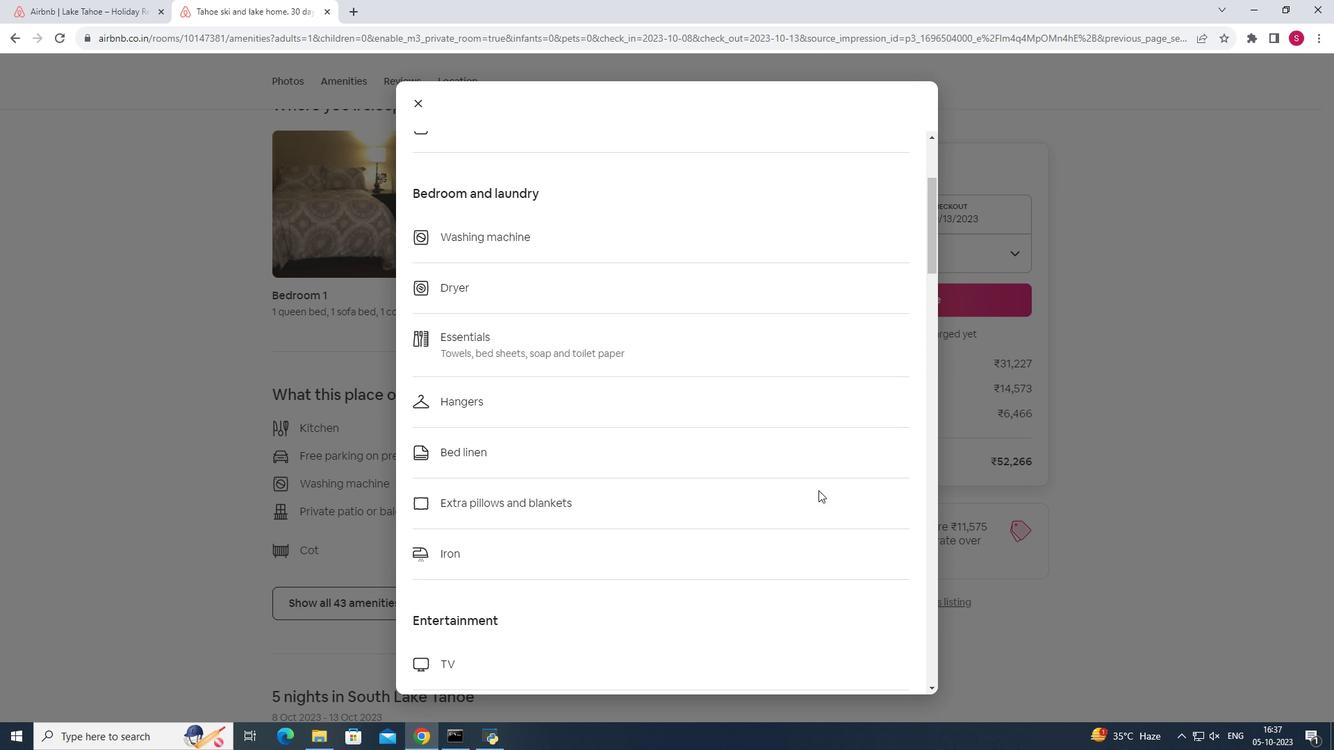 
Action: Mouse scrolled (818, 490) with delta (0, 0)
Screenshot: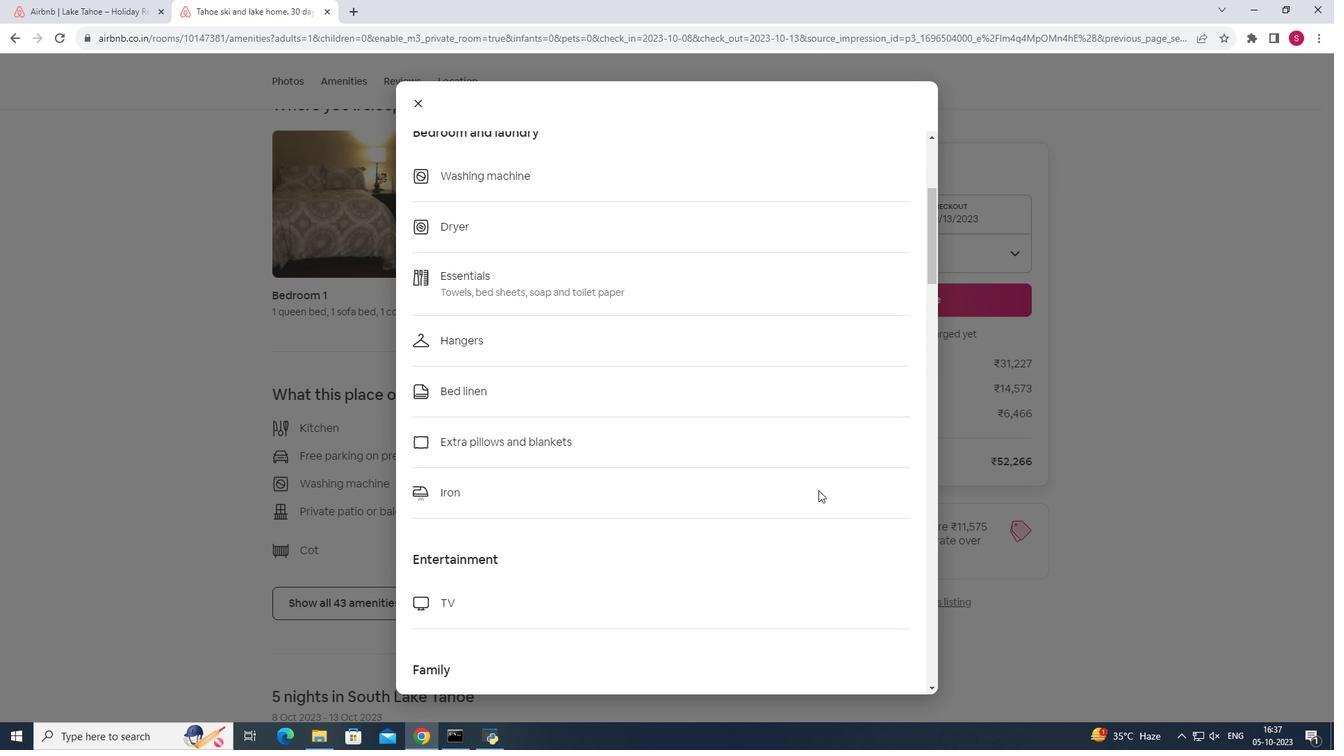 
Action: Mouse scrolled (818, 490) with delta (0, 0)
Screenshot: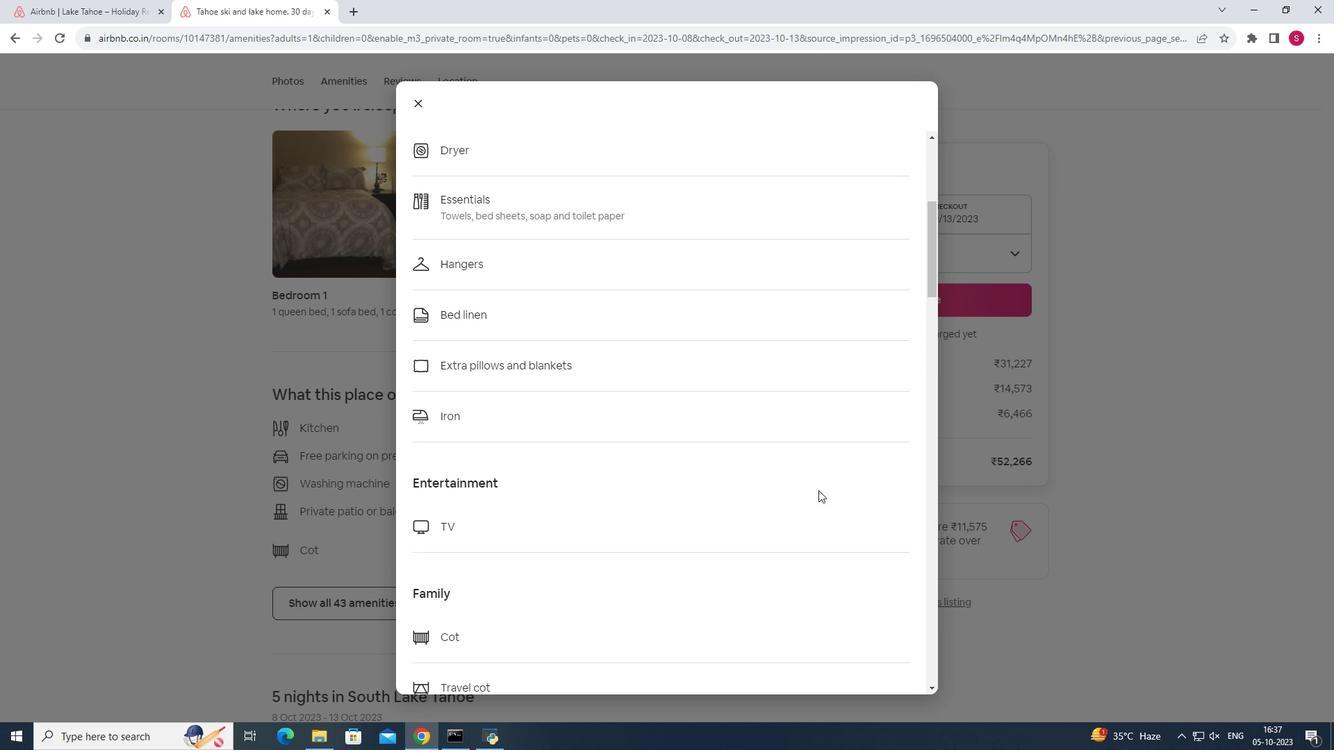 
Action: Mouse moved to (819, 490)
Screenshot: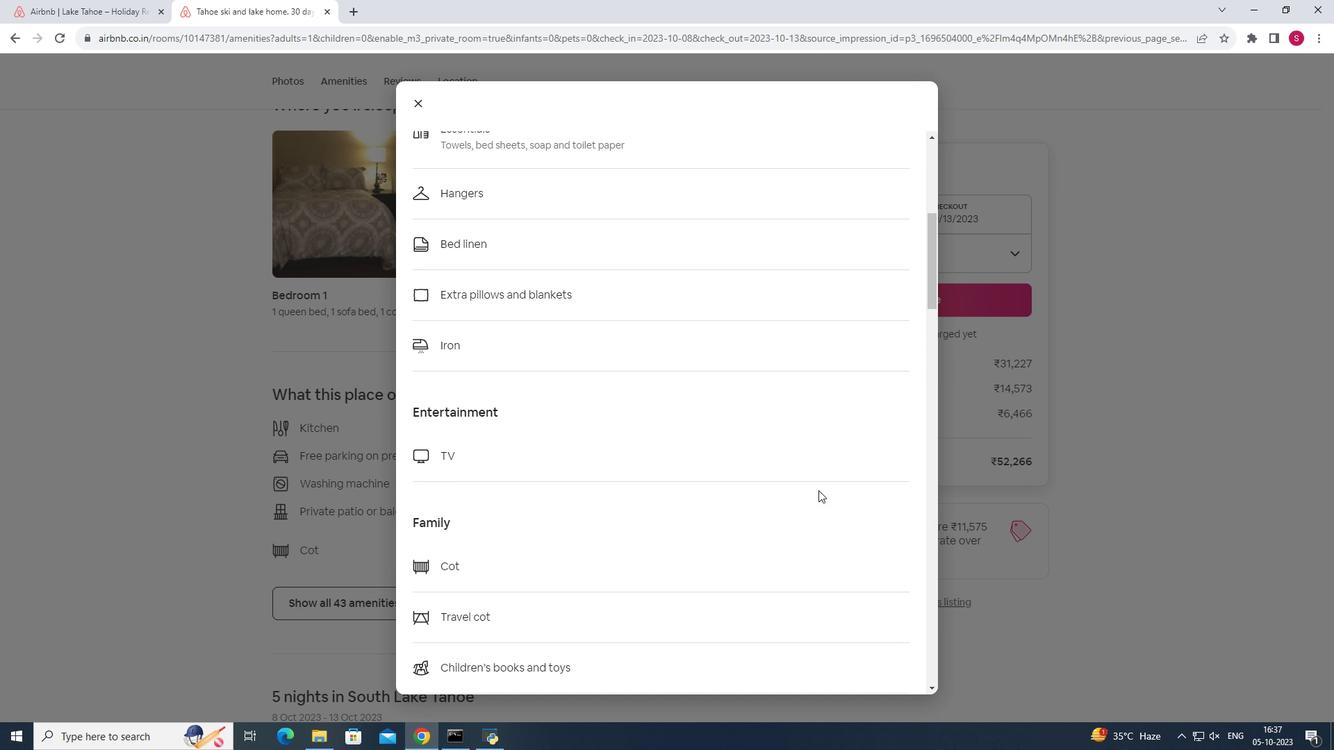 
Action: Mouse scrolled (819, 490) with delta (0, 0)
Screenshot: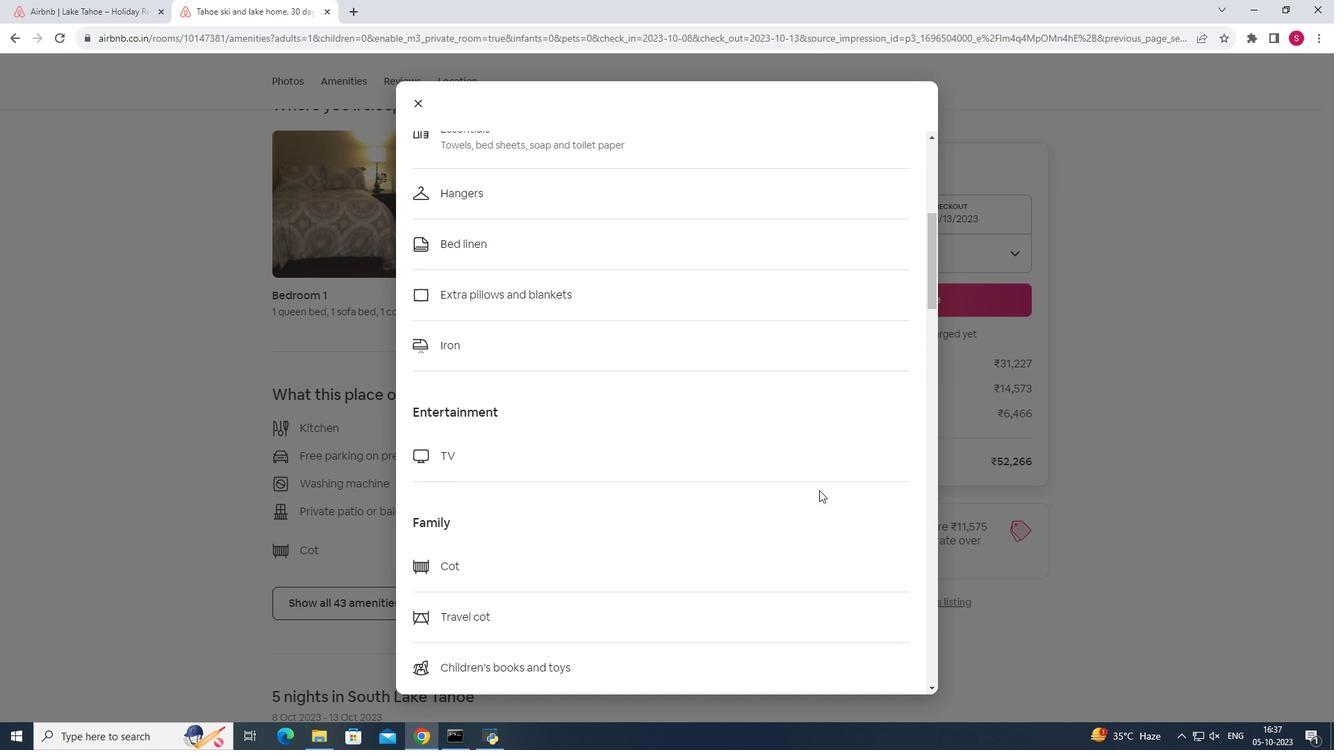 
Action: Mouse scrolled (819, 490) with delta (0, 0)
Screenshot: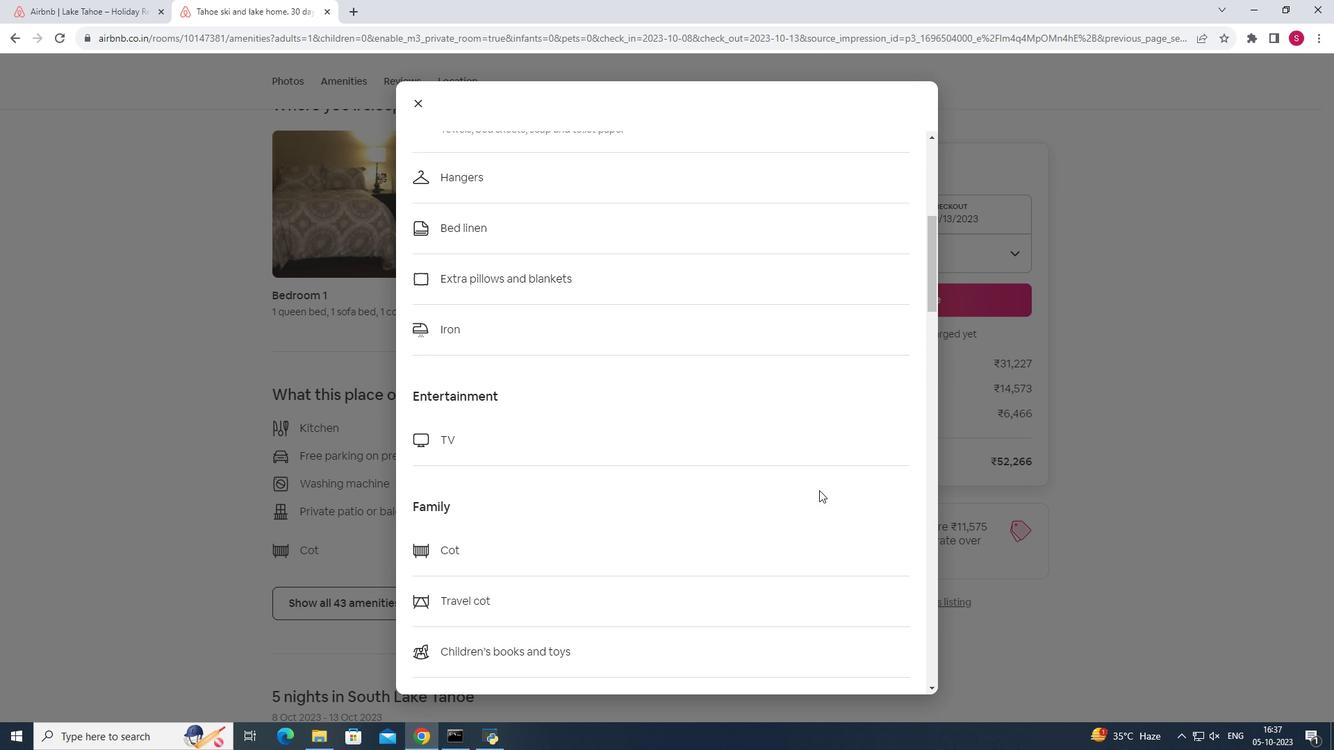 
Action: Mouse scrolled (819, 490) with delta (0, 0)
Screenshot: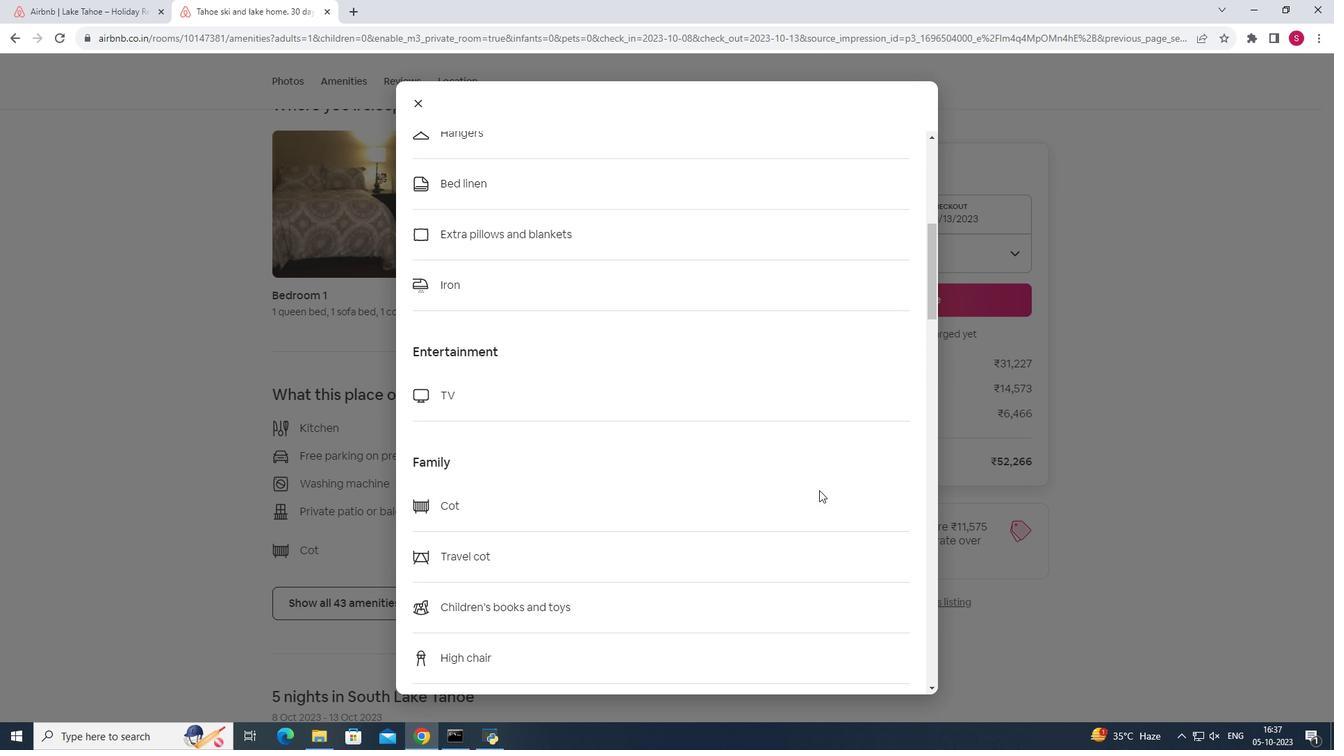 
Action: Mouse scrolled (819, 490) with delta (0, 0)
Screenshot: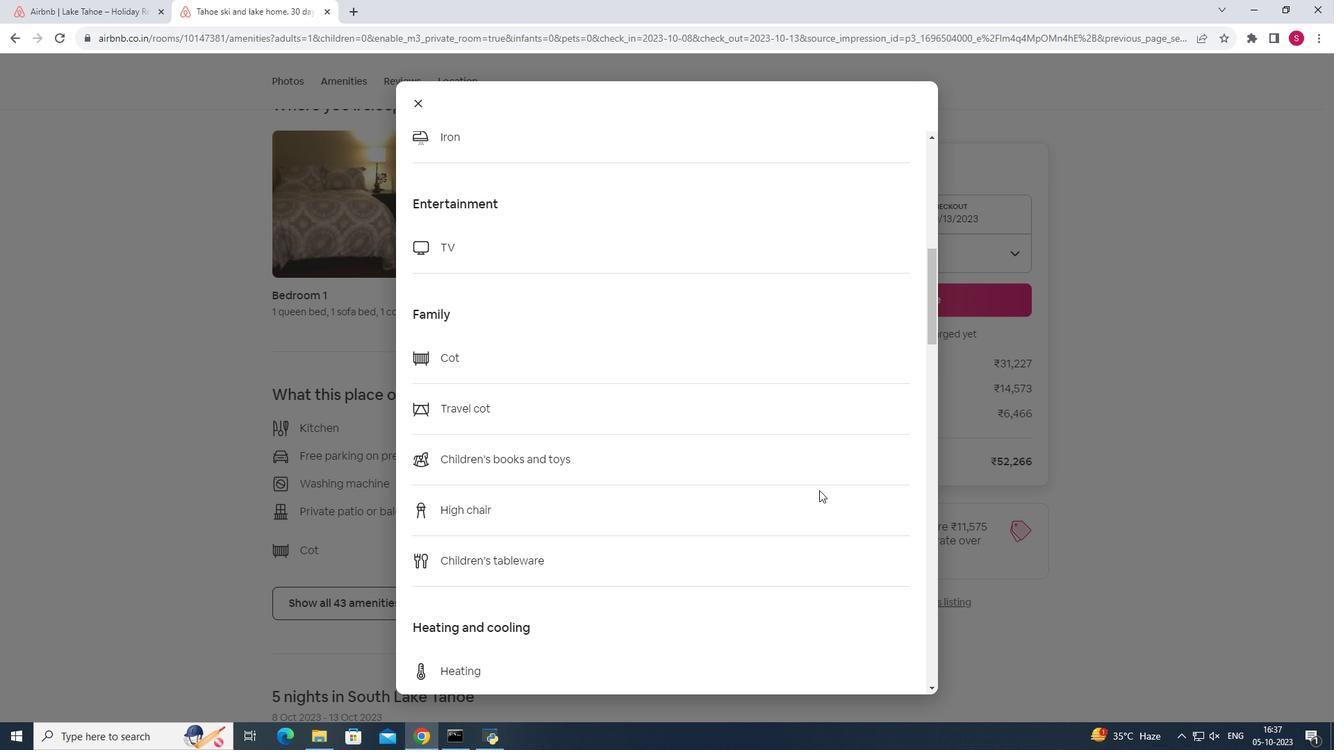 
Action: Mouse scrolled (819, 490) with delta (0, 0)
Screenshot: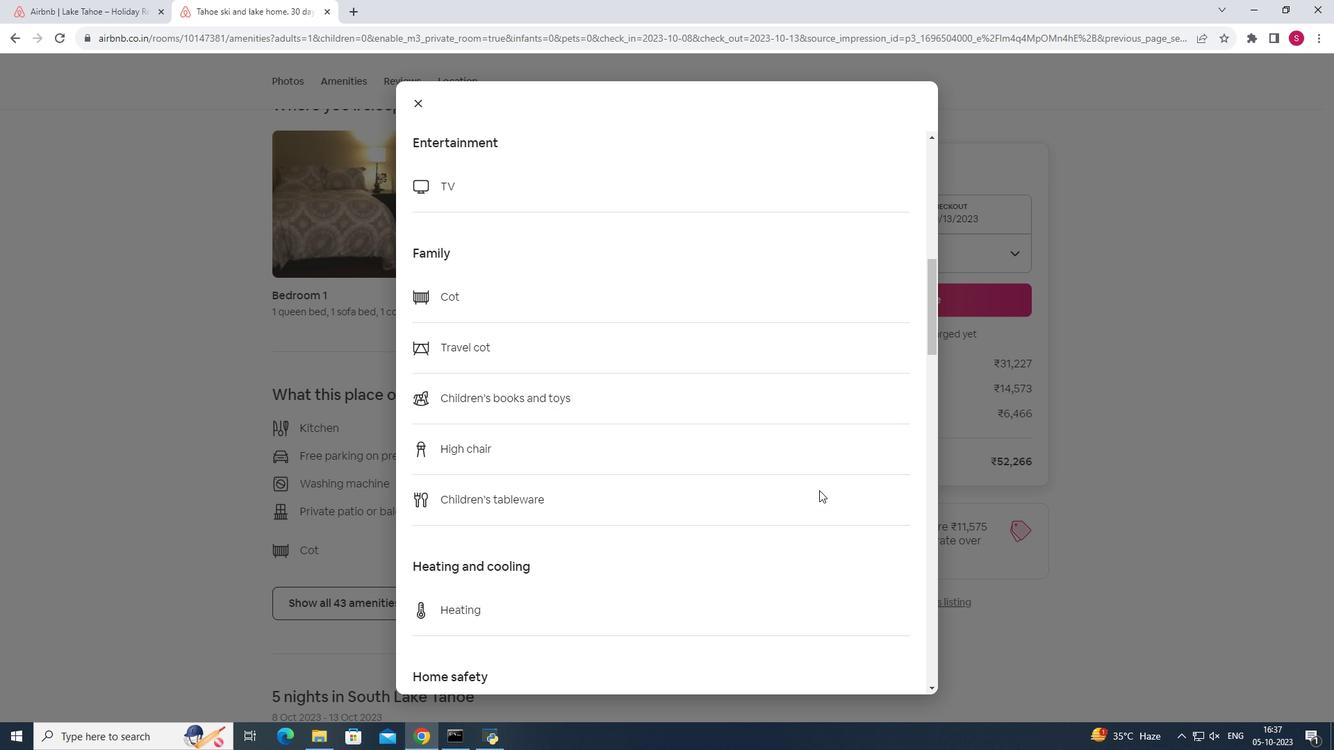 
Action: Mouse scrolled (819, 490) with delta (0, 0)
Screenshot: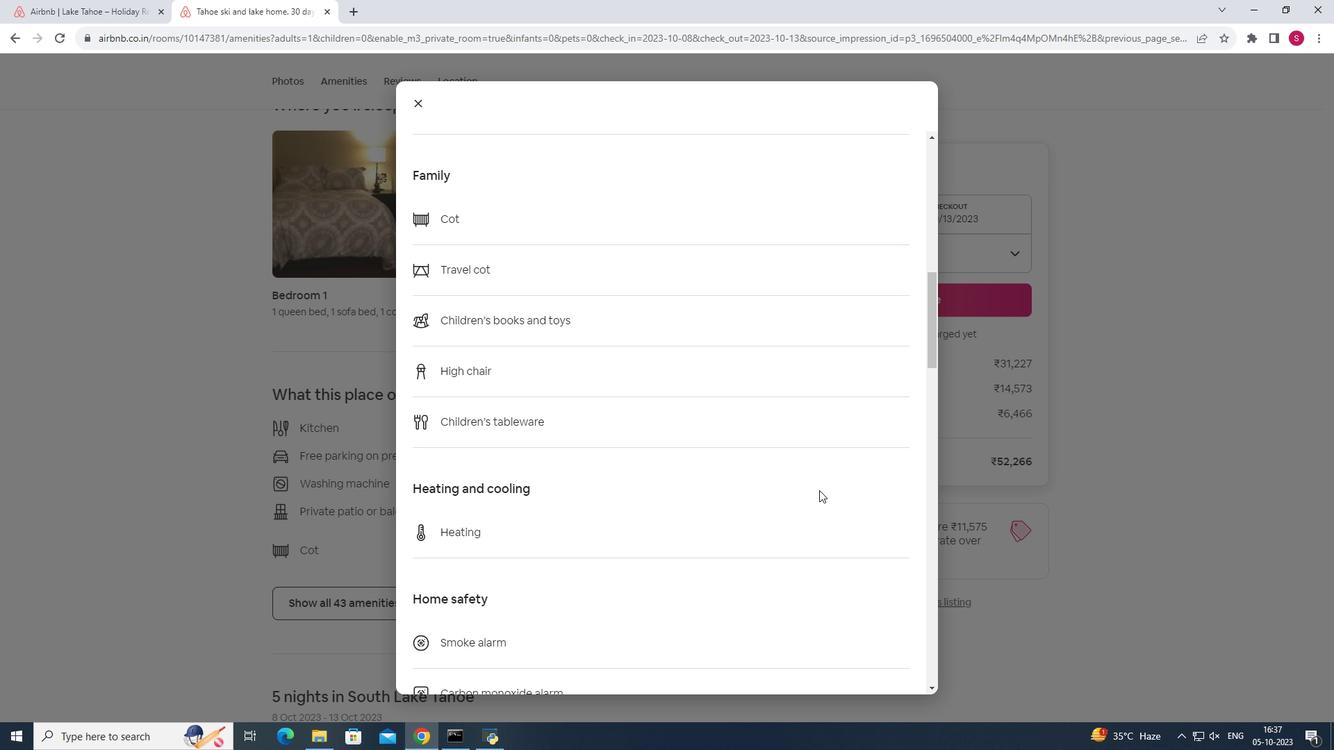 
Action: Mouse scrolled (819, 490) with delta (0, 0)
Screenshot: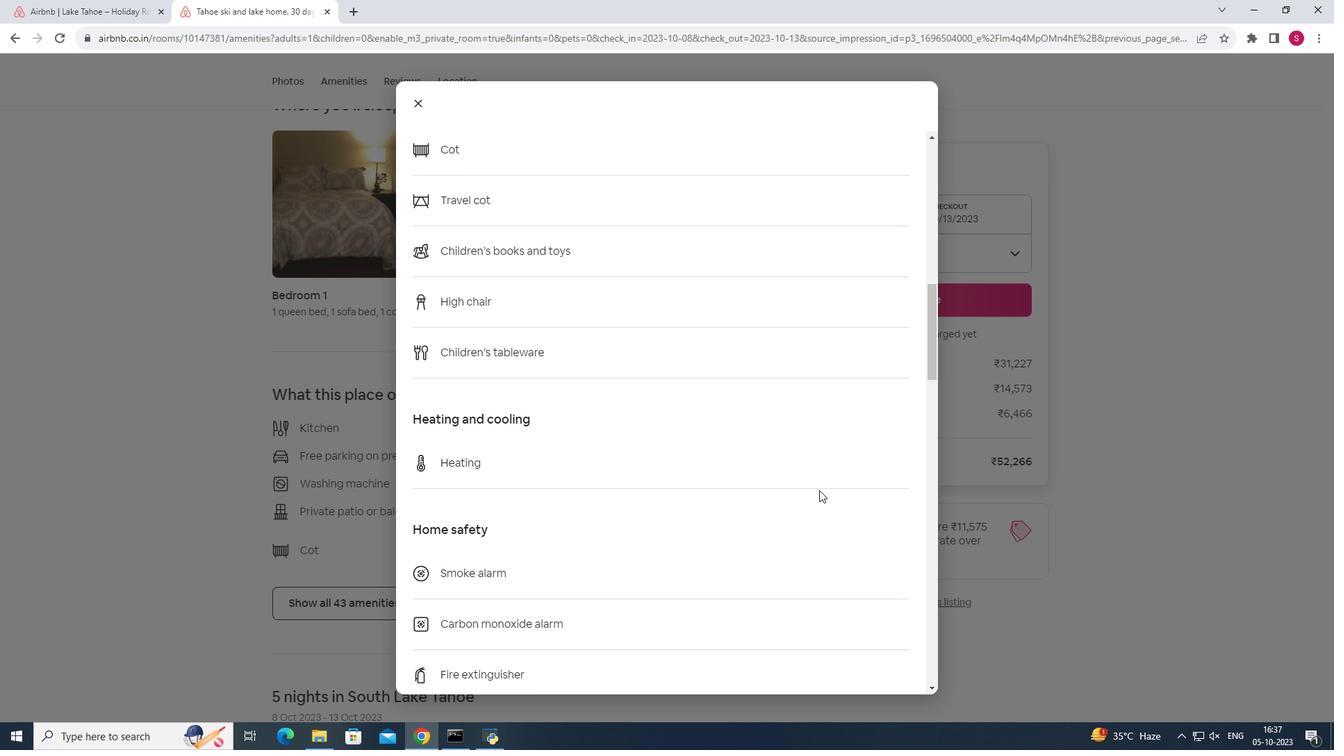 
Action: Mouse scrolled (819, 490) with delta (0, 0)
Screenshot: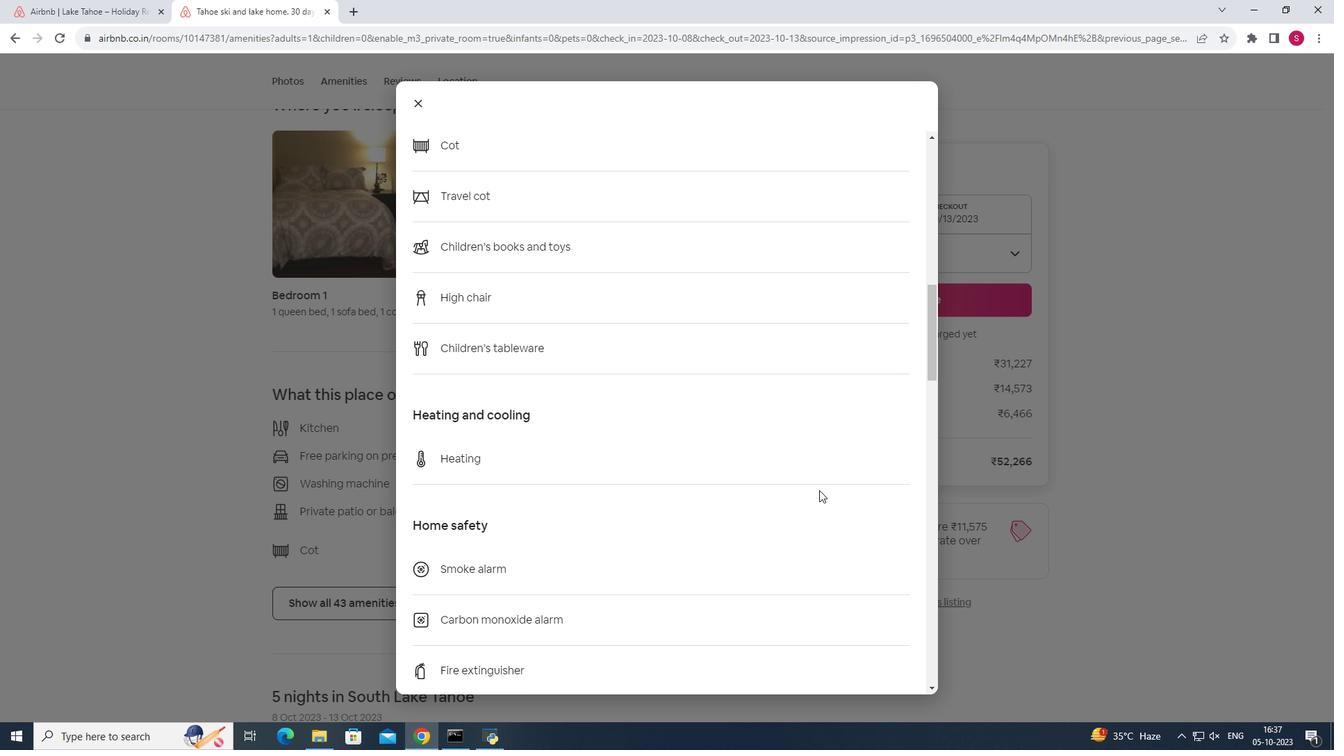 
Action: Mouse scrolled (819, 490) with delta (0, 0)
Screenshot: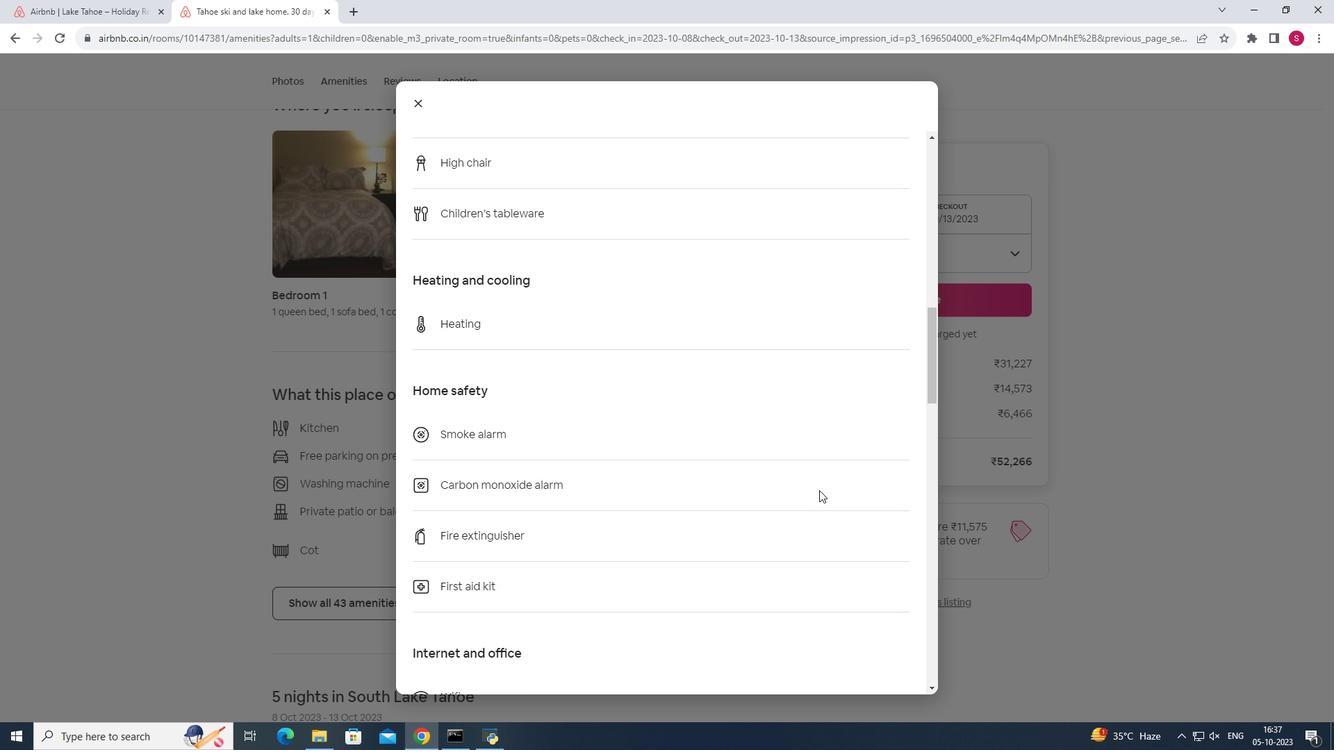 
Action: Mouse scrolled (819, 490) with delta (0, 0)
Screenshot: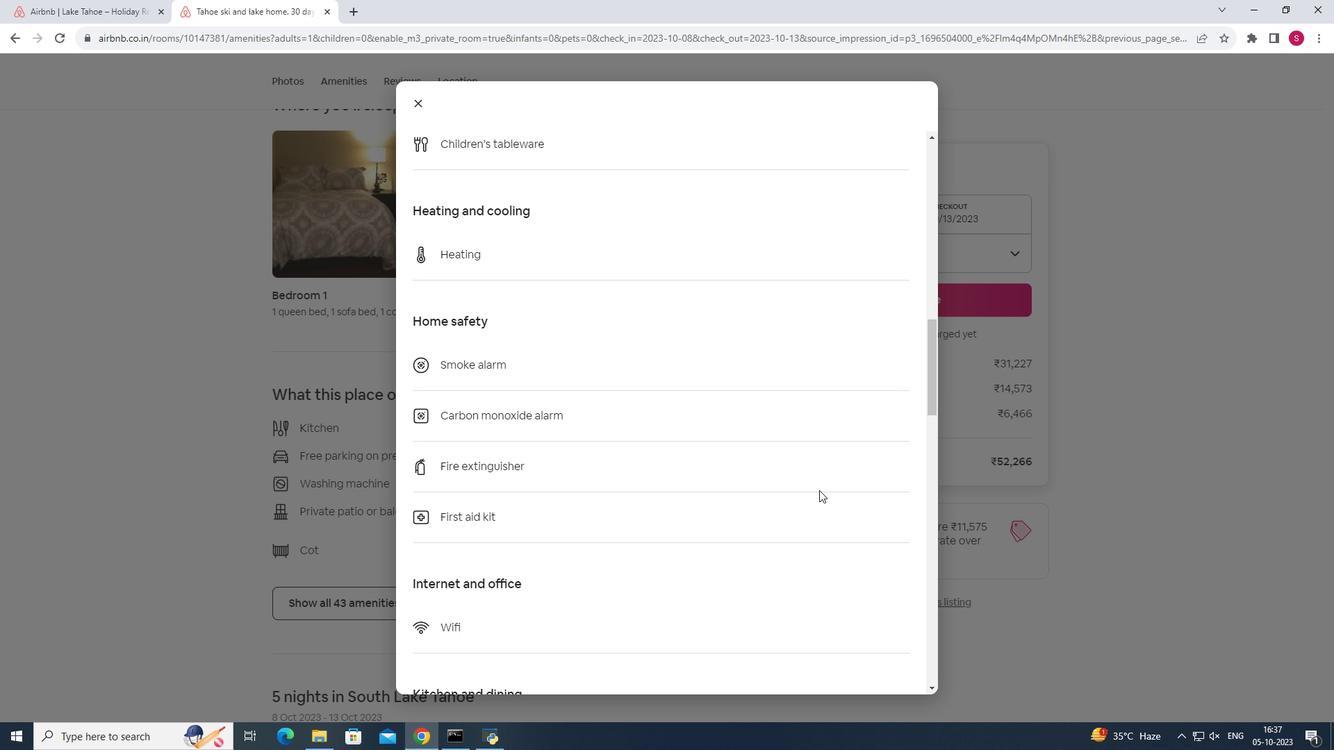 
Action: Mouse scrolled (819, 490) with delta (0, 0)
Screenshot: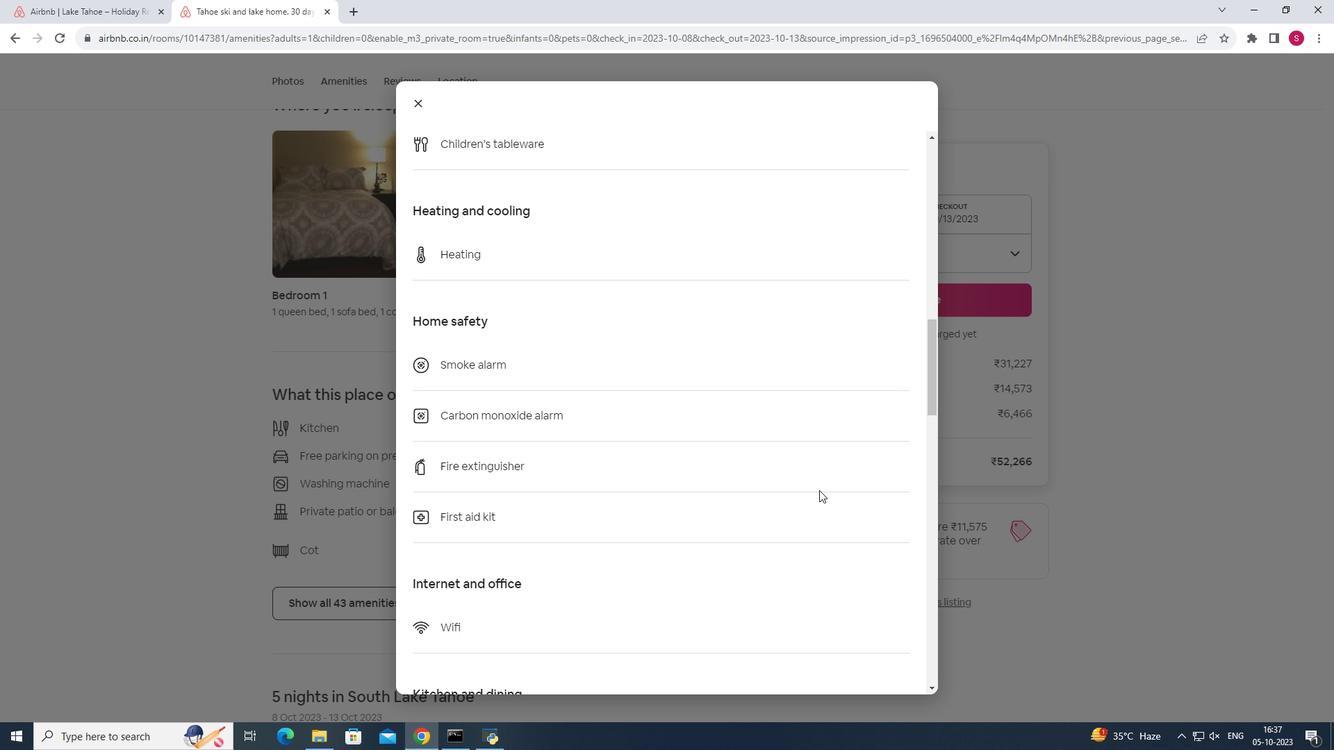 
Action: Mouse scrolled (819, 490) with delta (0, 0)
Screenshot: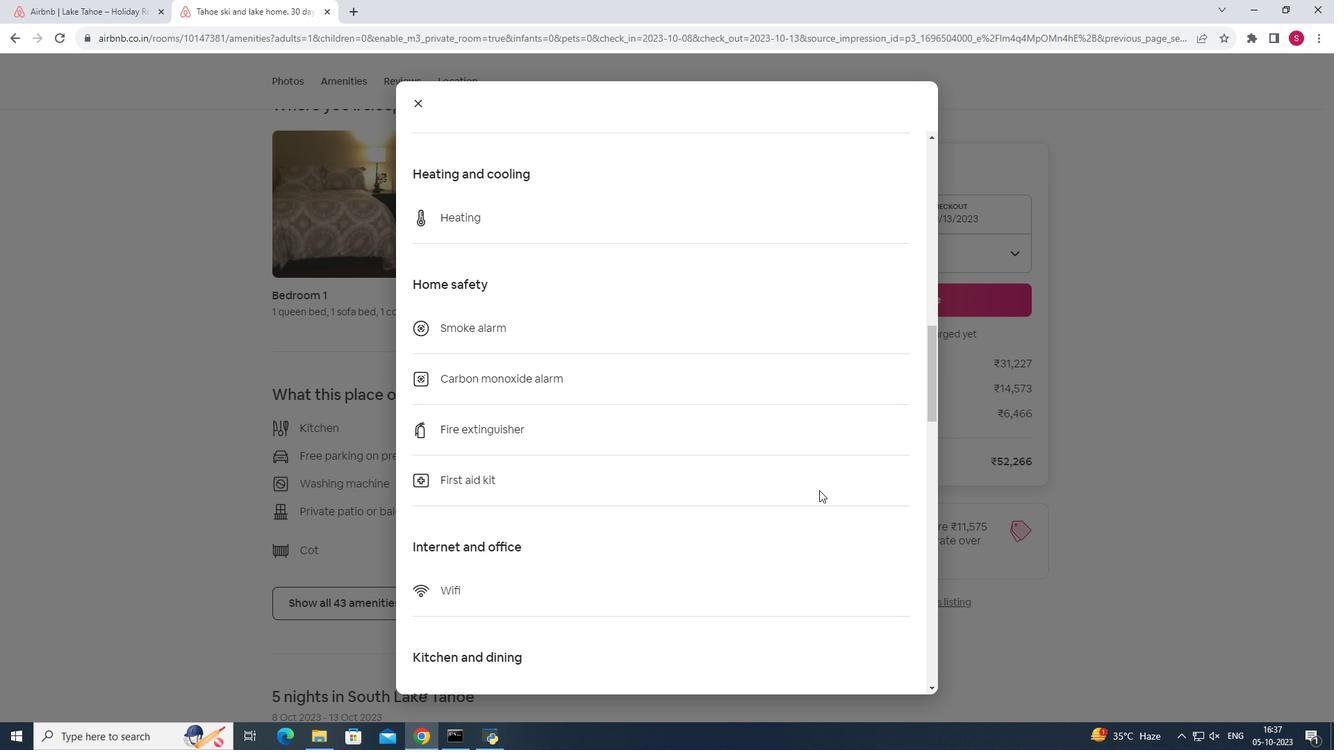 
Action: Mouse scrolled (819, 490) with delta (0, 0)
Screenshot: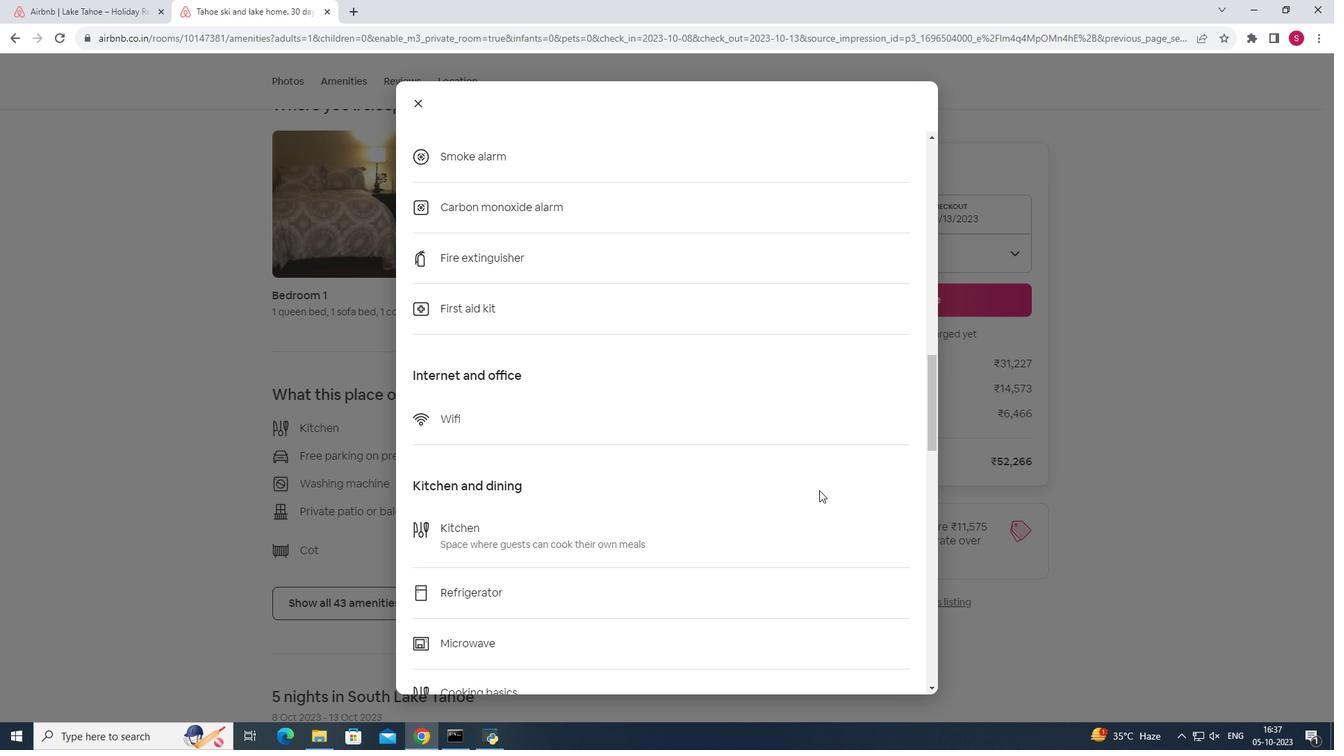 
Action: Mouse scrolled (819, 490) with delta (0, 0)
Screenshot: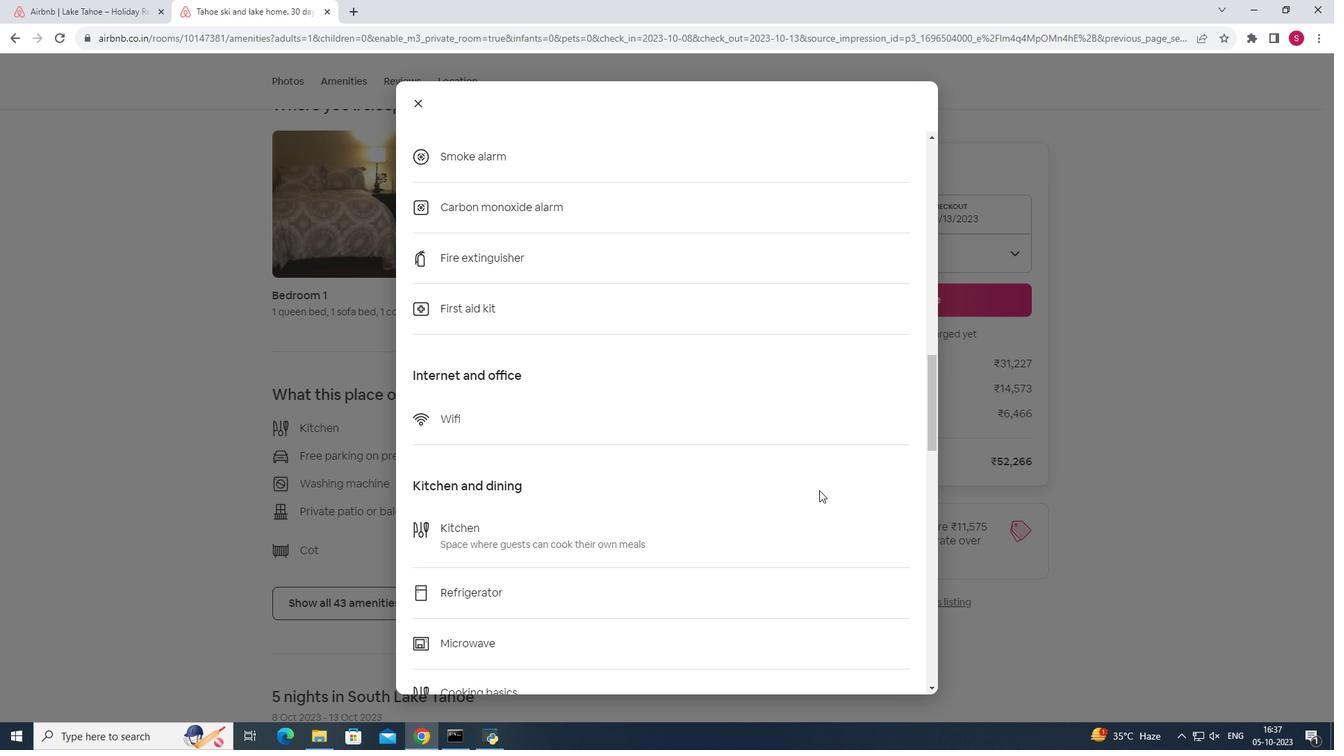 
Action: Mouse scrolled (819, 490) with delta (0, 0)
Screenshot: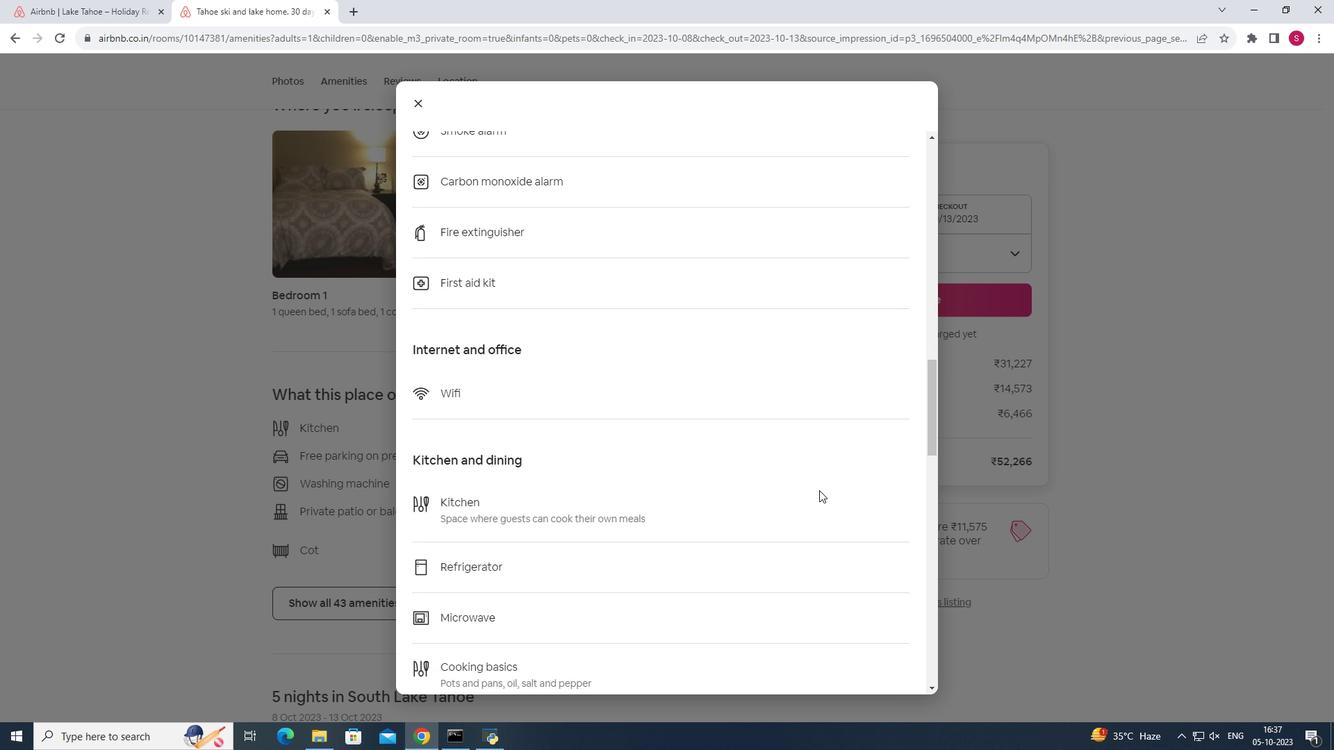 
Action: Mouse scrolled (819, 490) with delta (0, 0)
Screenshot: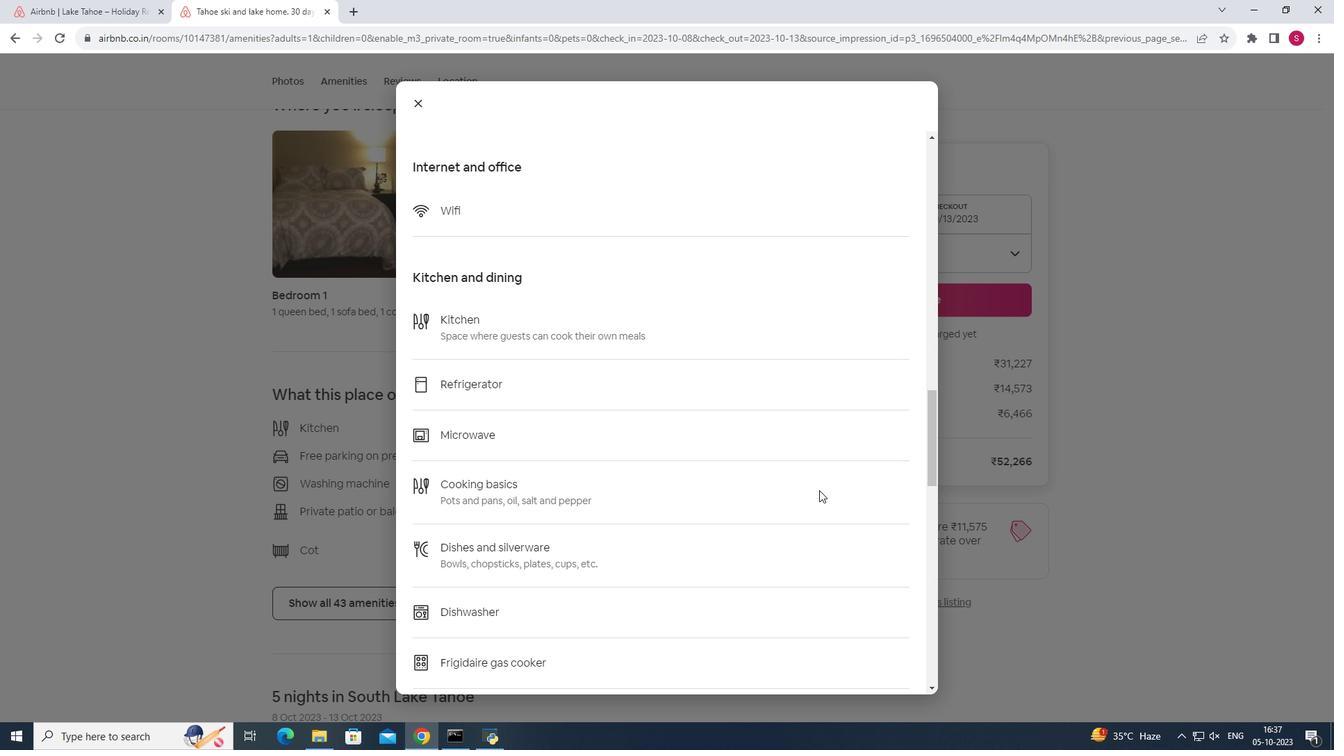 
Action: Mouse scrolled (819, 490) with delta (0, 0)
Screenshot: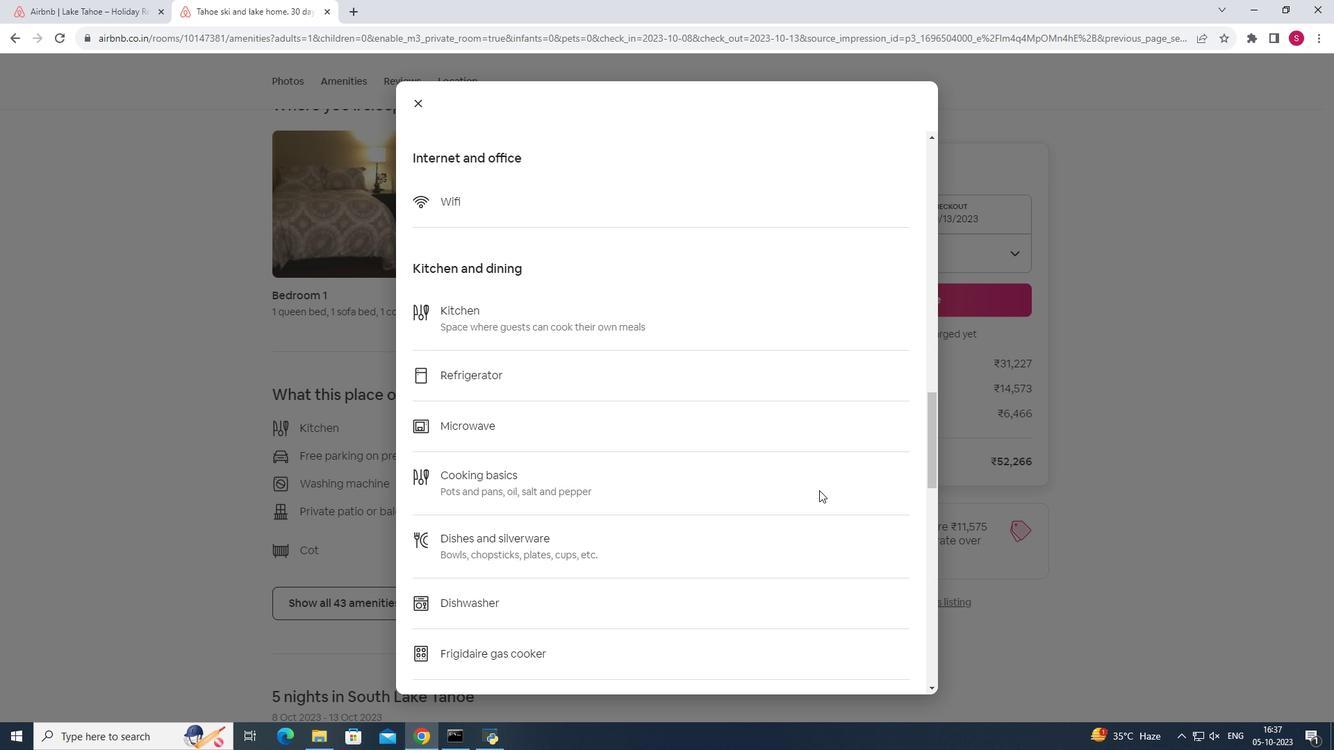 
Action: Mouse scrolled (819, 490) with delta (0, 0)
Screenshot: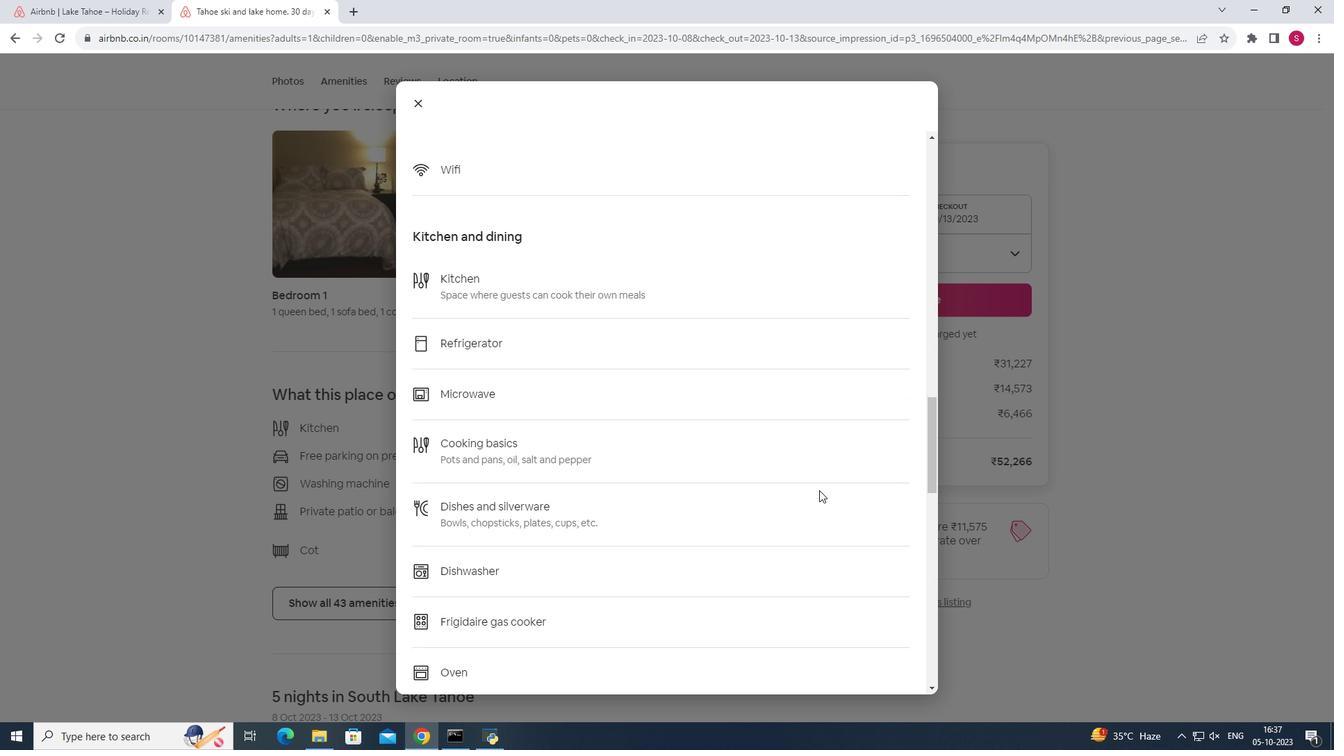 
Action: Mouse scrolled (819, 490) with delta (0, 0)
Screenshot: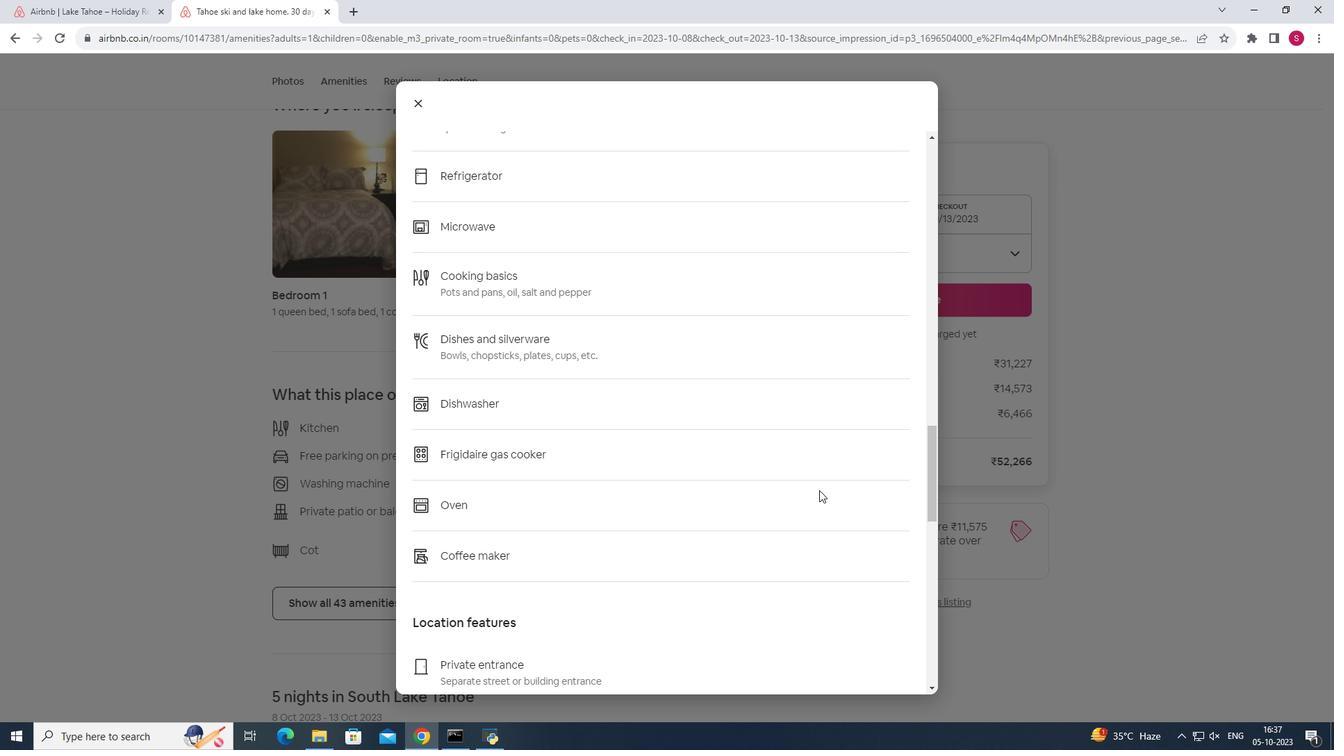 
Action: Mouse scrolled (819, 490) with delta (0, 0)
Screenshot: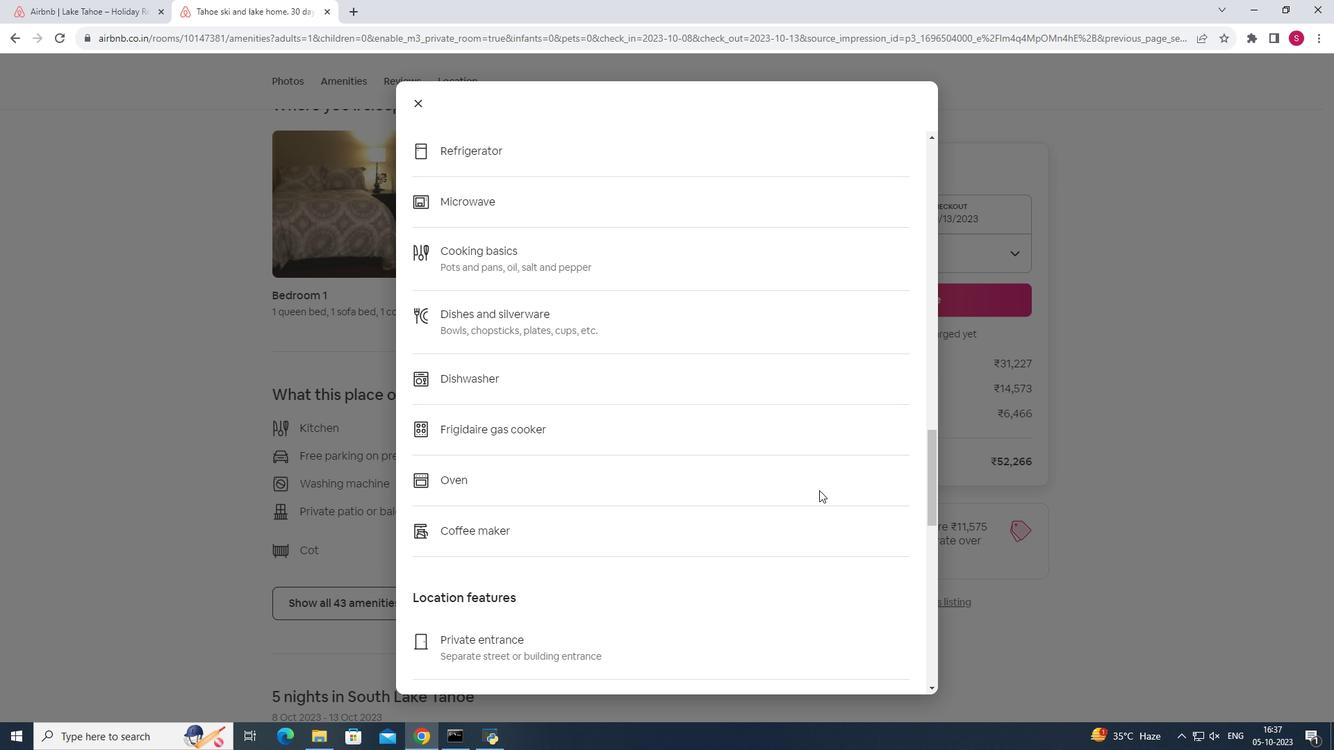 
Action: Mouse scrolled (819, 490) with delta (0, 0)
Screenshot: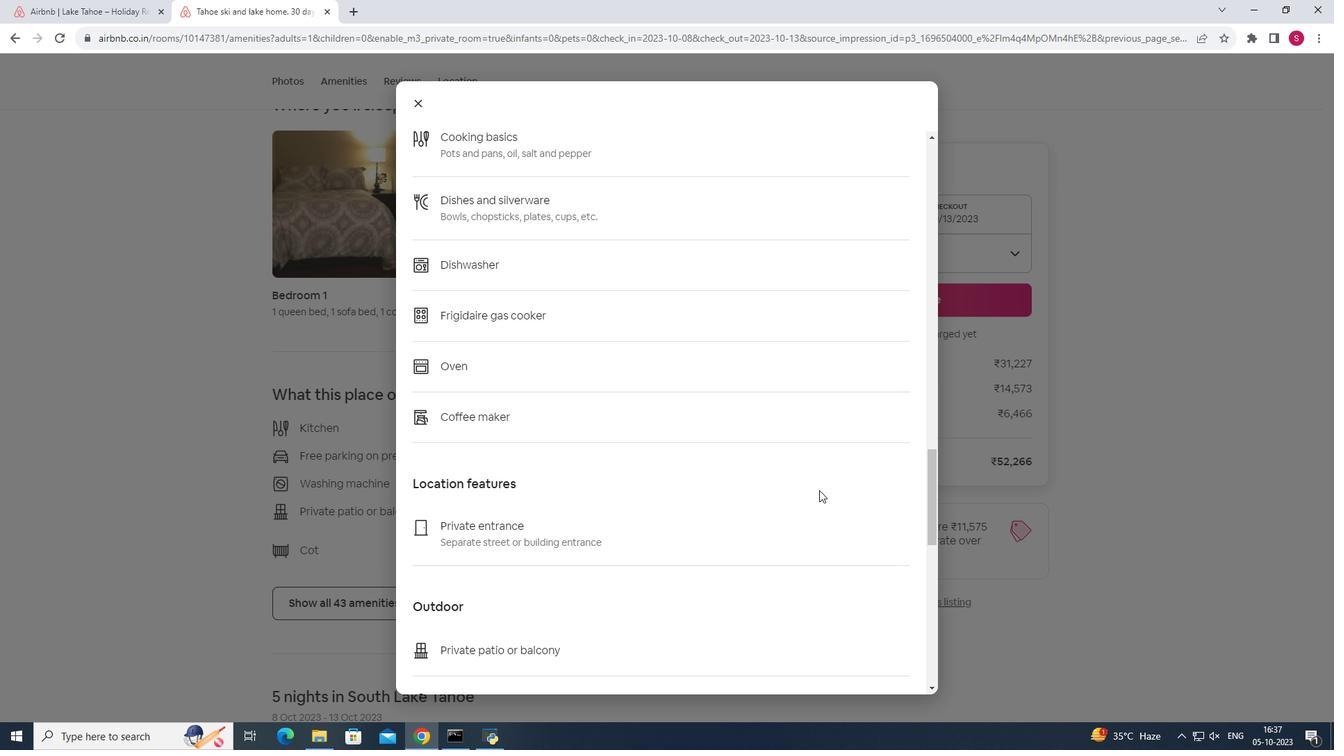 
Action: Mouse scrolled (819, 490) with delta (0, 0)
Screenshot: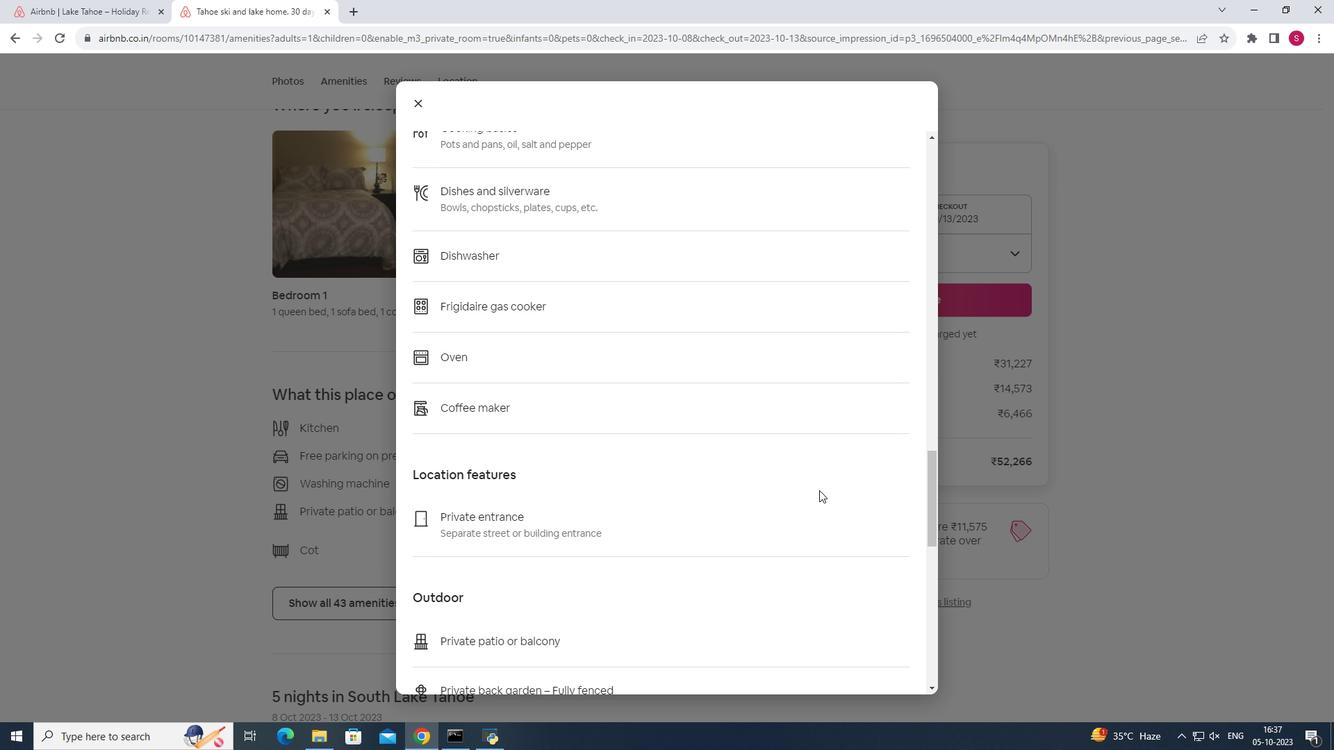 
Action: Mouse scrolled (819, 490) with delta (0, 0)
Screenshot: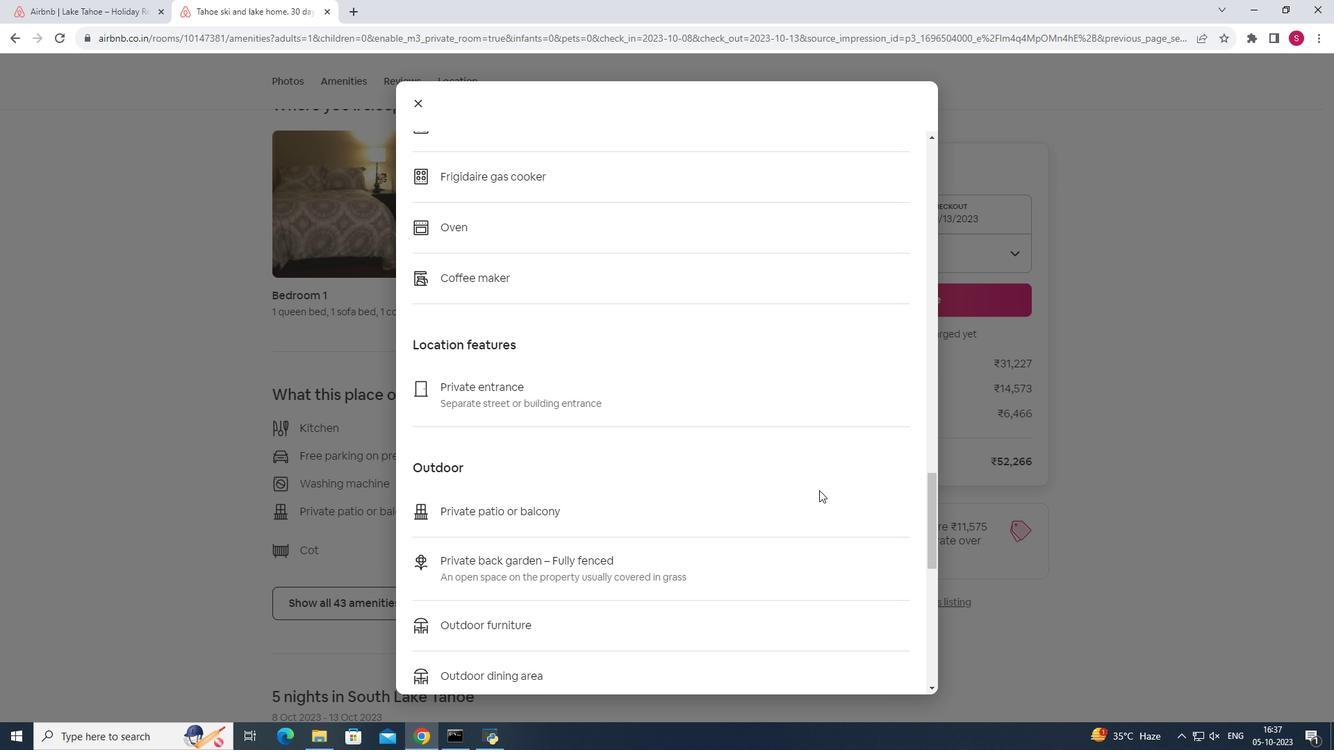 
Action: Mouse scrolled (819, 490) with delta (0, 0)
Screenshot: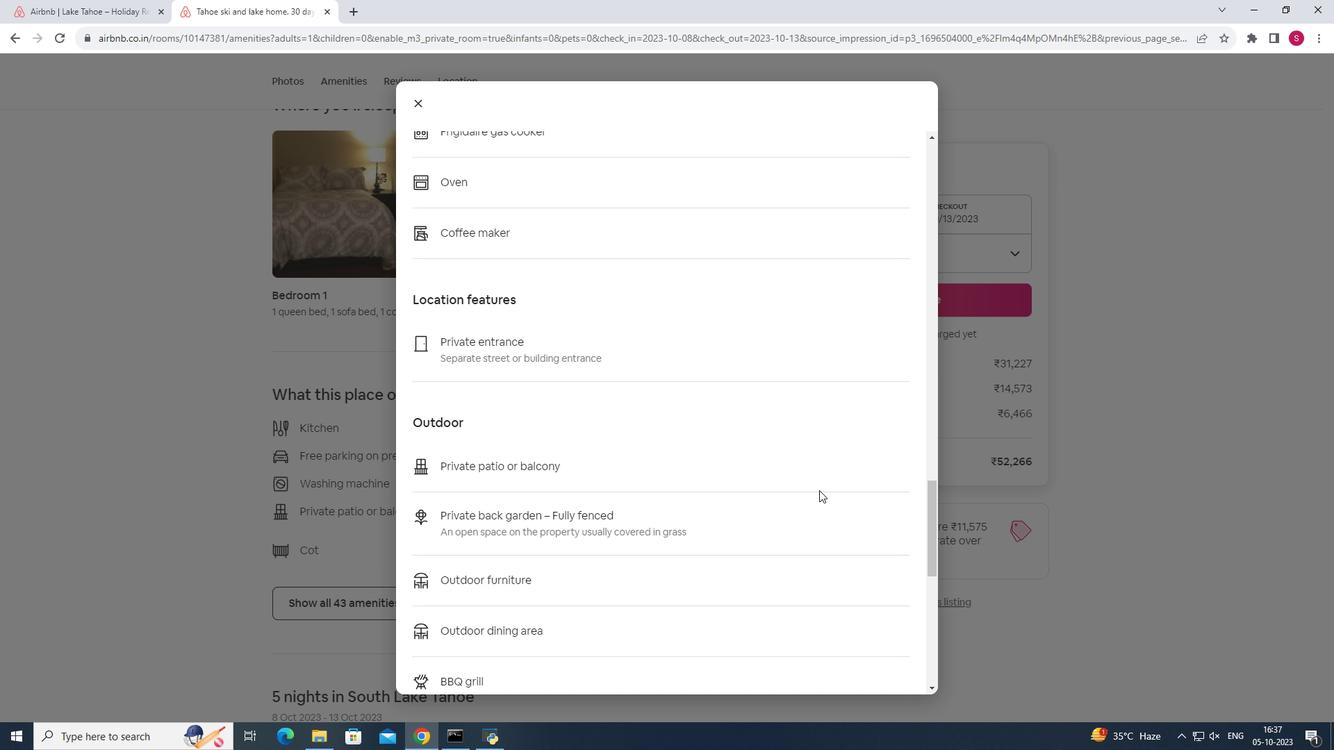 
Action: Mouse moved to (857, 487)
Screenshot: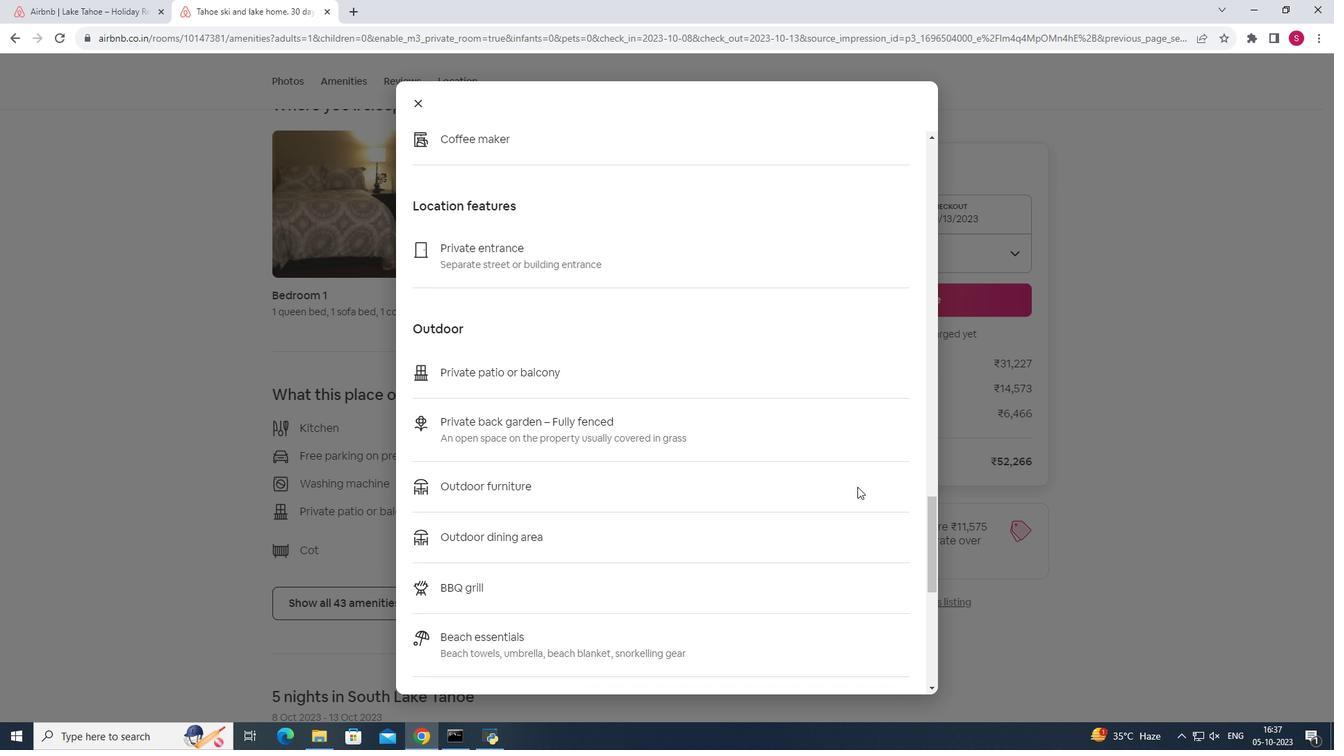 
Action: Mouse scrolled (857, 486) with delta (0, 0)
Screenshot: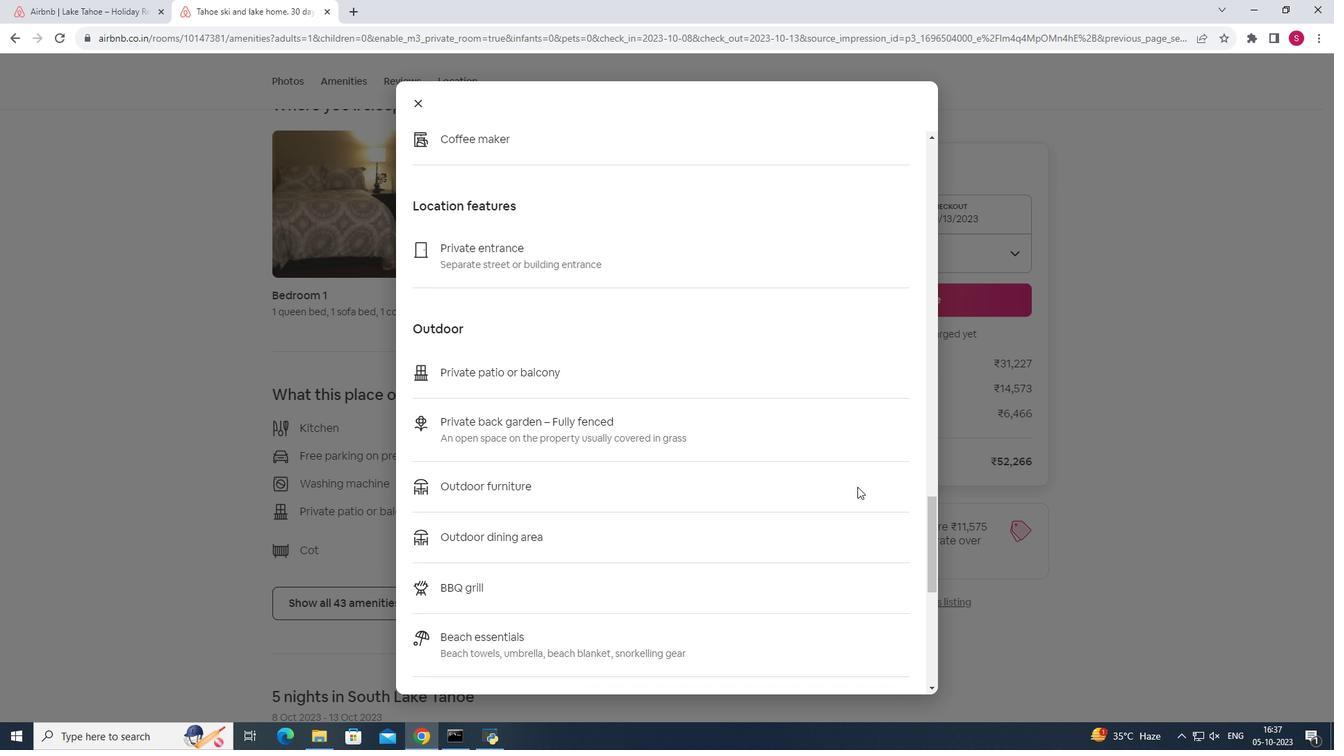 
Action: Mouse scrolled (857, 486) with delta (0, 0)
Screenshot: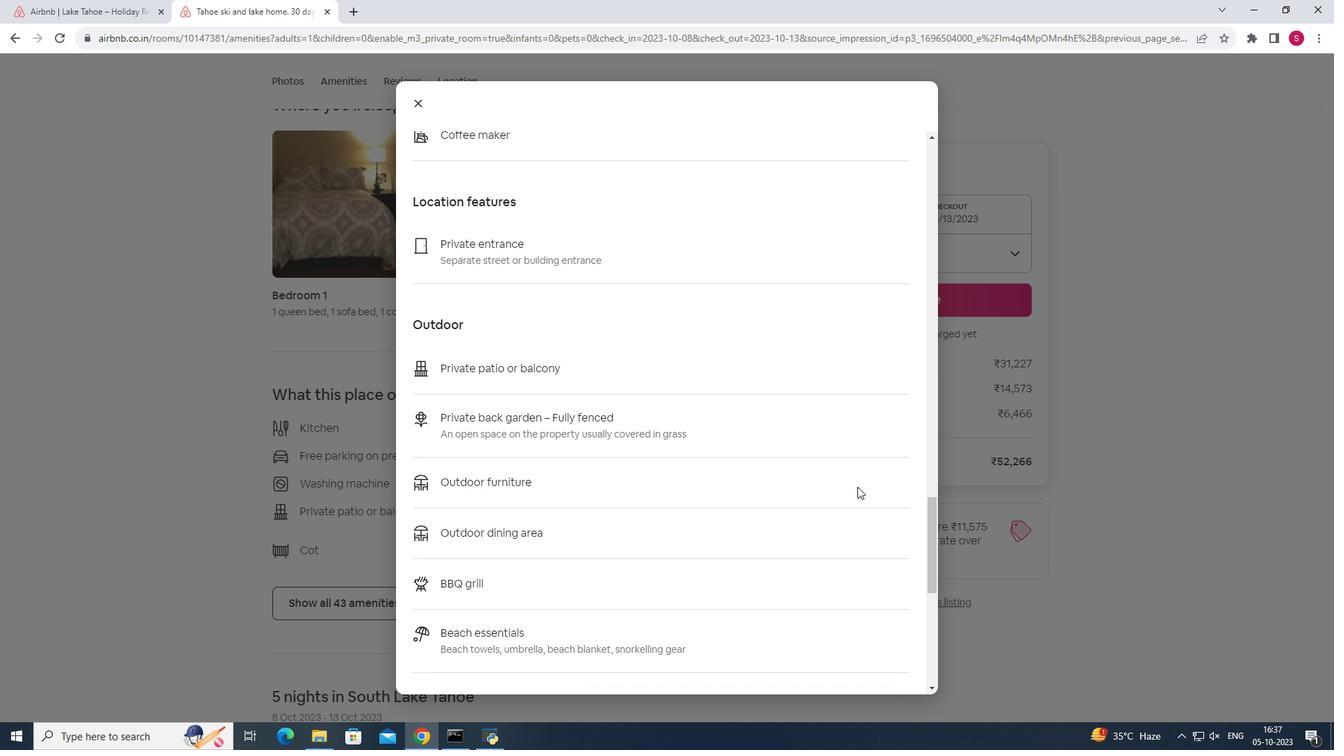 
Action: Mouse moved to (857, 487)
Screenshot: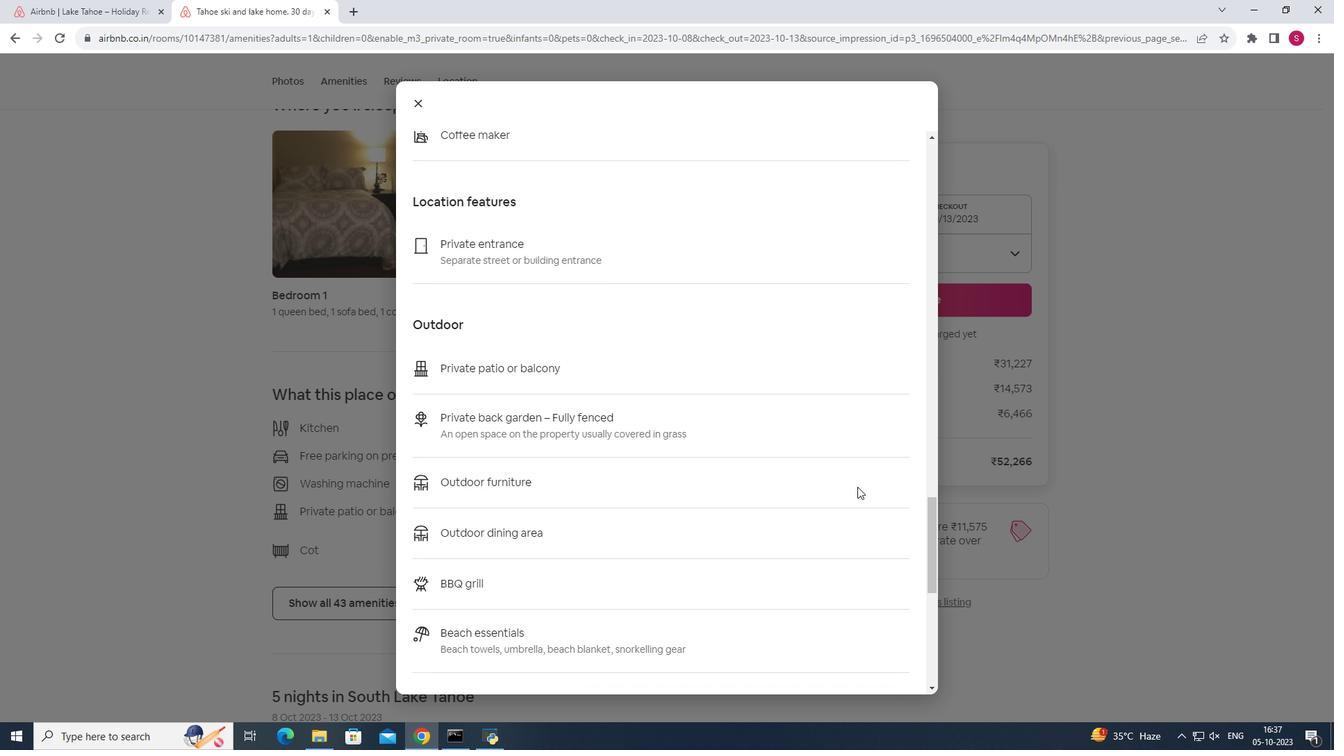 
Action: Mouse scrolled (857, 486) with delta (0, 0)
Screenshot: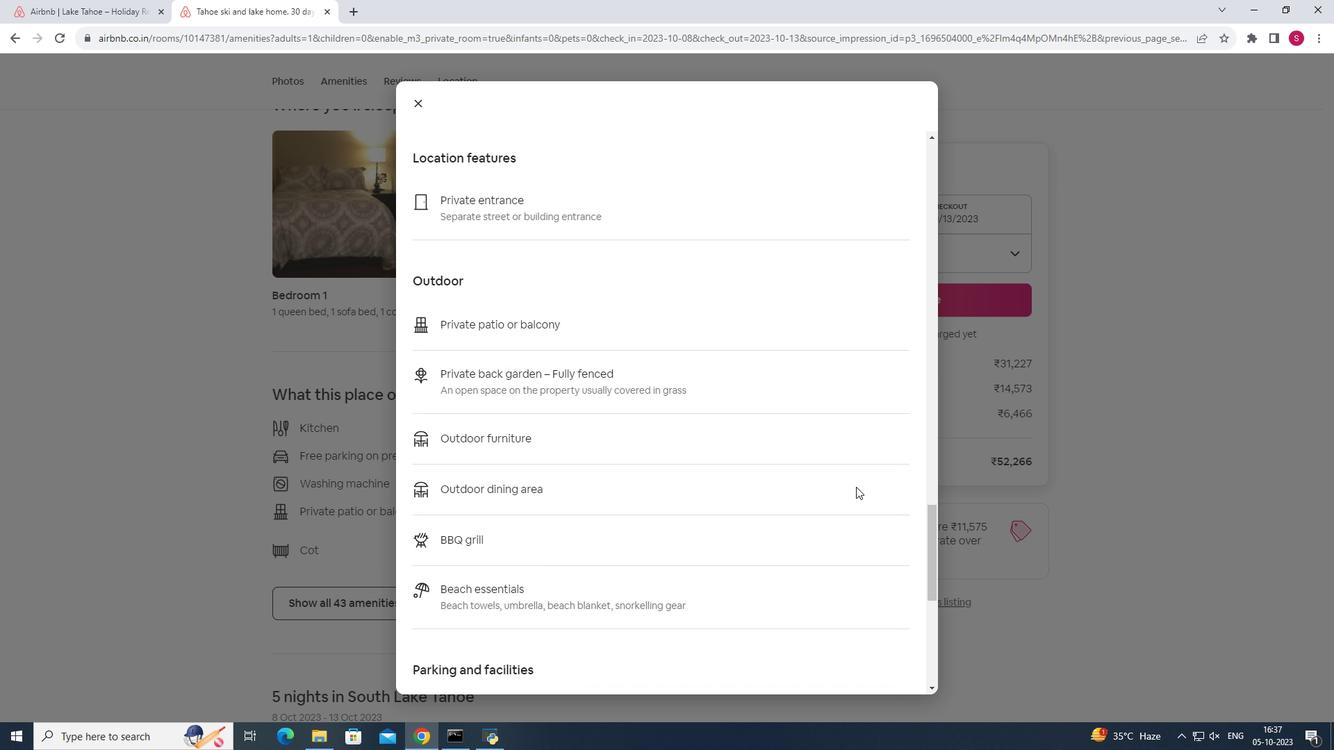
Action: Mouse moved to (856, 487)
Screenshot: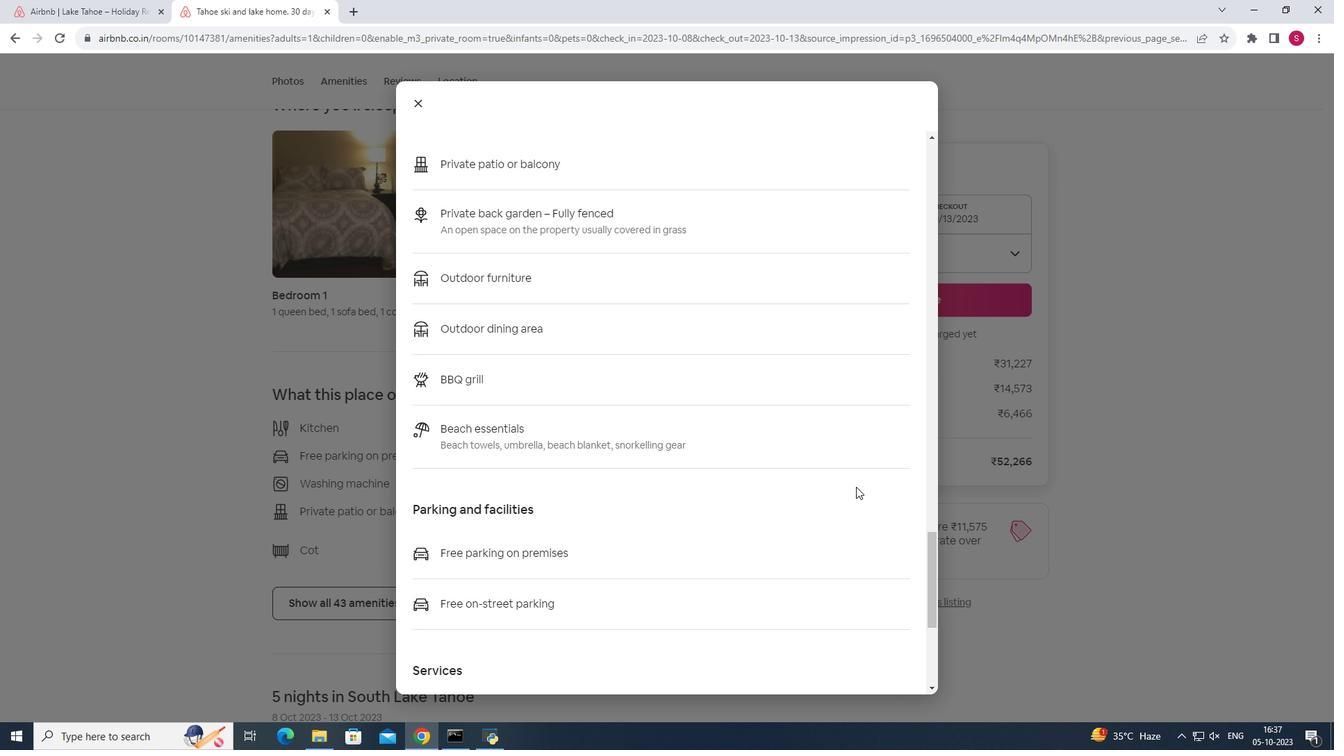 
Action: Mouse scrolled (856, 486) with delta (0, 0)
Screenshot: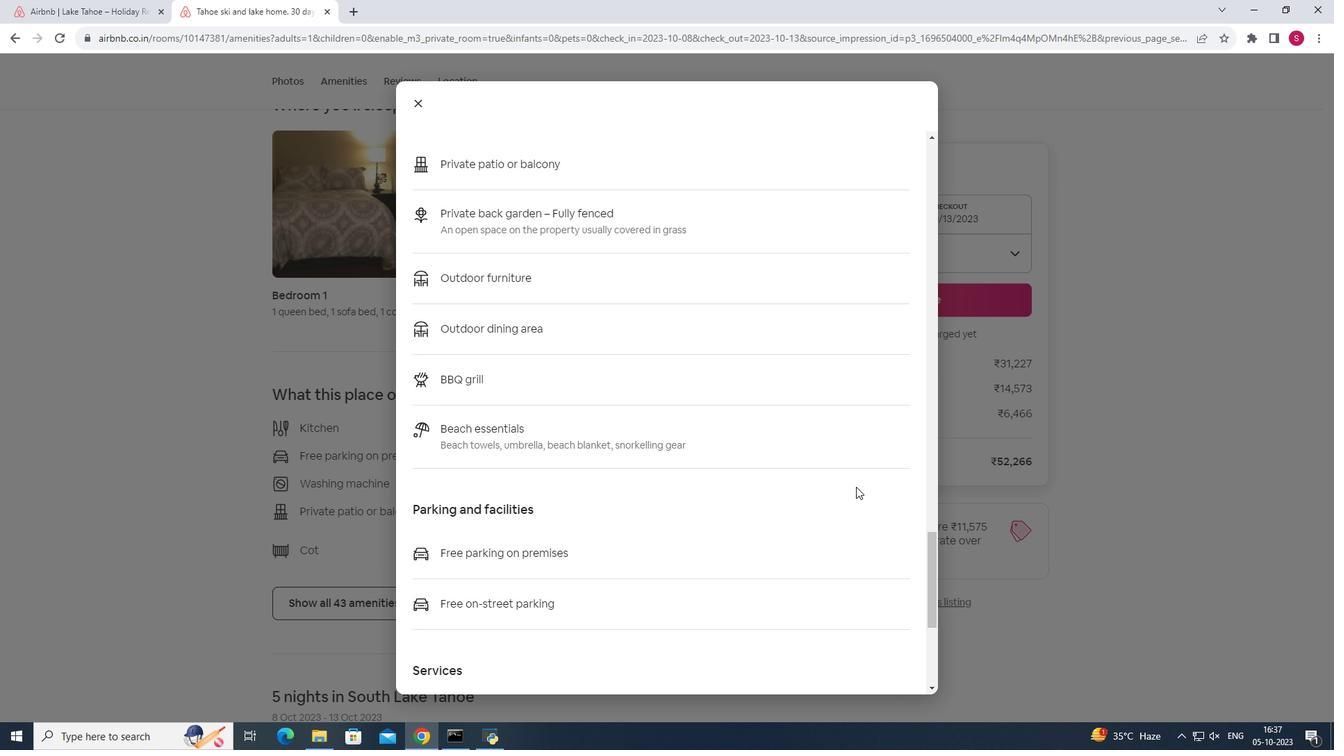 
Action: Mouse scrolled (856, 486) with delta (0, 0)
Screenshot: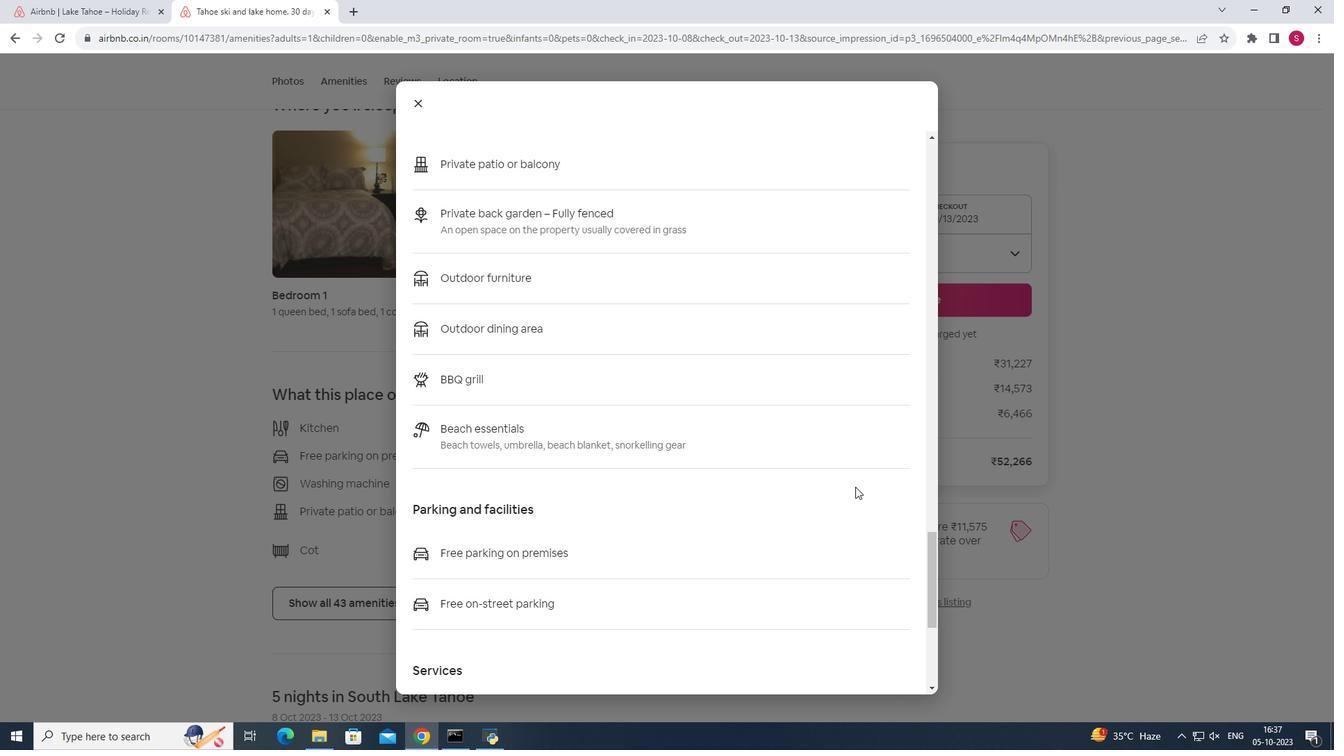 
Action: Mouse moved to (852, 486)
Screenshot: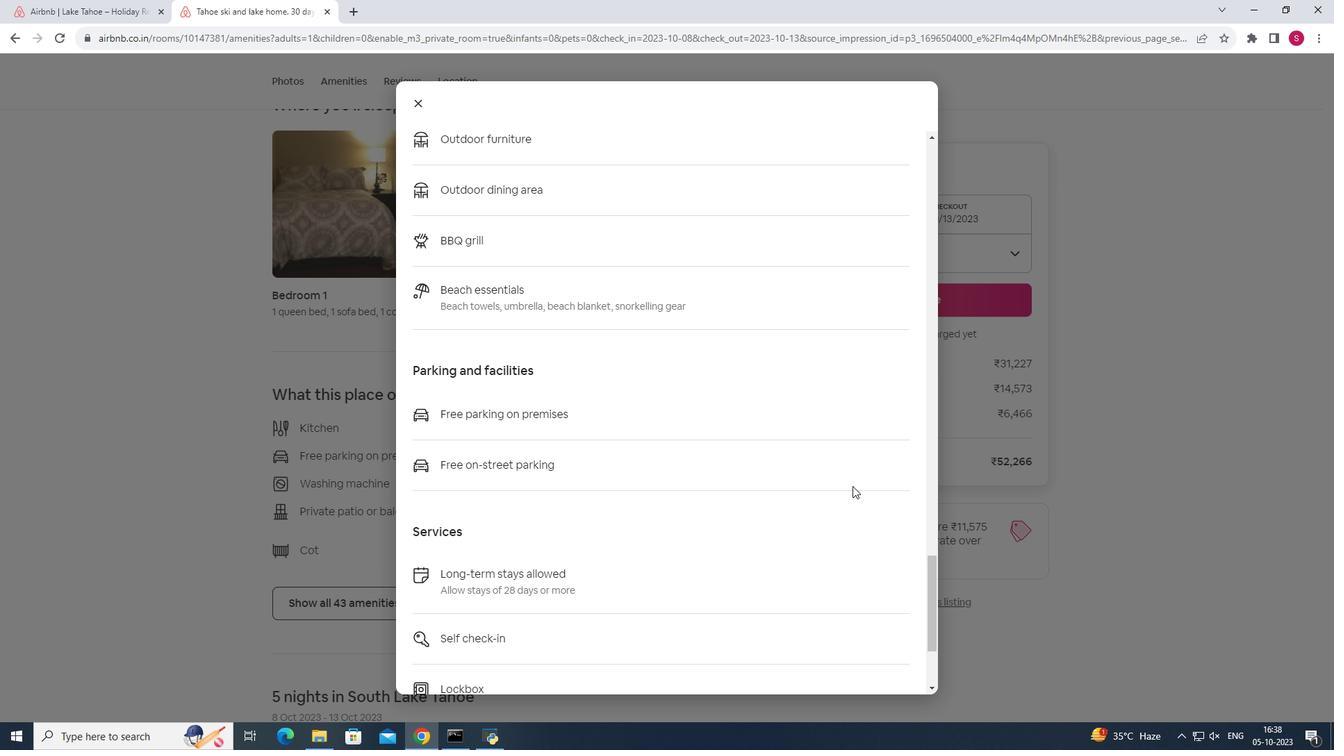 
Action: Mouse scrolled (852, 485) with delta (0, 0)
Screenshot: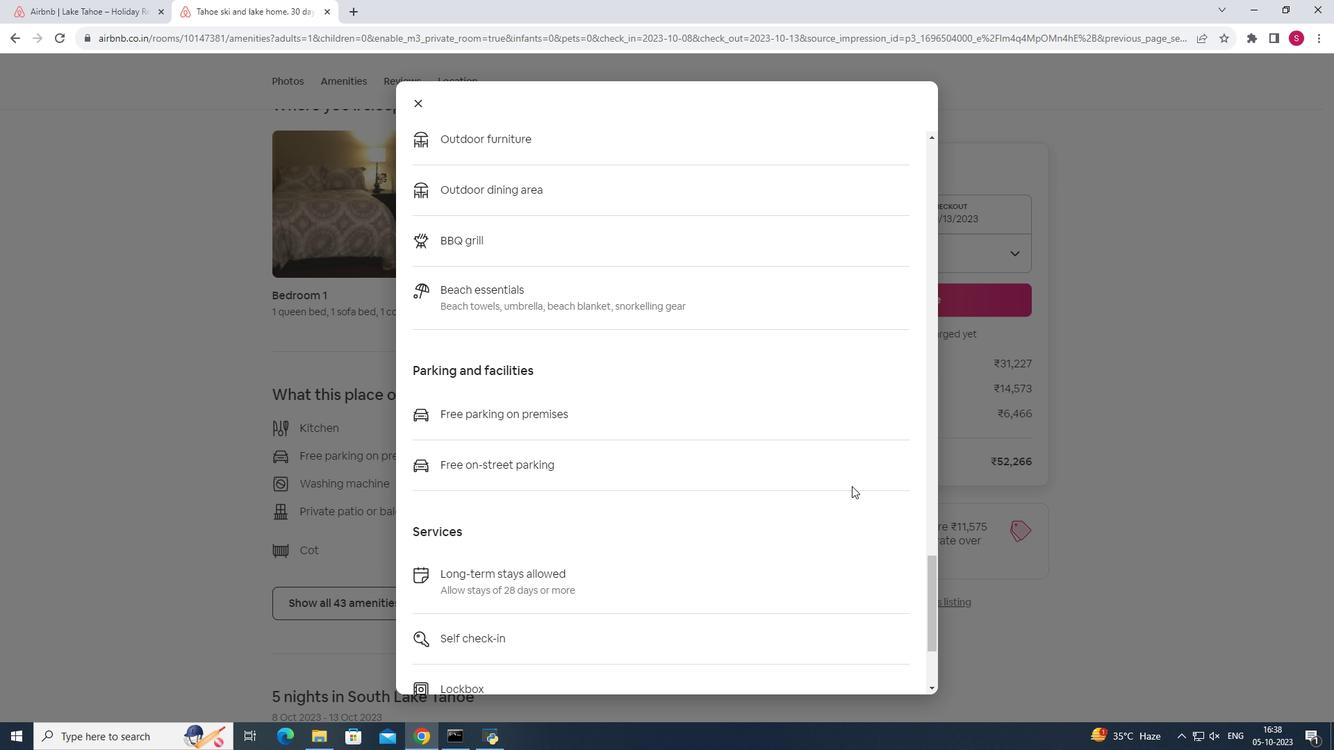 
Action: Mouse moved to (852, 486)
Screenshot: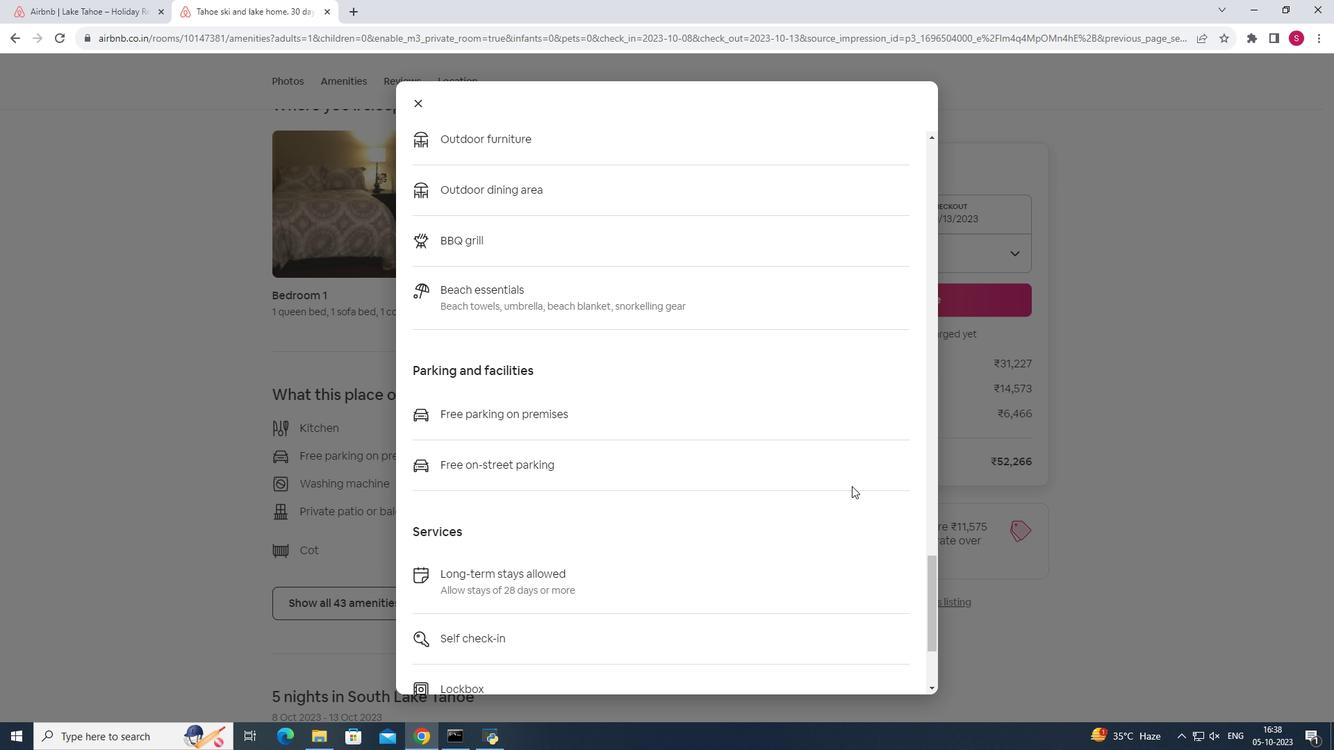 
Action: Mouse scrolled (852, 485) with delta (0, 0)
Screenshot: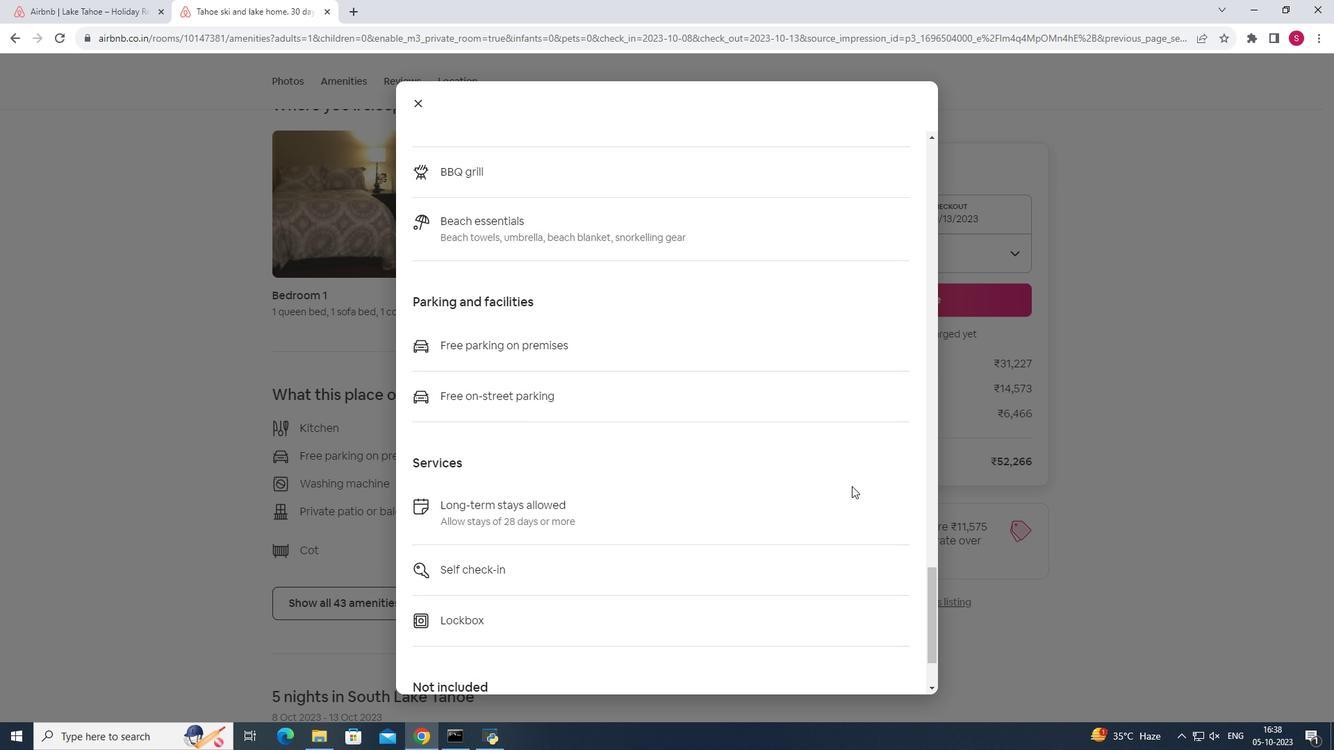 
Action: Mouse scrolled (852, 485) with delta (0, 0)
Screenshot: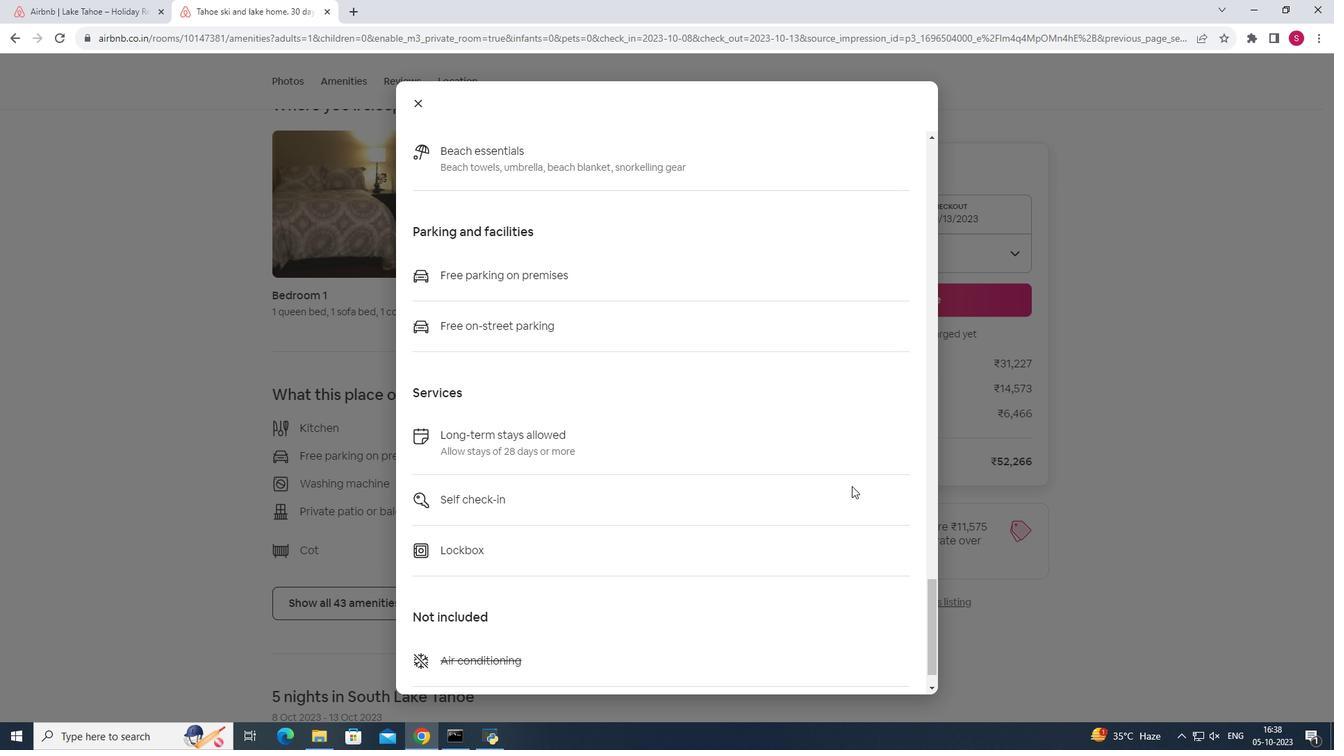 
Action: Mouse scrolled (852, 485) with delta (0, 0)
Screenshot: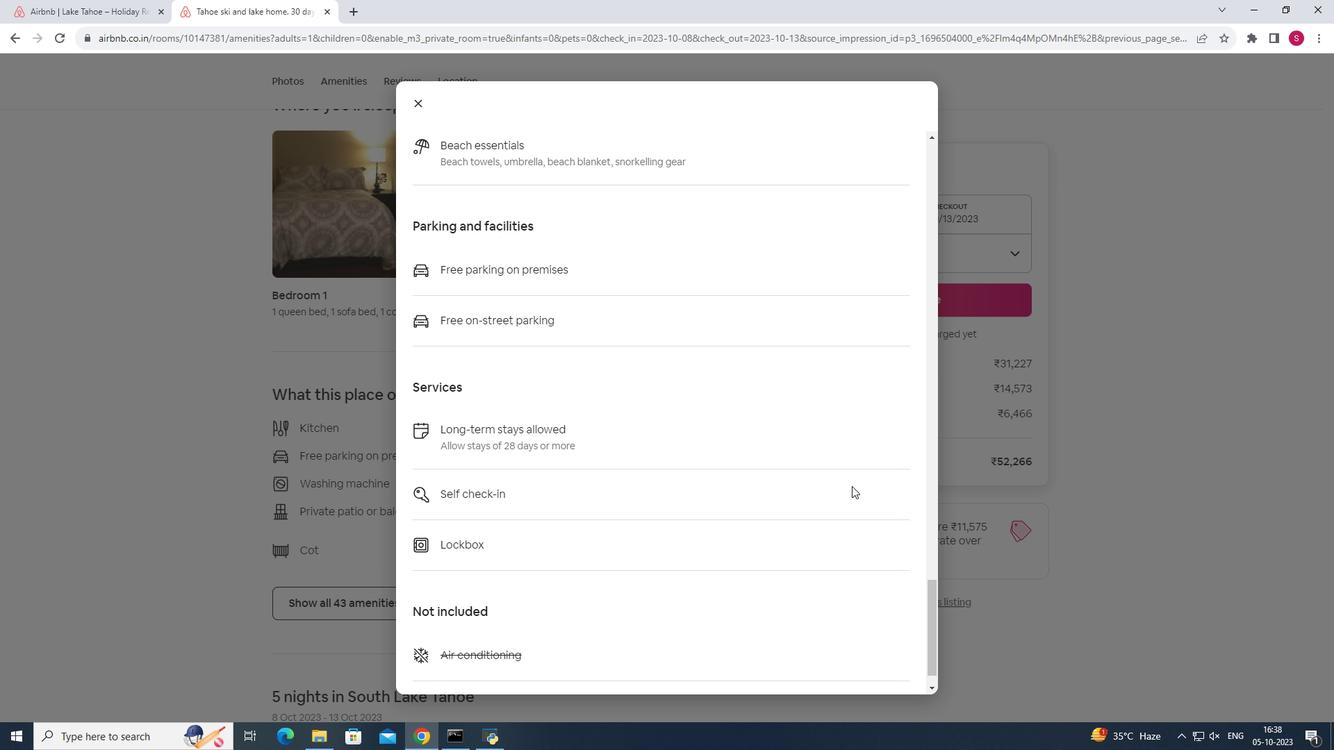
Action: Mouse scrolled (852, 485) with delta (0, 0)
Screenshot: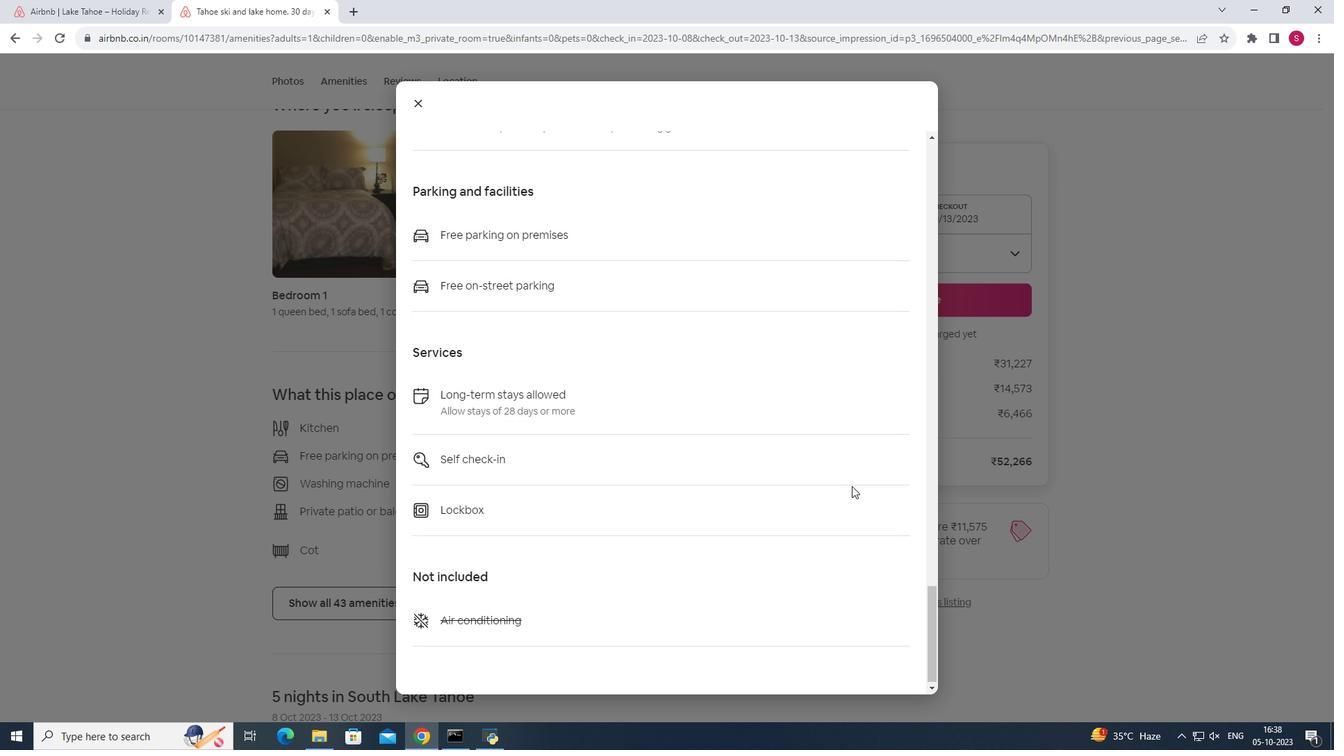 
Action: Mouse moved to (417, 100)
Screenshot: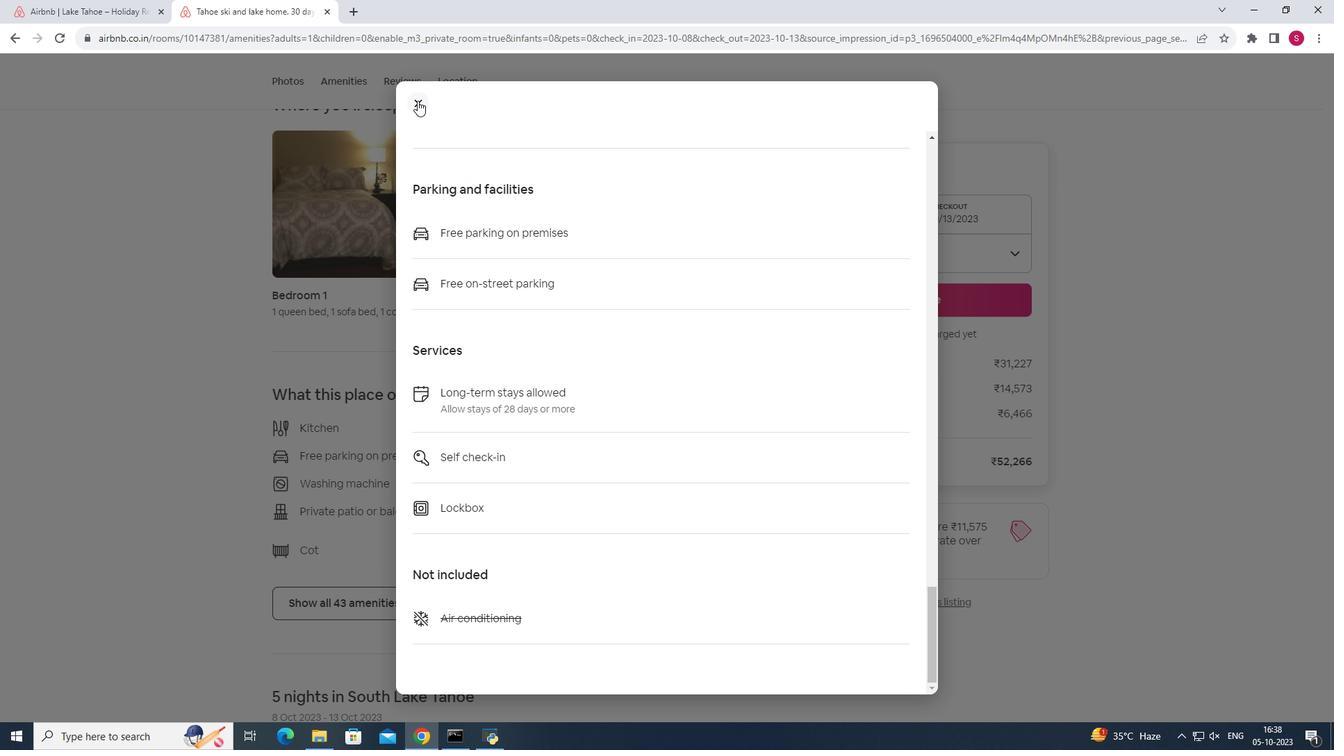 
Action: Mouse pressed left at (417, 100)
Screenshot: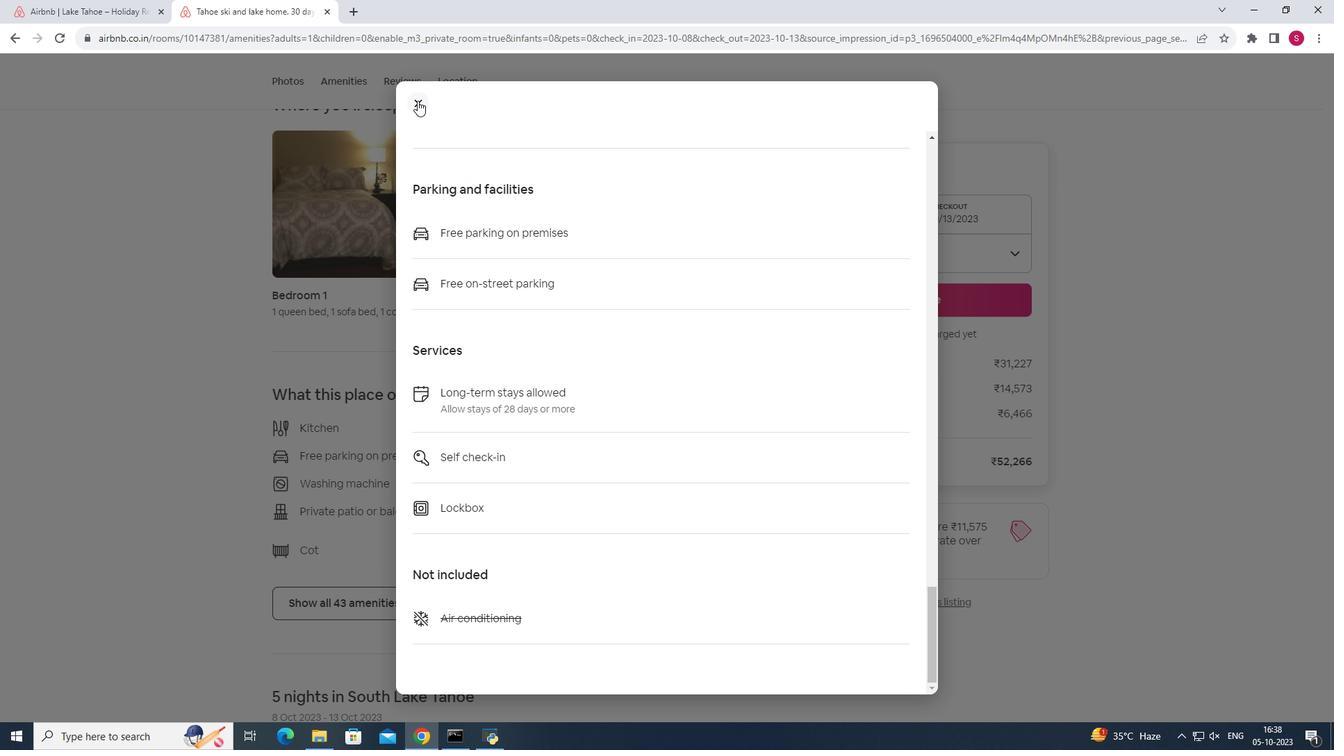 
Action: Mouse moved to (1228, 450)
Screenshot: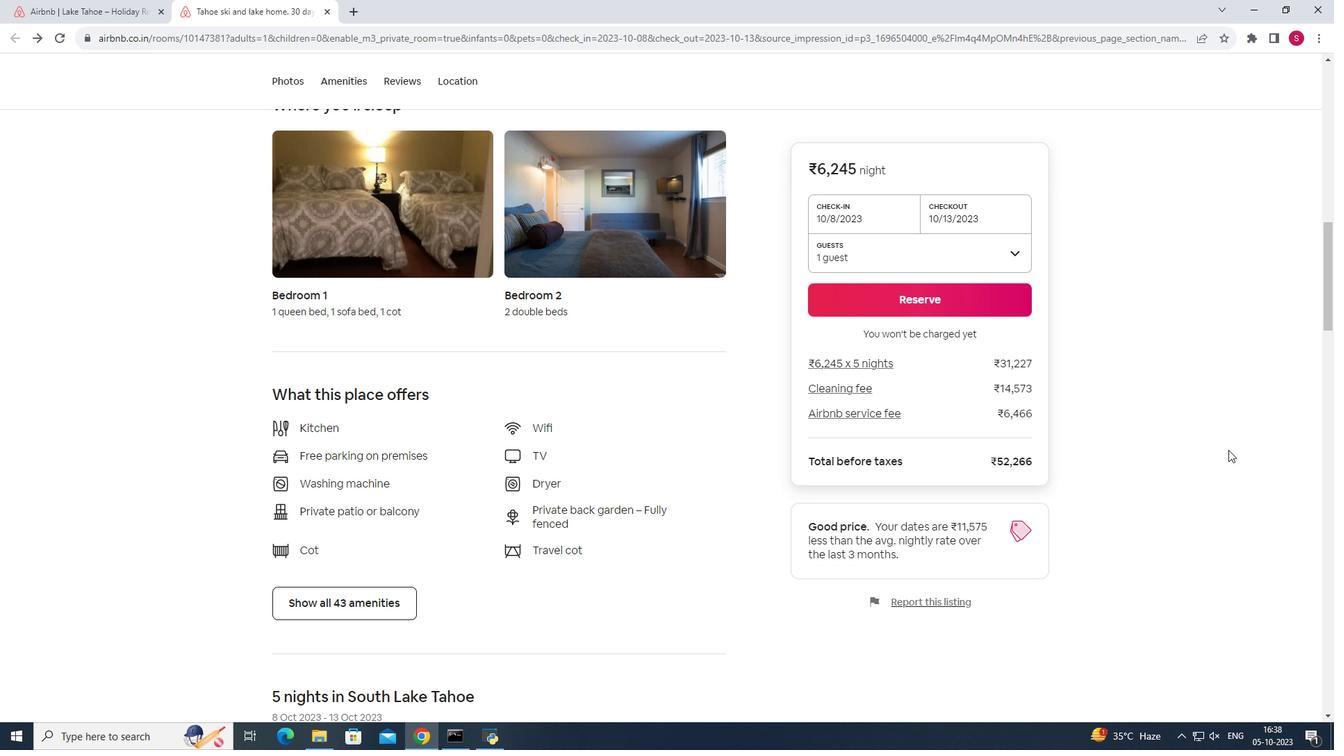 
Action: Mouse scrolled (1228, 449) with delta (0, 0)
Screenshot: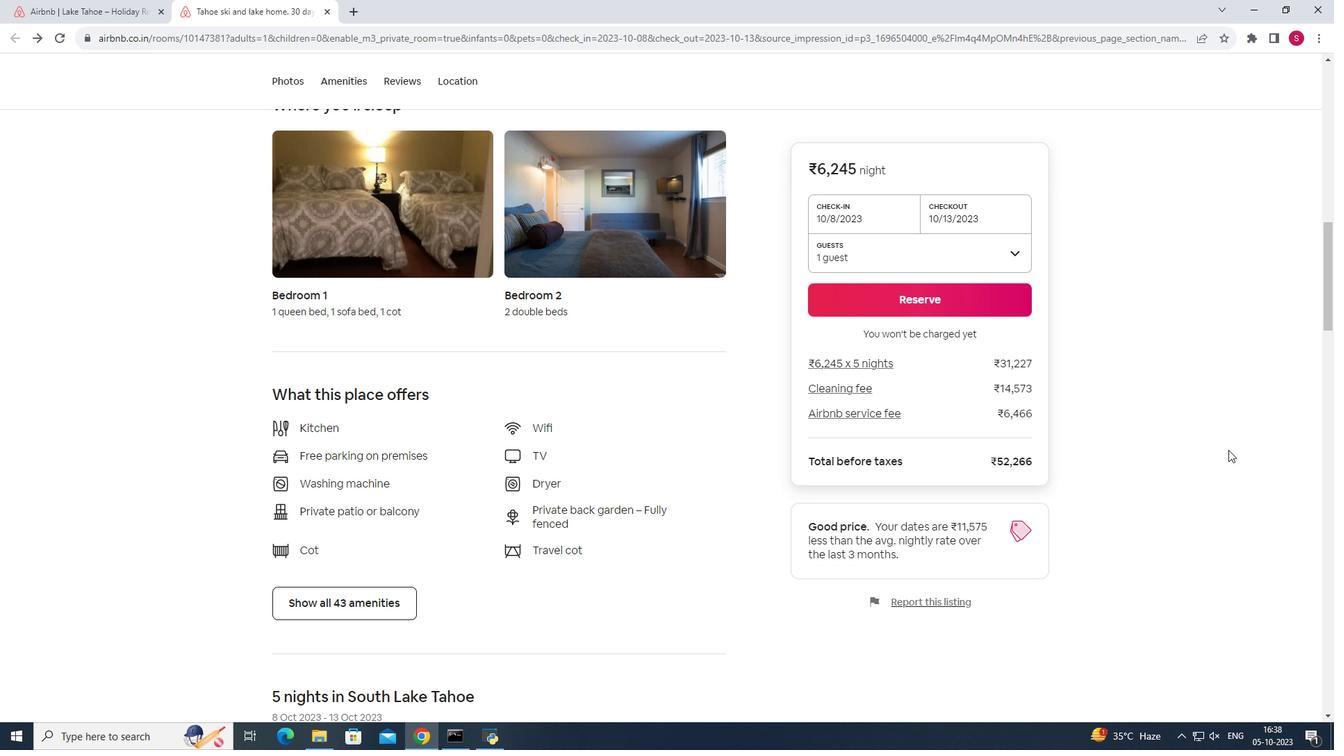 
Action: Mouse scrolled (1228, 449) with delta (0, 0)
Screenshot: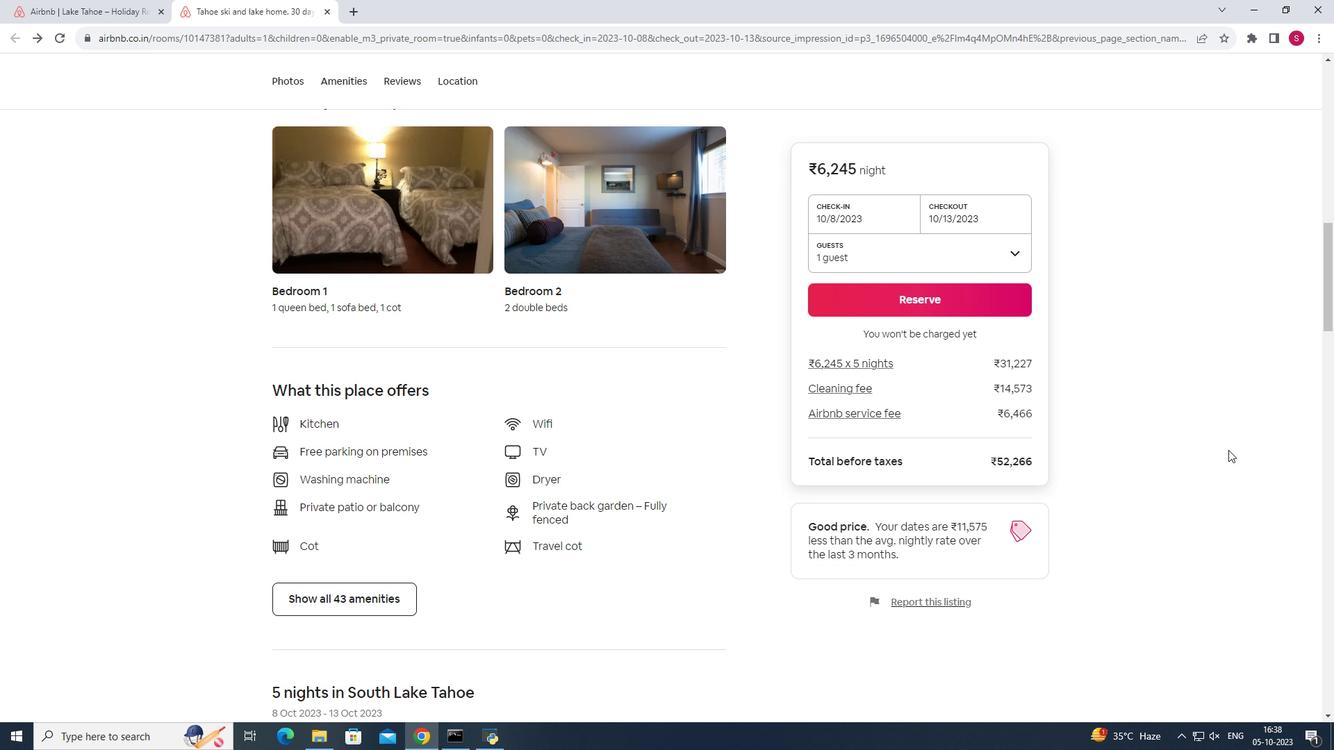 
Action: Mouse scrolled (1228, 449) with delta (0, 0)
Screenshot: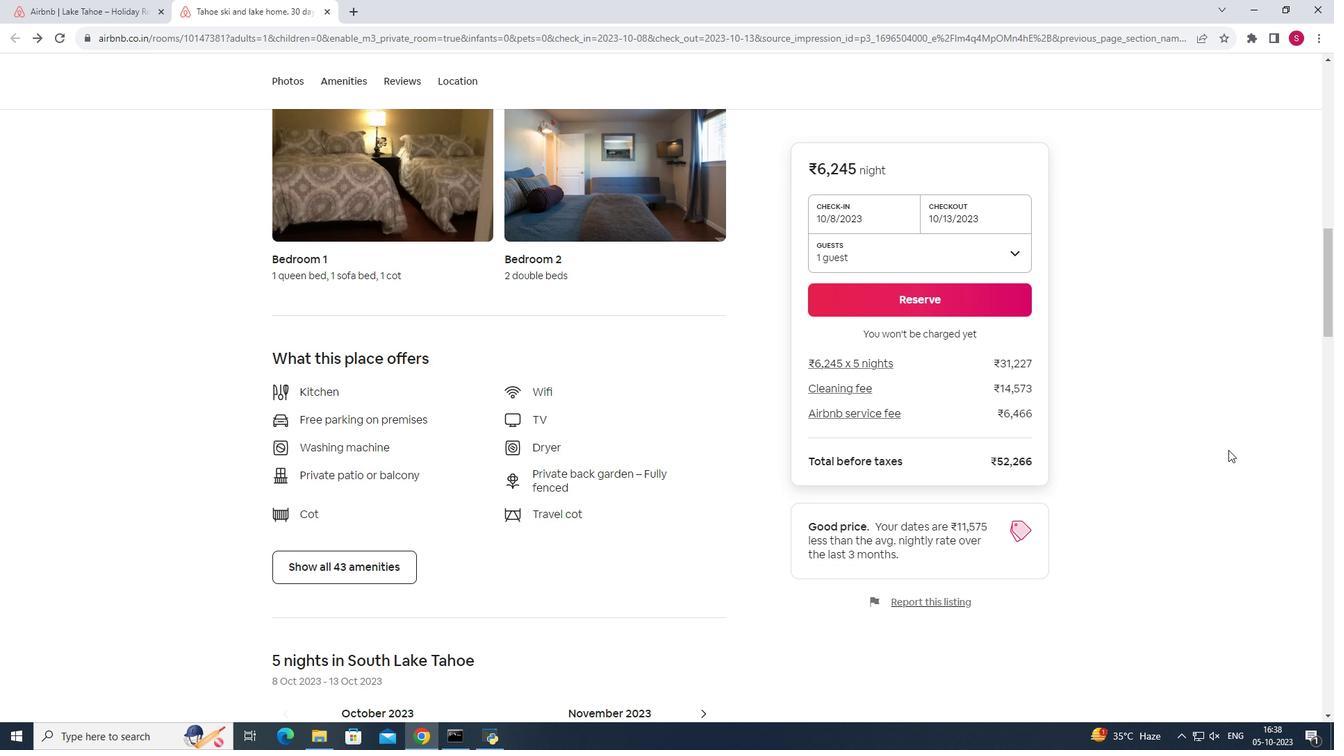 
Action: Mouse scrolled (1228, 449) with delta (0, 0)
Screenshot: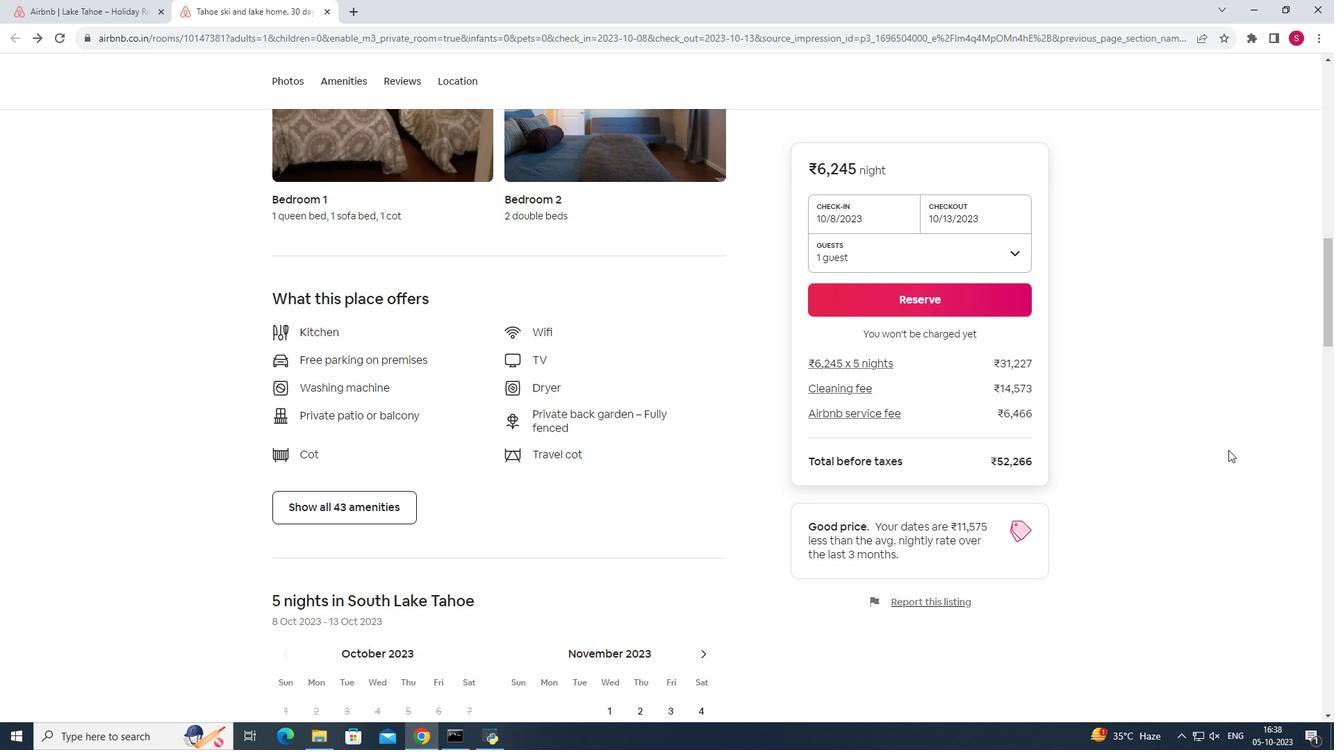 
Action: Mouse scrolled (1228, 449) with delta (0, 0)
Screenshot: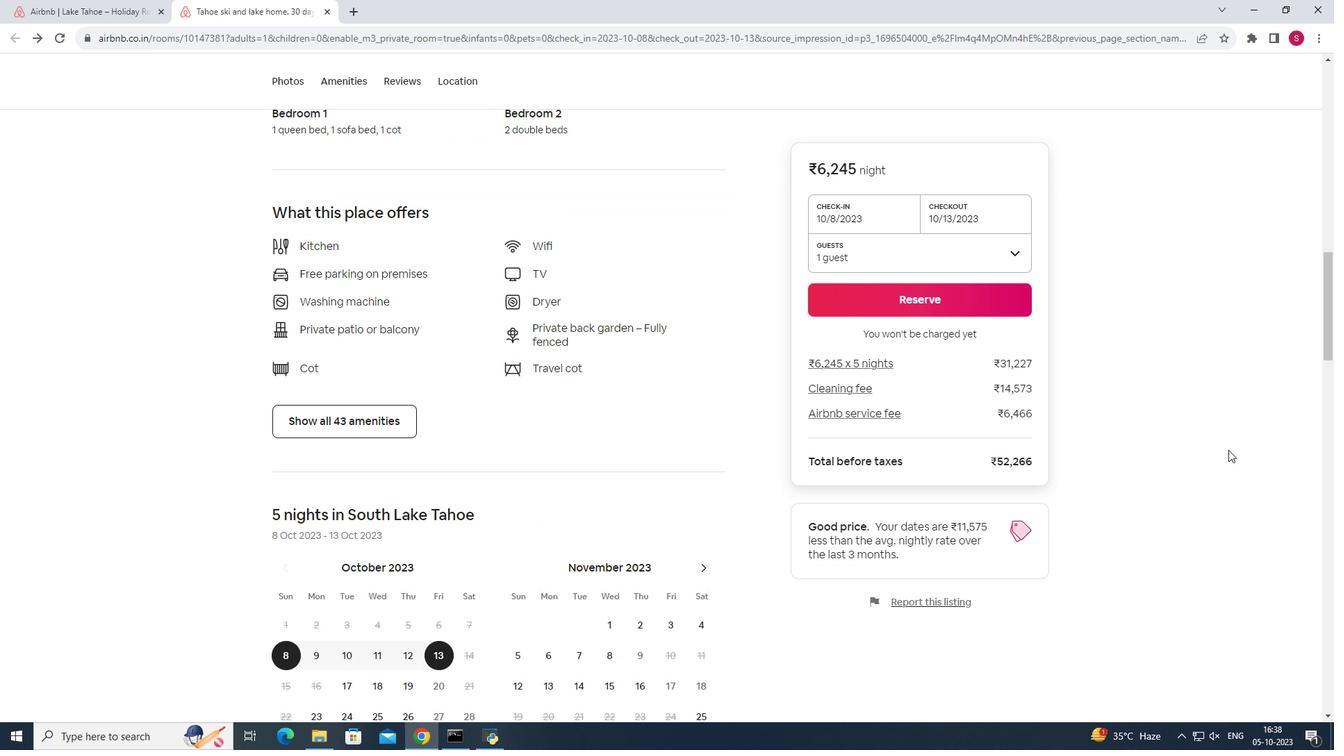 
Action: Mouse scrolled (1228, 449) with delta (0, 0)
Screenshot: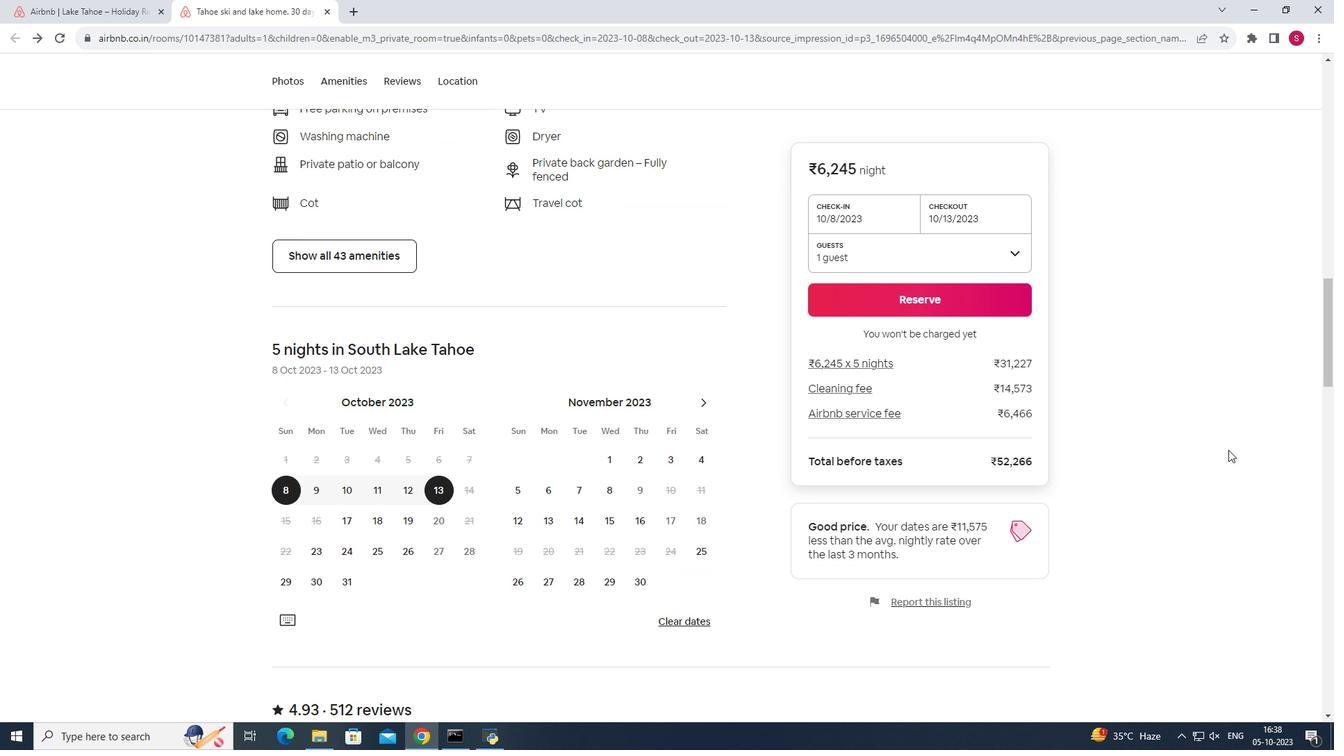 
Action: Mouse scrolled (1228, 449) with delta (0, 0)
Screenshot: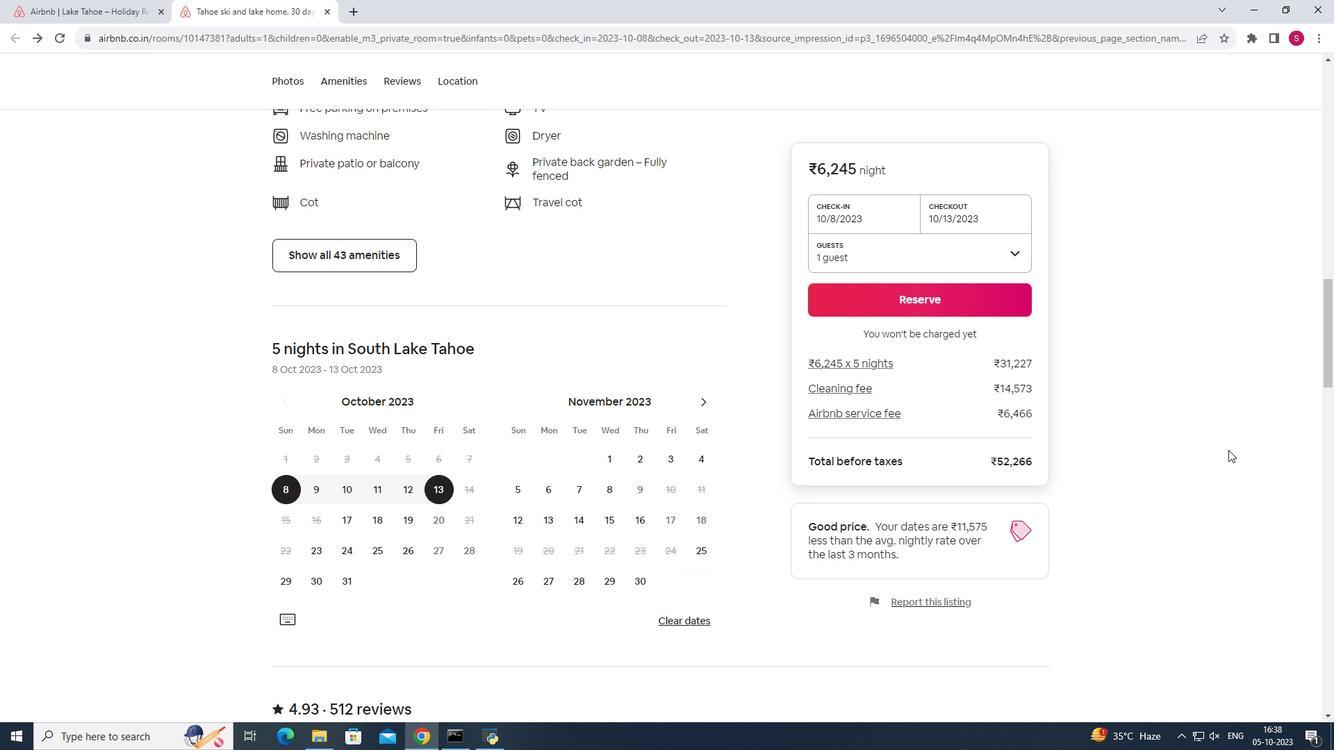 
Action: Mouse scrolled (1228, 449) with delta (0, 0)
Screenshot: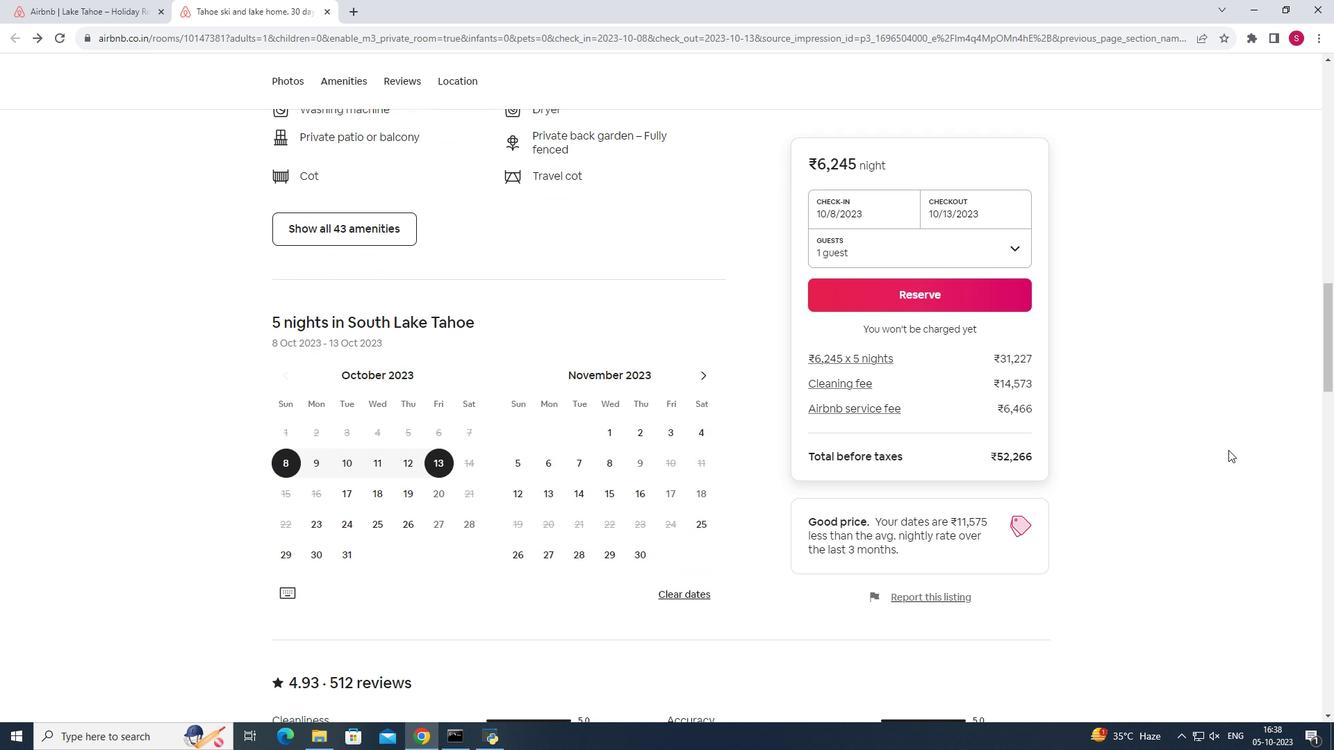 
Action: Mouse scrolled (1228, 449) with delta (0, 0)
Screenshot: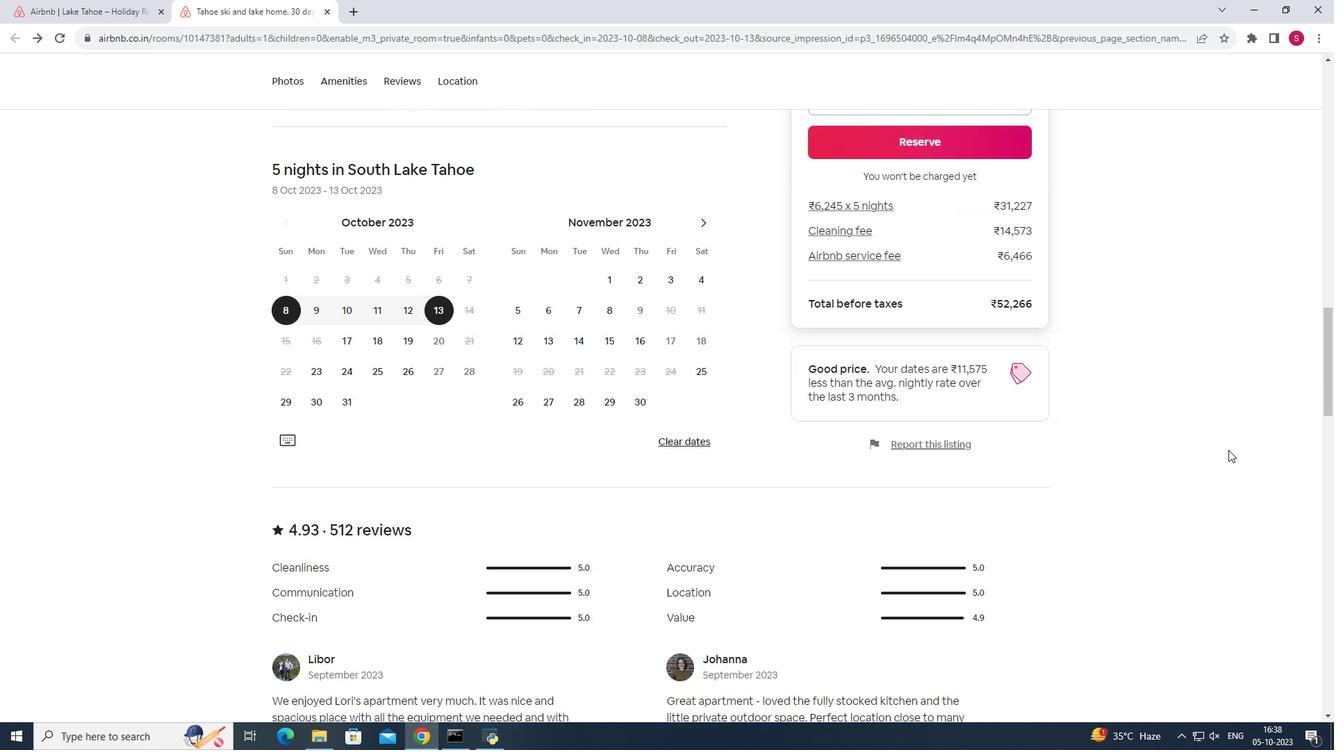 
Action: Mouse moved to (1230, 450)
Screenshot: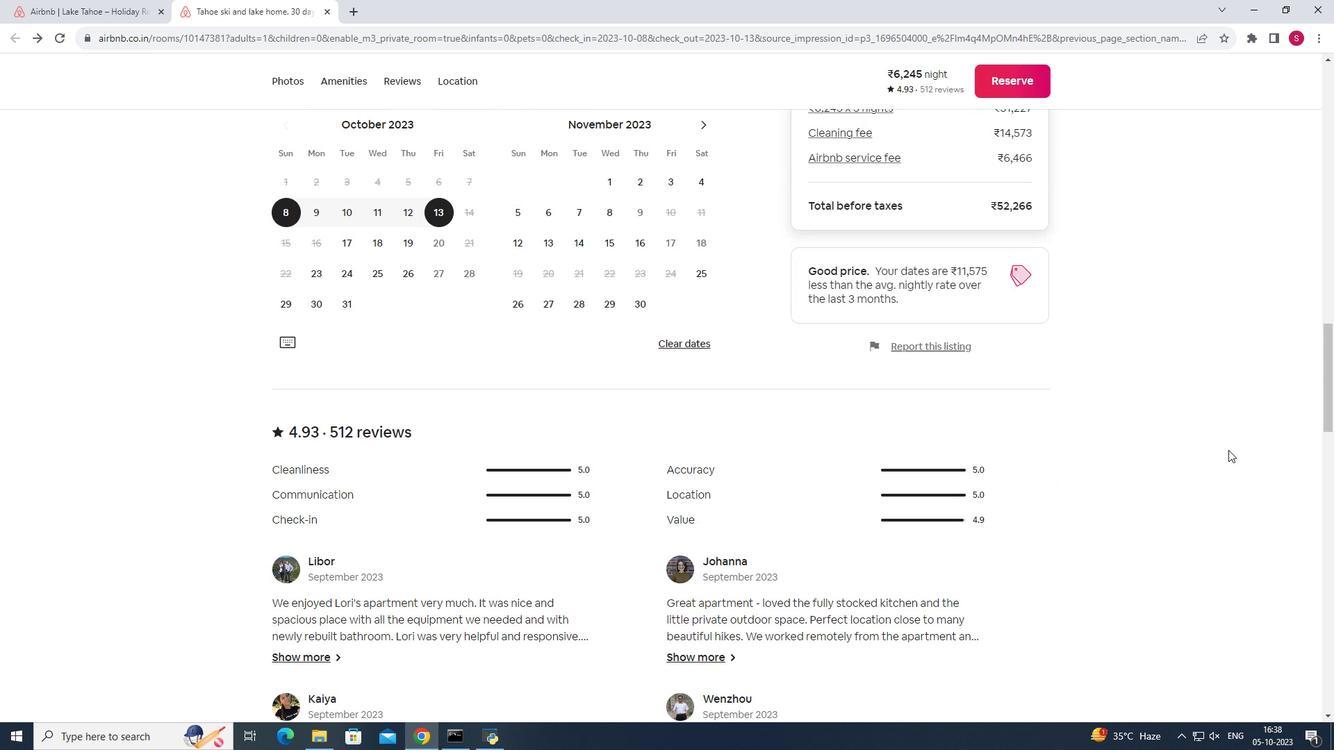 
Action: Mouse scrolled (1230, 449) with delta (0, 0)
Screenshot: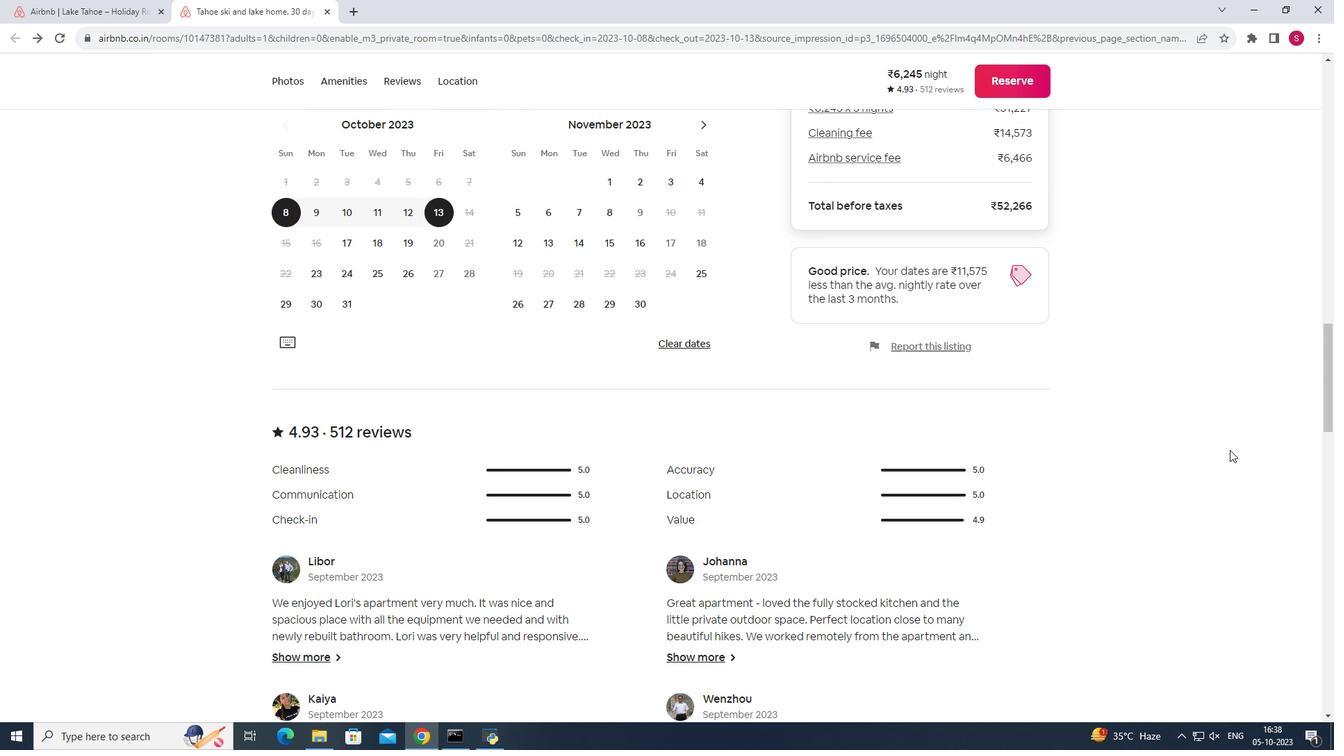 
Action: Mouse scrolled (1230, 449) with delta (0, 0)
Screenshot: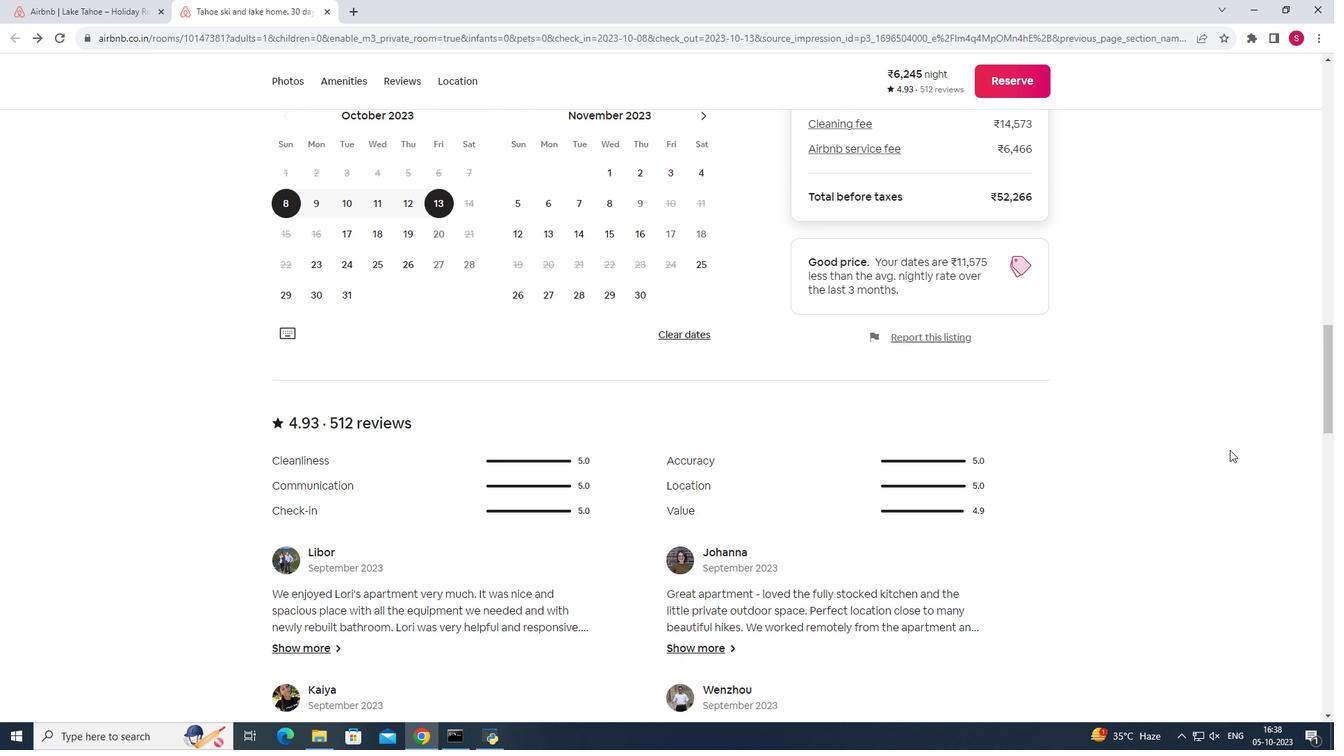 
Action: Mouse scrolled (1230, 449) with delta (0, 0)
Screenshot: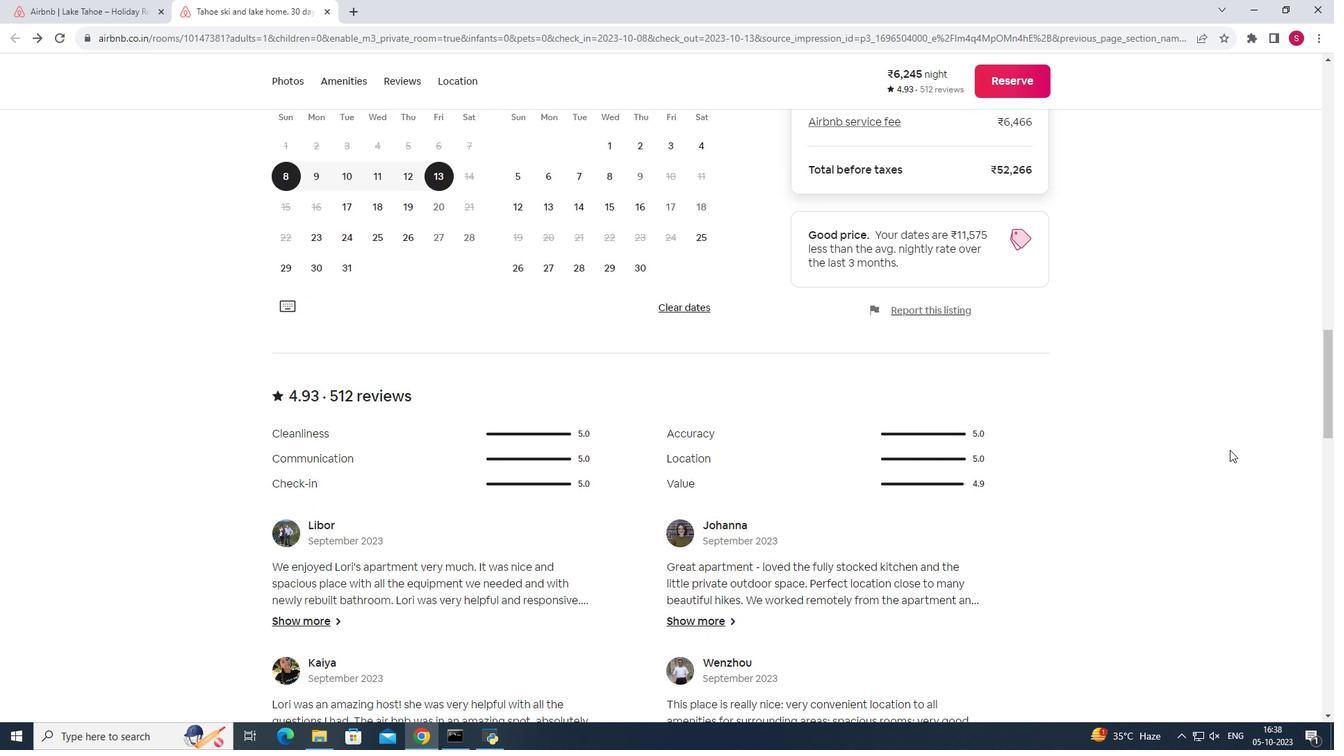 
Action: Mouse scrolled (1230, 449) with delta (0, 0)
Screenshot: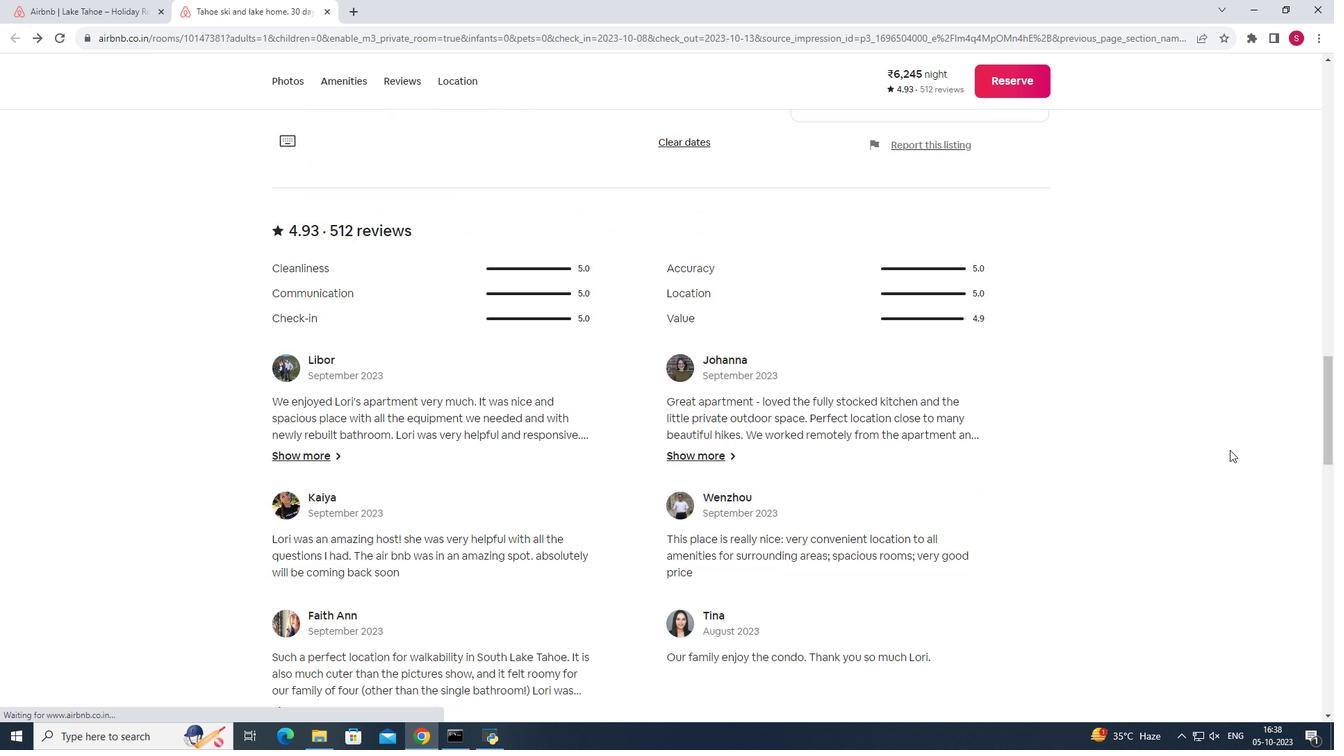 
Action: Mouse moved to (1230, 450)
Screenshot: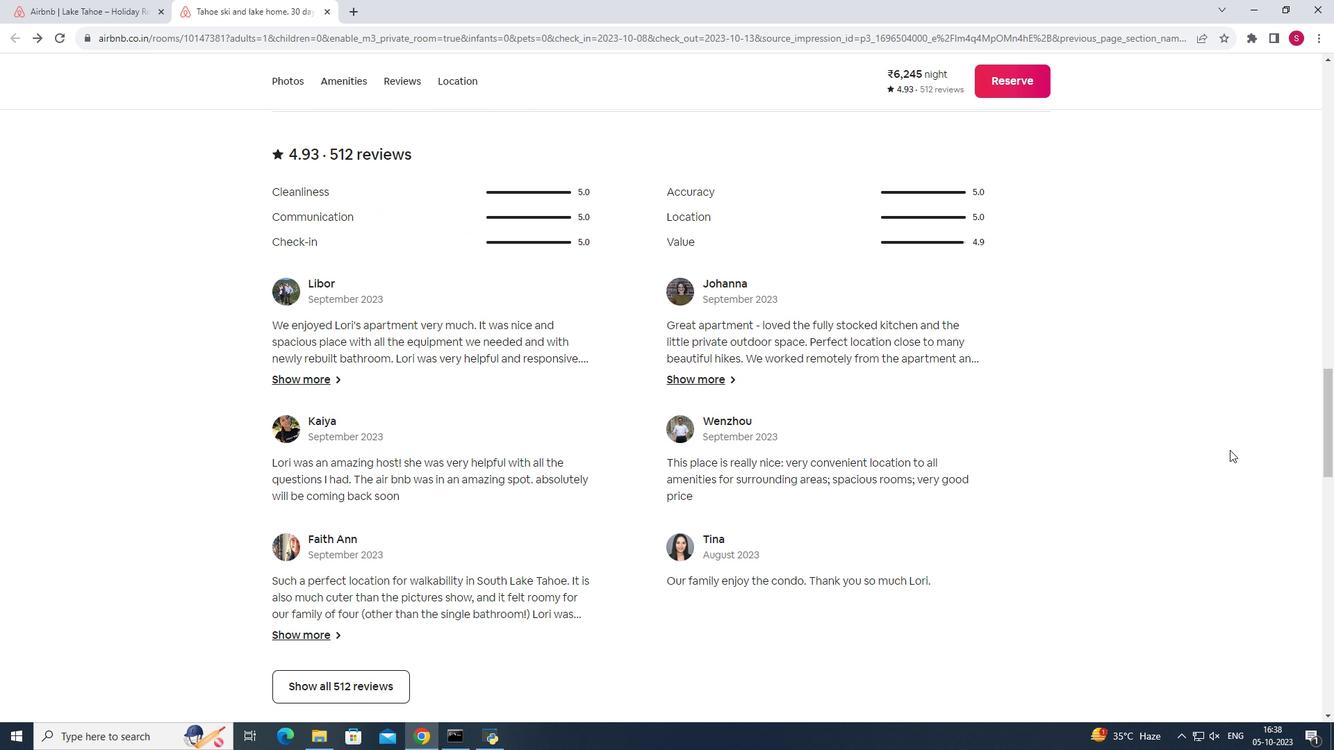 
Action: Mouse scrolled (1230, 449) with delta (0, 0)
Screenshot: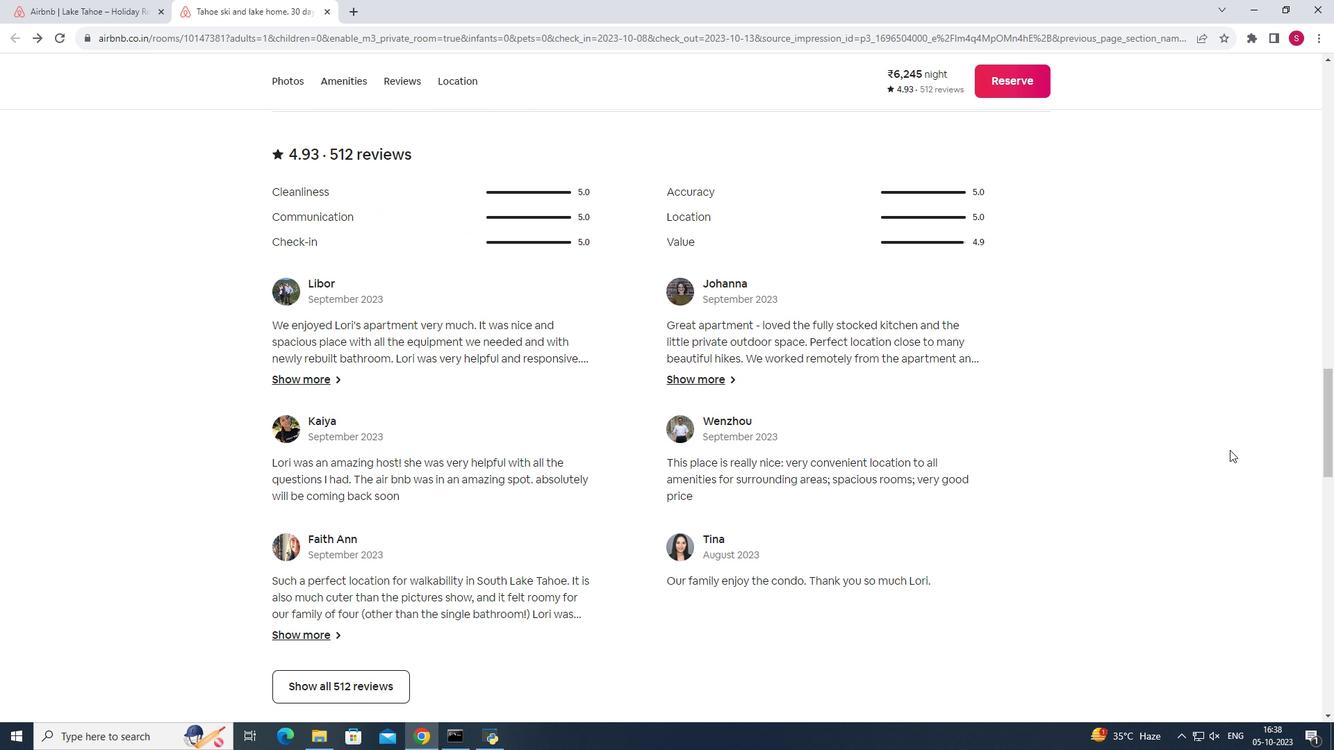 
Action: Mouse scrolled (1230, 449) with delta (0, 0)
Screenshot: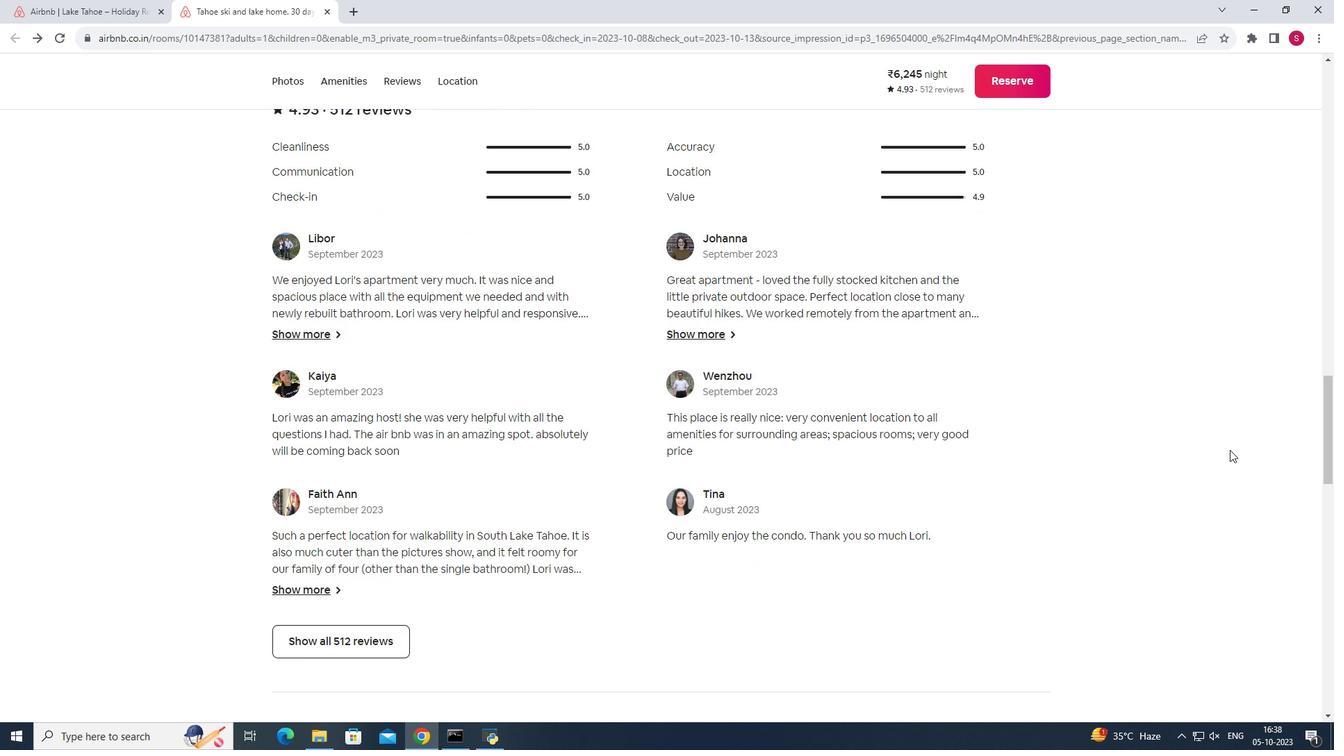 
Action: Mouse moved to (375, 542)
Screenshot: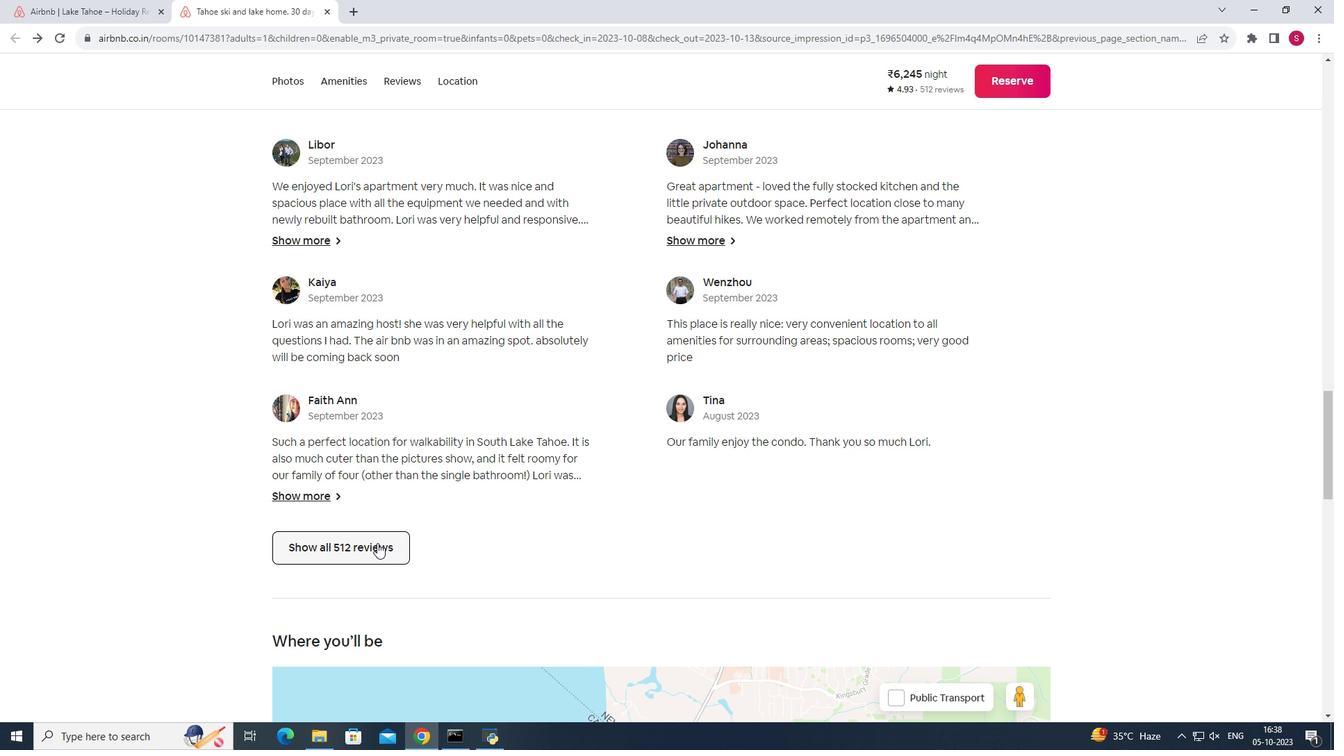 
Action: Mouse pressed left at (375, 542)
Screenshot: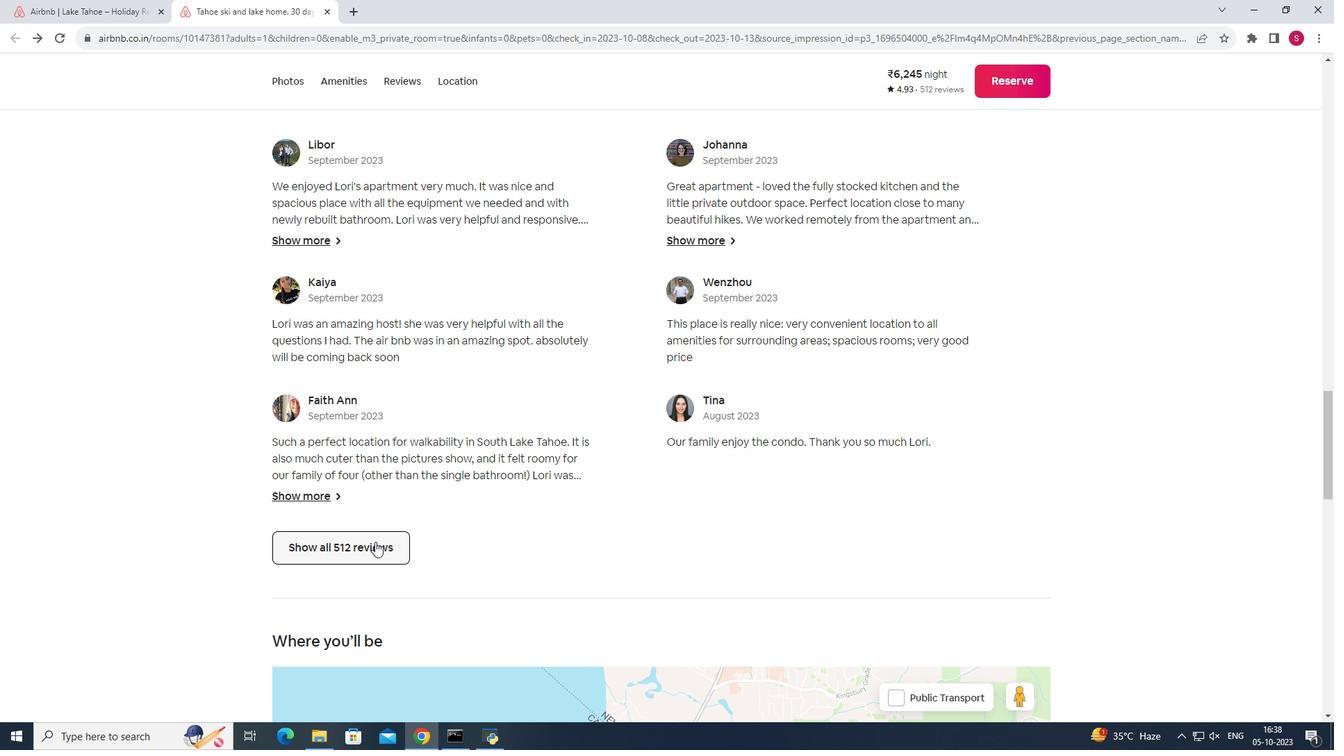 
Action: Mouse moved to (936, 452)
Screenshot: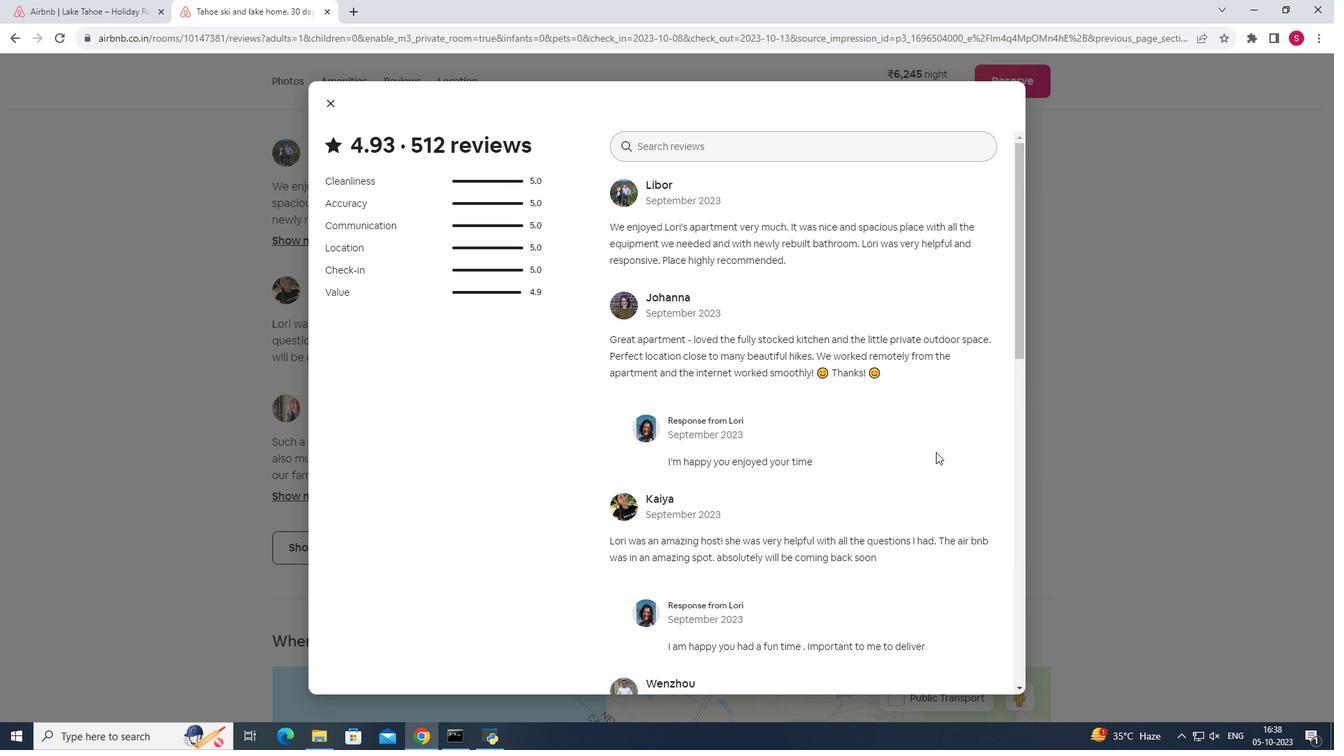 
Action: Mouse scrolled (936, 451) with delta (0, 0)
Screenshot: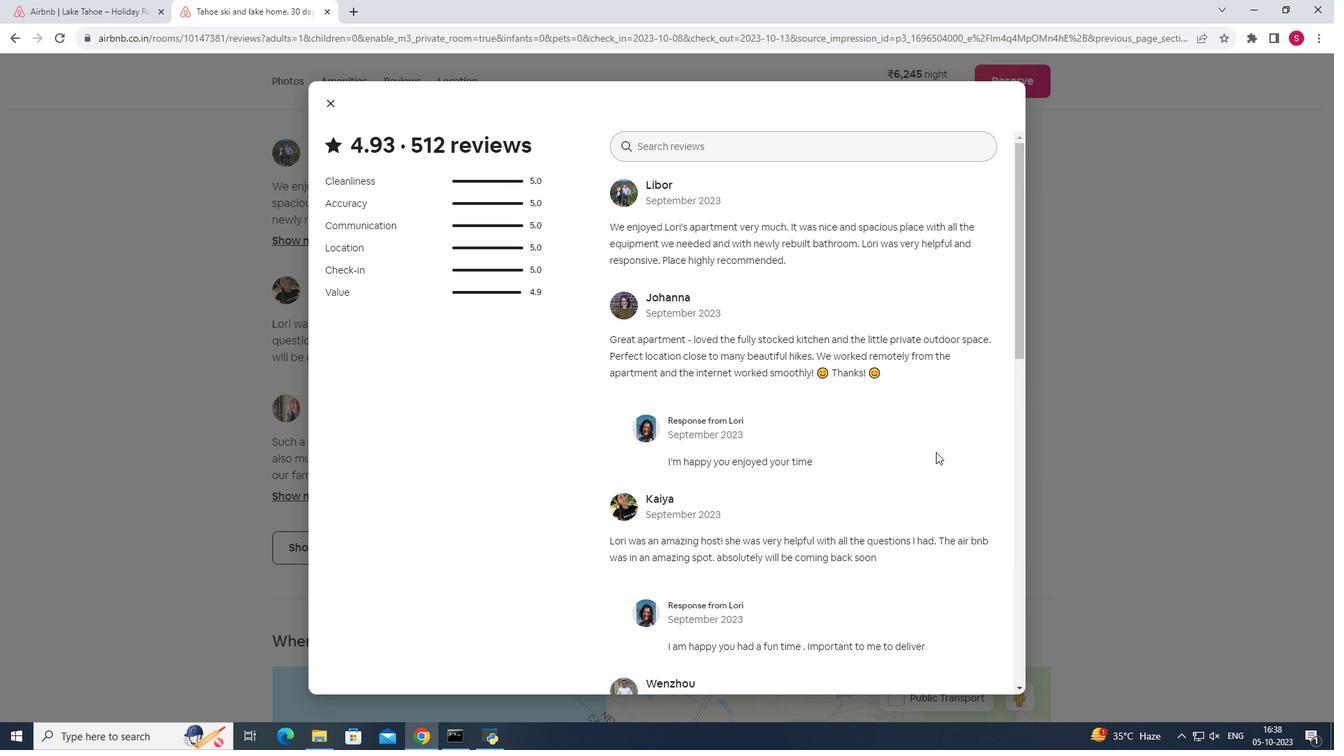 
Action: Mouse scrolled (936, 451) with delta (0, 0)
Screenshot: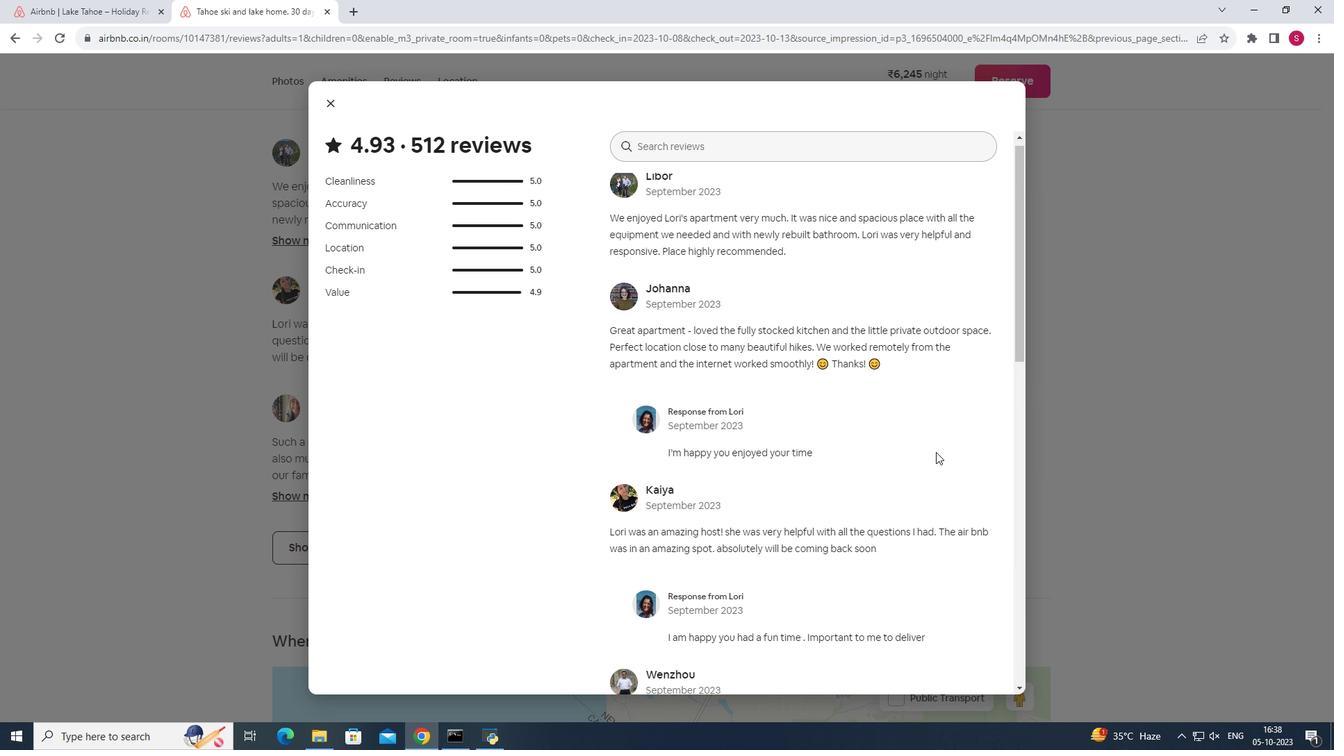 
Action: Mouse moved to (935, 454)
Screenshot: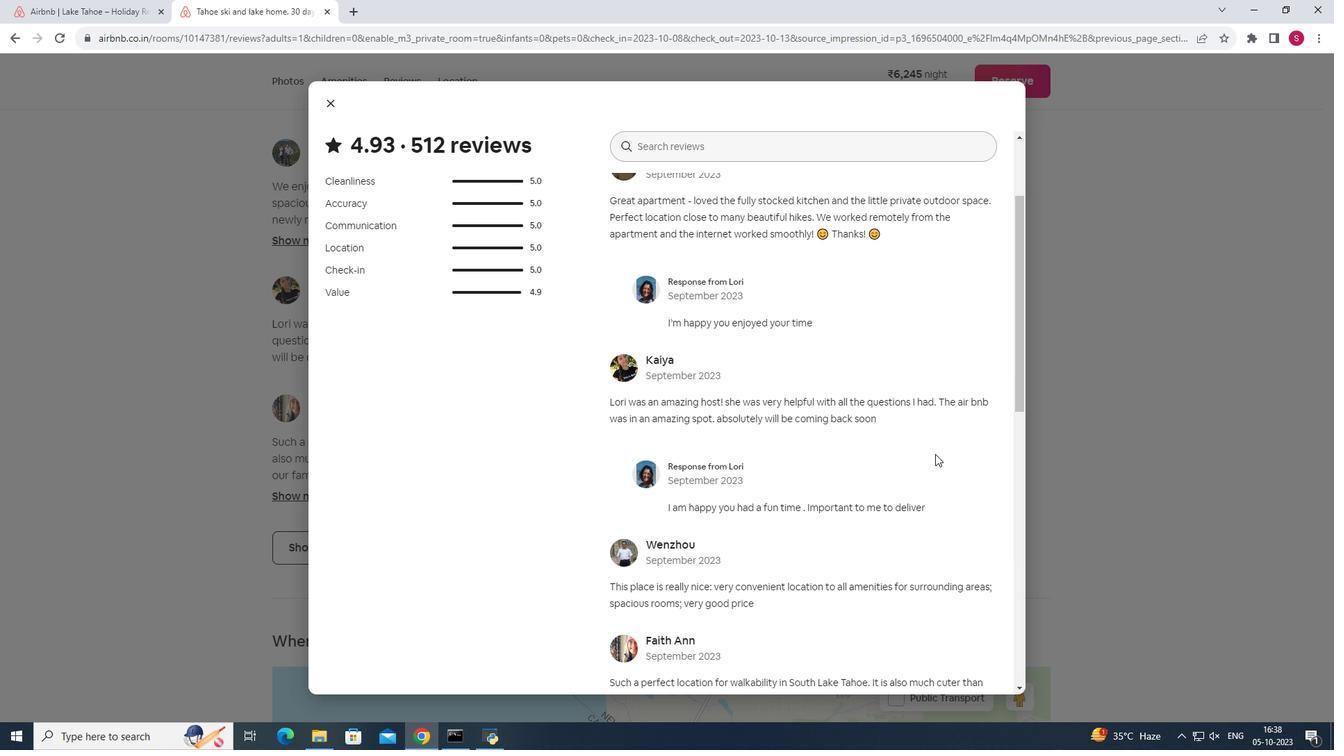 
Action: Mouse scrolled (935, 453) with delta (0, 0)
Screenshot: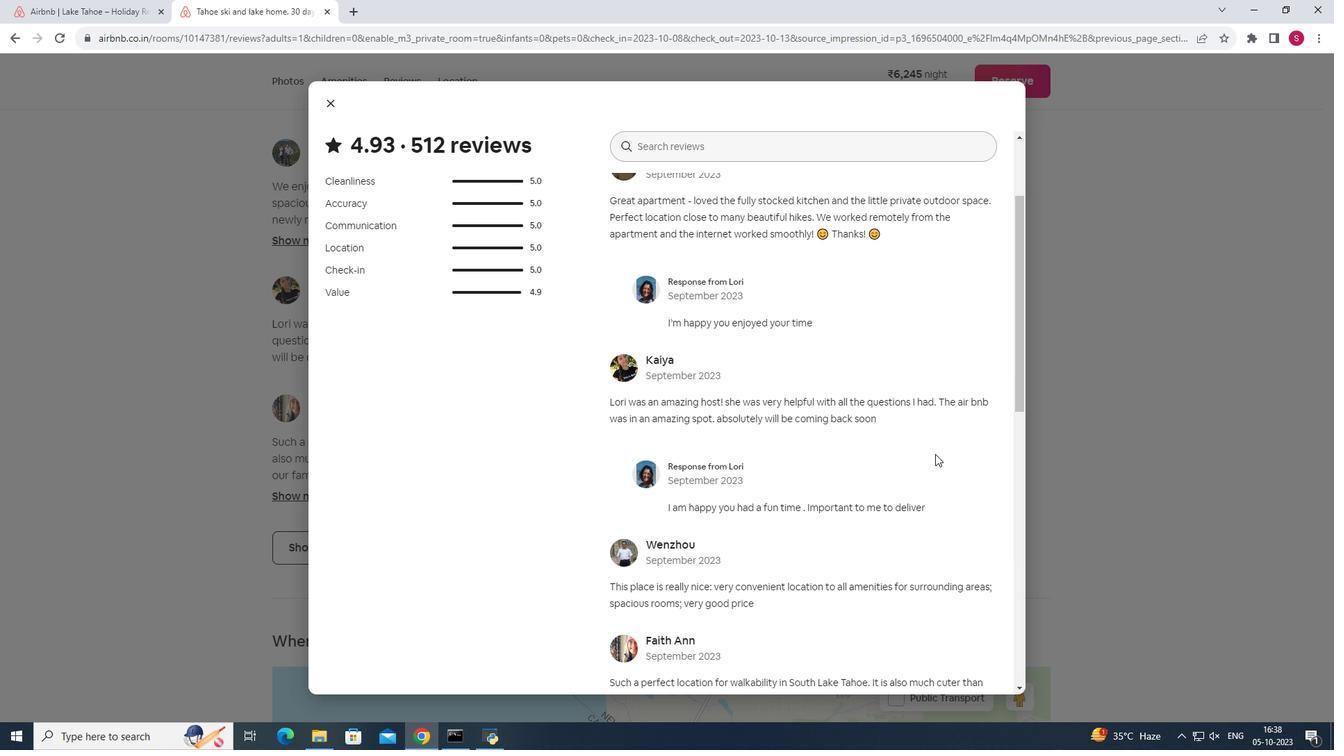 
Action: Mouse scrolled (935, 453) with delta (0, 0)
Screenshot: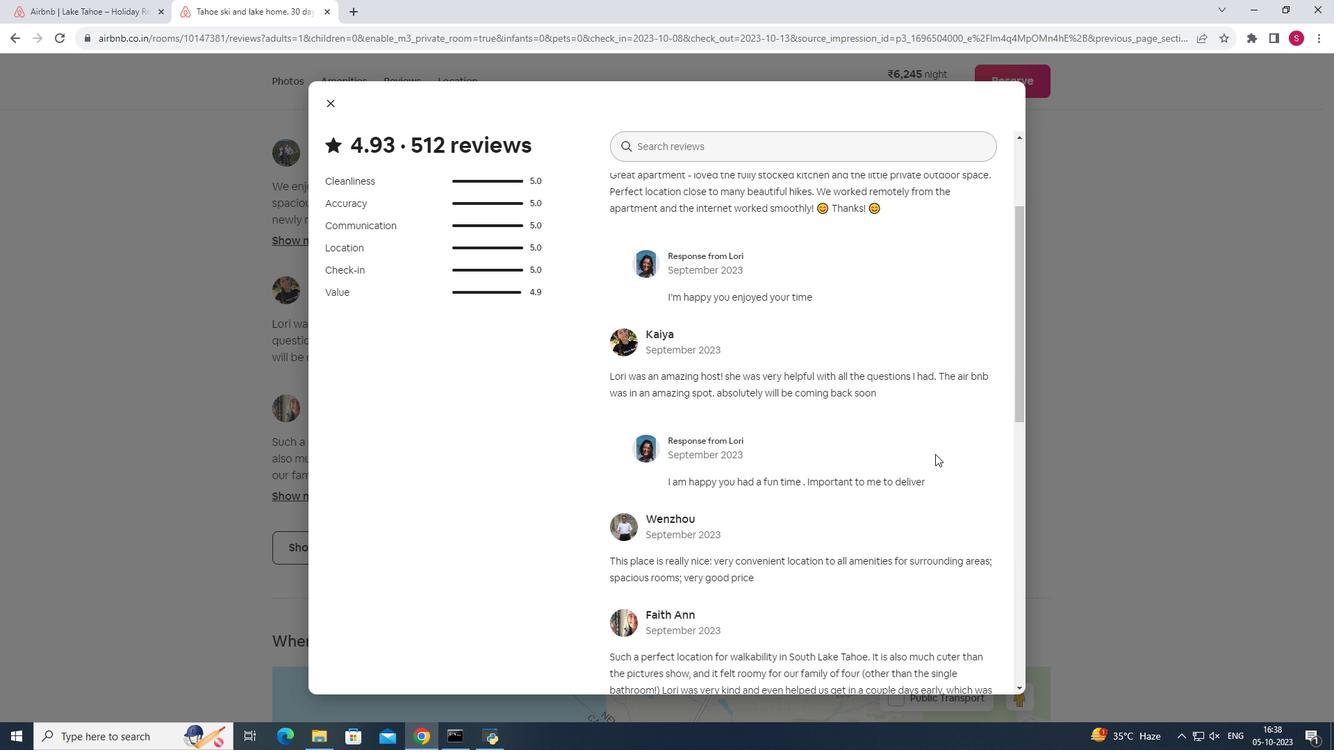 
Action: Mouse moved to (936, 454)
Screenshot: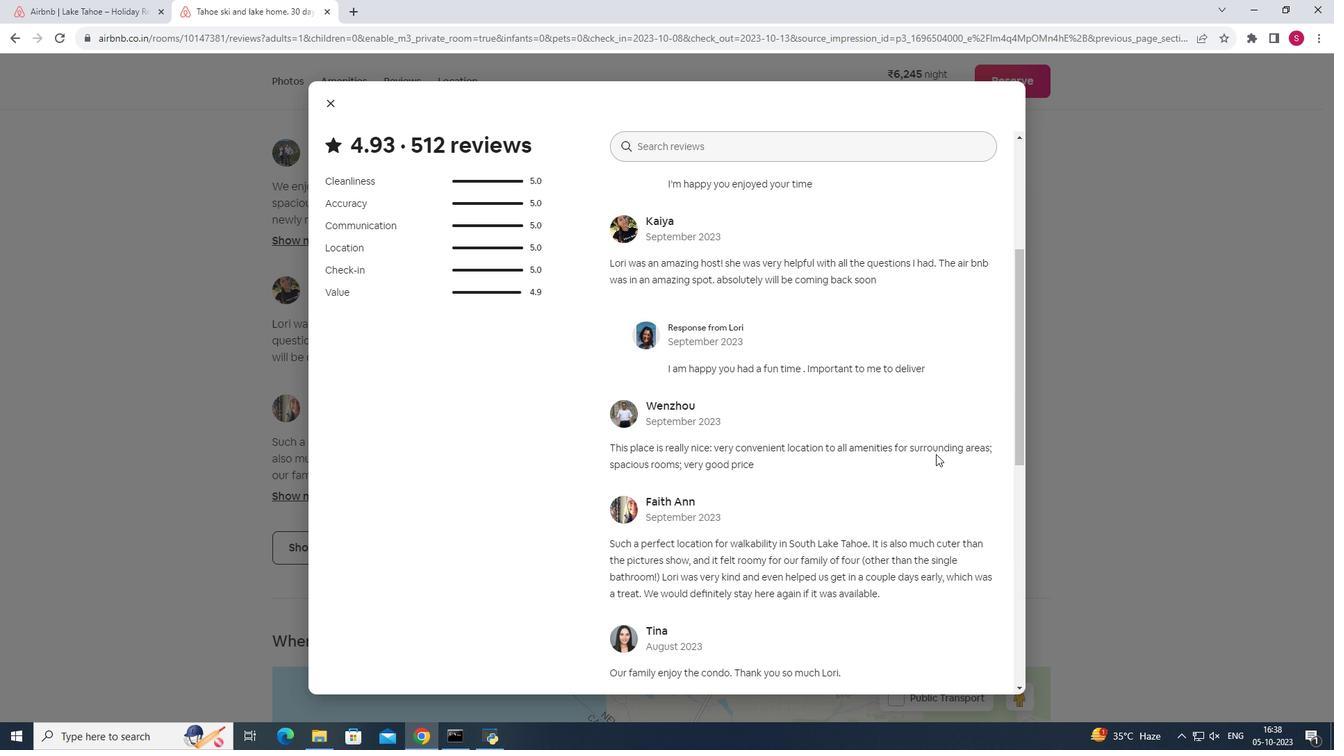 
Action: Mouse scrolled (936, 453) with delta (0, 0)
Screenshot: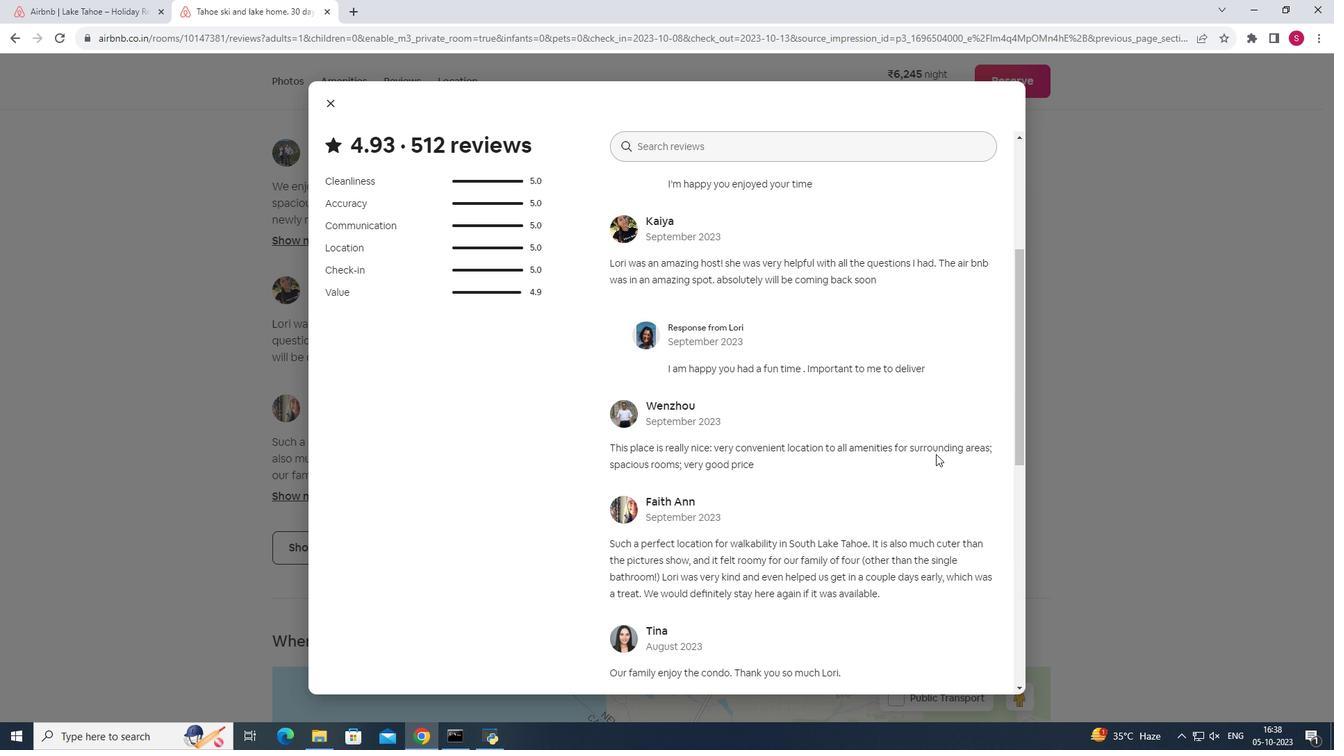 
Action: Mouse scrolled (936, 453) with delta (0, 0)
Screenshot: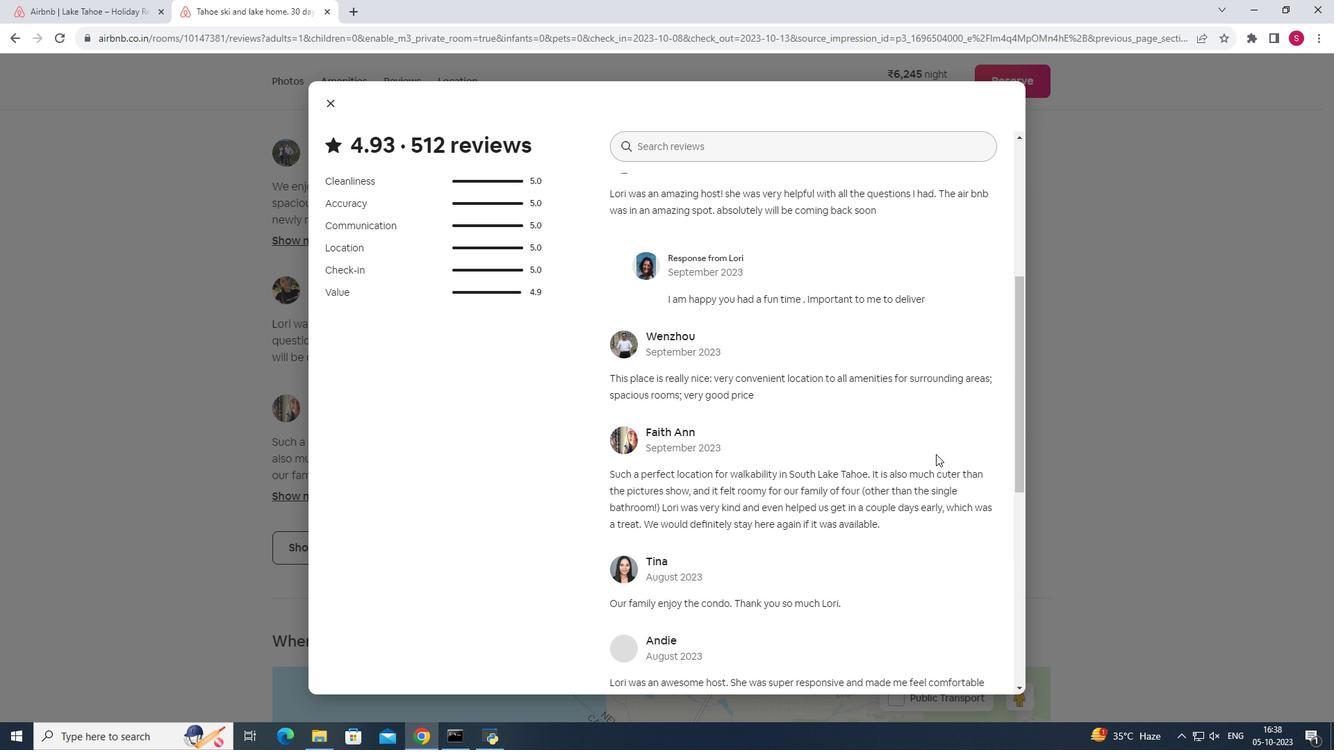 
Action: Mouse moved to (951, 453)
Screenshot: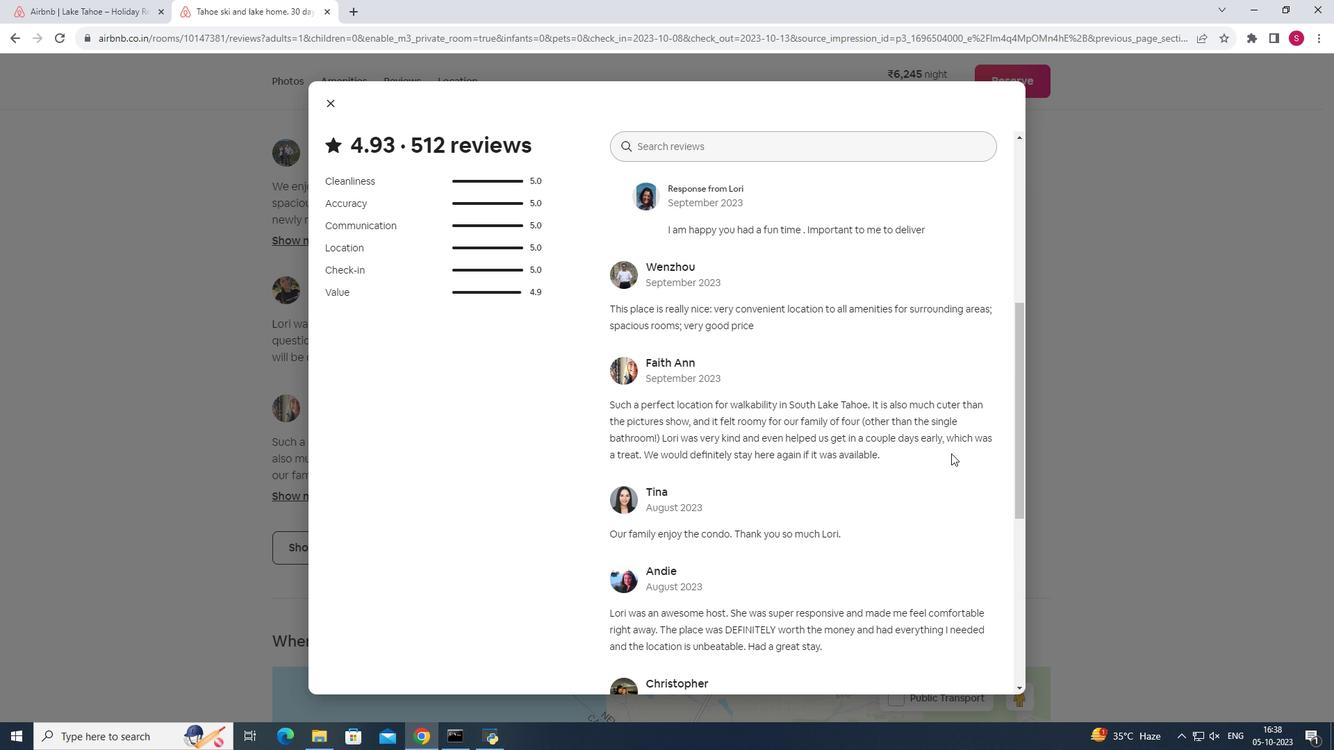 
Action: Mouse scrolled (951, 453) with delta (0, 0)
Screenshot: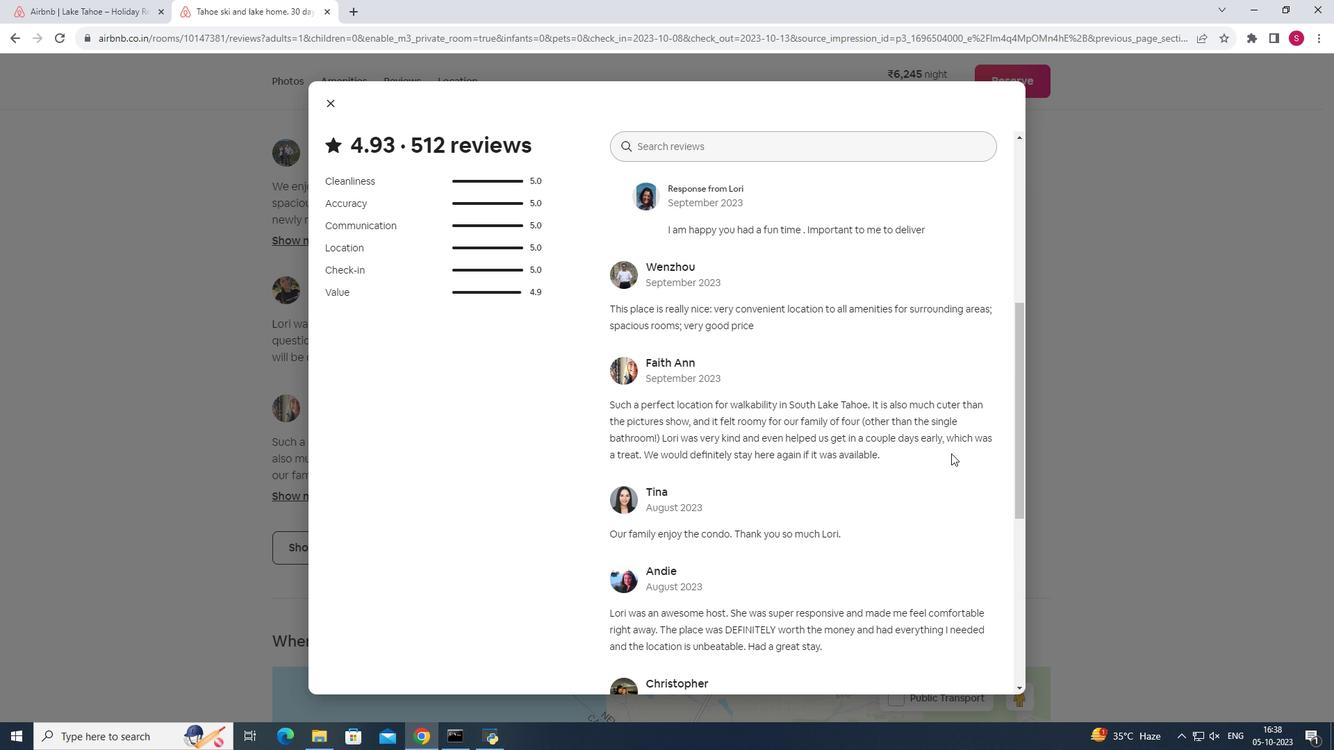 
Action: Mouse scrolled (951, 453) with delta (0, 0)
Screenshot: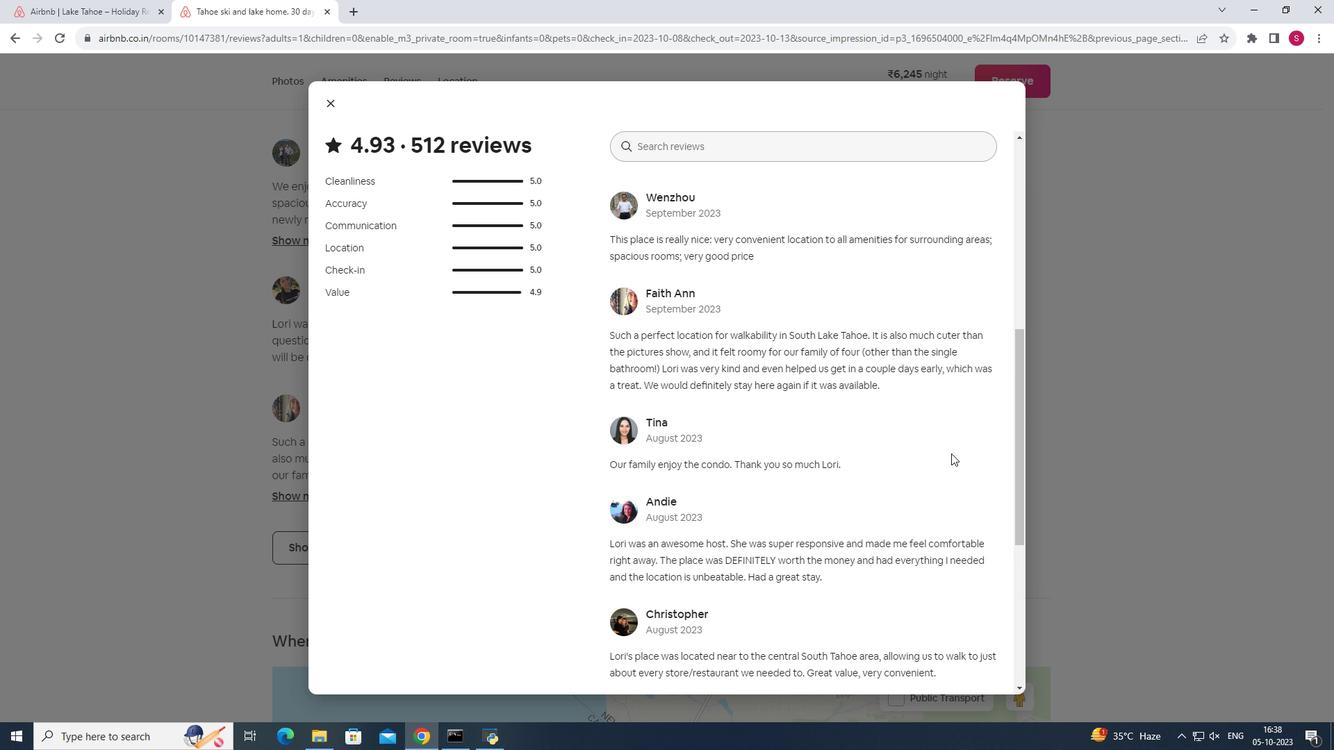
Action: Mouse scrolled (951, 453) with delta (0, 0)
Screenshot: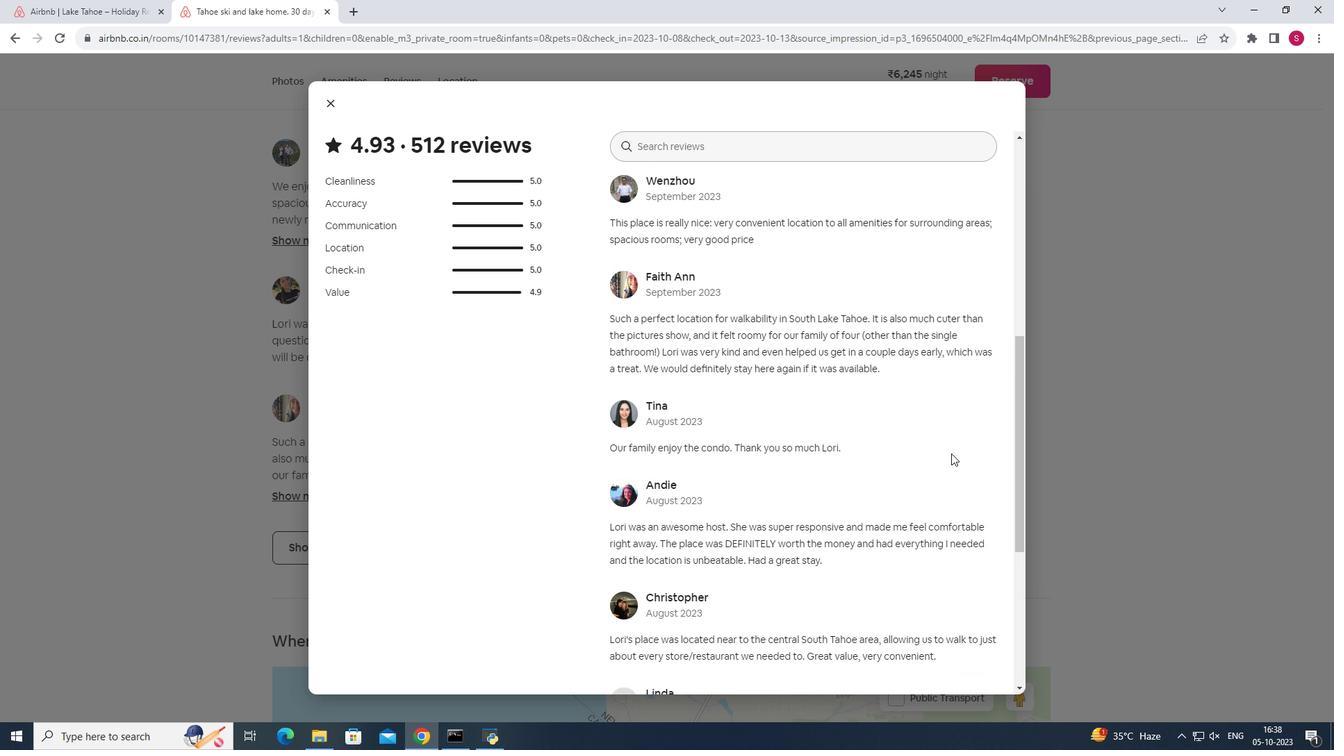 
Action: Mouse scrolled (951, 453) with delta (0, 0)
Screenshot: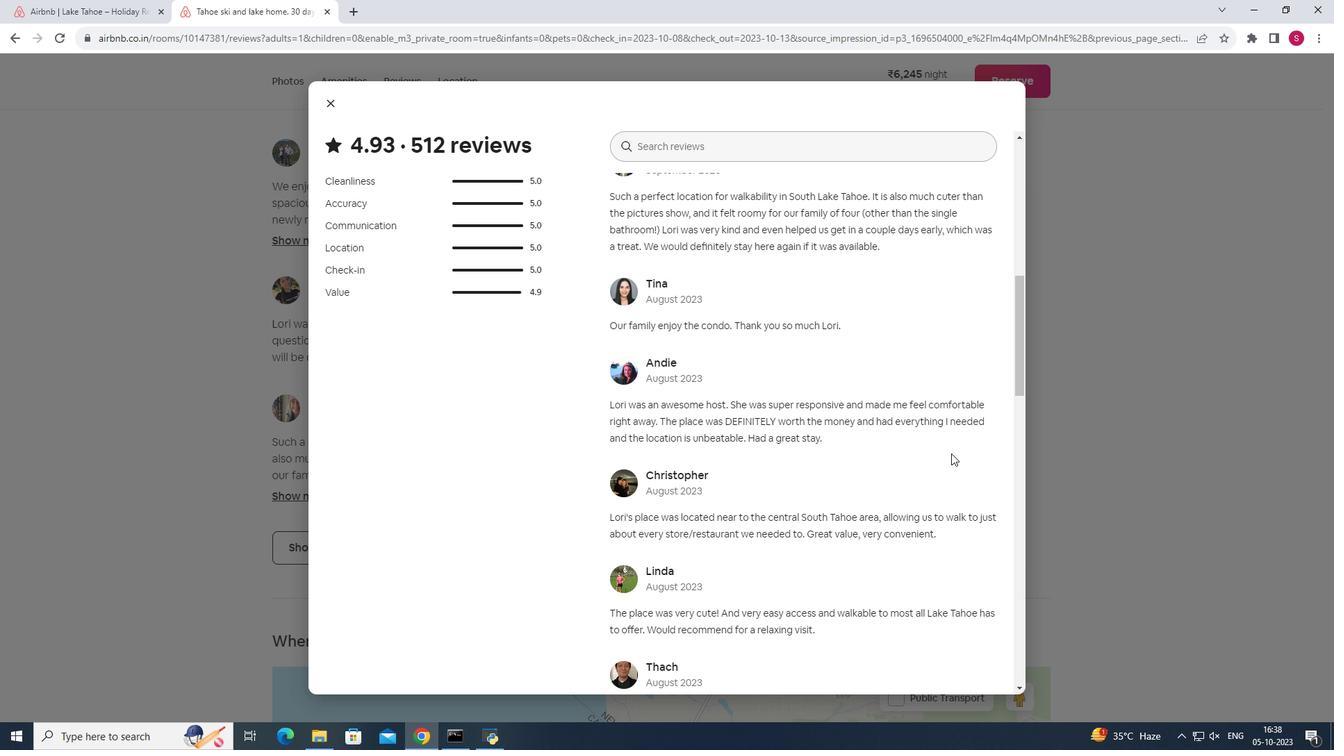 
Action: Mouse scrolled (951, 453) with delta (0, 0)
Screenshot: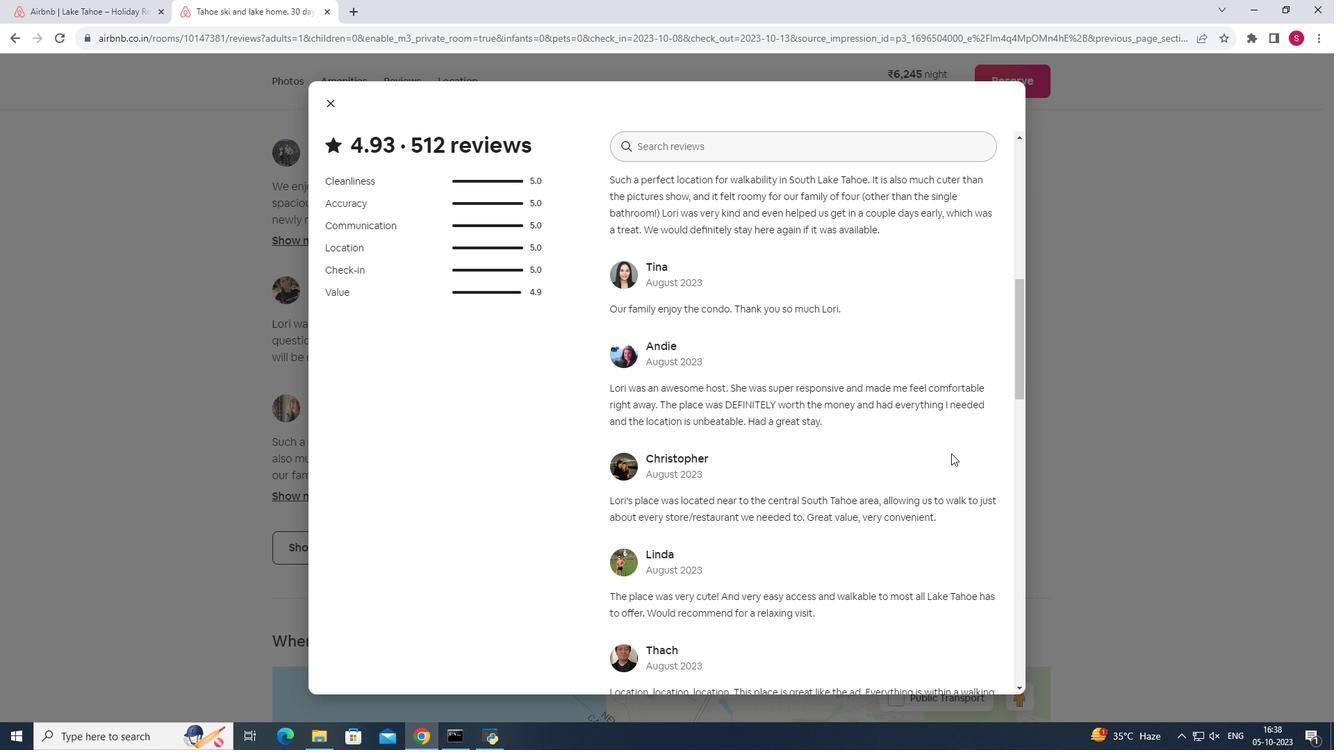 
Action: Mouse scrolled (951, 453) with delta (0, 0)
Screenshot: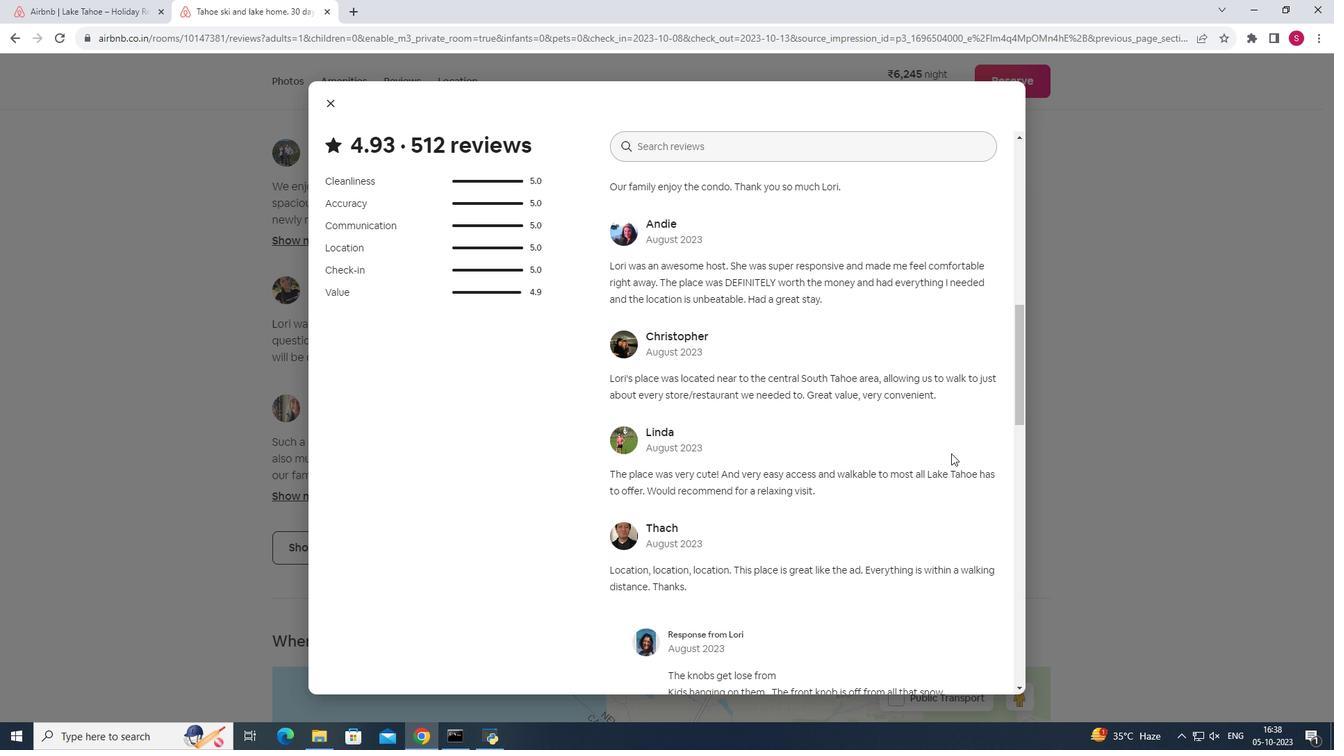 
Action: Mouse scrolled (951, 453) with delta (0, 0)
Screenshot: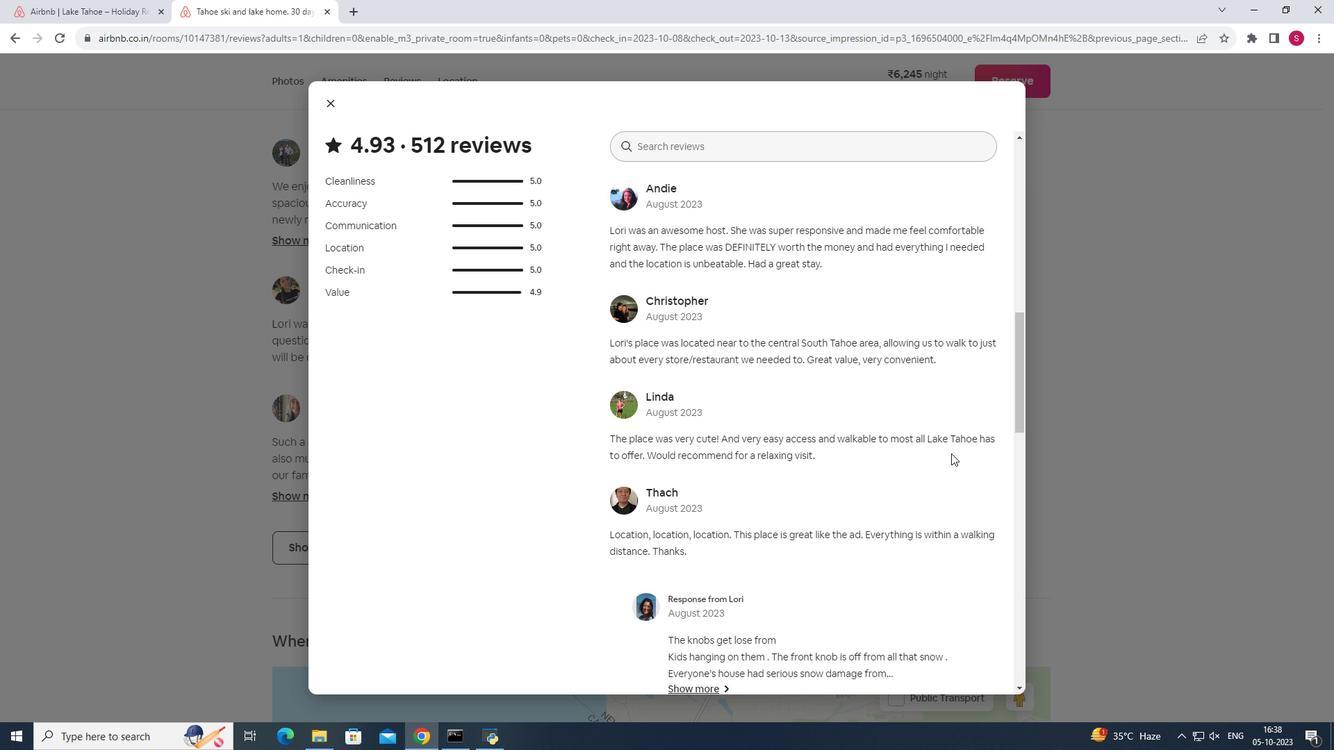 
Action: Mouse scrolled (951, 453) with delta (0, 0)
Screenshot: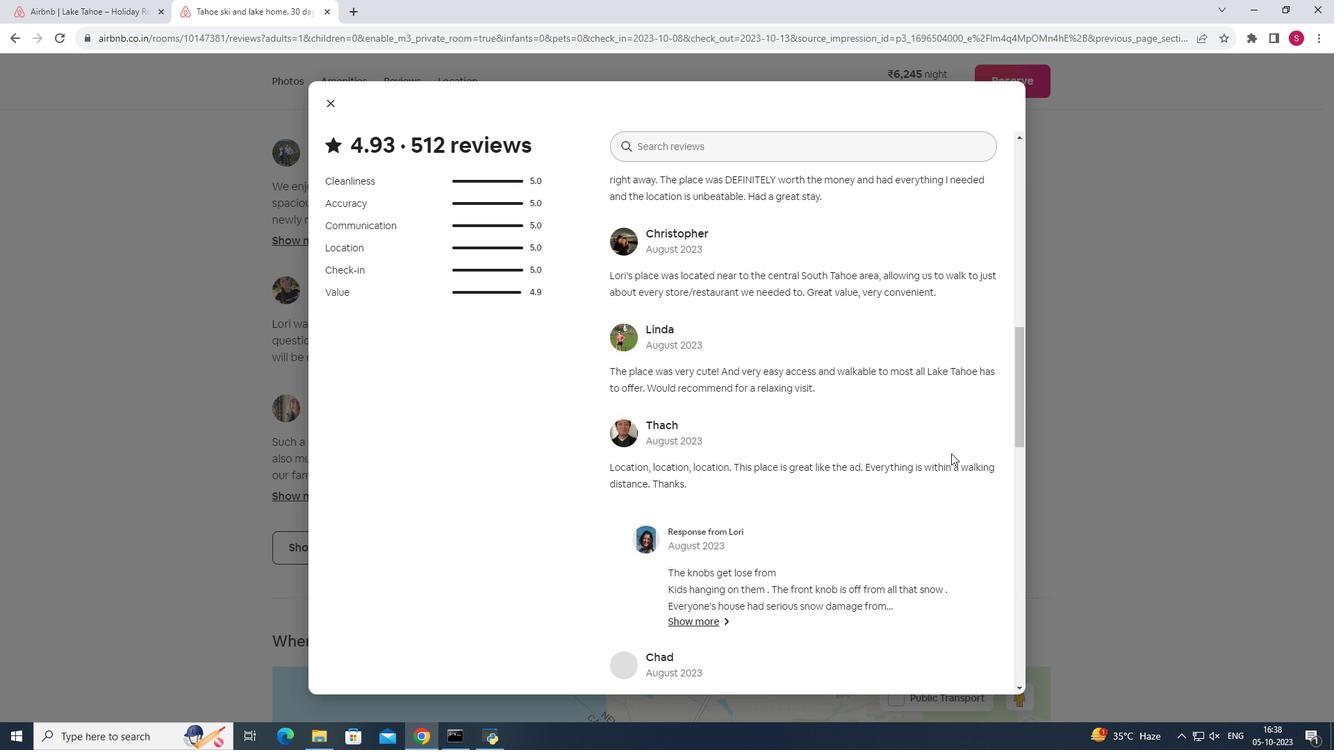 
Action: Mouse scrolled (951, 453) with delta (0, 0)
Screenshot: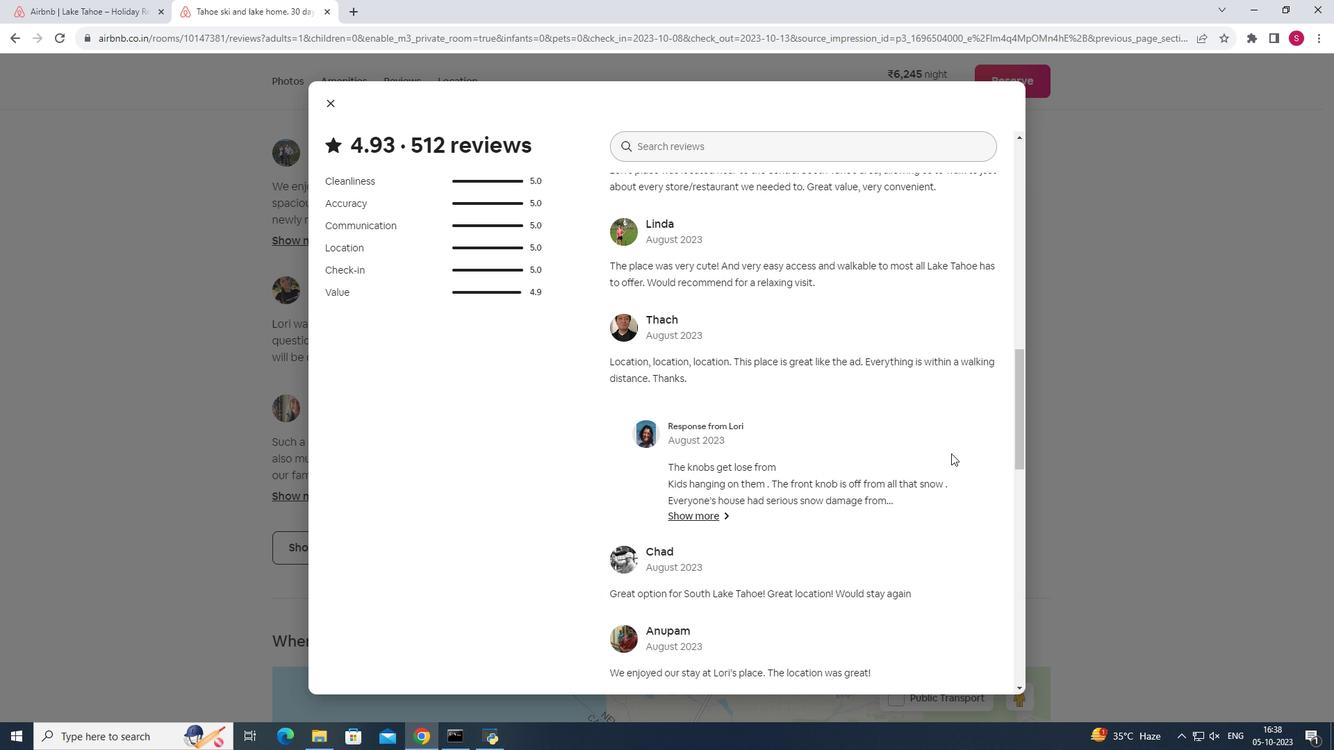 
Action: Mouse moved to (952, 453)
Screenshot: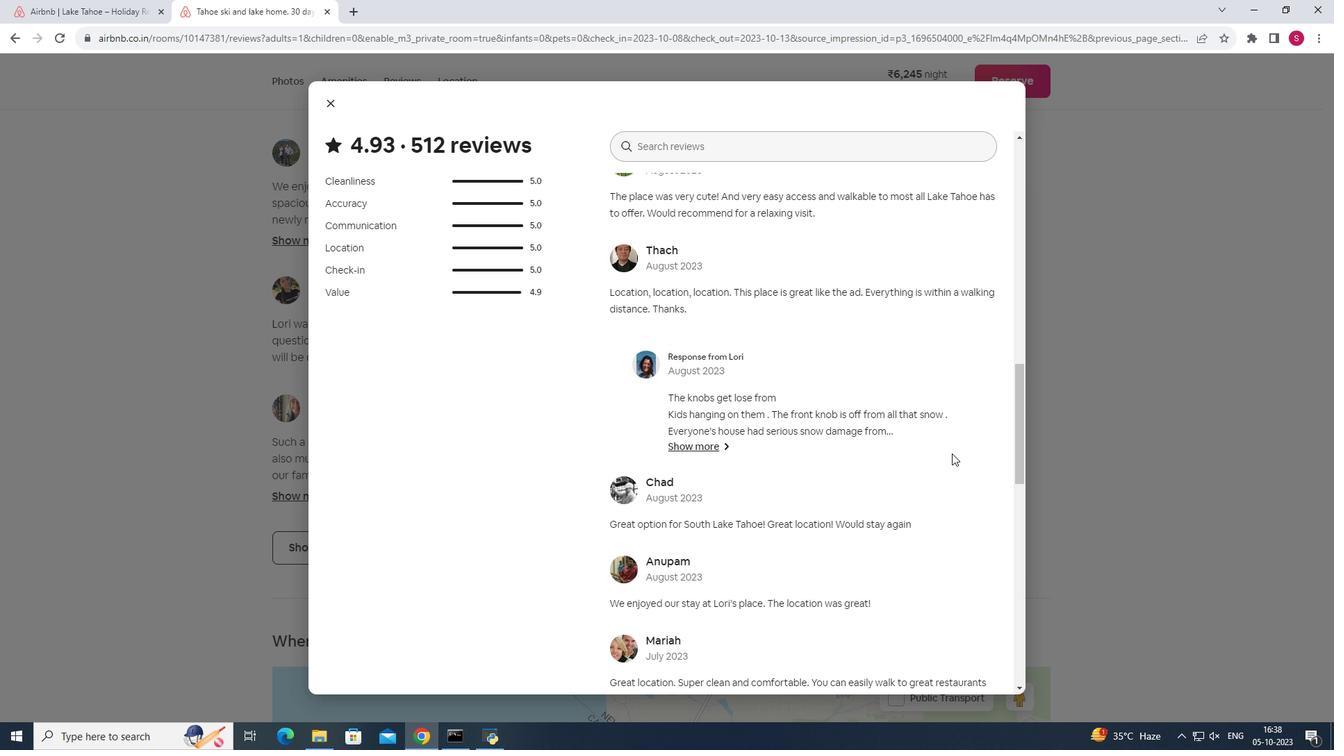 
Action: Mouse scrolled (952, 453) with delta (0, 0)
Screenshot: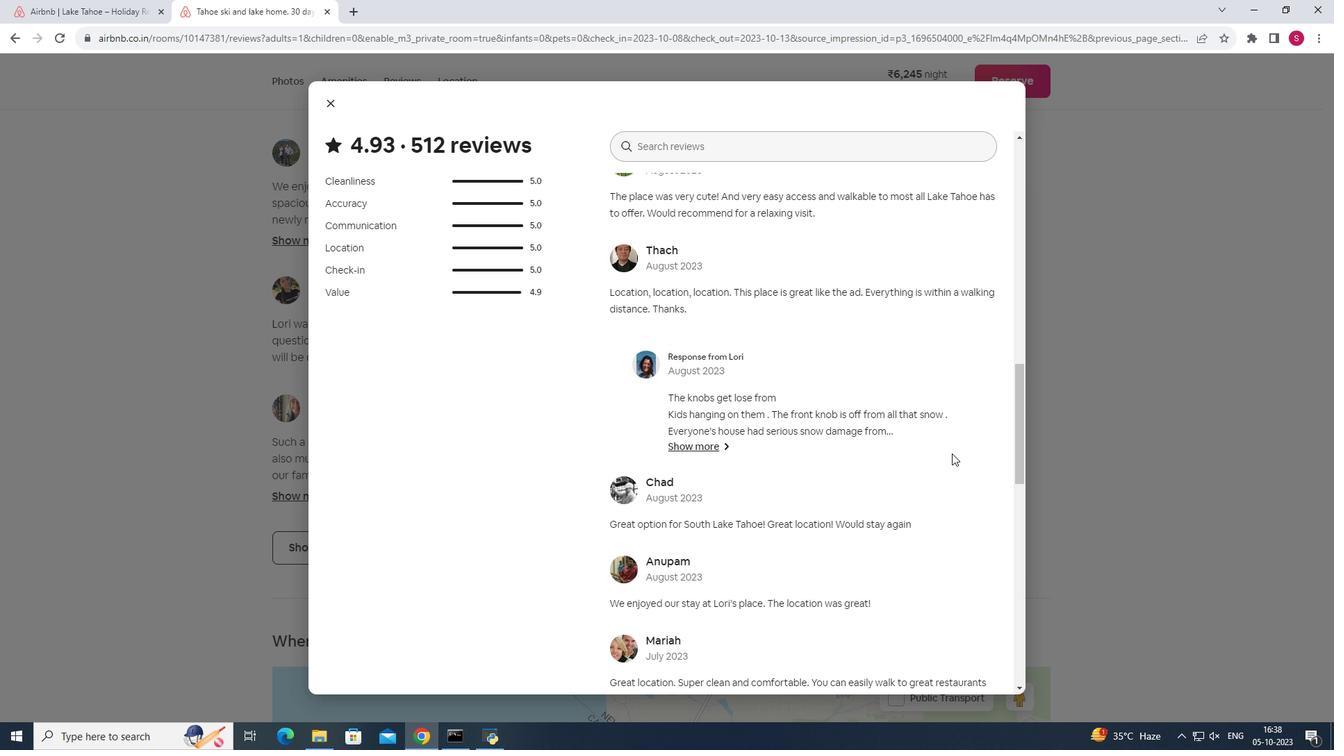 
Action: Mouse moved to (952, 452)
Screenshot: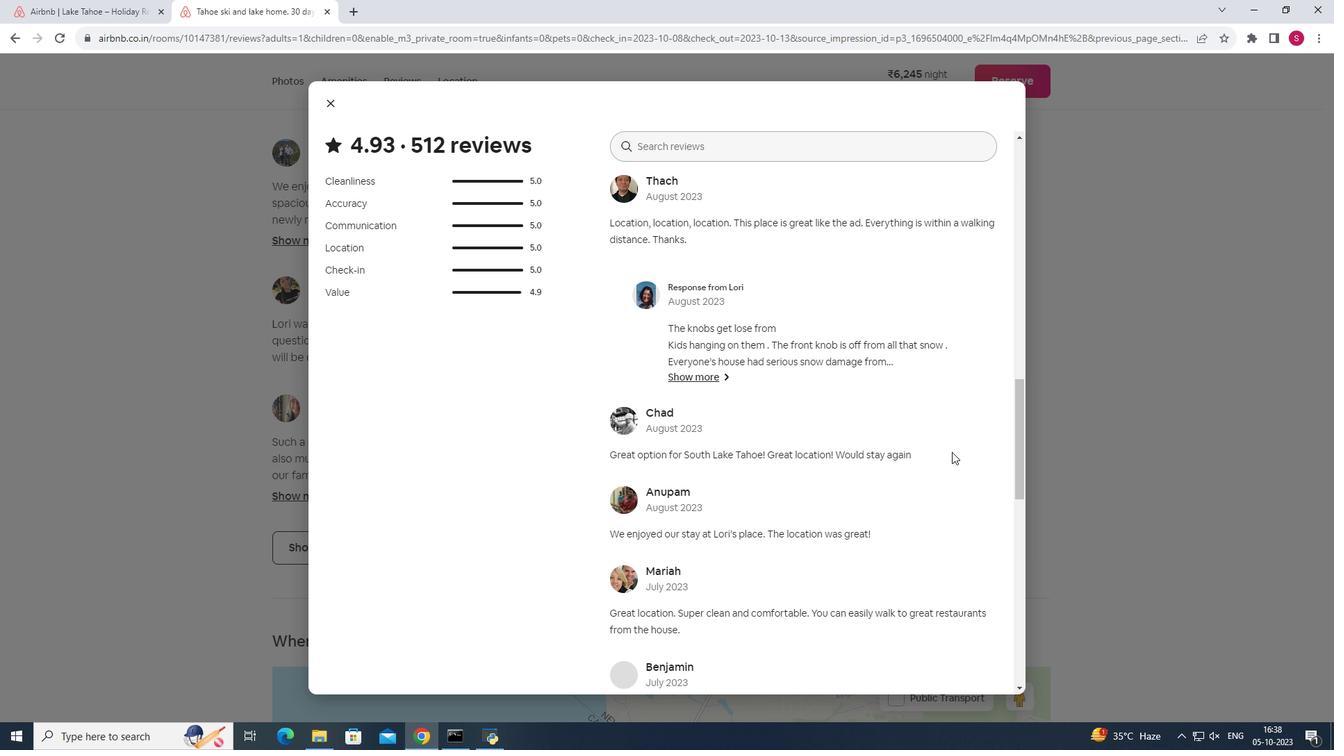 
Action: Mouse scrolled (952, 451) with delta (0, 0)
Screenshot: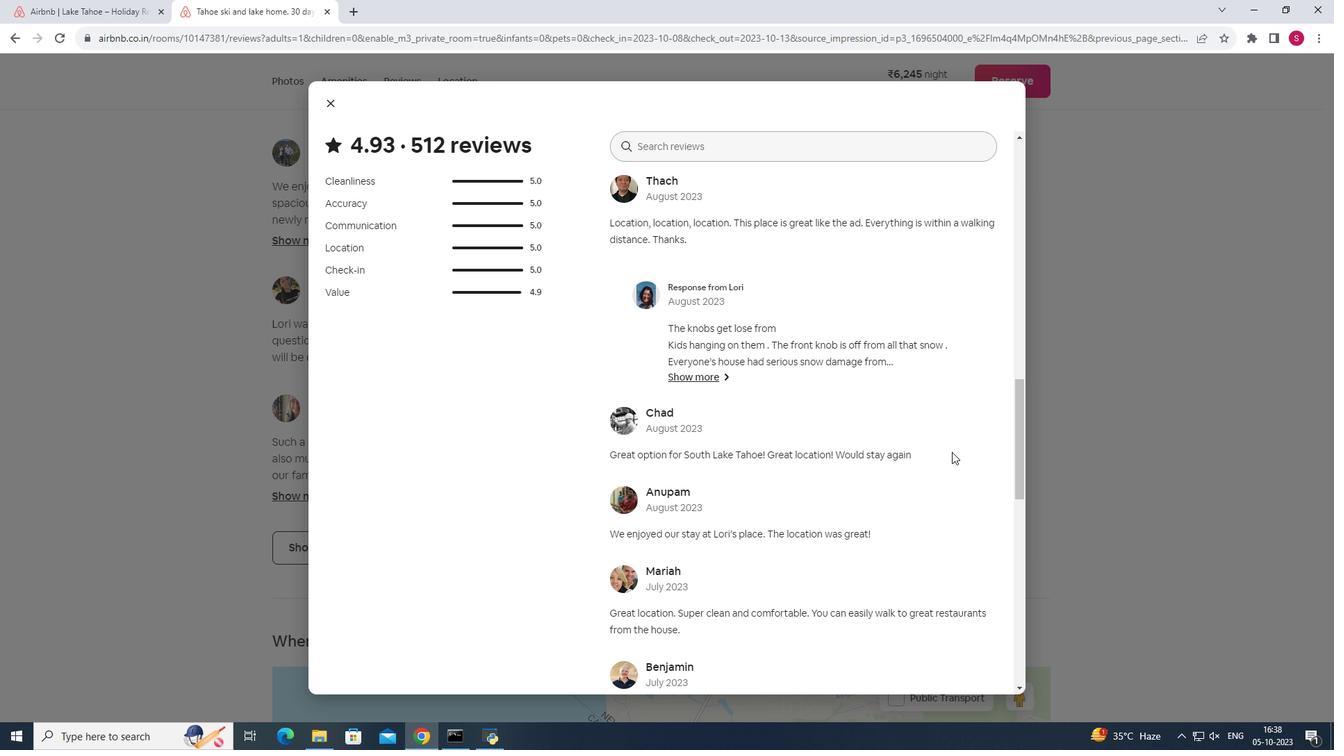 
Action: Mouse scrolled (952, 451) with delta (0, 0)
Screenshot: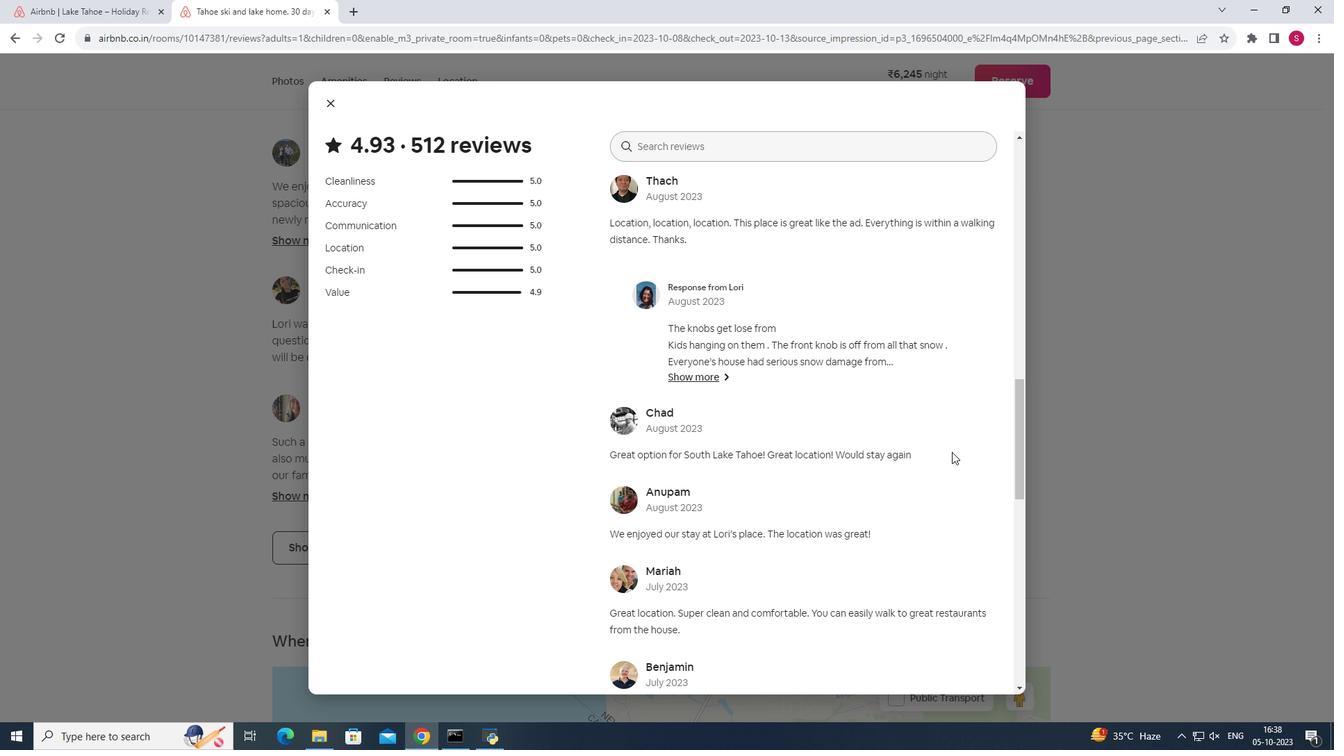 
Action: Mouse scrolled (952, 451) with delta (0, 0)
Screenshot: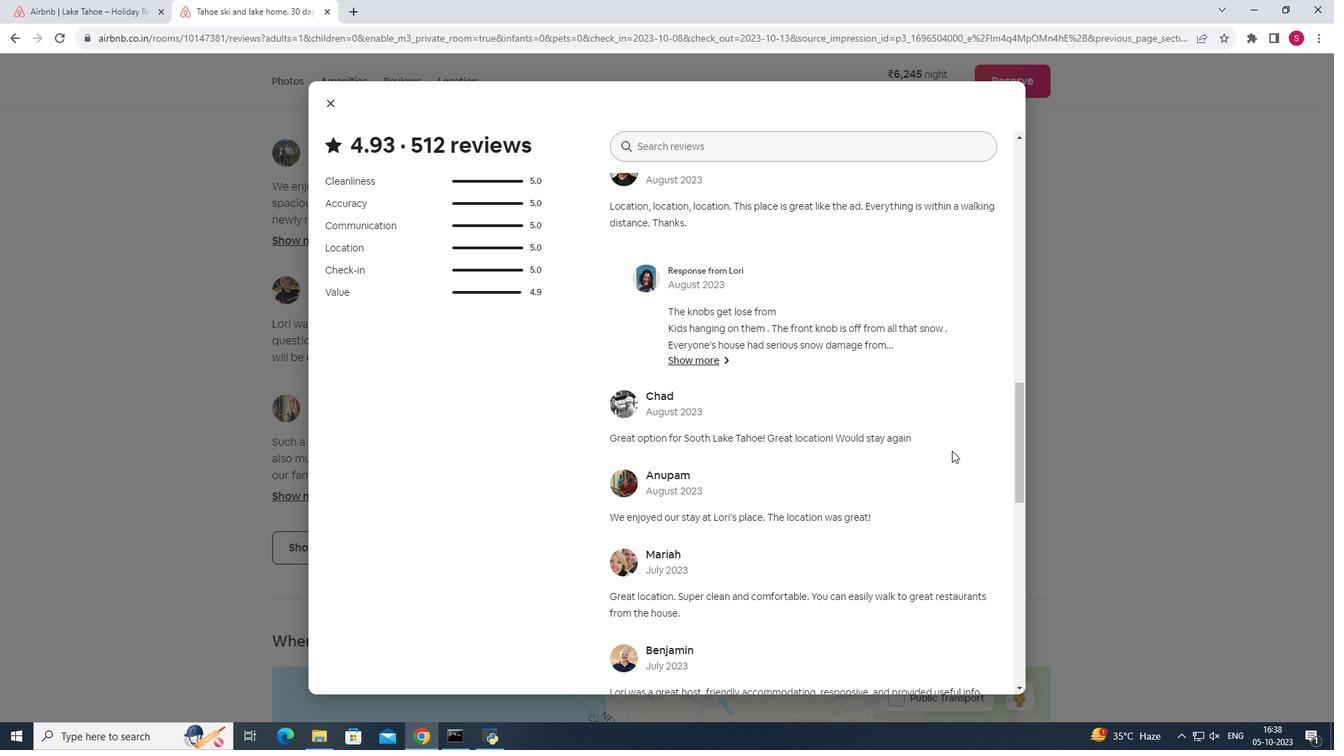 
Action: Mouse moved to (987, 440)
Screenshot: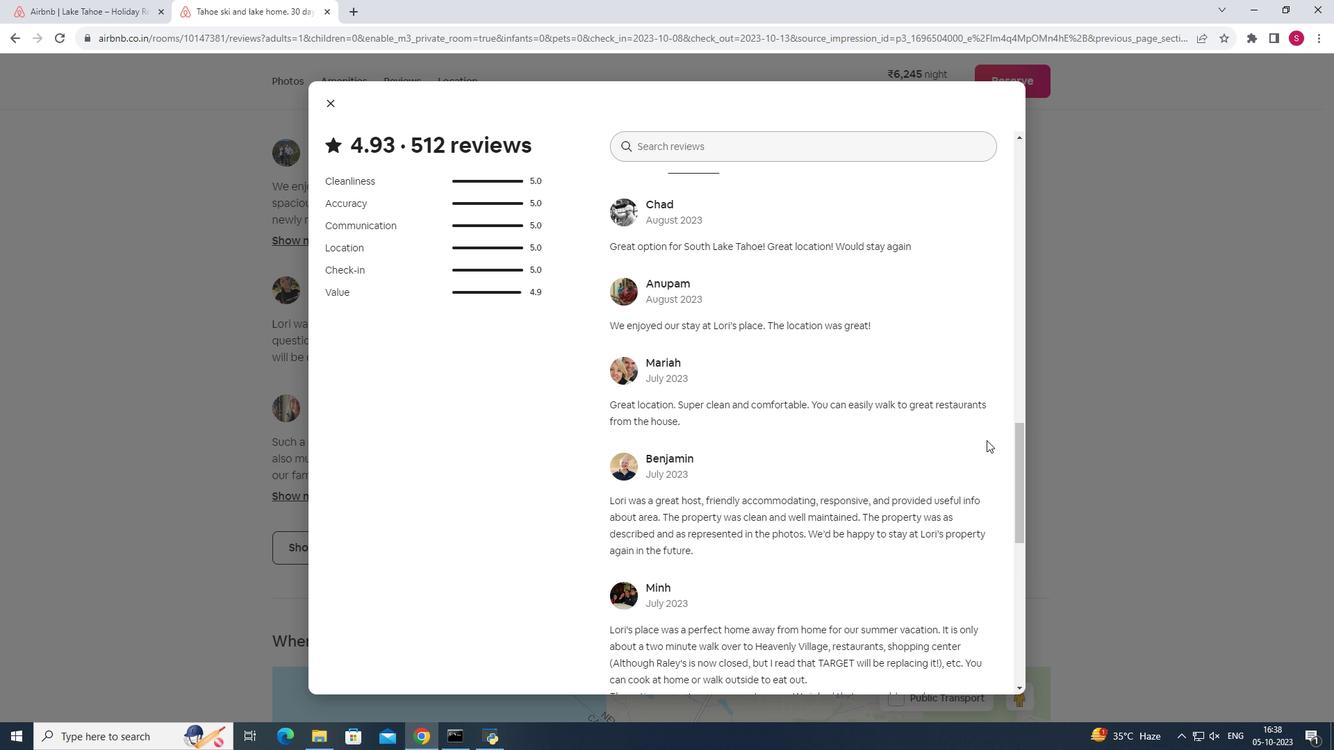 
Action: Mouse scrolled (987, 440) with delta (0, 0)
Screenshot: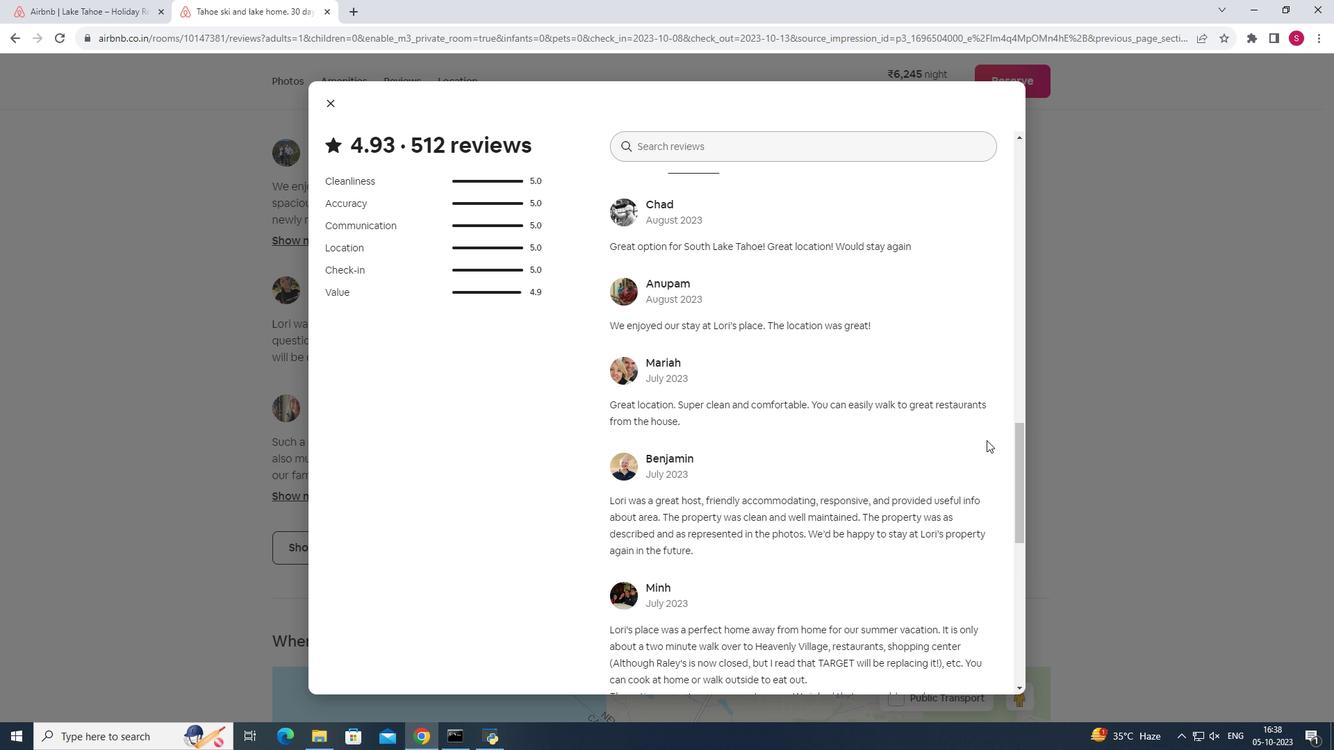 
Action: Mouse scrolled (987, 440) with delta (0, 0)
Screenshot: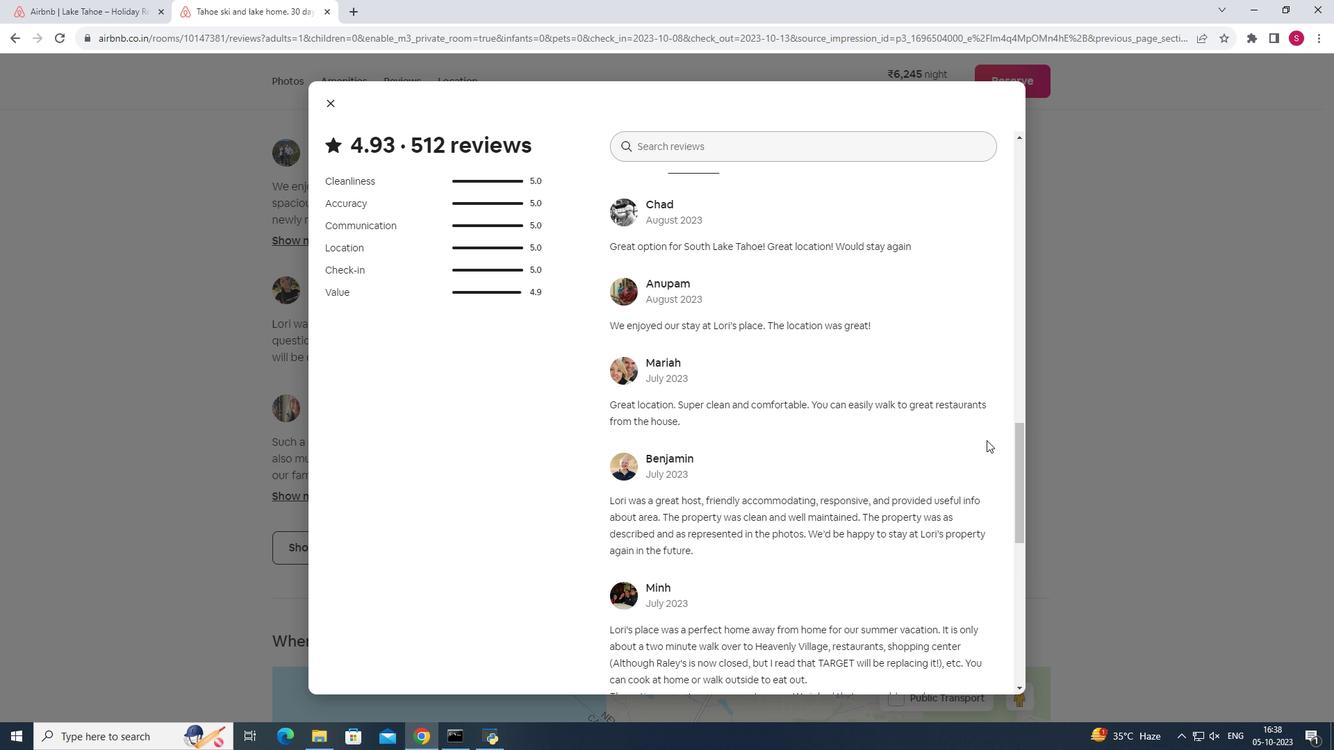 
Action: Mouse scrolled (987, 440) with delta (0, 0)
Screenshot: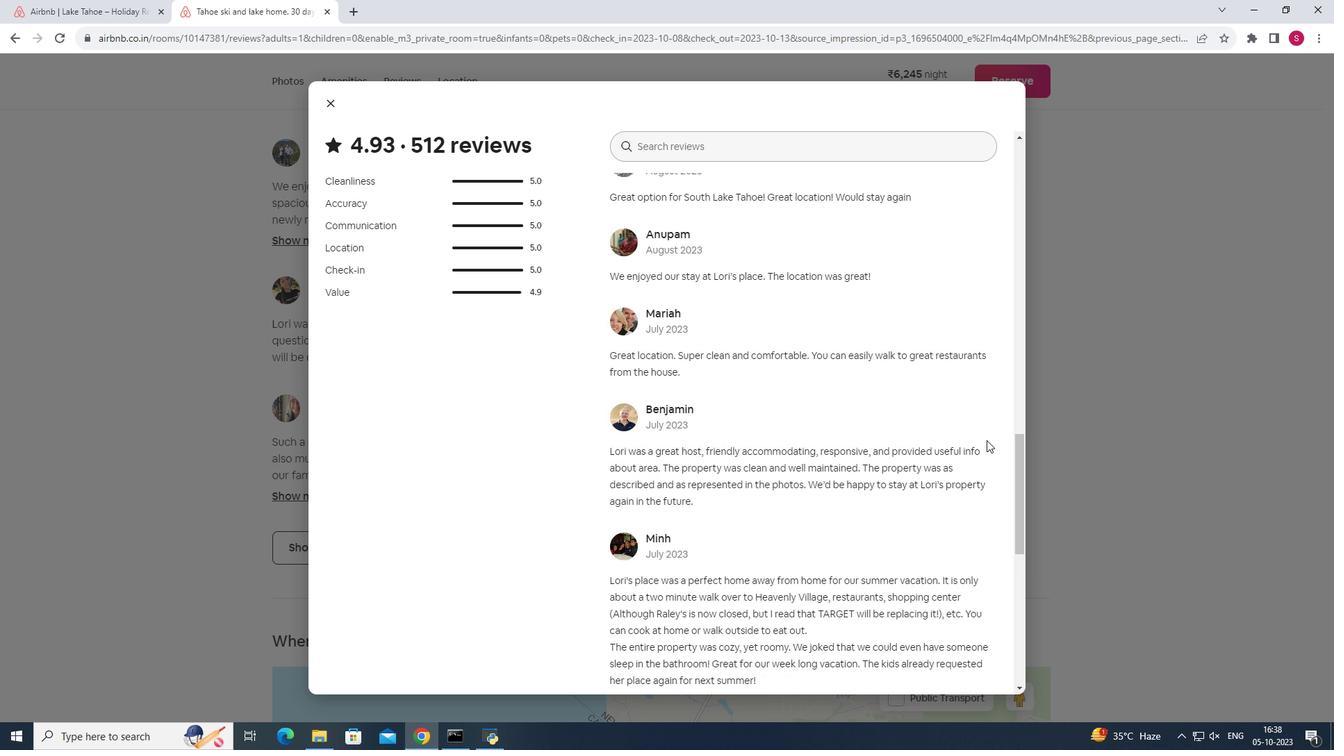 
Action: Mouse moved to (983, 440)
Screenshot: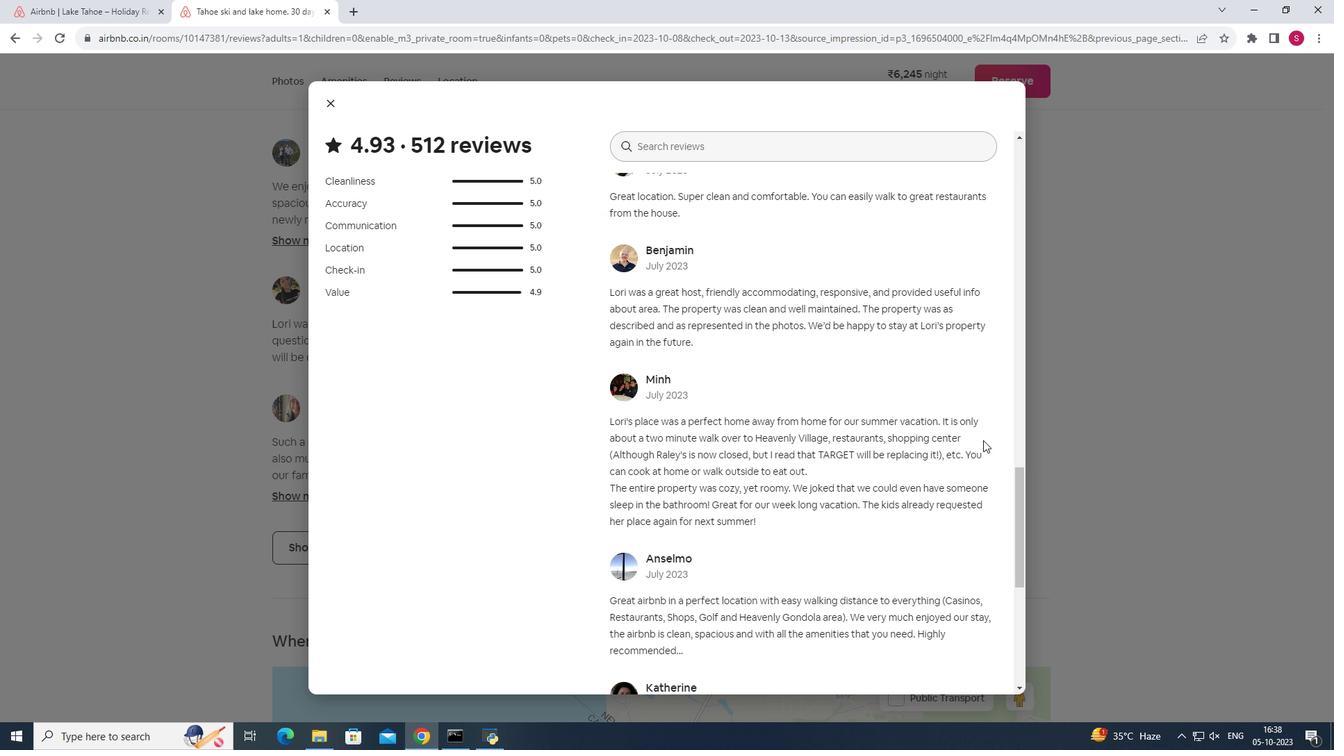 
Action: Mouse scrolled (983, 440) with delta (0, 0)
Screenshot: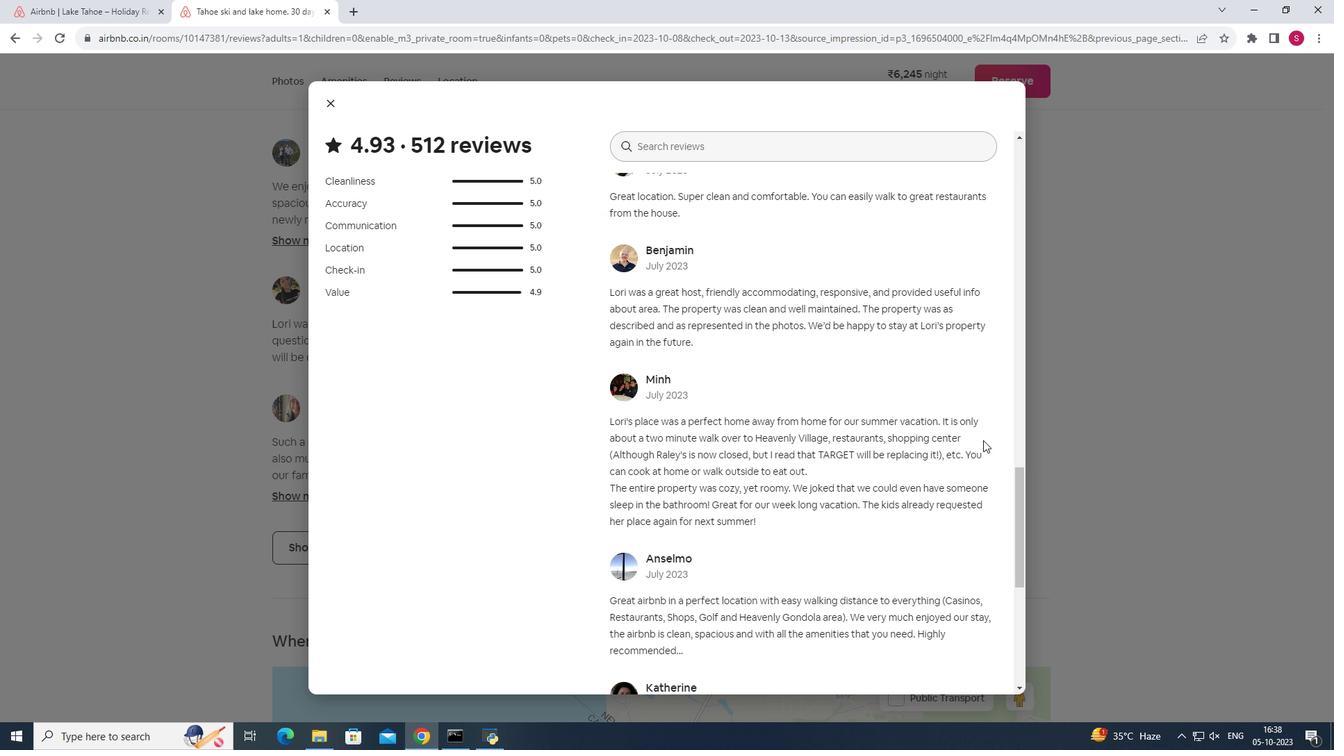 
Action: Mouse scrolled (983, 440) with delta (0, 0)
Screenshot: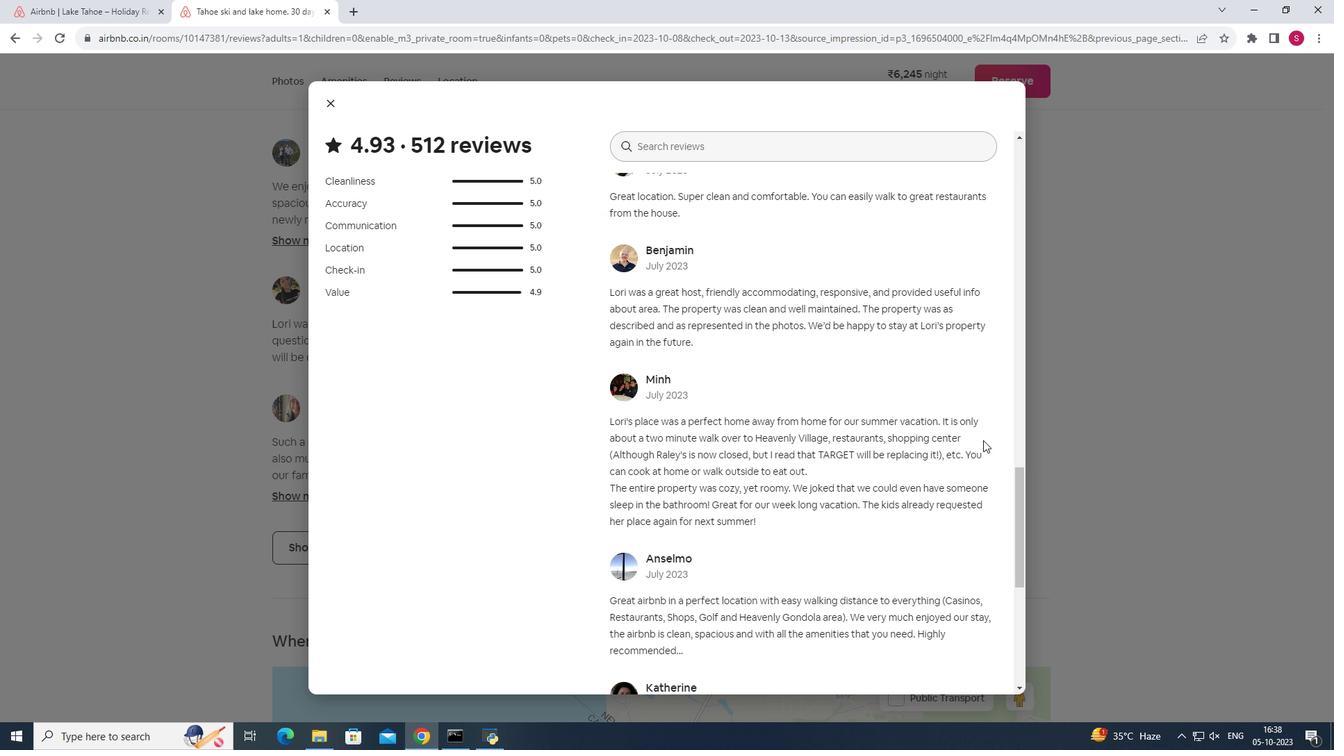 
Action: Mouse moved to (982, 440)
Screenshot: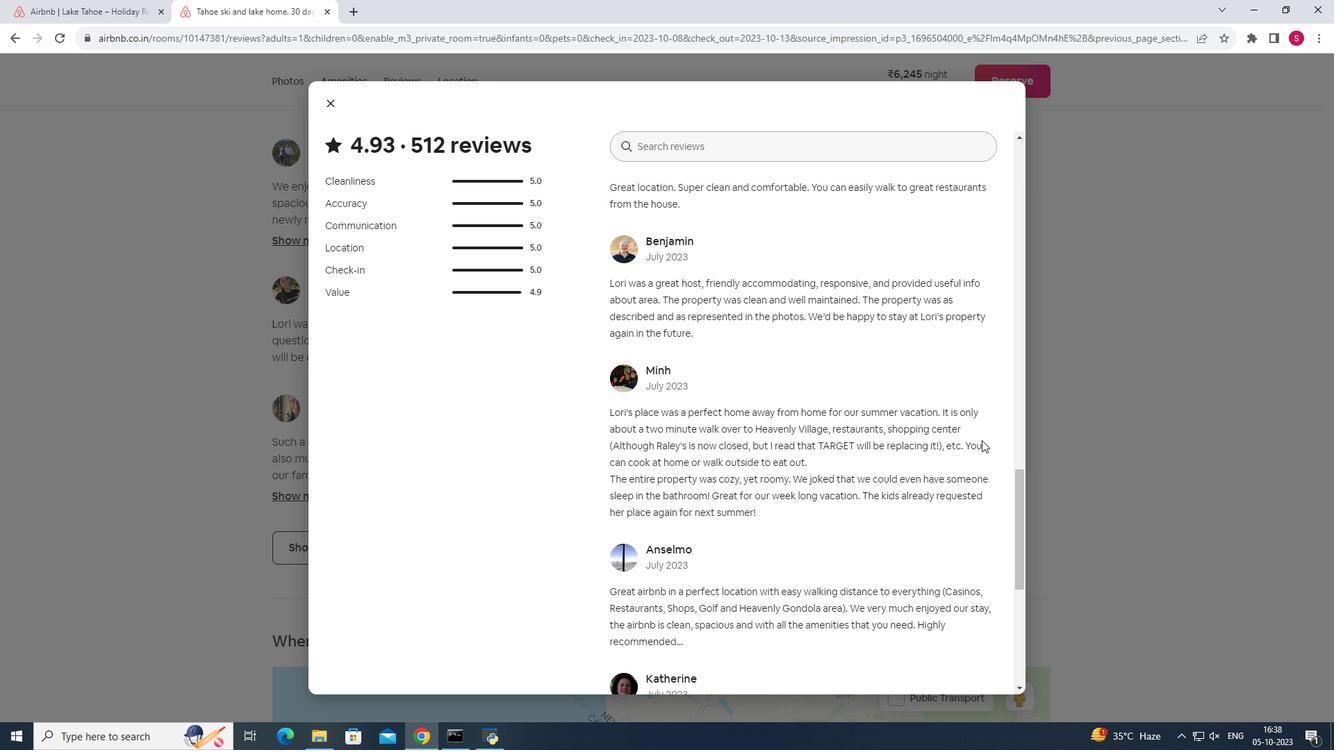 
Action: Mouse scrolled (982, 440) with delta (0, 0)
Screenshot: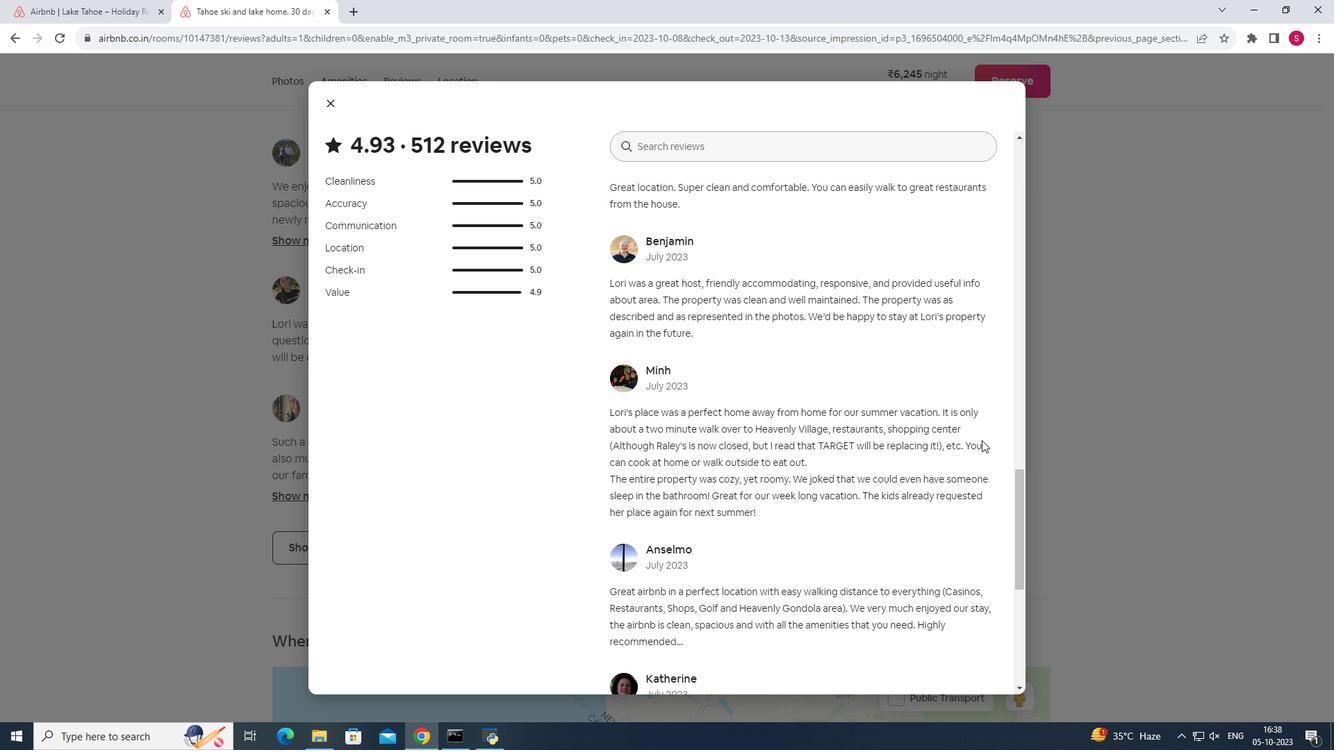 
Action: Mouse moved to (933, 437)
Screenshot: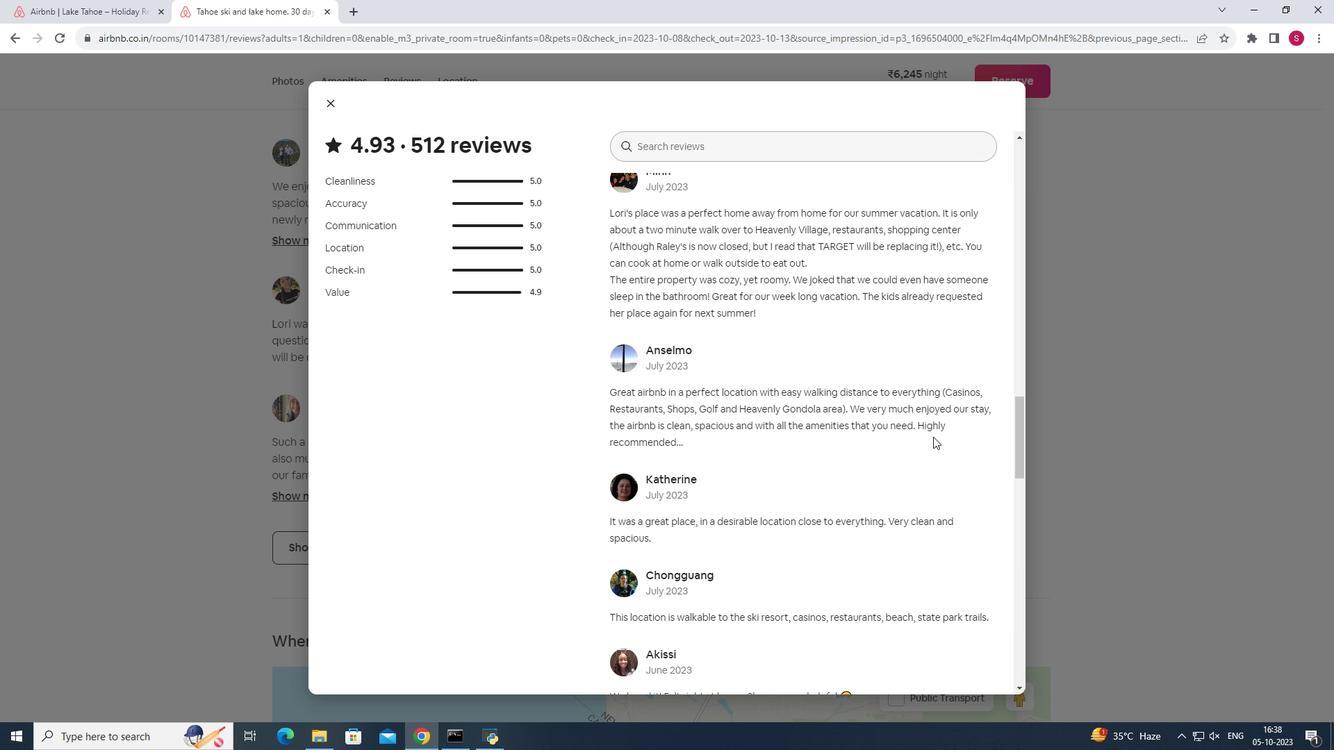 
Action: Mouse scrolled (933, 436) with delta (0, 0)
Screenshot: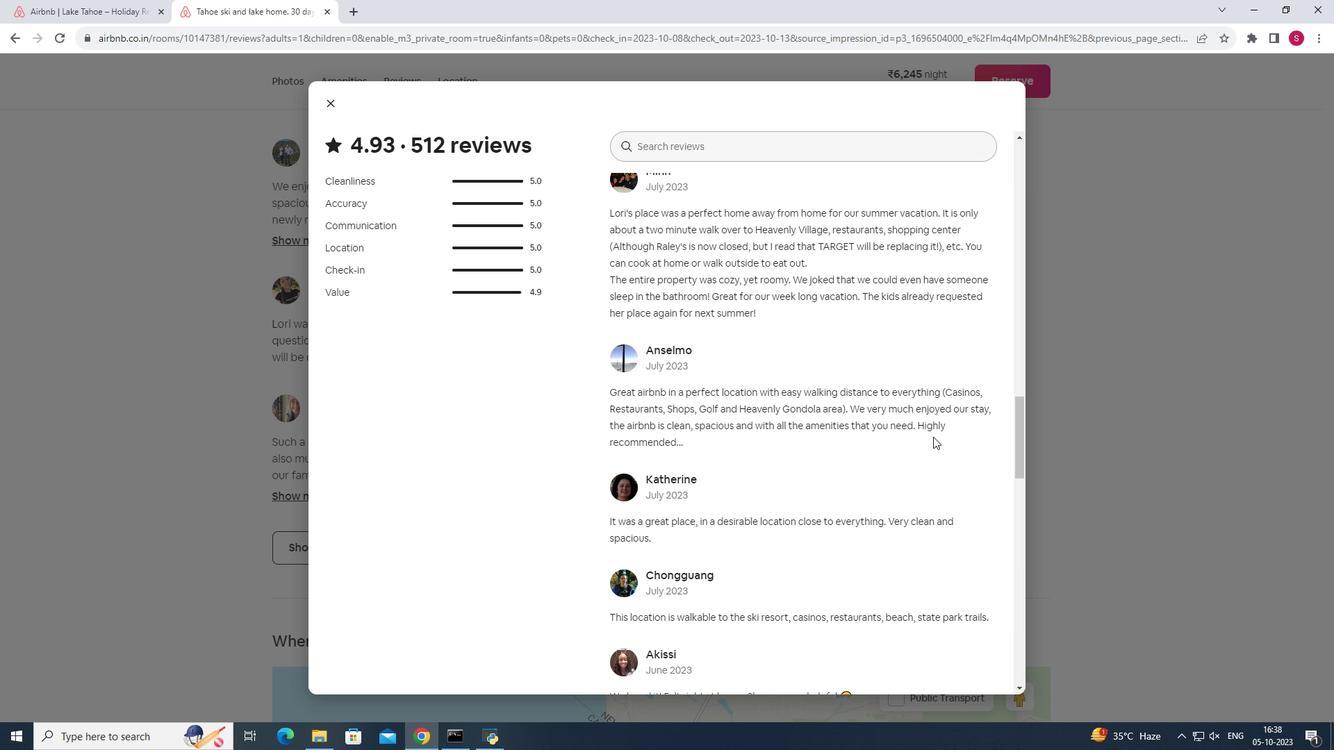 
Action: Mouse scrolled (933, 436) with delta (0, 0)
Screenshot: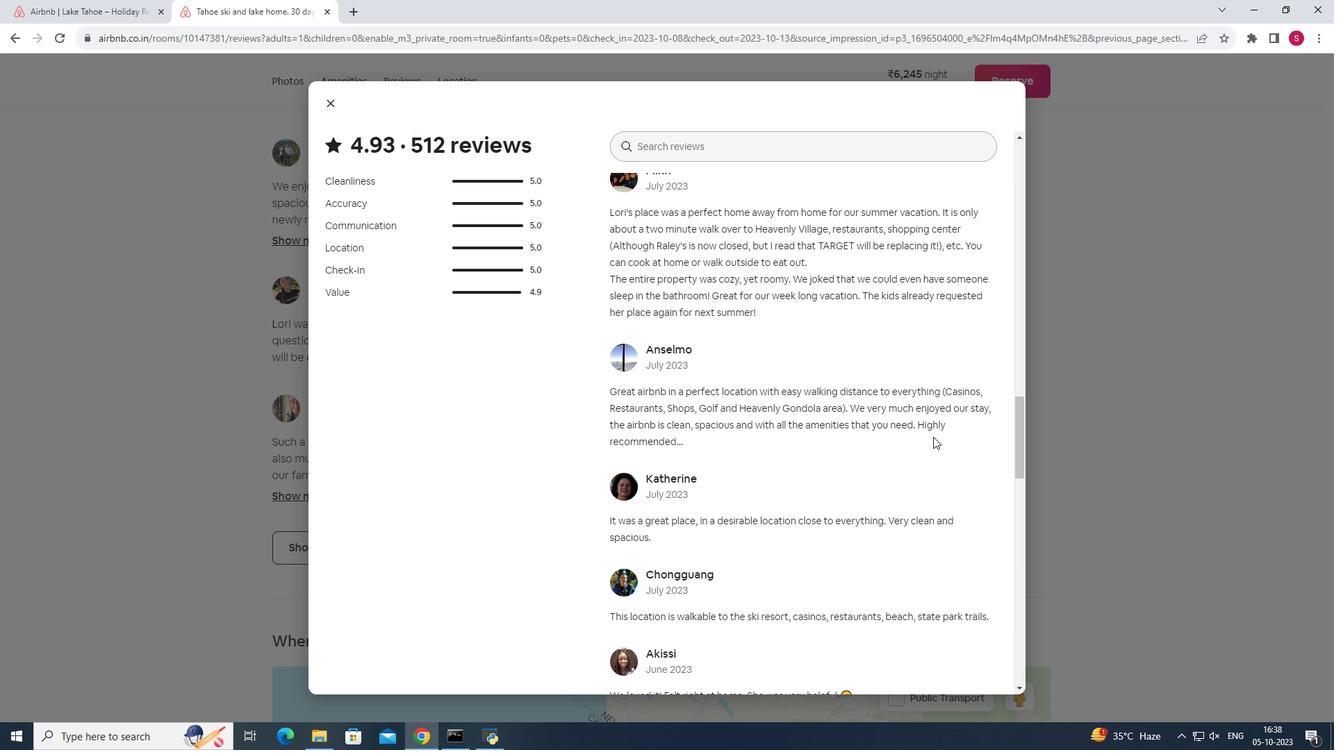 
Action: Mouse moved to (934, 437)
Screenshot: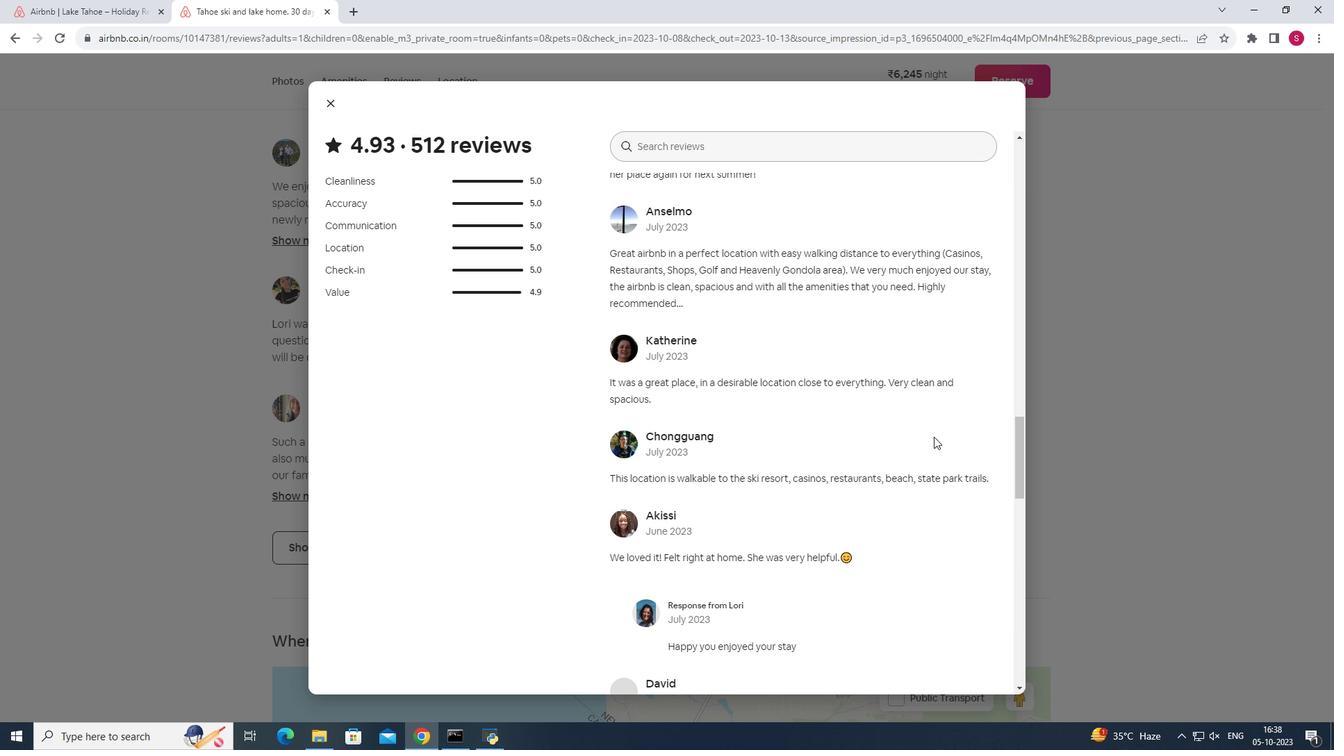 
Action: Mouse scrolled (934, 436) with delta (0, 0)
Screenshot: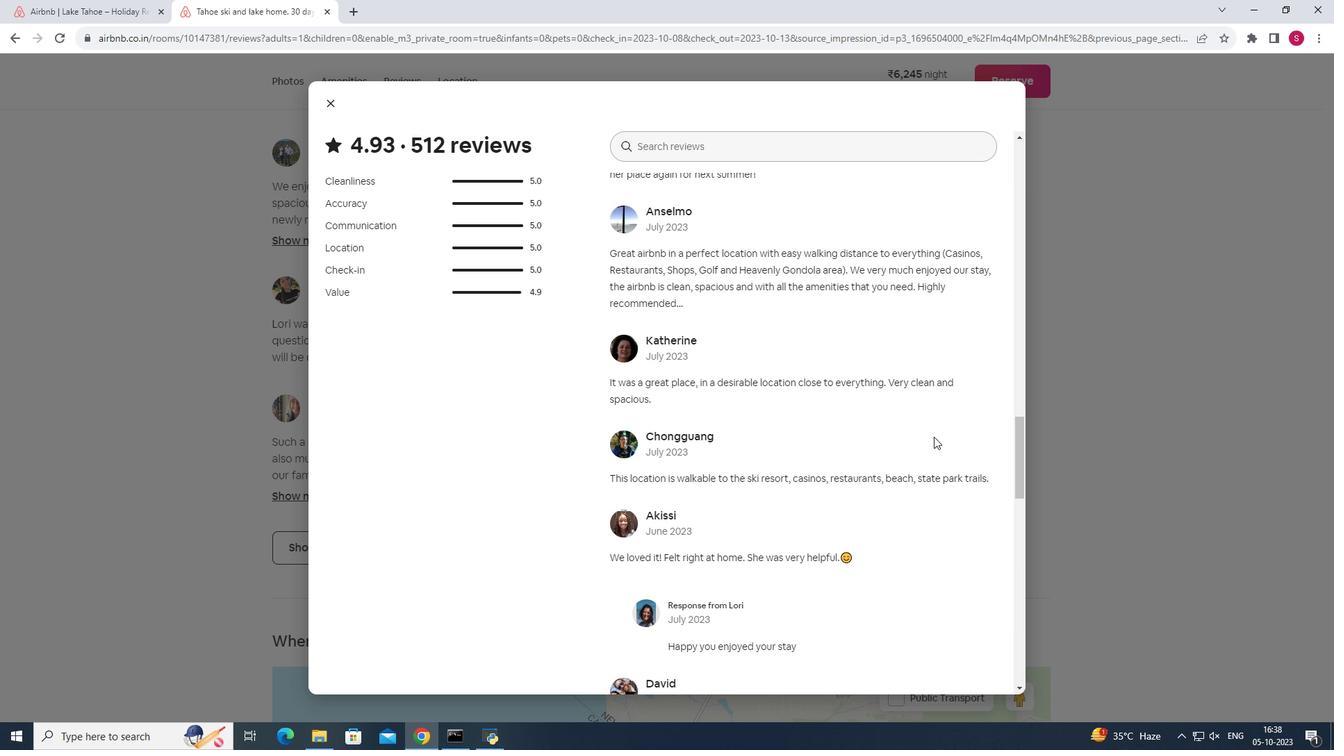 
Action: Mouse scrolled (934, 436) with delta (0, 0)
Screenshot: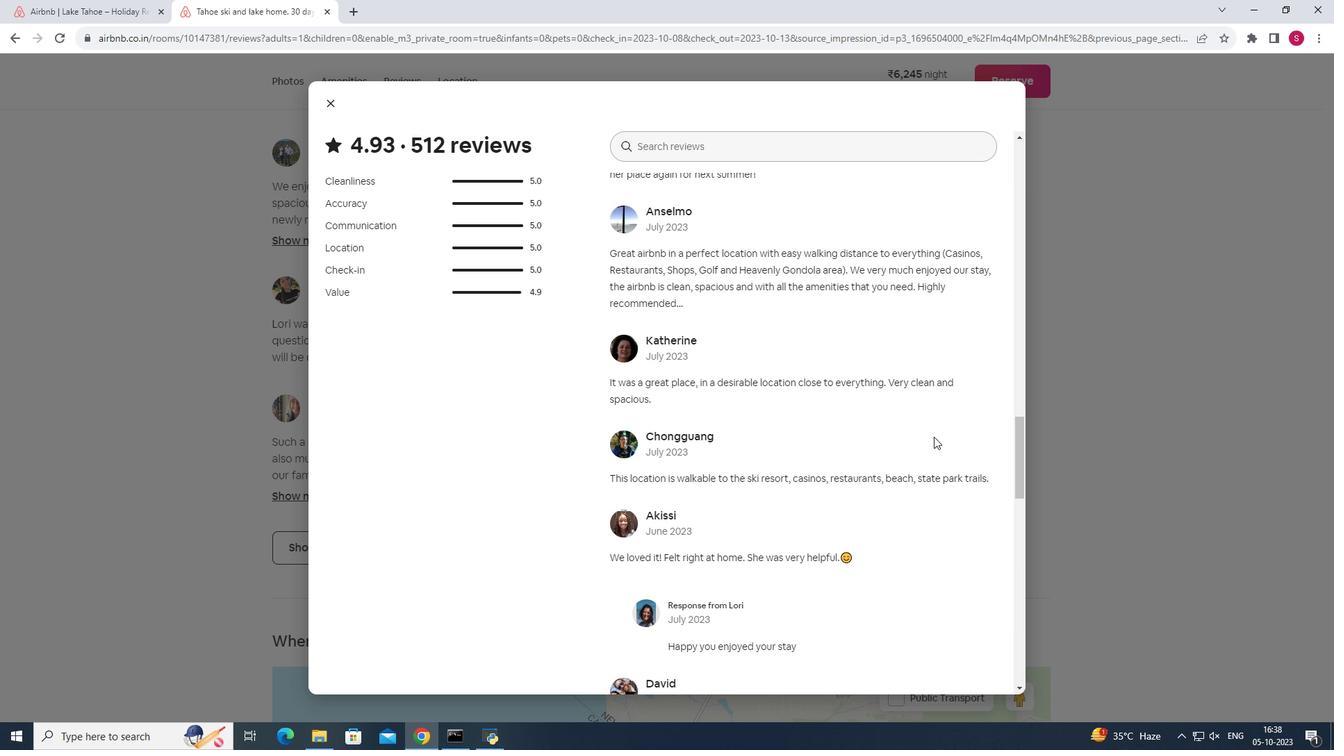 
Action: Mouse scrolled (934, 436) with delta (0, 0)
Screenshot: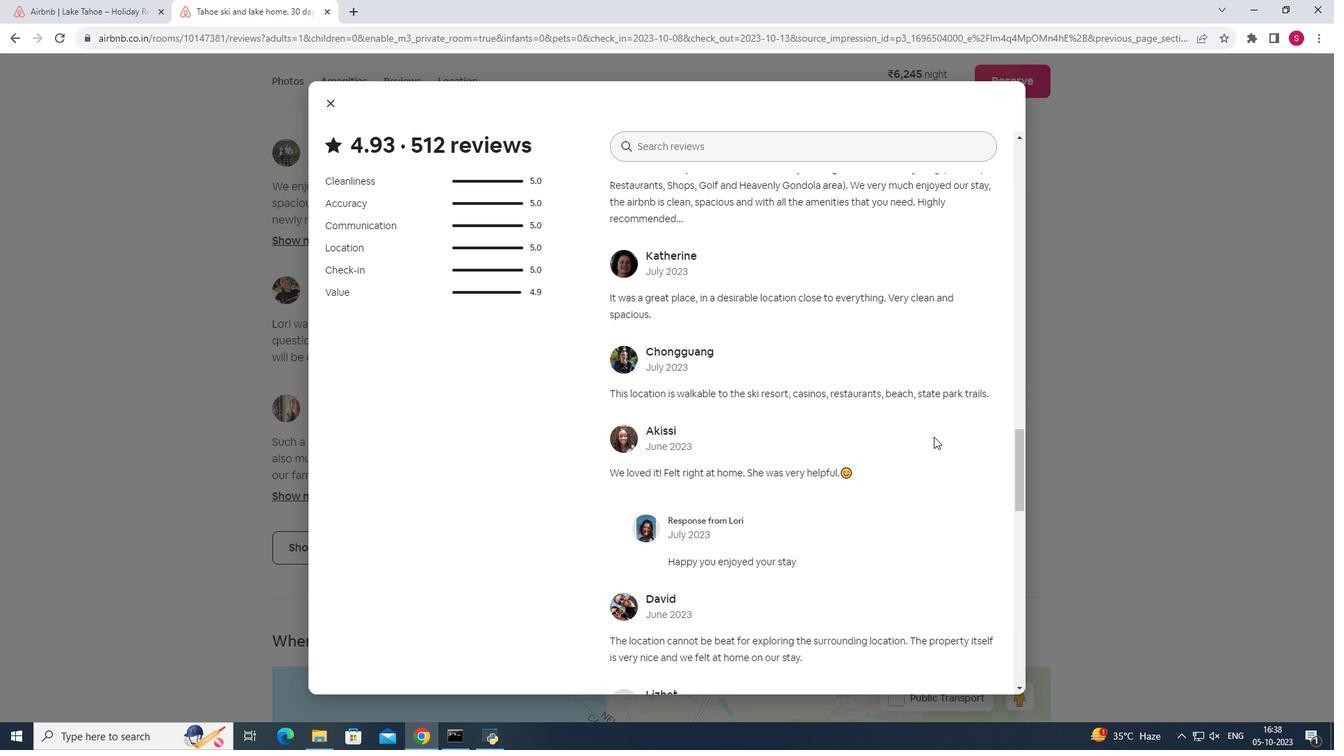 
Action: Mouse scrolled (934, 436) with delta (0, 0)
Screenshot: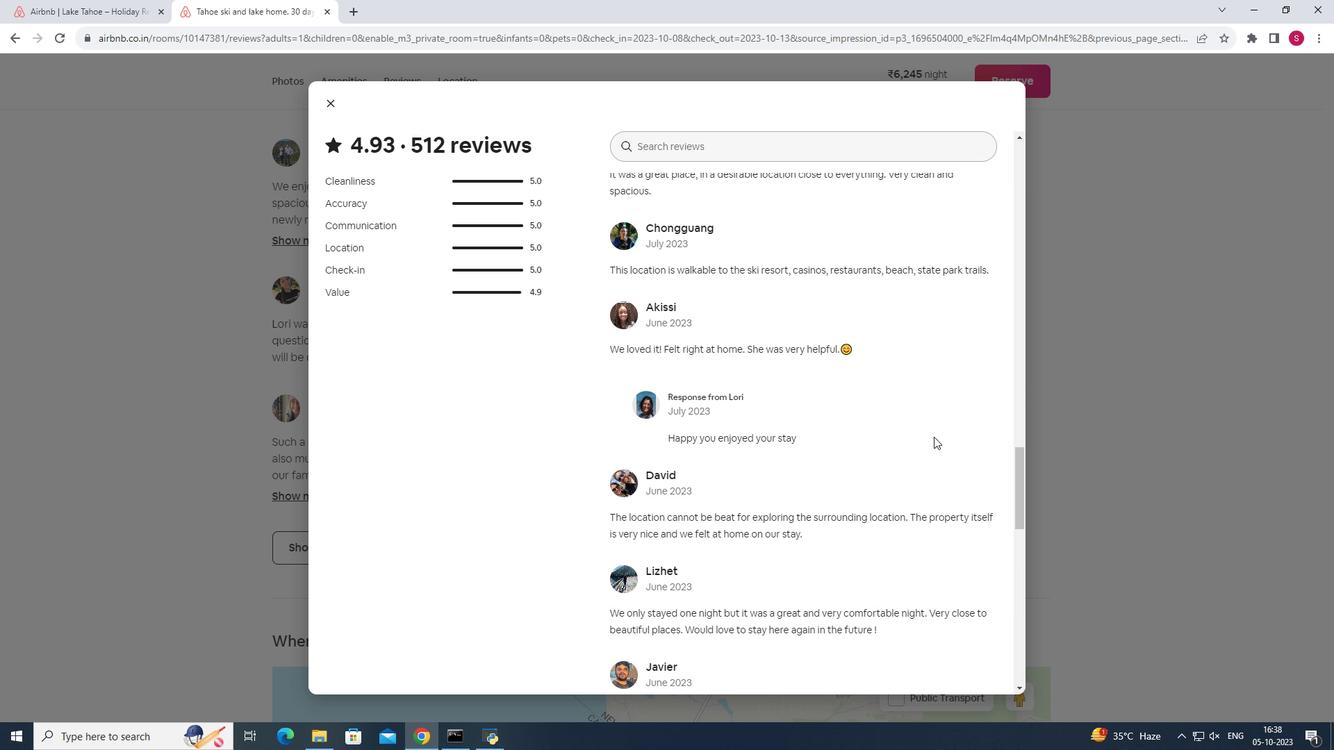 
Action: Mouse scrolled (934, 436) with delta (0, 0)
Screenshot: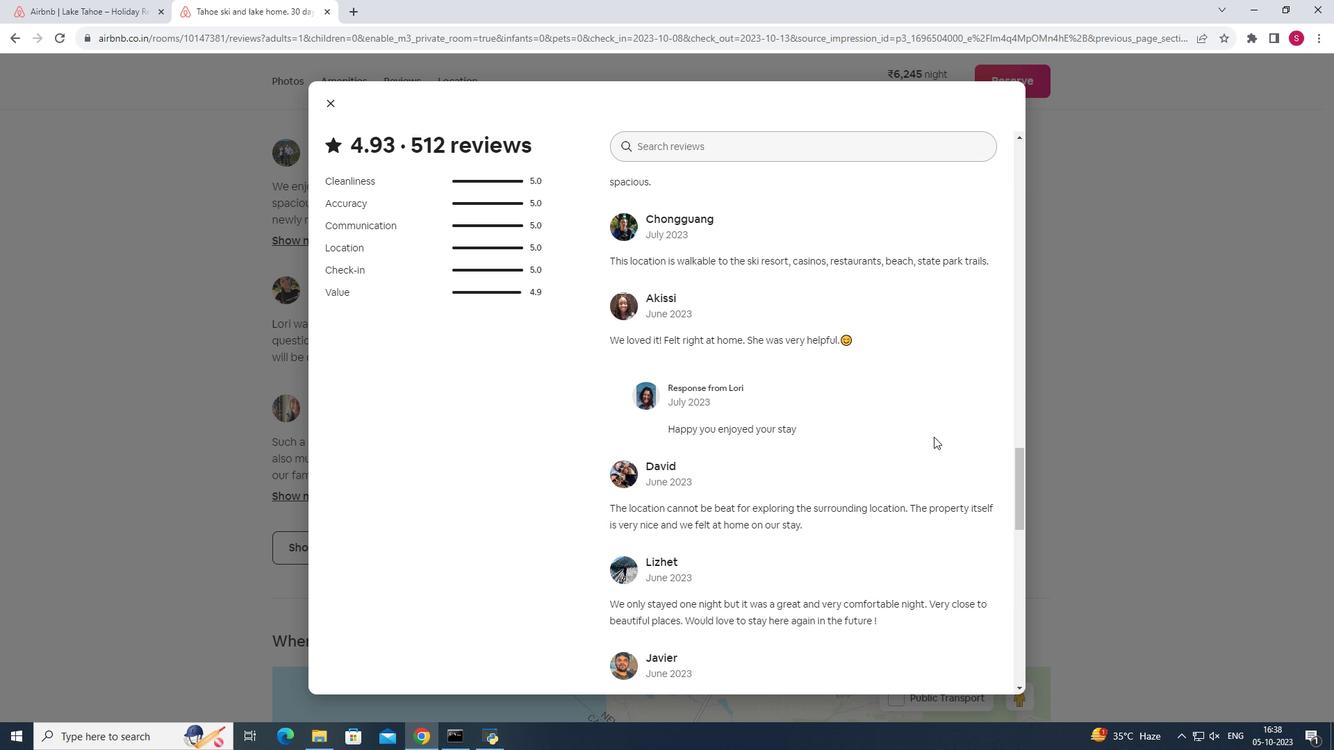 
Action: Mouse moved to (937, 435)
Screenshot: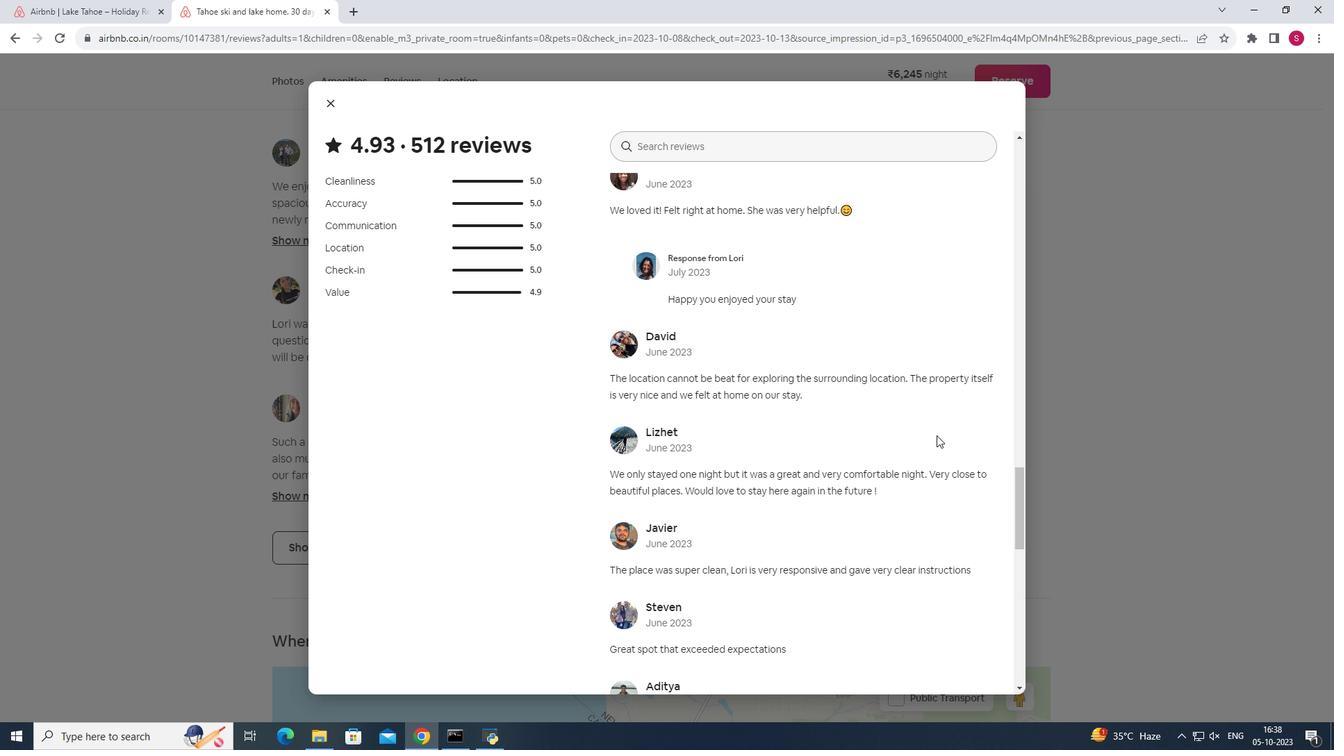 
Action: Mouse scrolled (937, 435) with delta (0, 0)
Screenshot: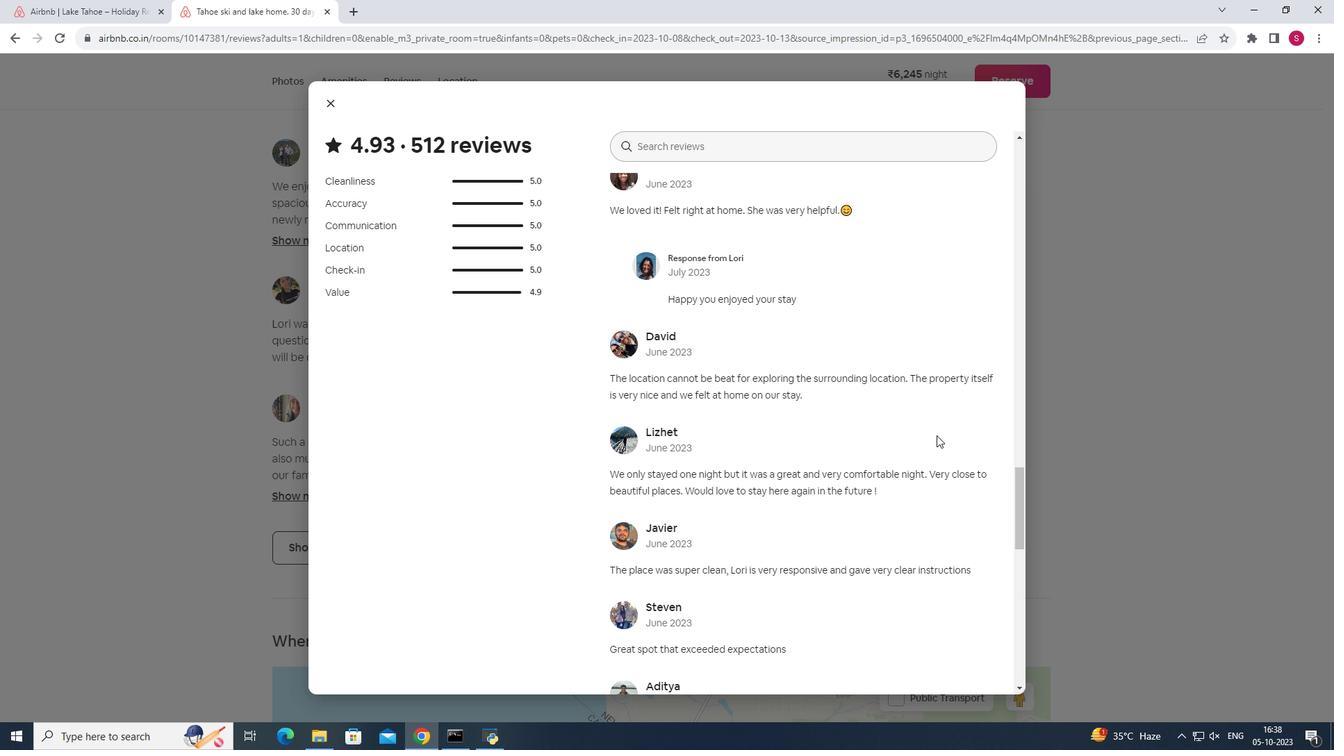 
Action: Mouse scrolled (937, 435) with delta (0, 0)
Screenshot: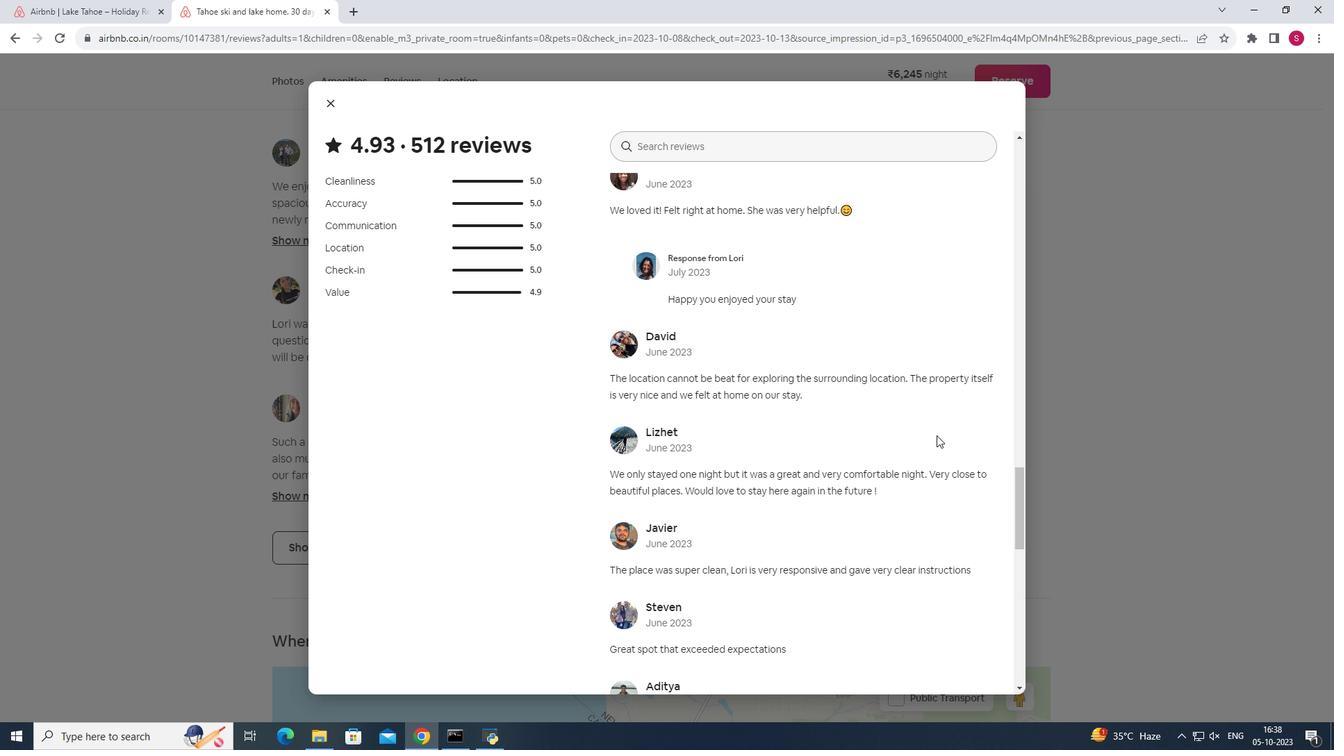 
Action: Mouse scrolled (937, 435) with delta (0, 0)
Screenshot: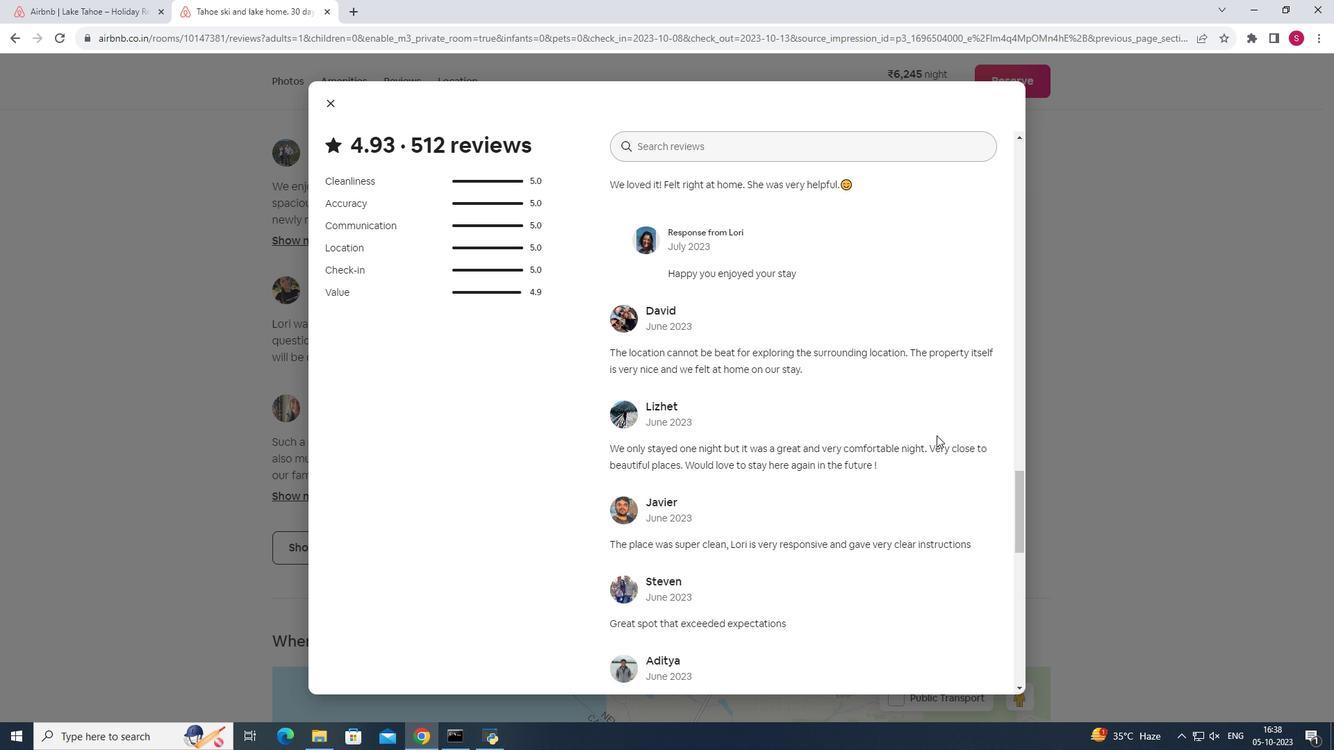 
Action: Mouse scrolled (937, 435) with delta (0, 0)
Screenshot: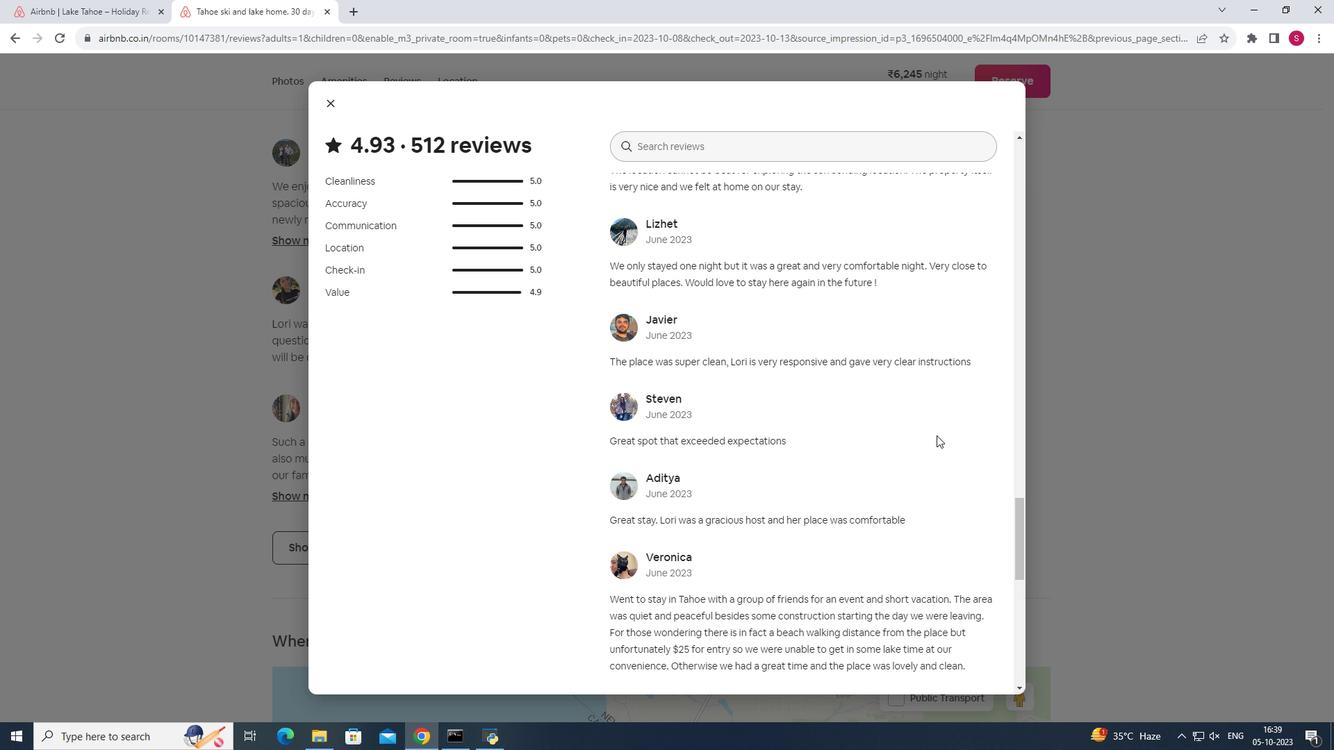 
Action: Mouse scrolled (937, 435) with delta (0, 0)
